 Task: Look for Airbnb options in Tarija, Bolivia from 2nd December, 2023 to 12th December, 2023 for 2 adults.1  bedroom having 1 bed and 1 bathroom. Property type can be hotel. Booking option can be shelf check-in. Look for 3 properties as per requirement.
Action: Mouse moved to (571, 103)
Screenshot: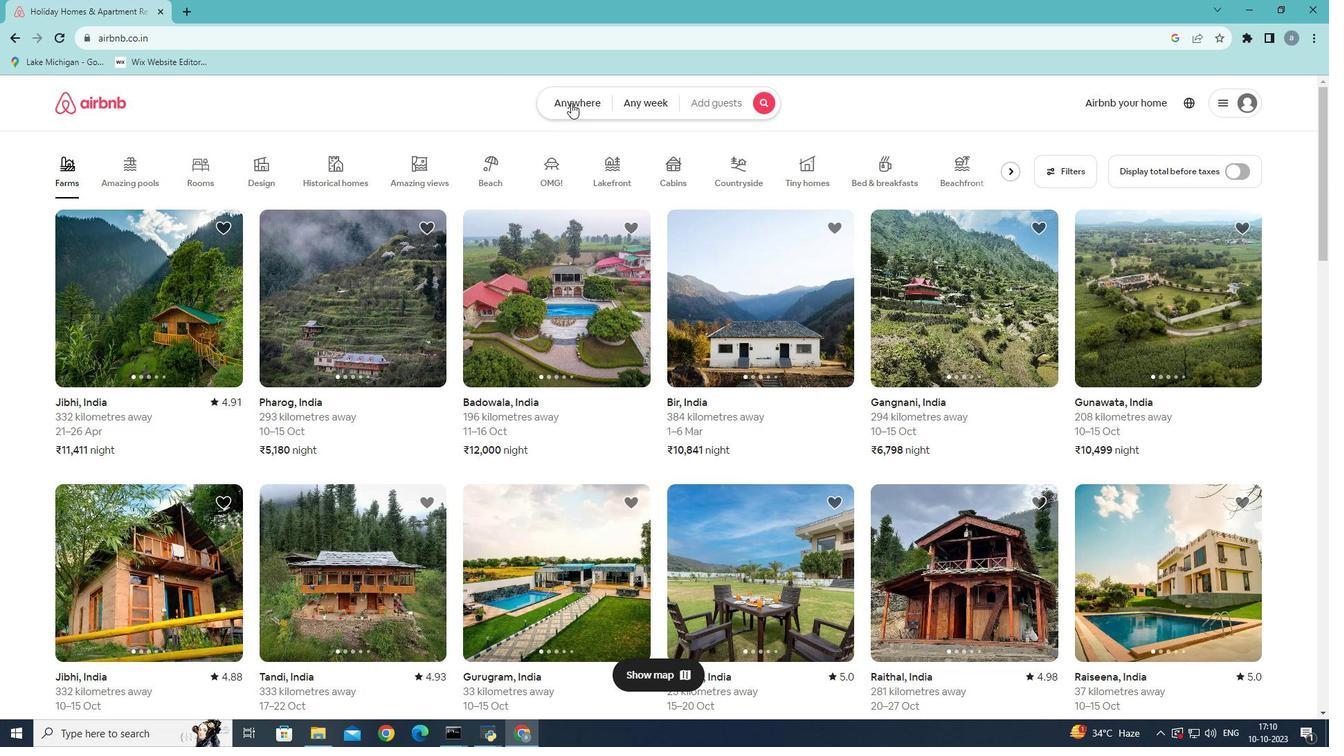 
Action: Mouse pressed left at (571, 103)
Screenshot: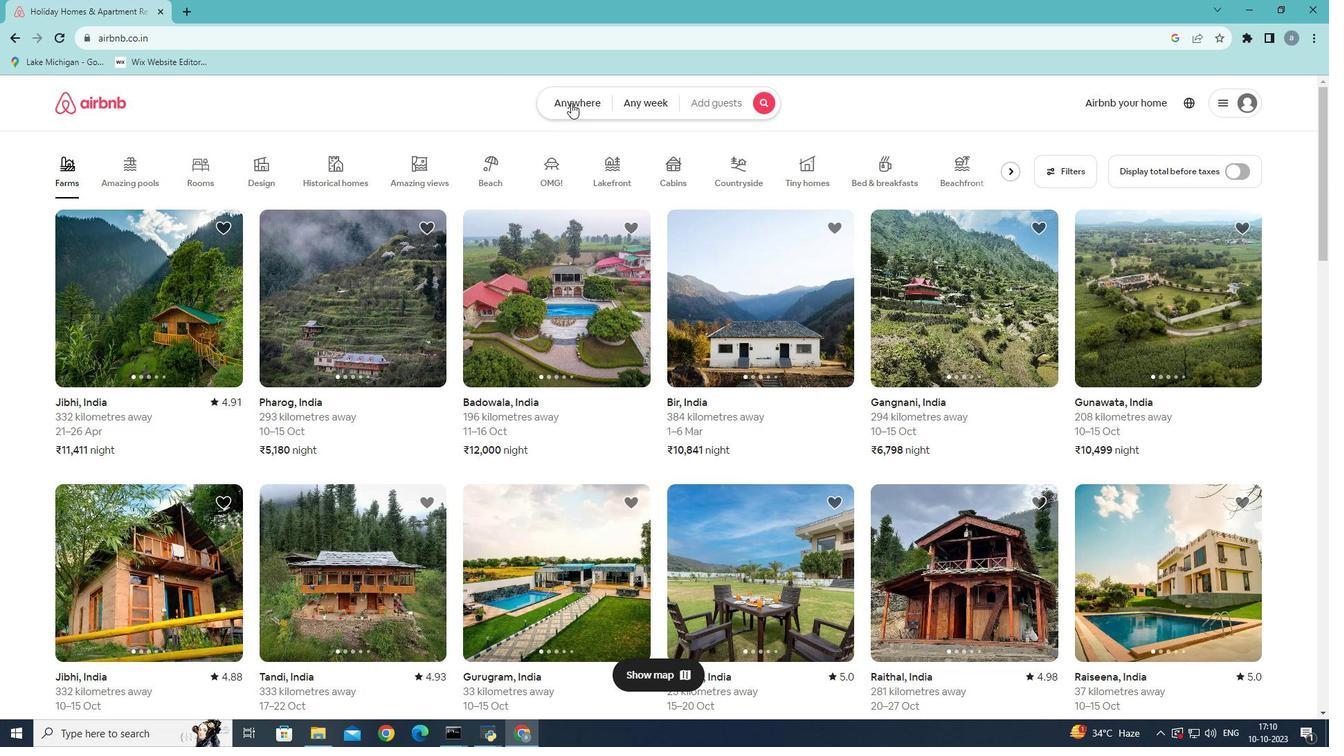 
Action: Mouse moved to (435, 161)
Screenshot: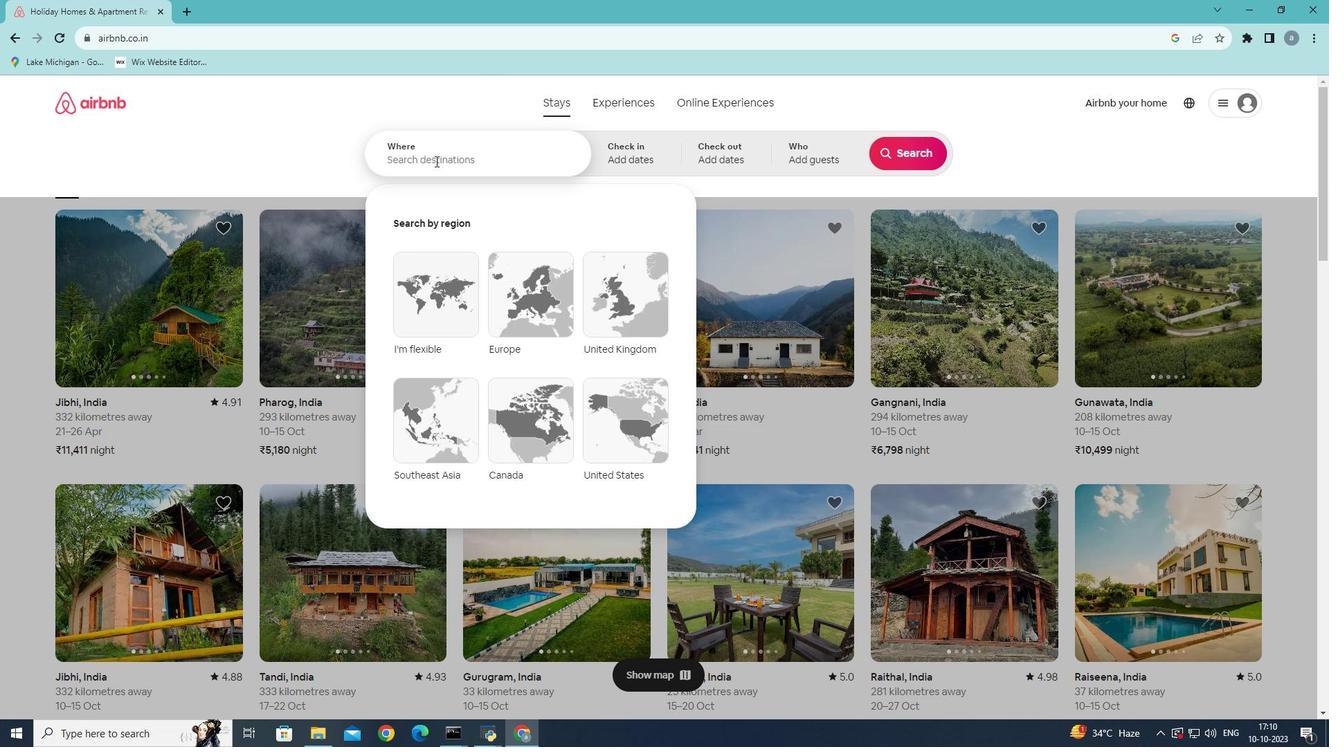 
Action: Mouse pressed left at (435, 161)
Screenshot: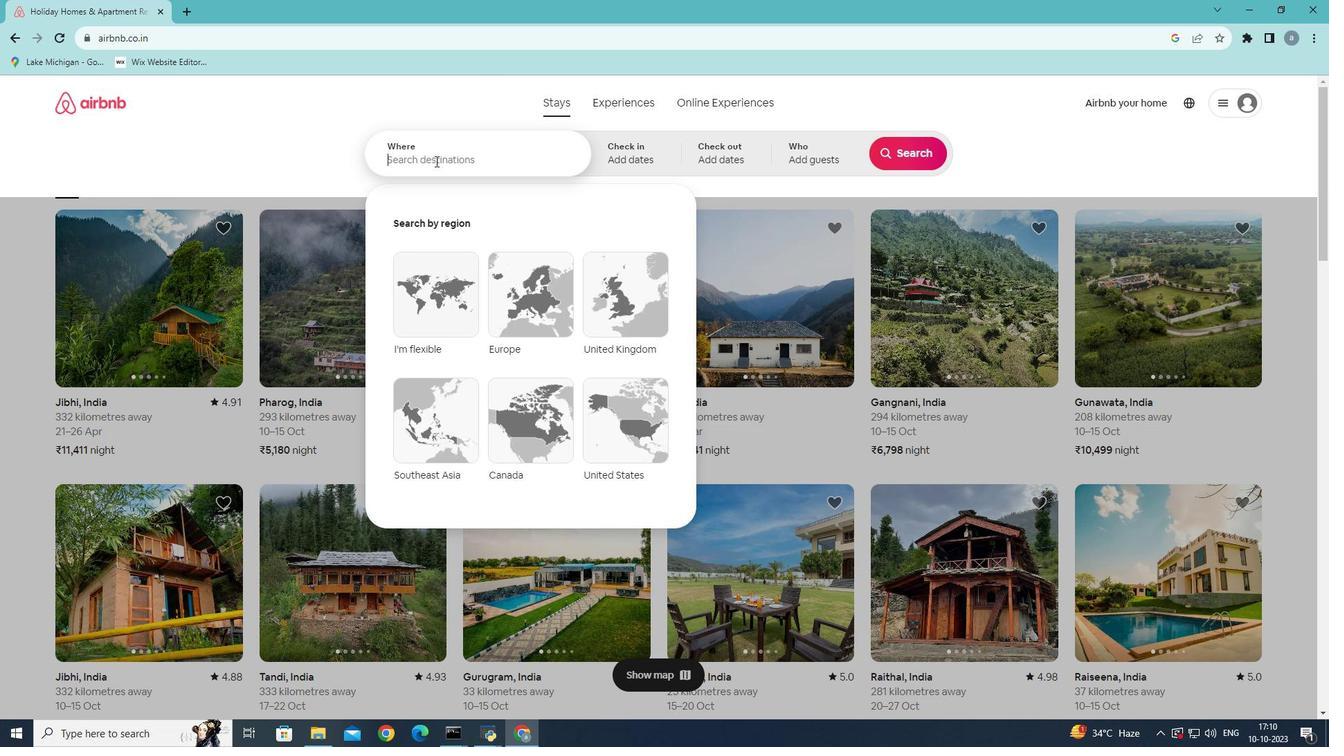 
Action: Mouse moved to (410, 162)
Screenshot: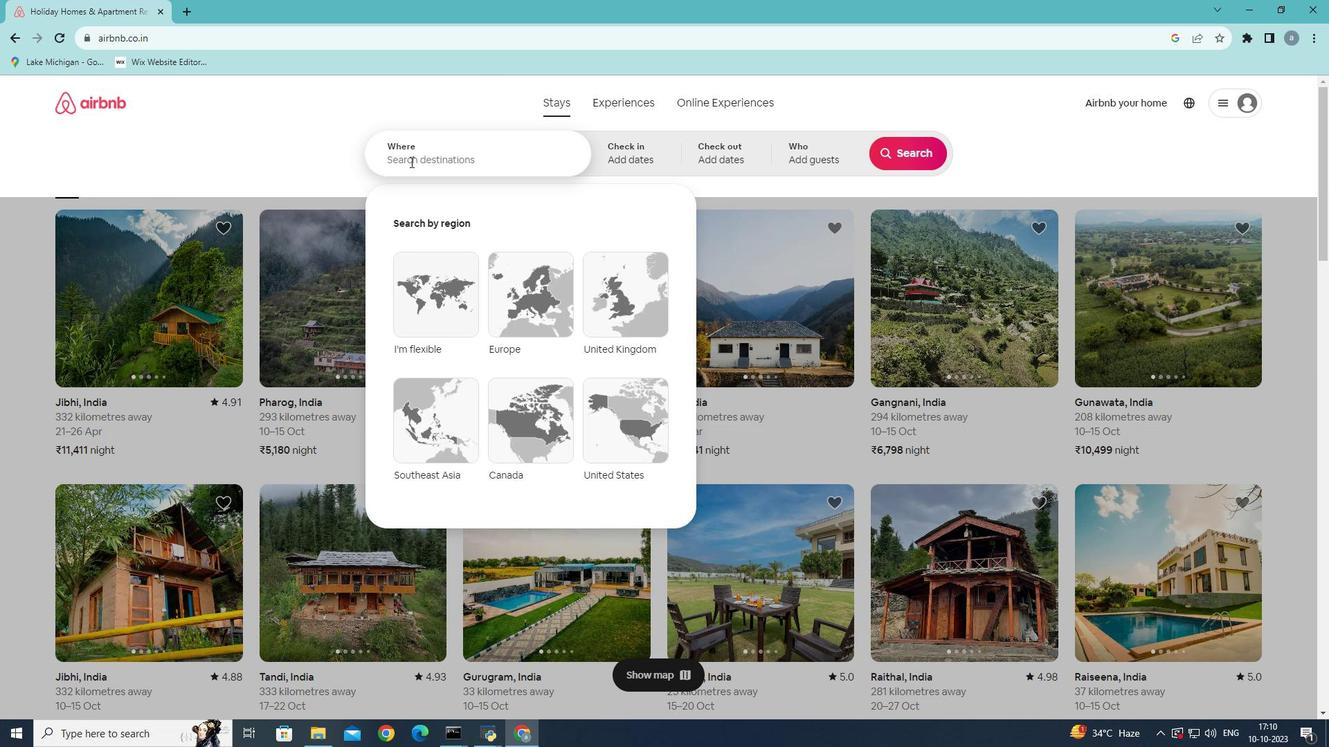
Action: Mouse pressed left at (410, 162)
Screenshot: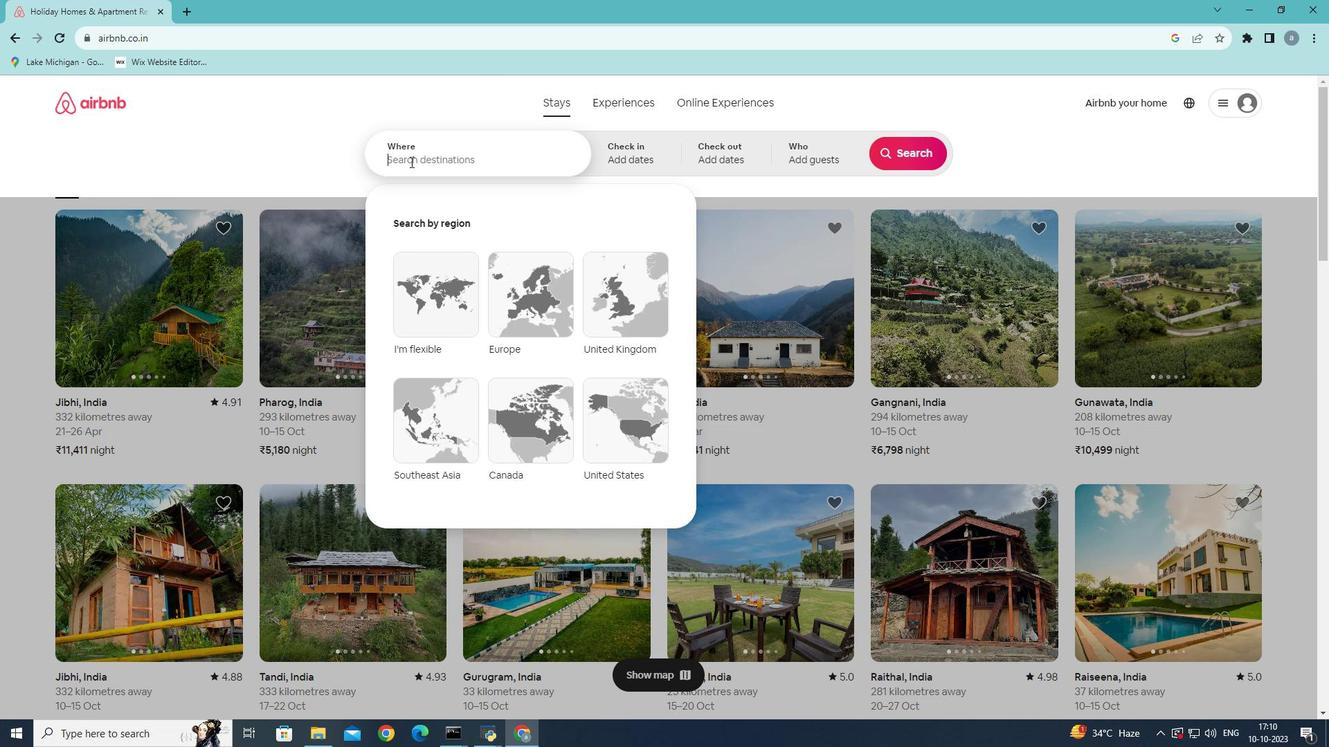 
Action: Key pressed <Key.shift>Tarija
Screenshot: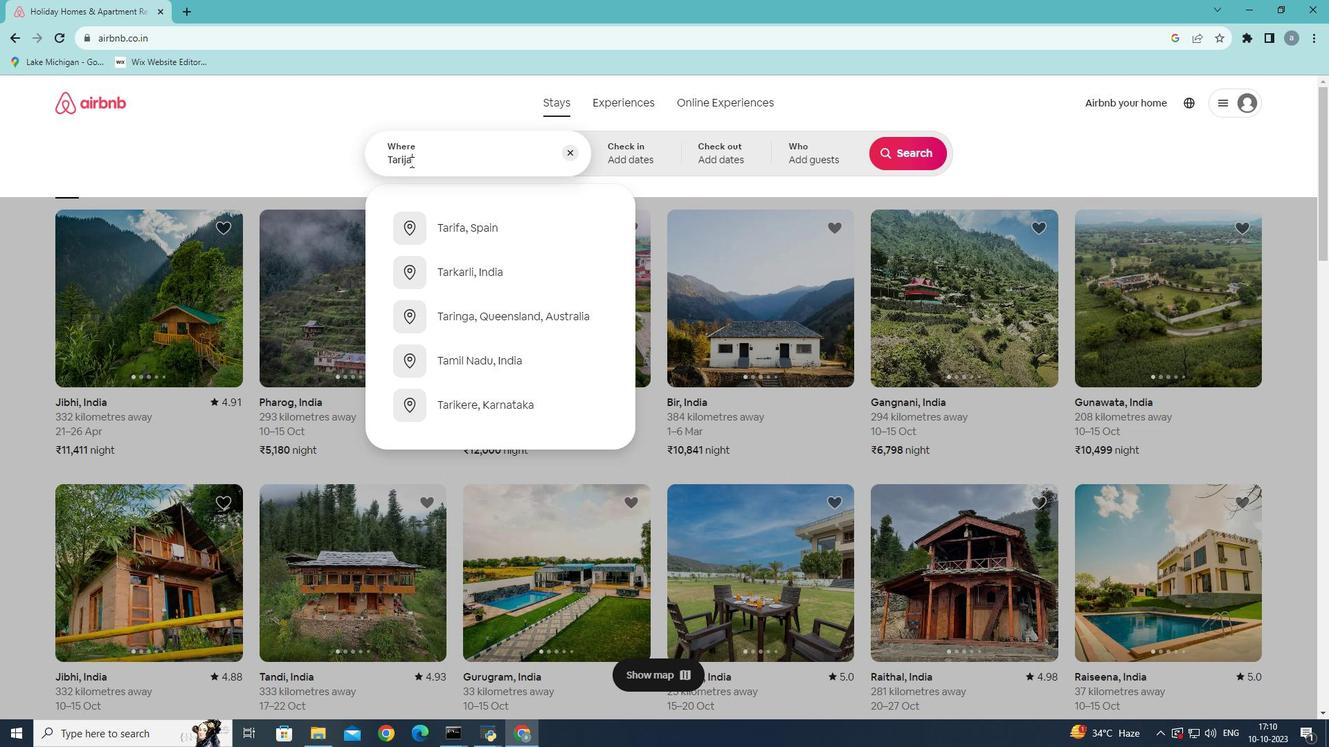 
Action: Mouse moved to (487, 229)
Screenshot: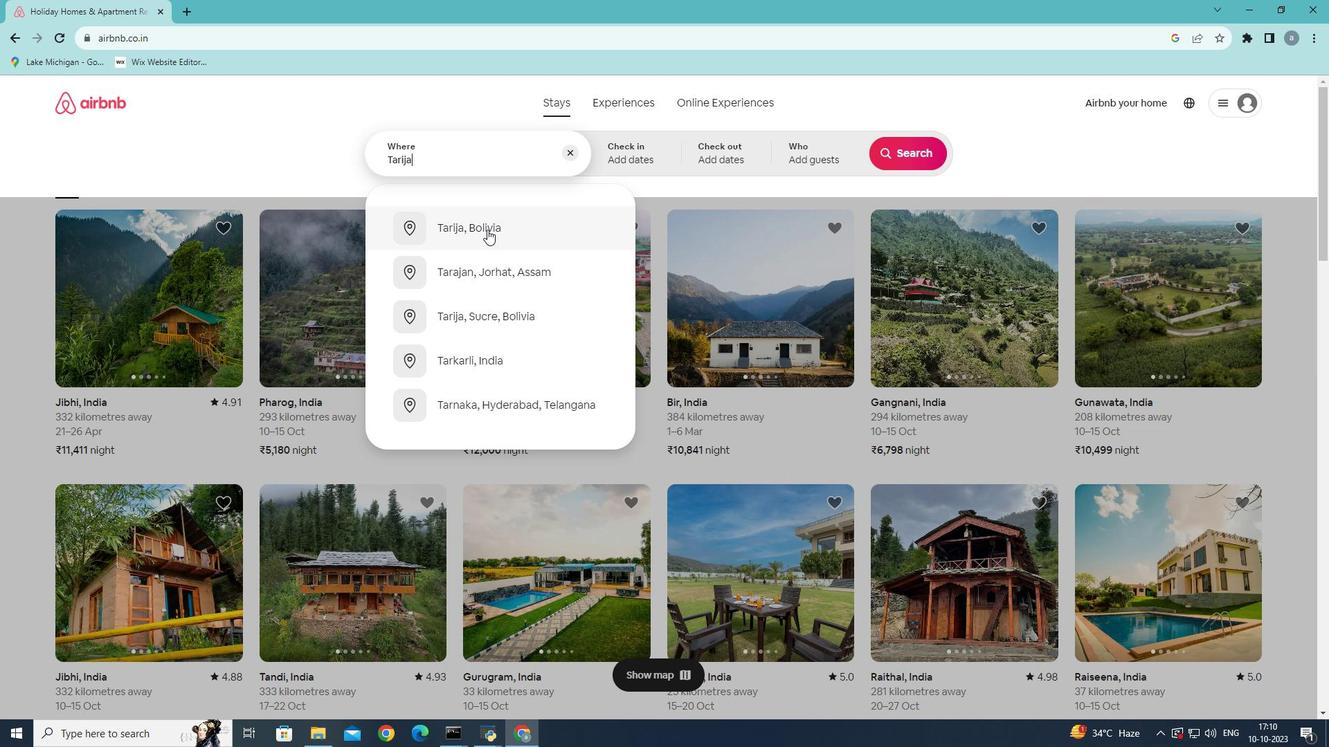 
Action: Mouse pressed left at (487, 229)
Screenshot: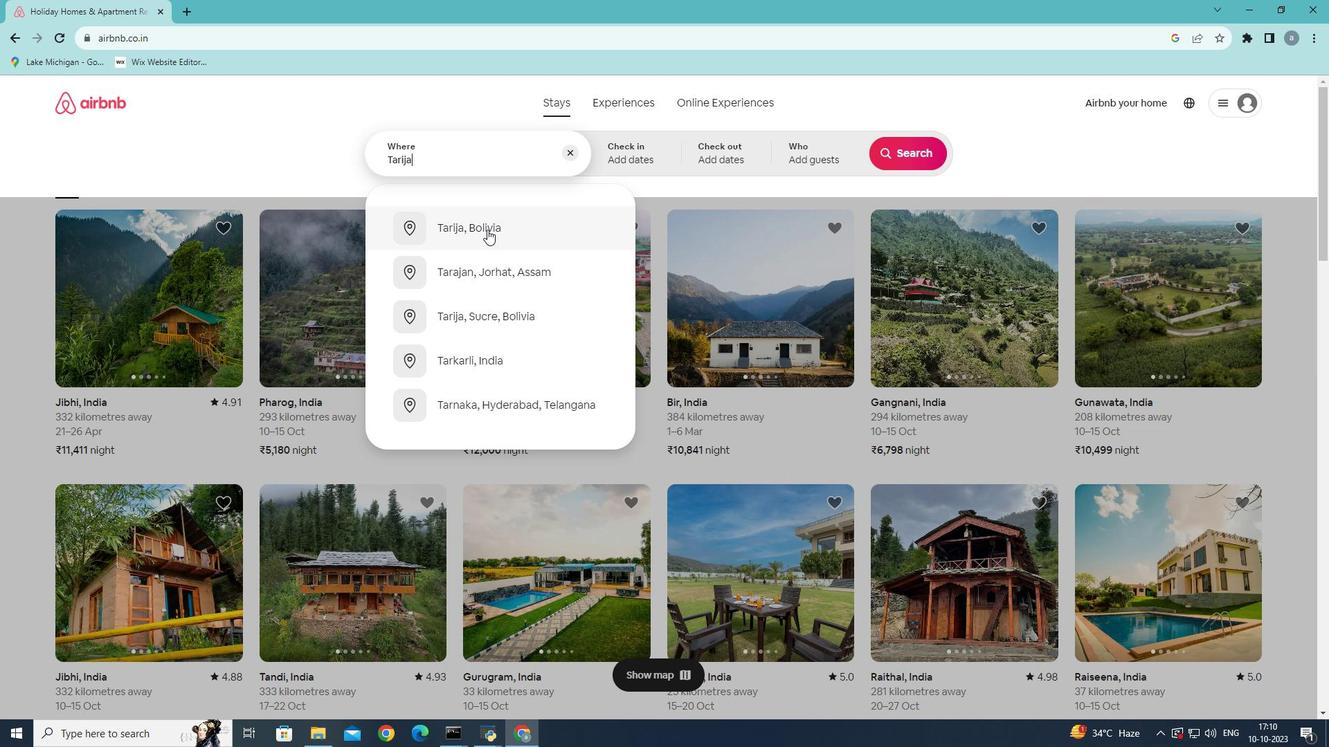 
Action: Mouse moved to (901, 265)
Screenshot: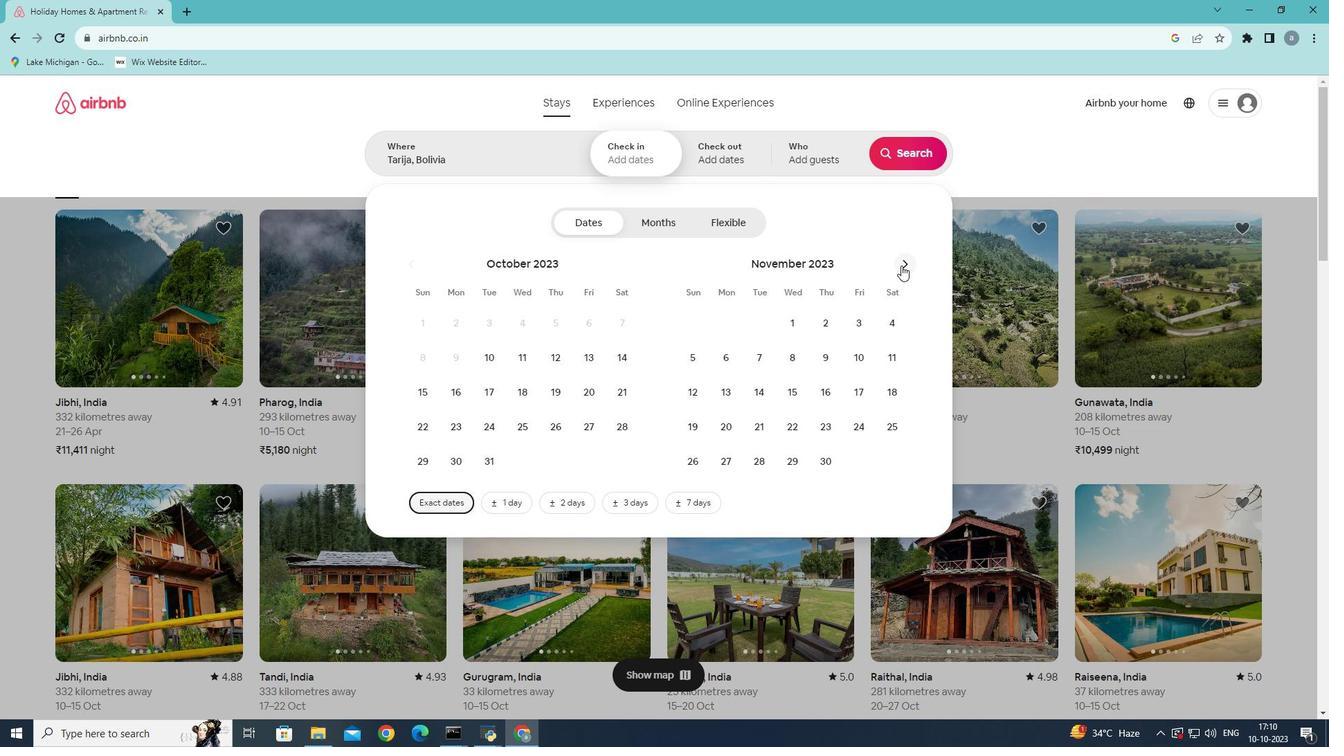 
Action: Mouse pressed left at (901, 265)
Screenshot: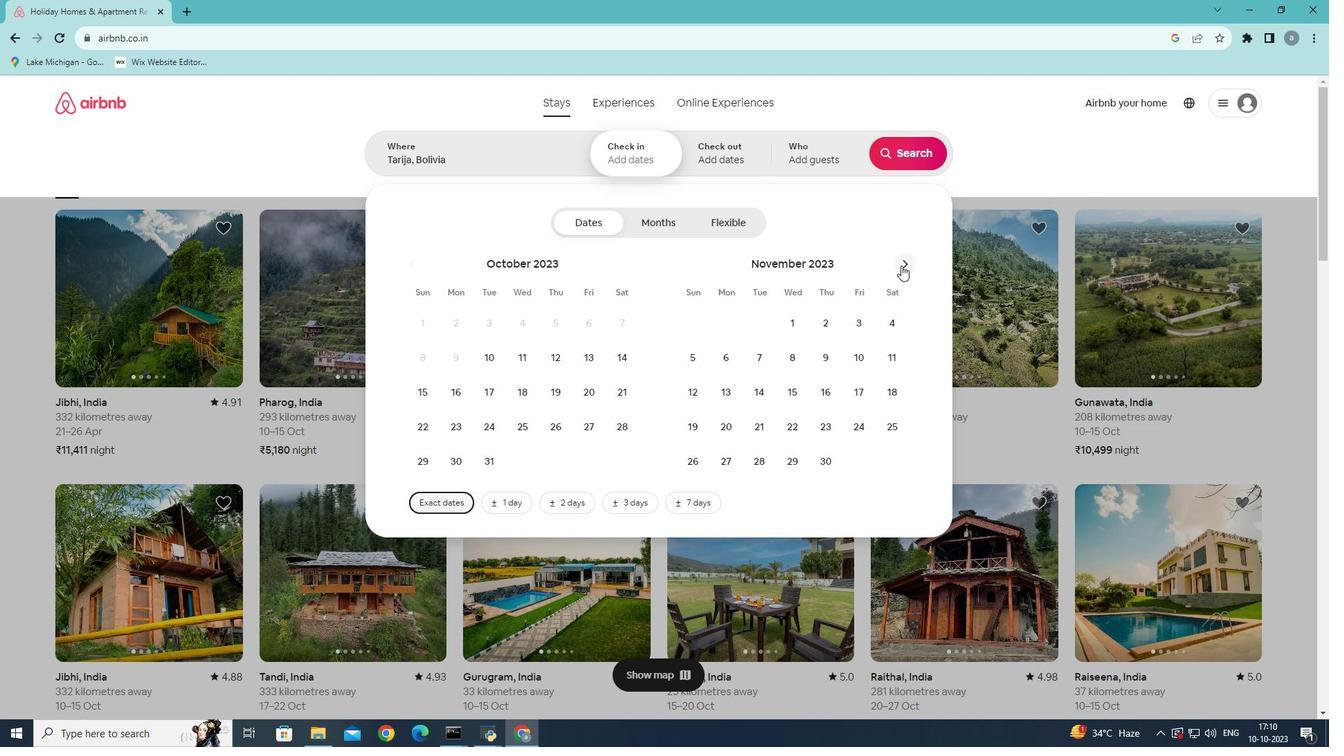 
Action: Mouse moved to (885, 319)
Screenshot: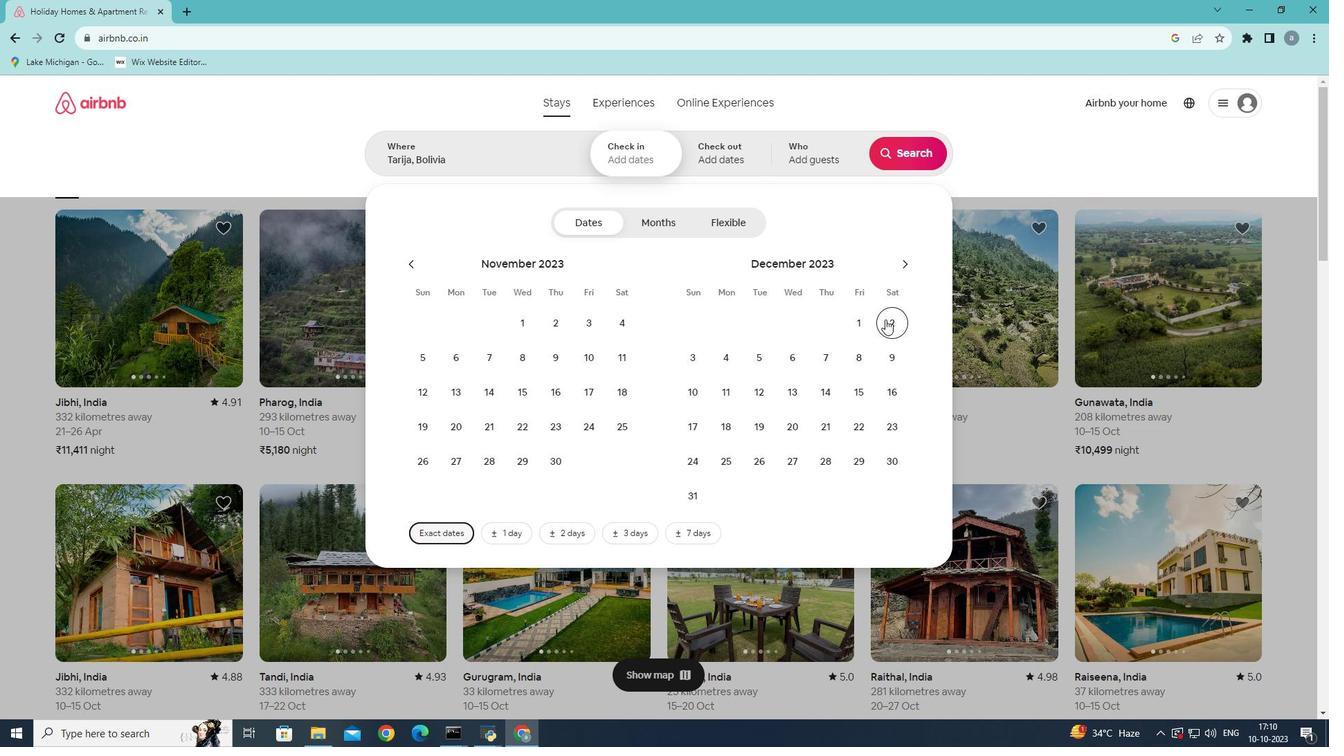 
Action: Mouse pressed left at (885, 319)
Screenshot: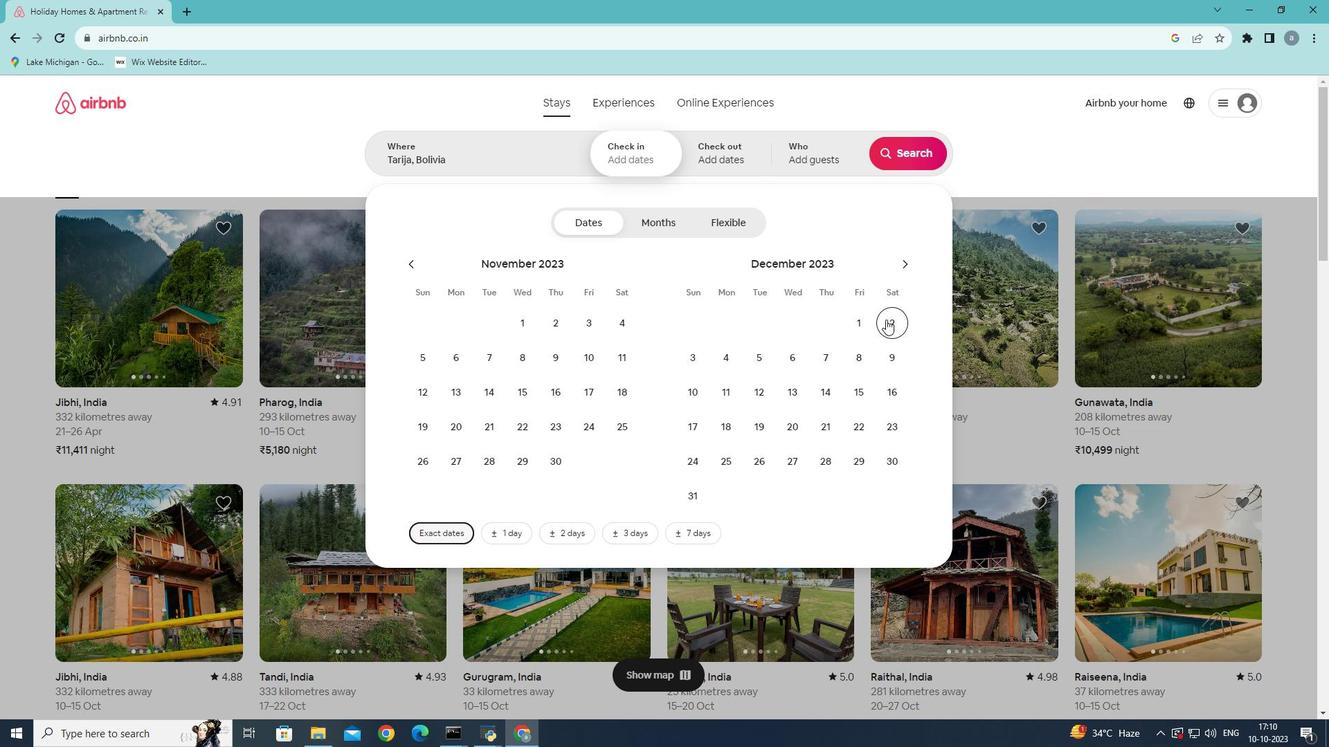 
Action: Mouse moved to (766, 393)
Screenshot: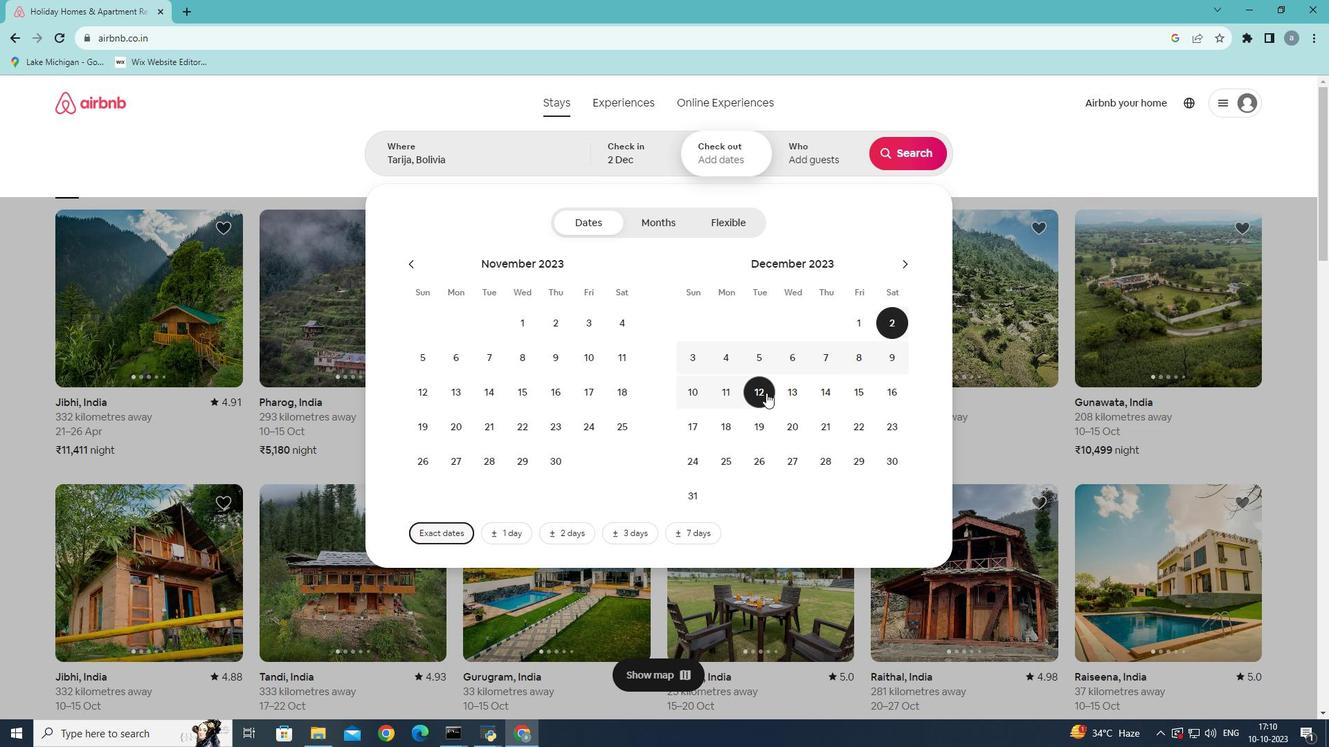 
Action: Mouse pressed left at (766, 393)
Screenshot: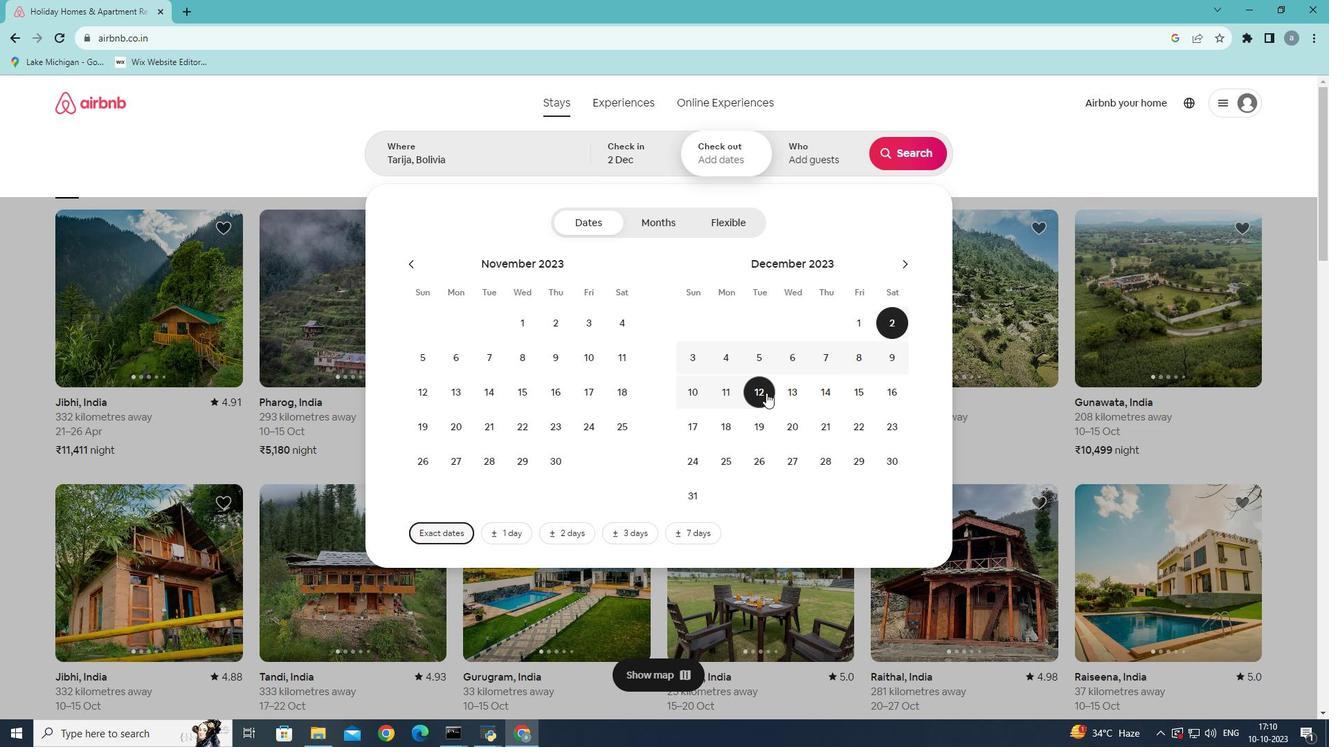 
Action: Mouse moved to (806, 161)
Screenshot: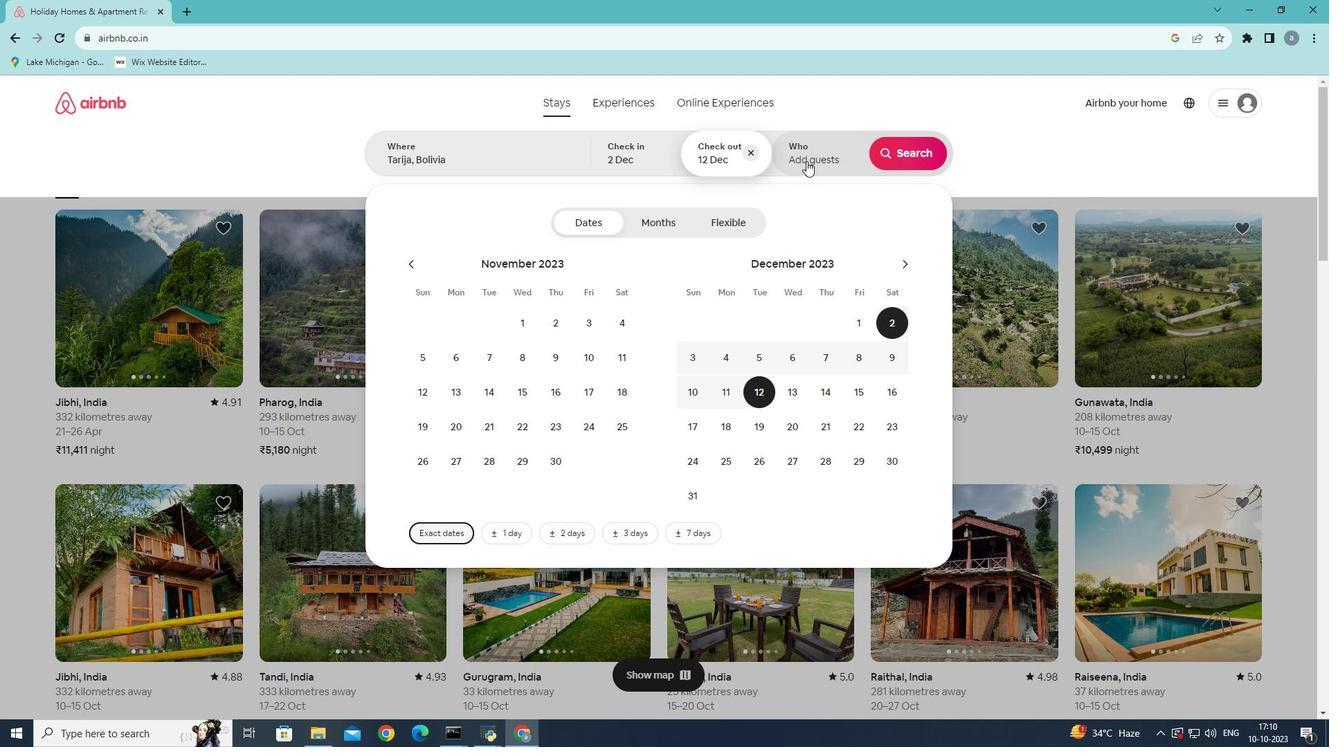 
Action: Mouse pressed left at (806, 161)
Screenshot: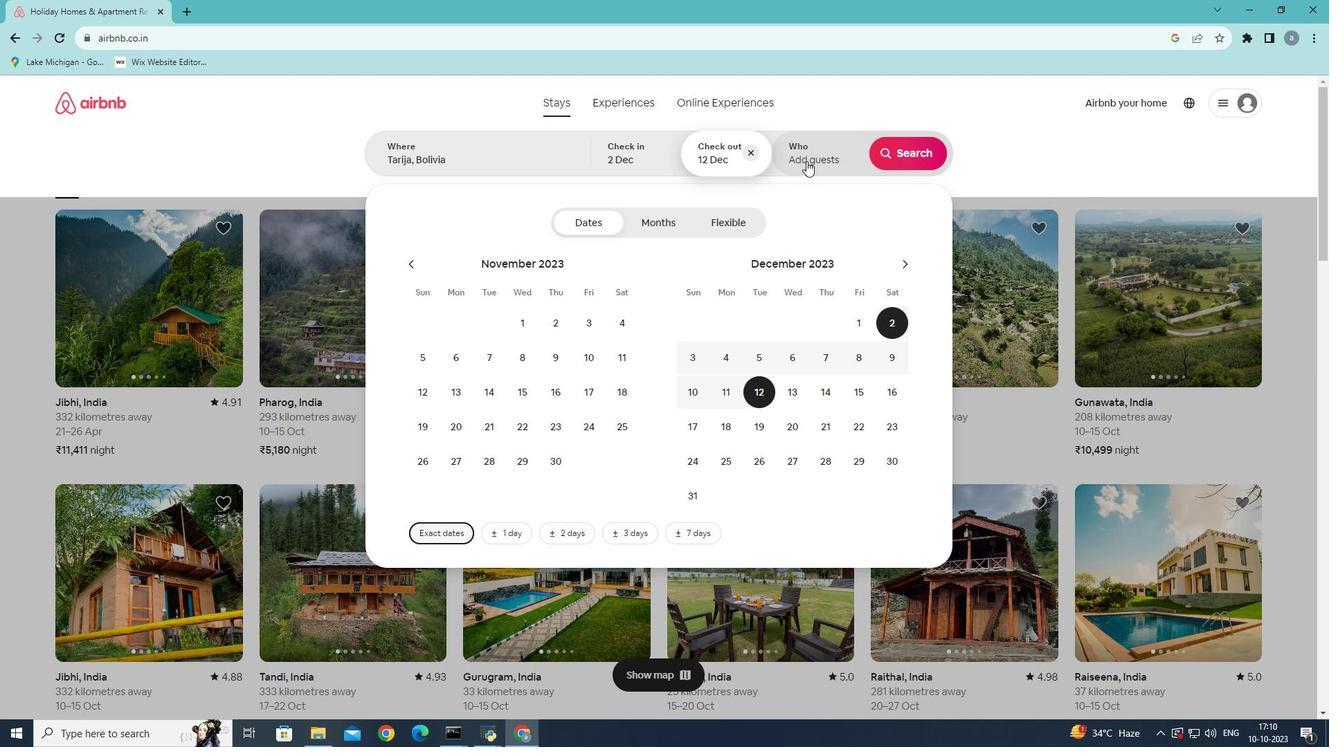 
Action: Mouse moved to (909, 228)
Screenshot: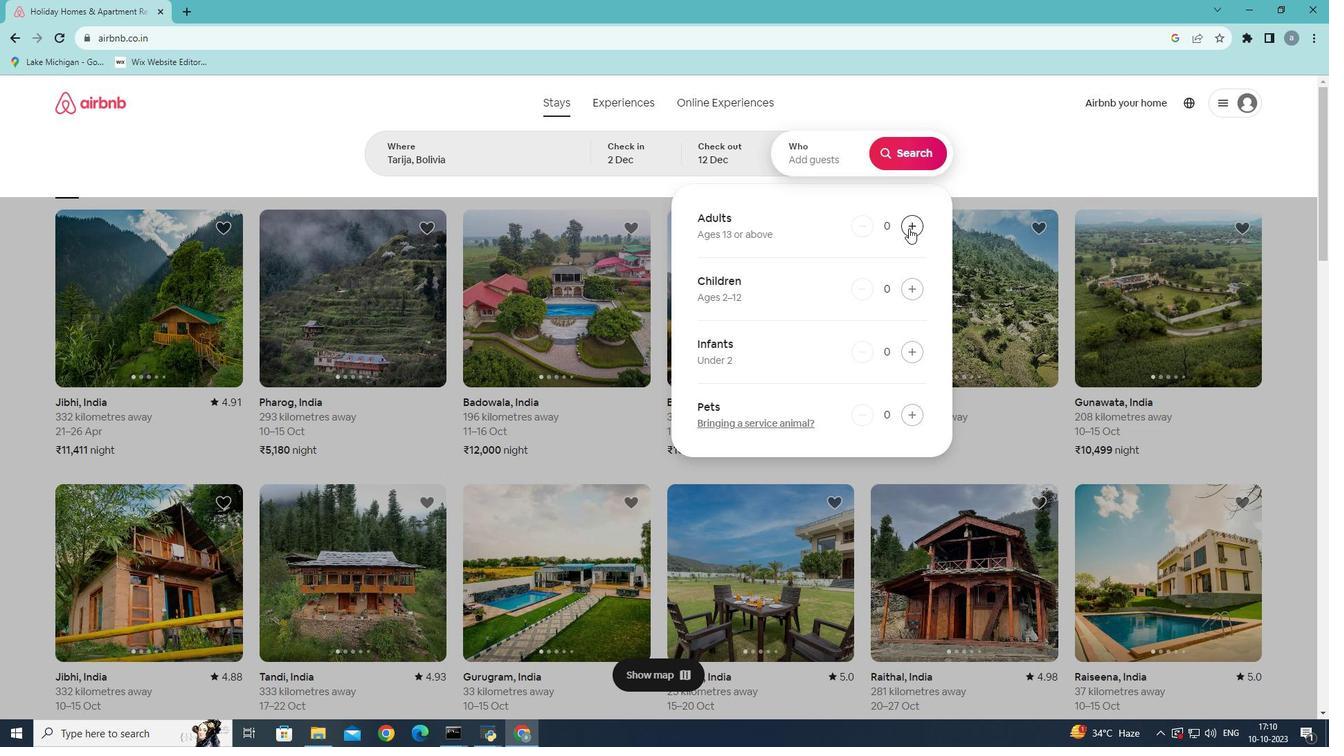 
Action: Mouse pressed left at (909, 228)
Screenshot: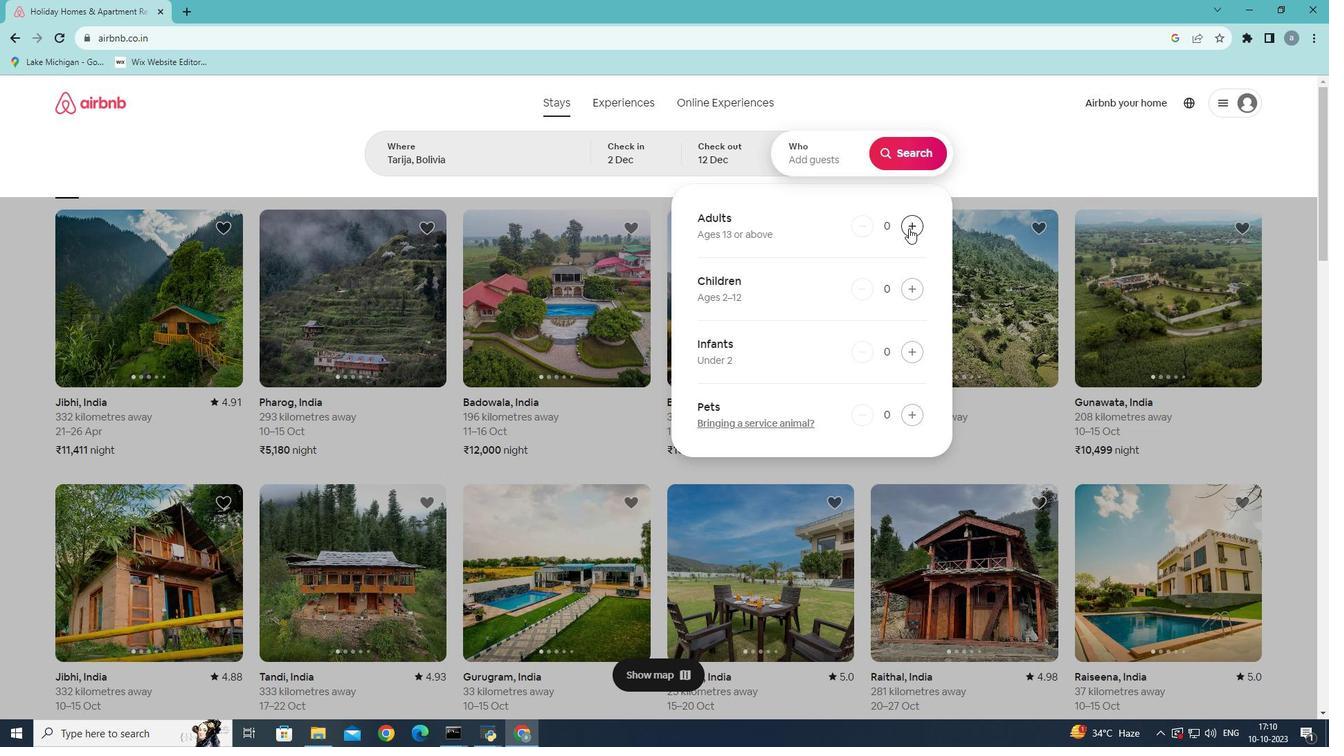 
Action: Mouse pressed left at (909, 228)
Screenshot: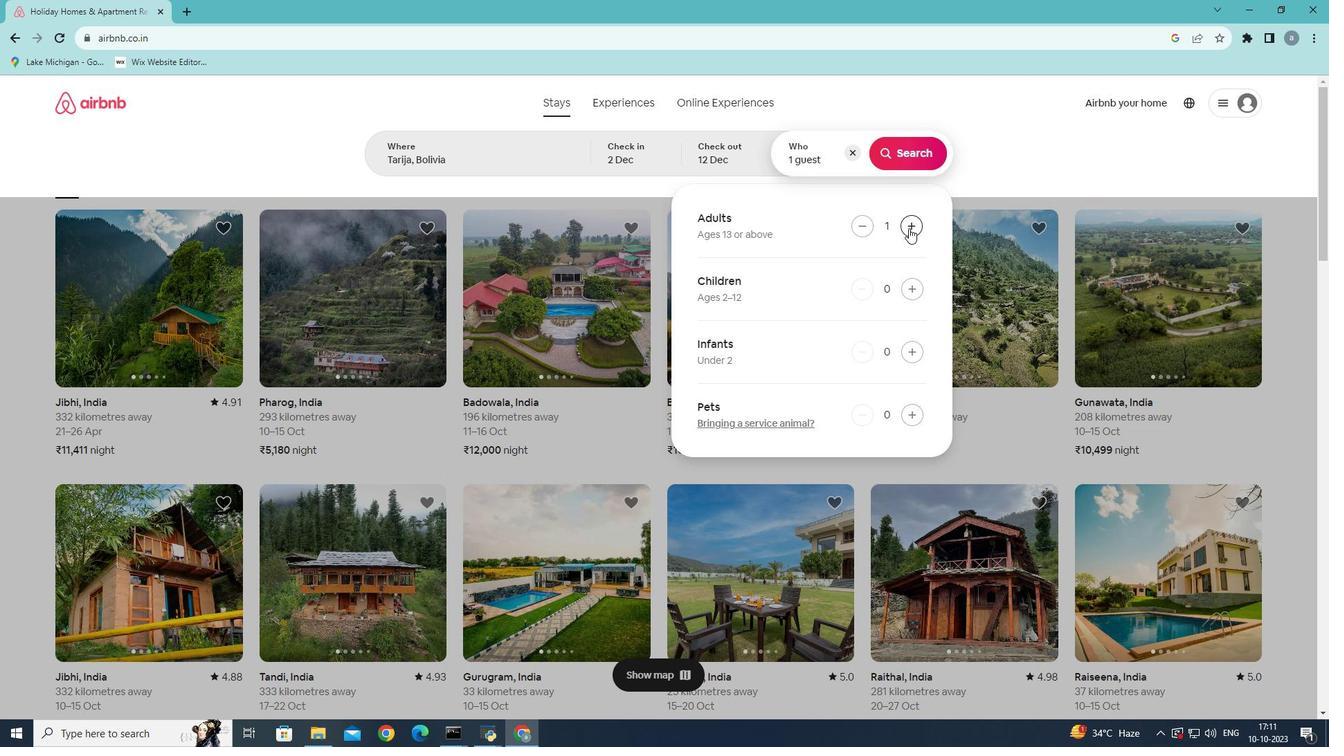 
Action: Mouse moved to (919, 155)
Screenshot: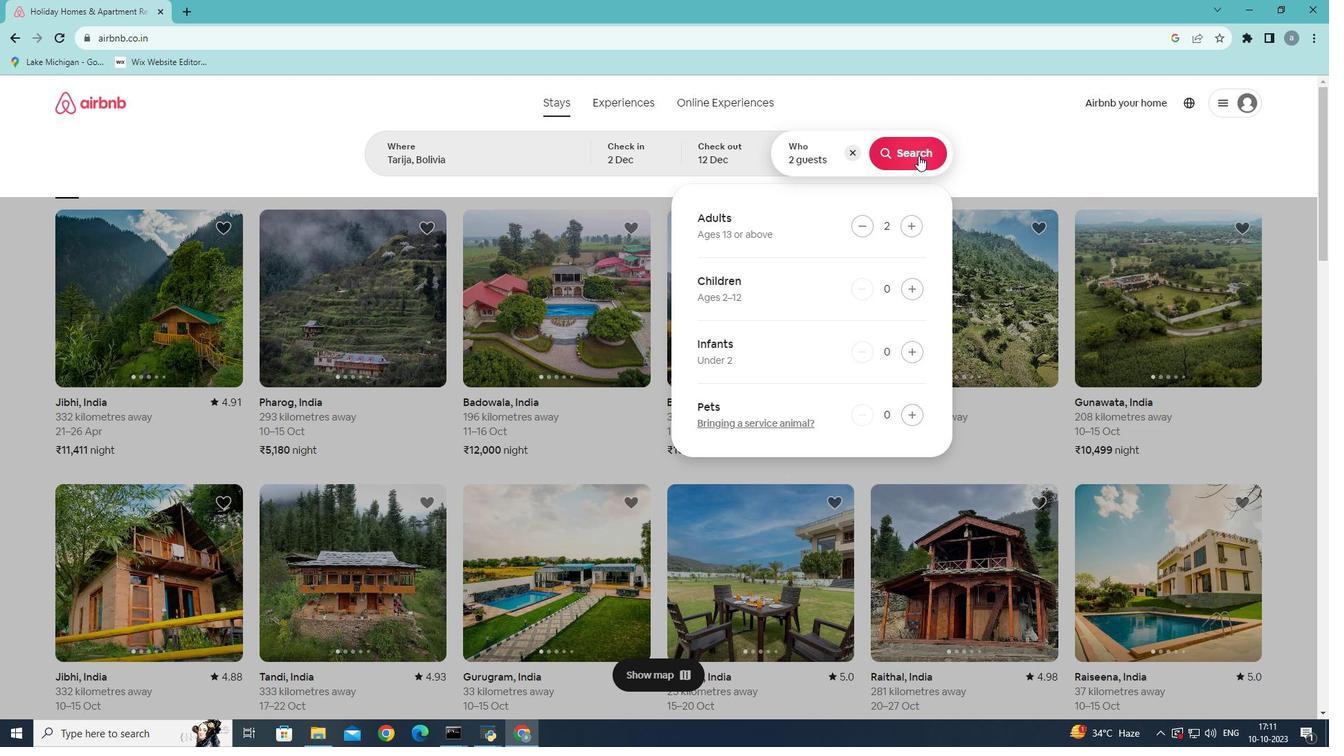 
Action: Mouse pressed left at (919, 155)
Screenshot: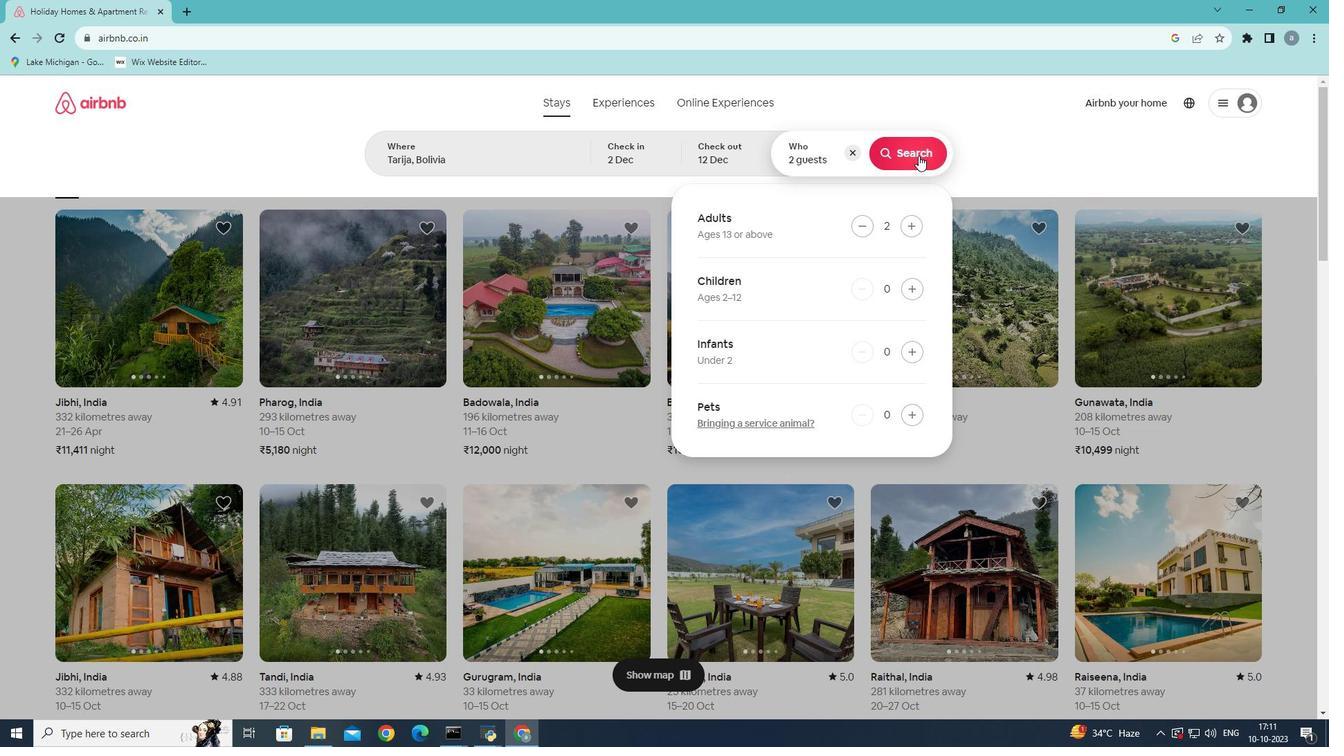 
Action: Mouse moved to (1110, 156)
Screenshot: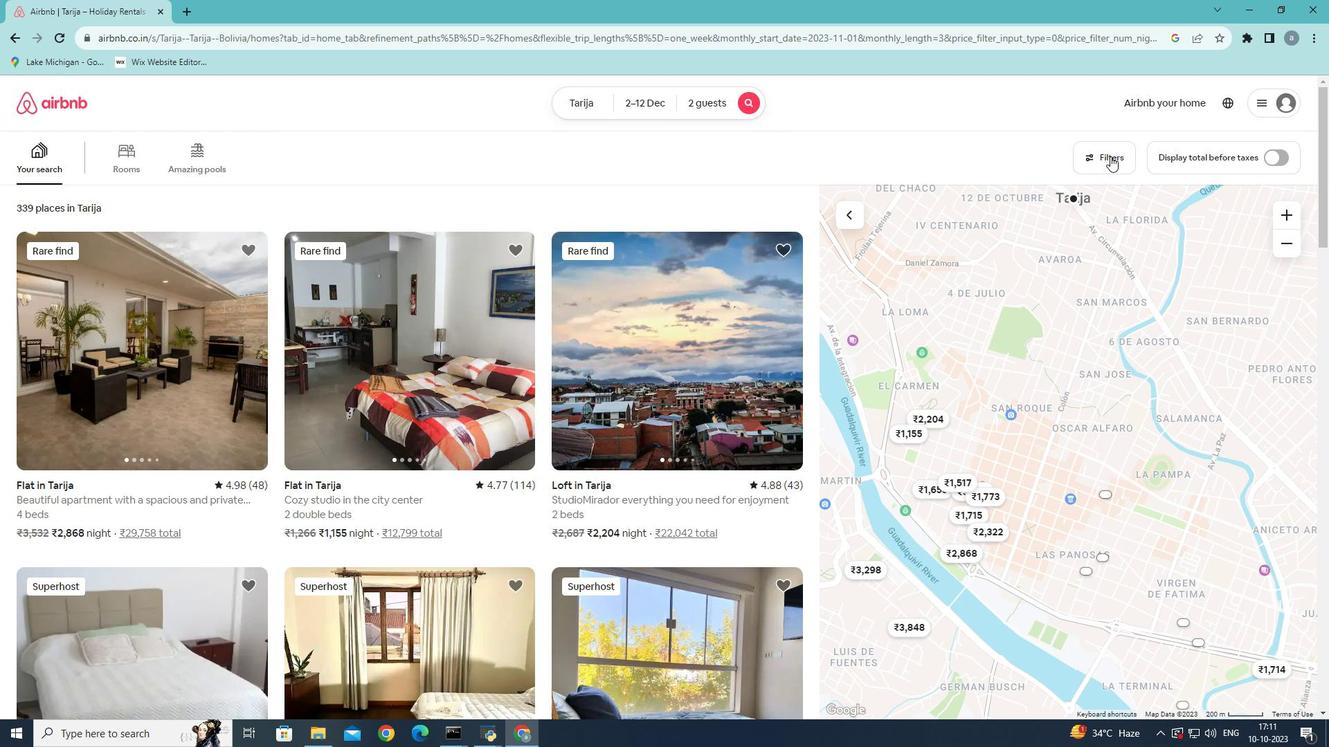 
Action: Mouse pressed left at (1110, 156)
Screenshot: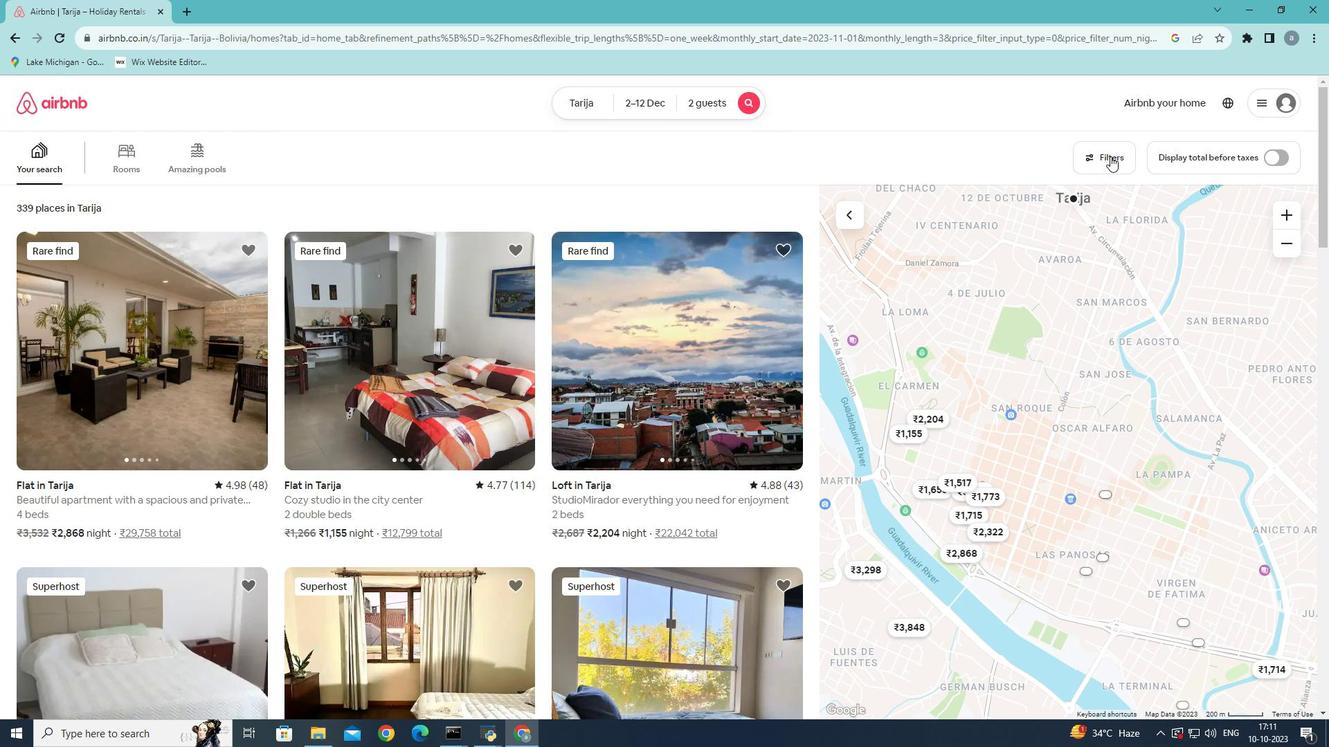 
Action: Mouse moved to (732, 447)
Screenshot: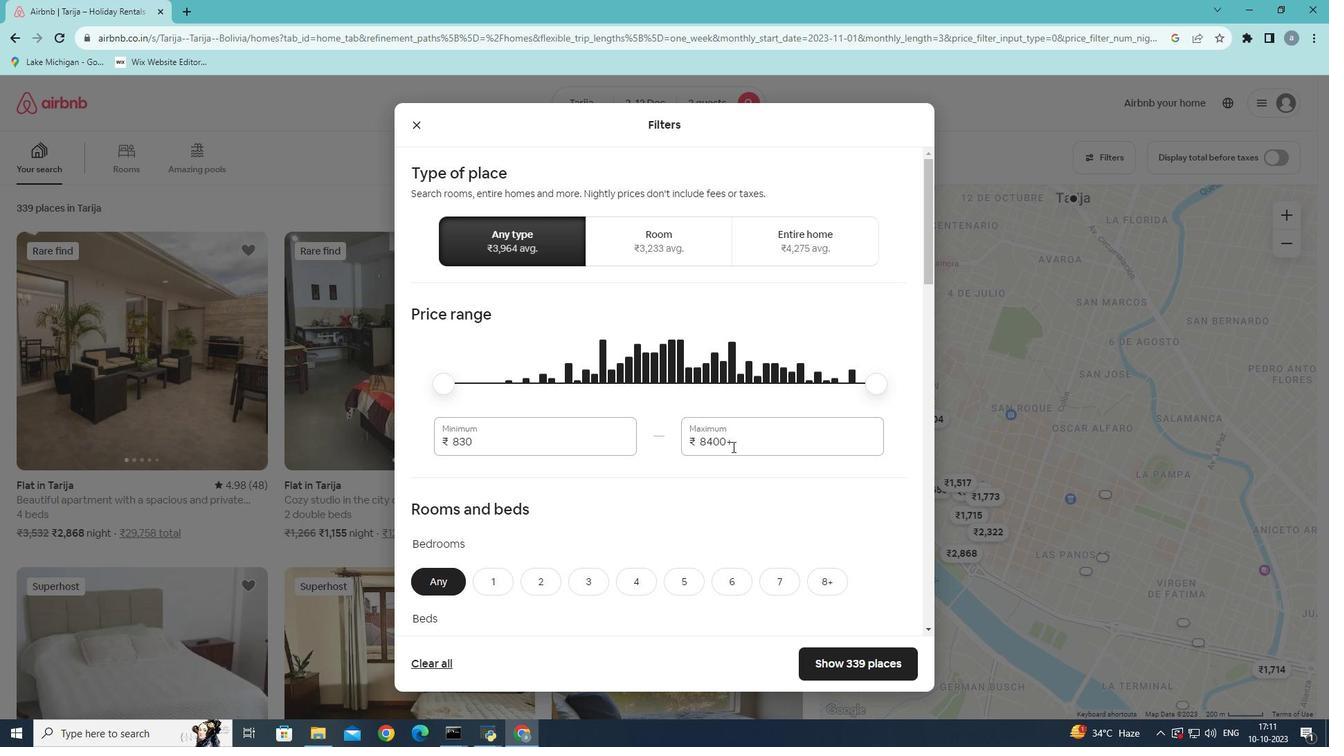 
Action: Mouse scrolled (732, 446) with delta (0, 0)
Screenshot: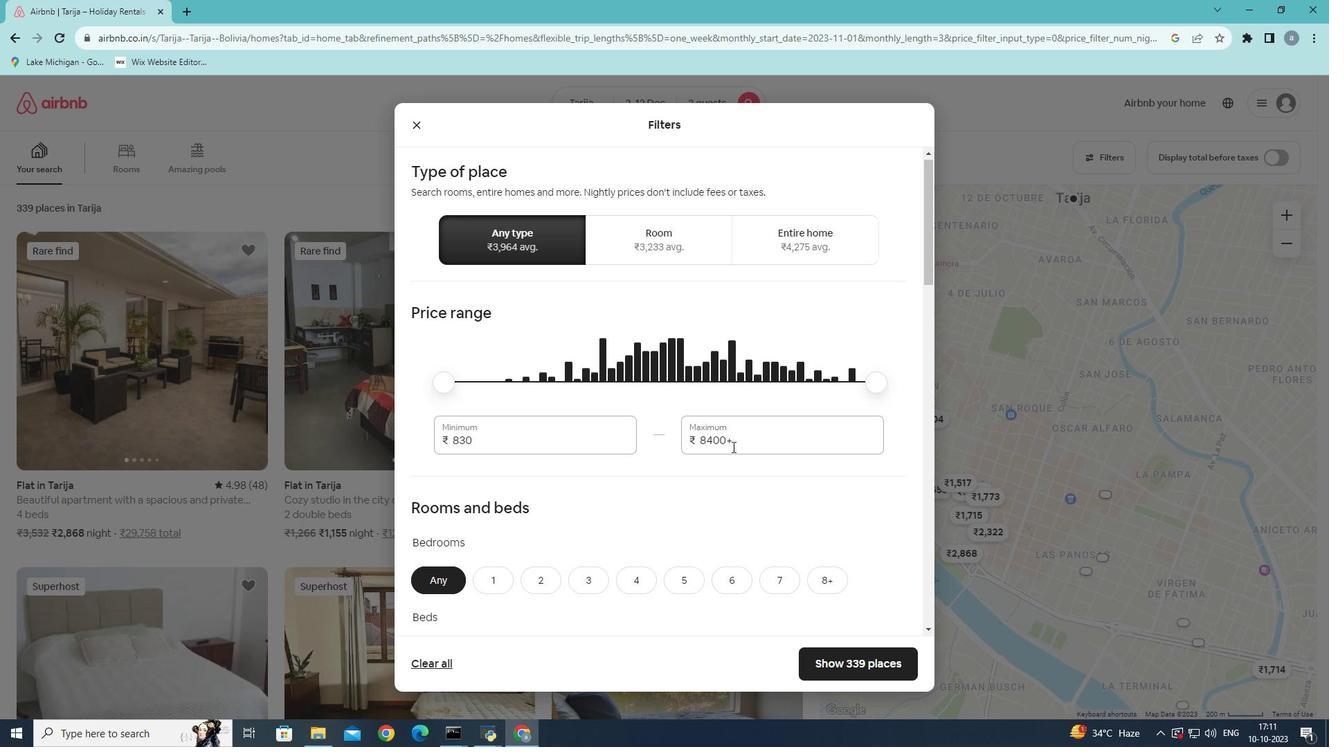 
Action: Mouse scrolled (732, 446) with delta (0, 0)
Screenshot: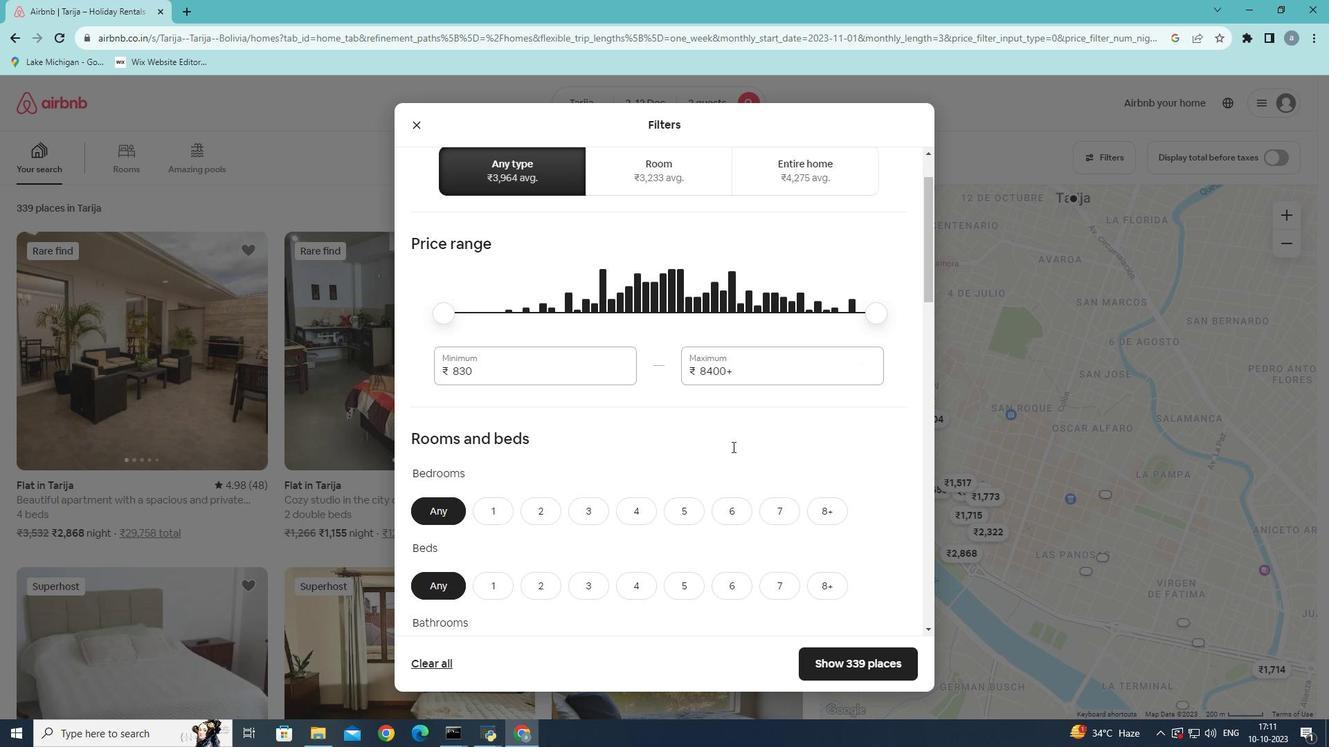 
Action: Mouse moved to (496, 451)
Screenshot: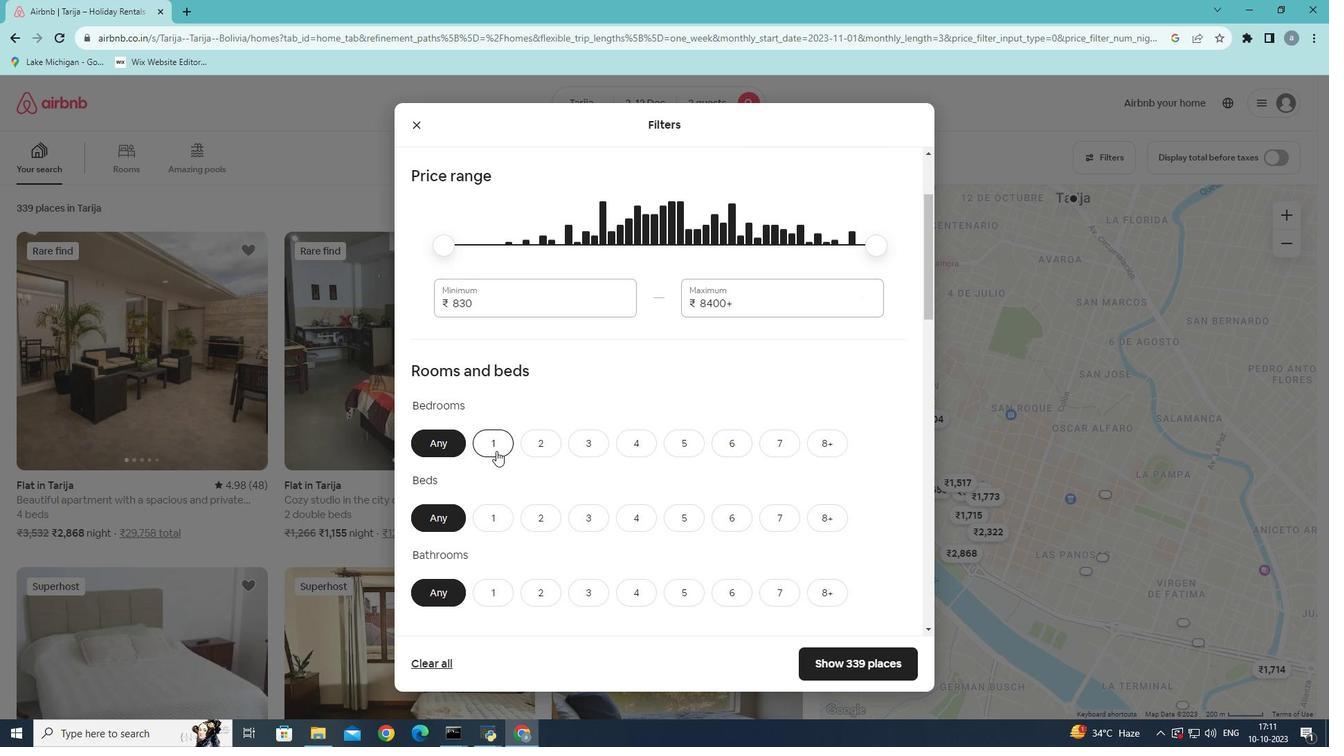 
Action: Mouse pressed left at (496, 451)
Screenshot: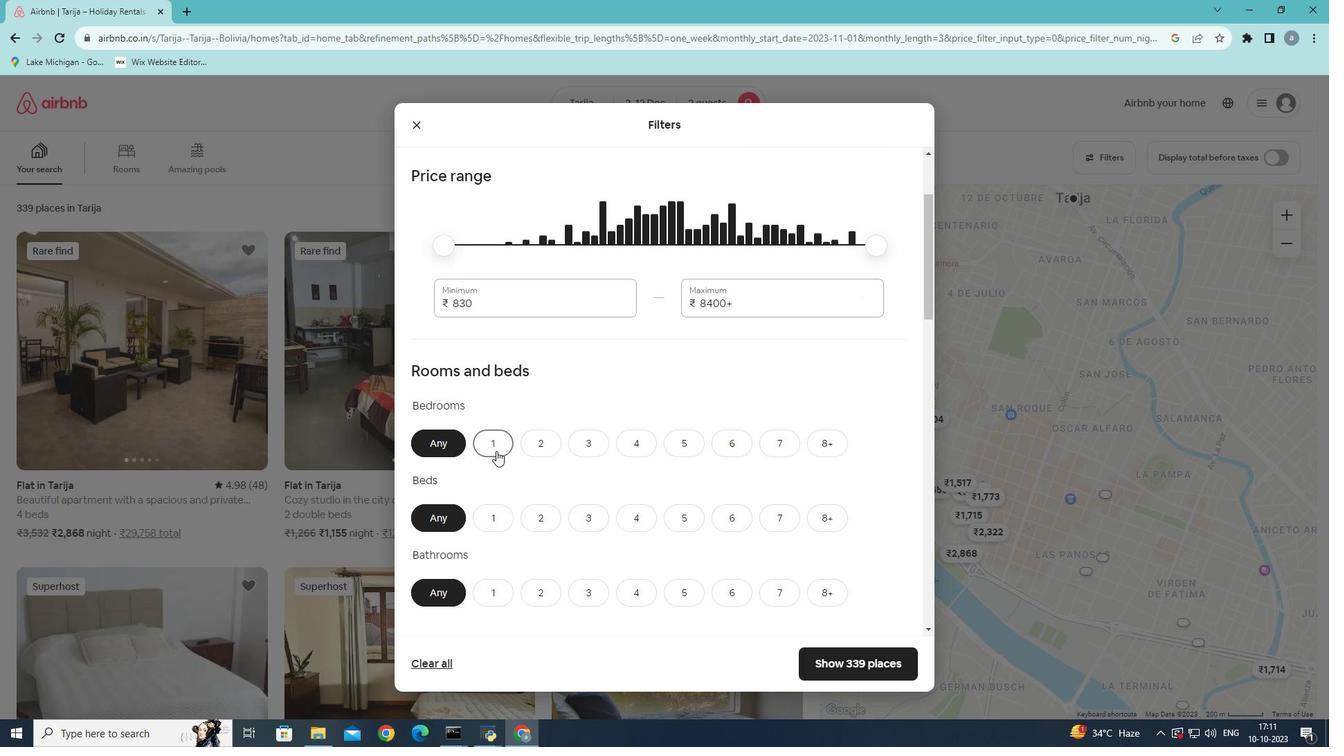 
Action: Mouse moved to (503, 524)
Screenshot: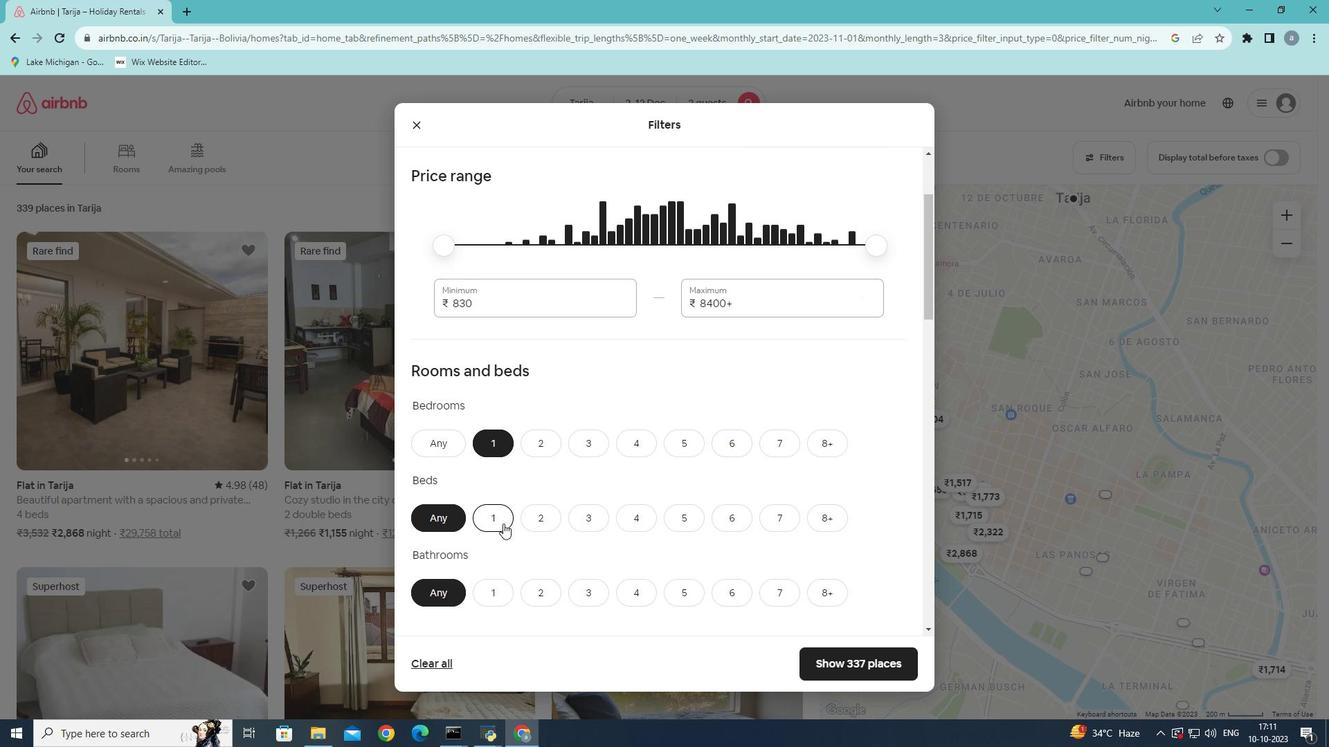 
Action: Mouse pressed left at (503, 524)
Screenshot: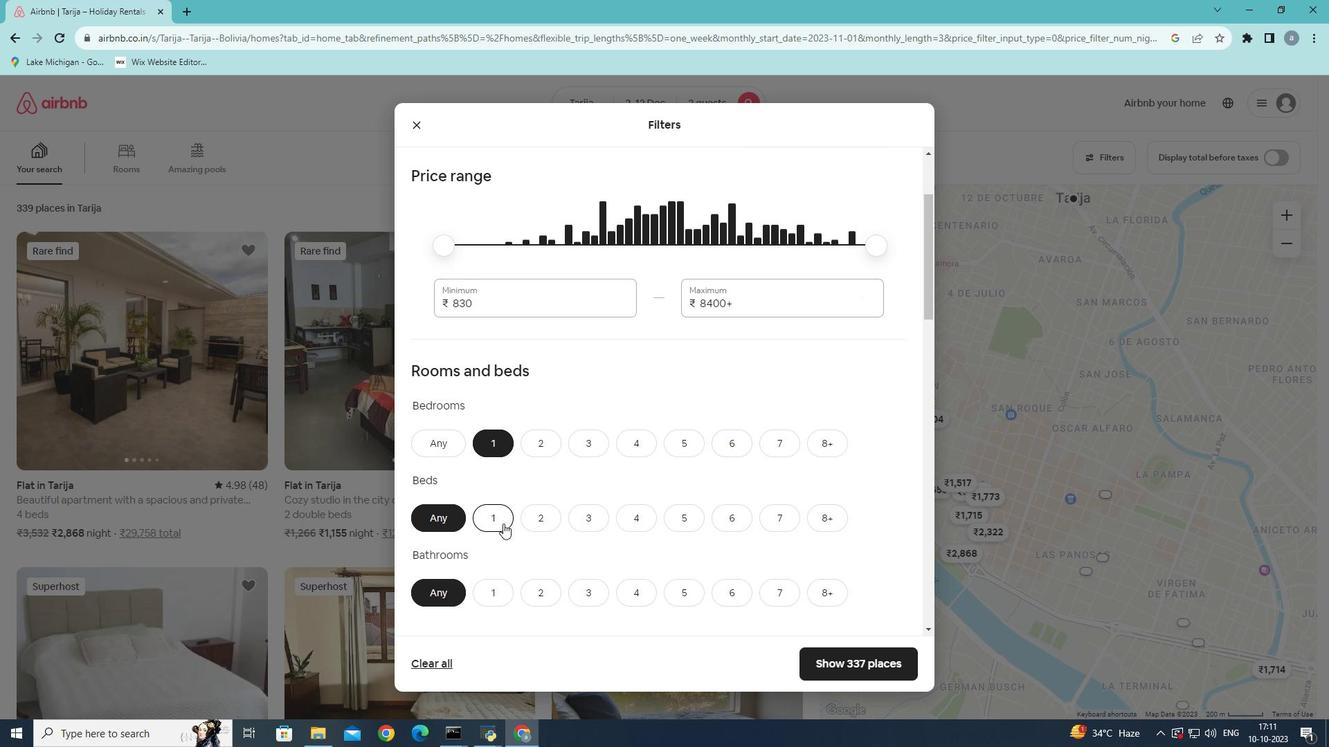 
Action: Mouse moved to (497, 596)
Screenshot: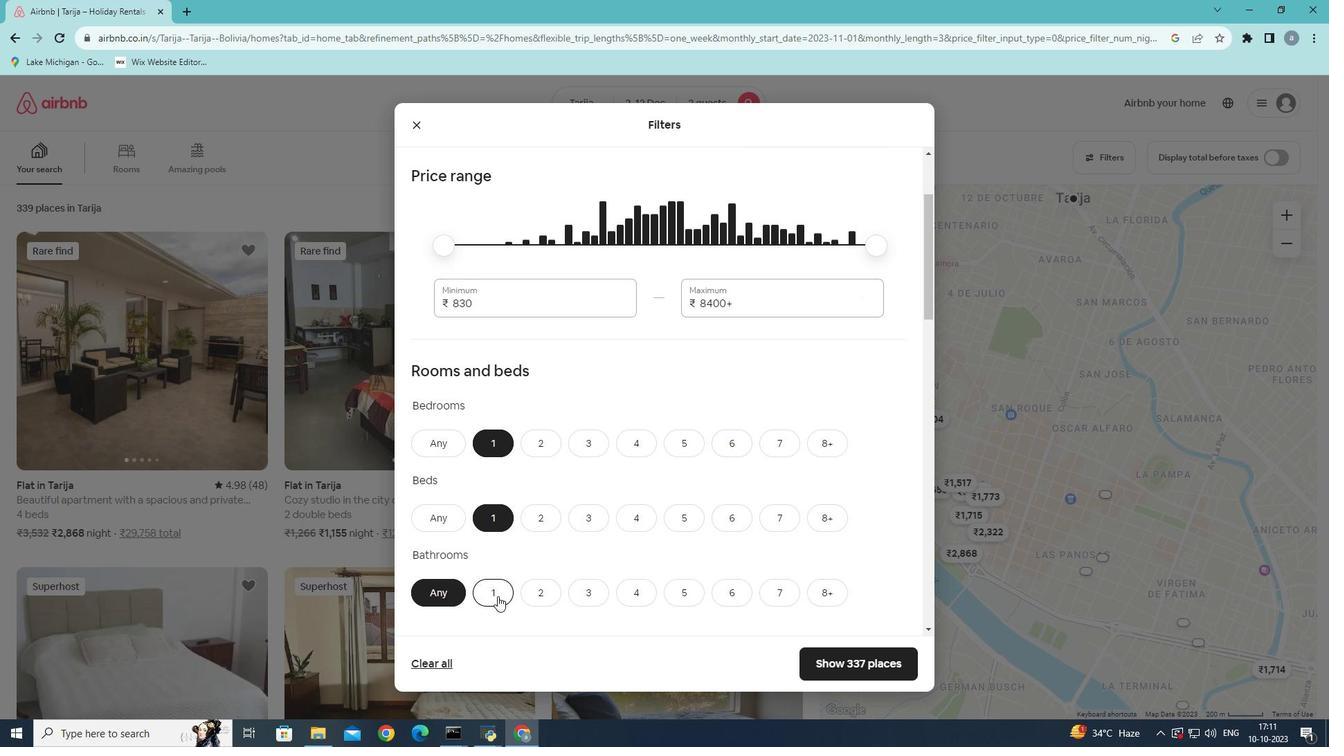 
Action: Mouse pressed left at (497, 596)
Screenshot: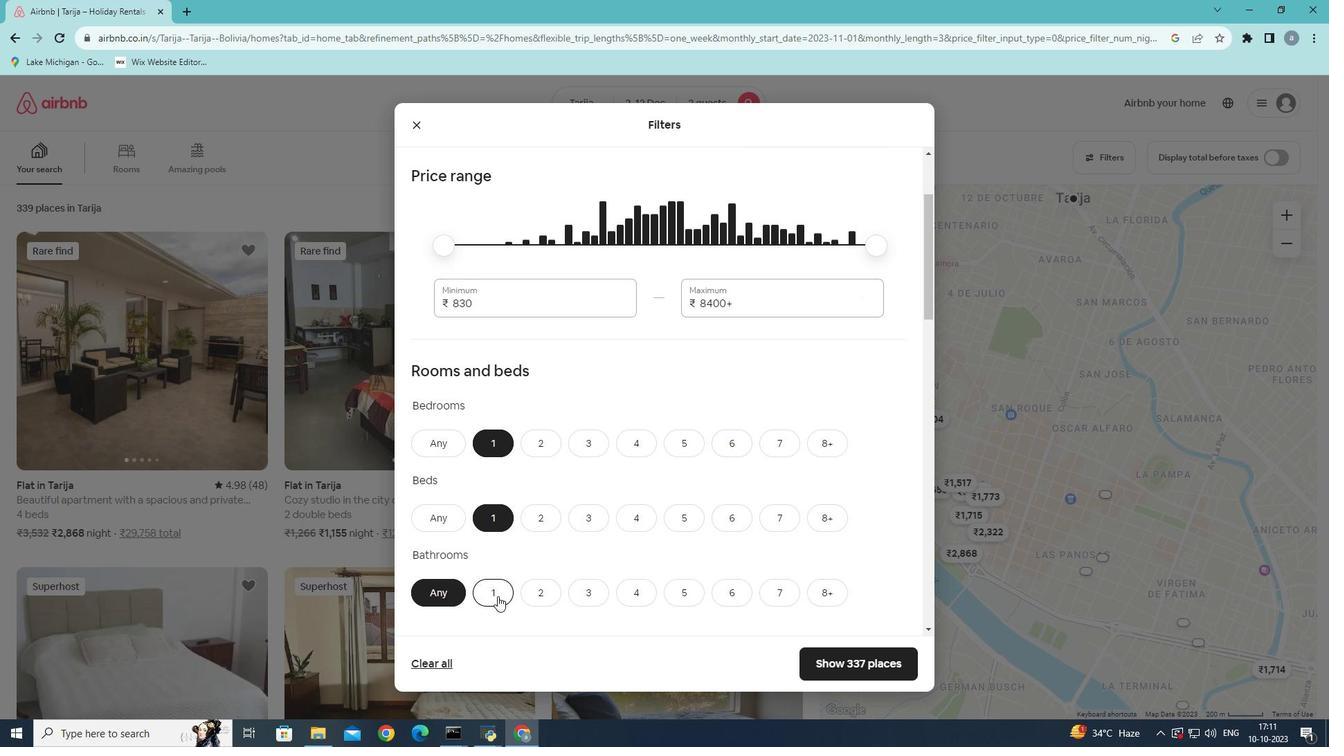 
Action: Mouse moved to (536, 509)
Screenshot: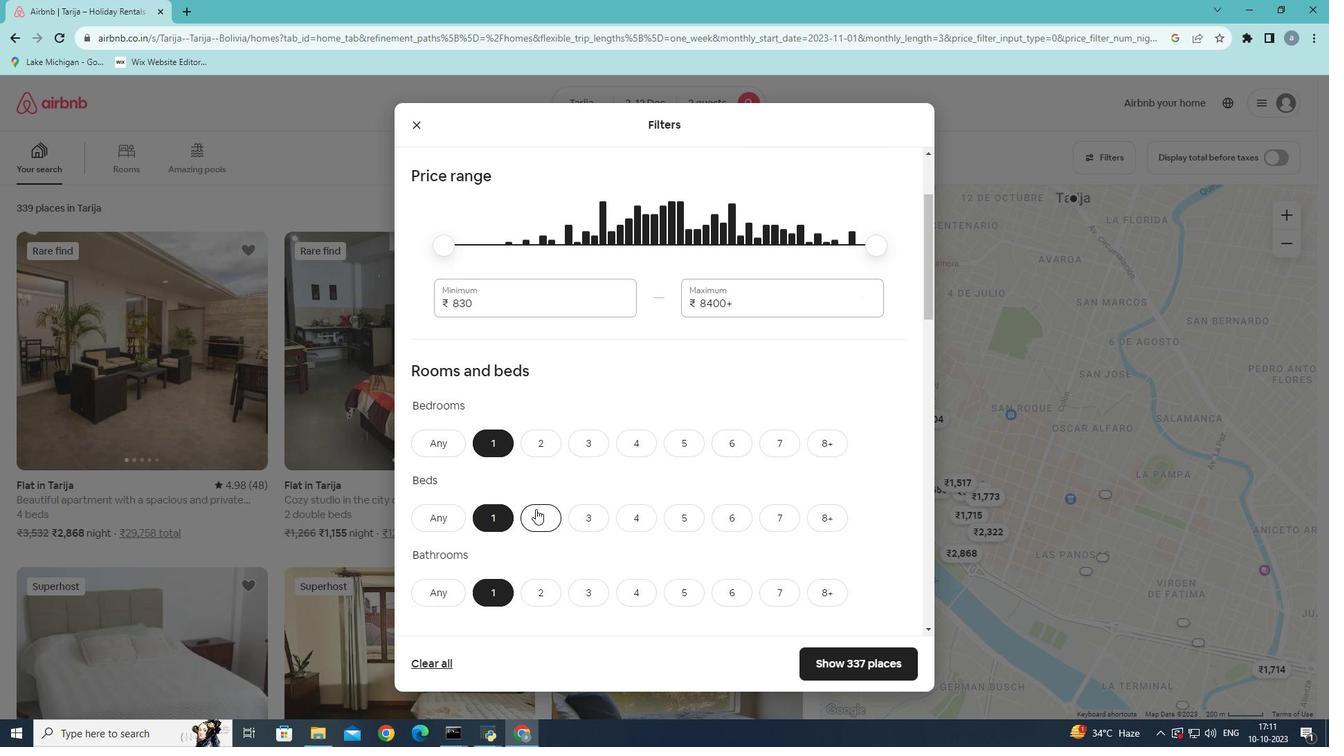 
Action: Mouse scrolled (536, 509) with delta (0, 0)
Screenshot: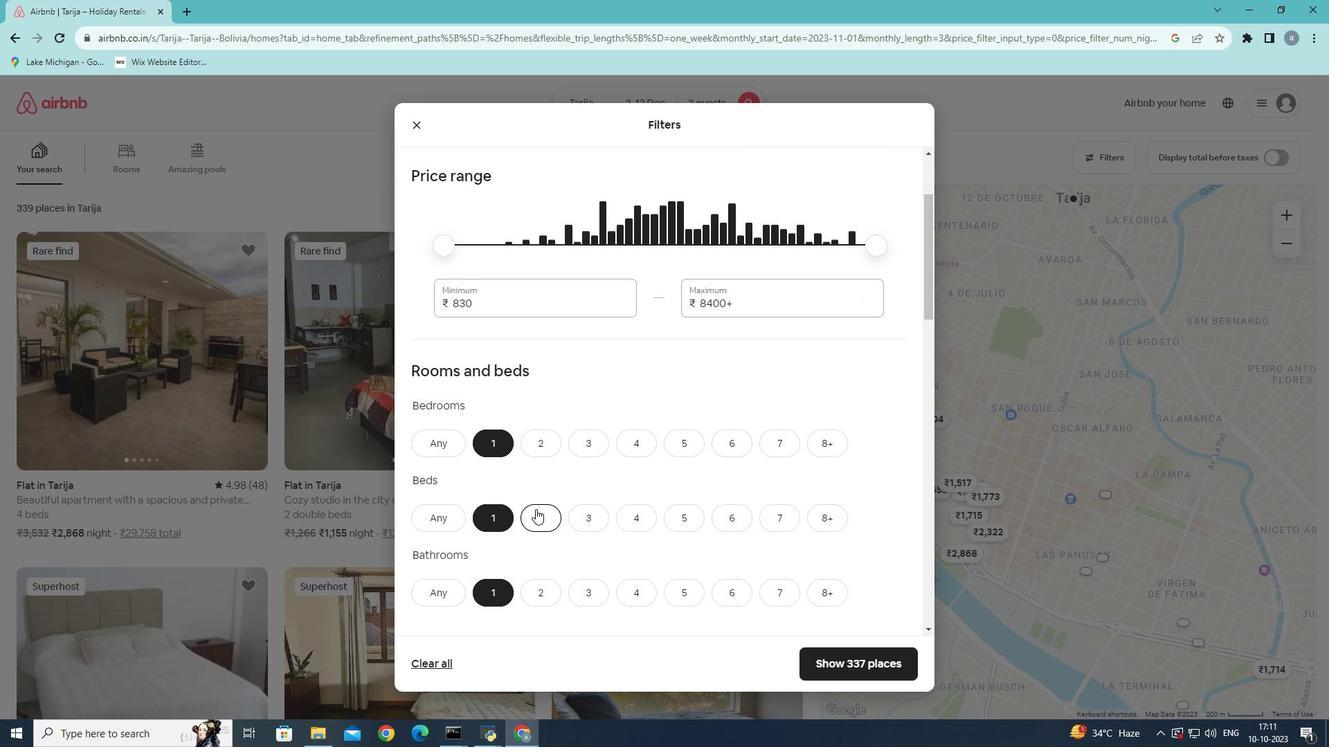 
Action: Mouse scrolled (536, 509) with delta (0, 0)
Screenshot: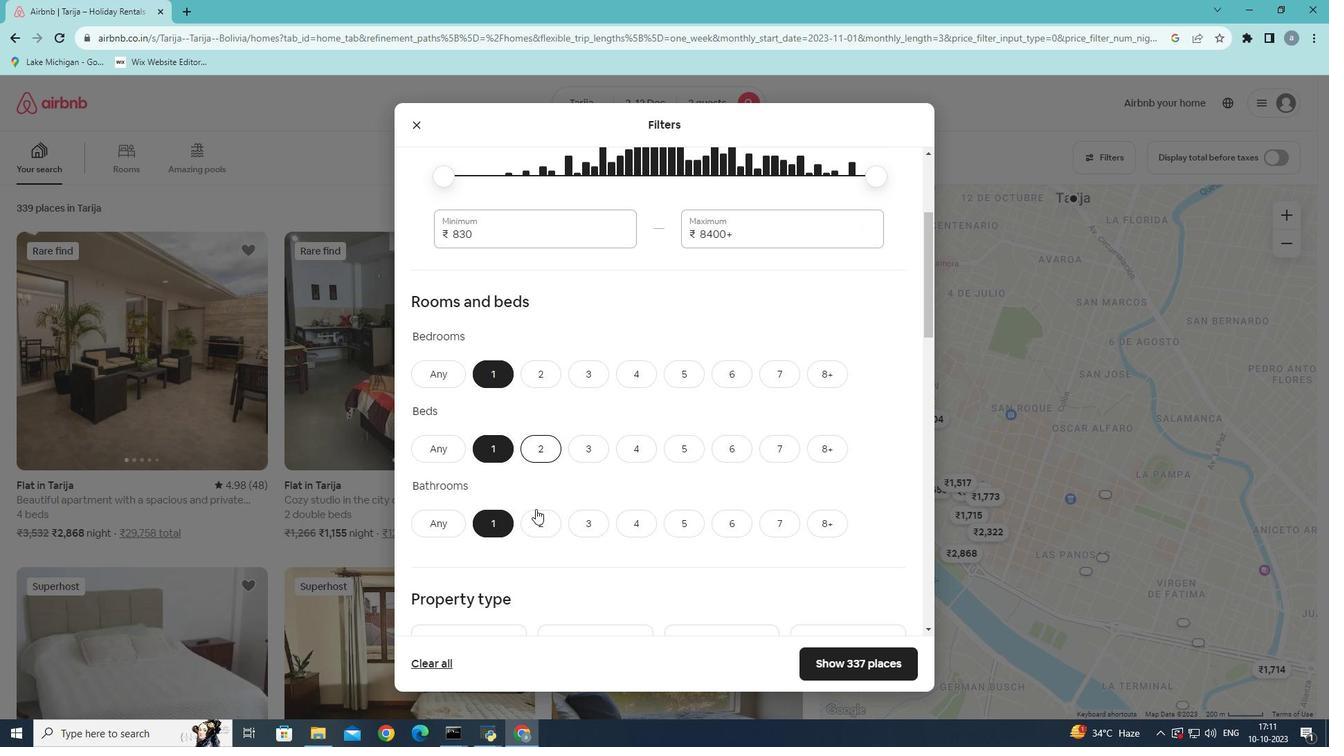 
Action: Mouse scrolled (536, 509) with delta (0, 0)
Screenshot: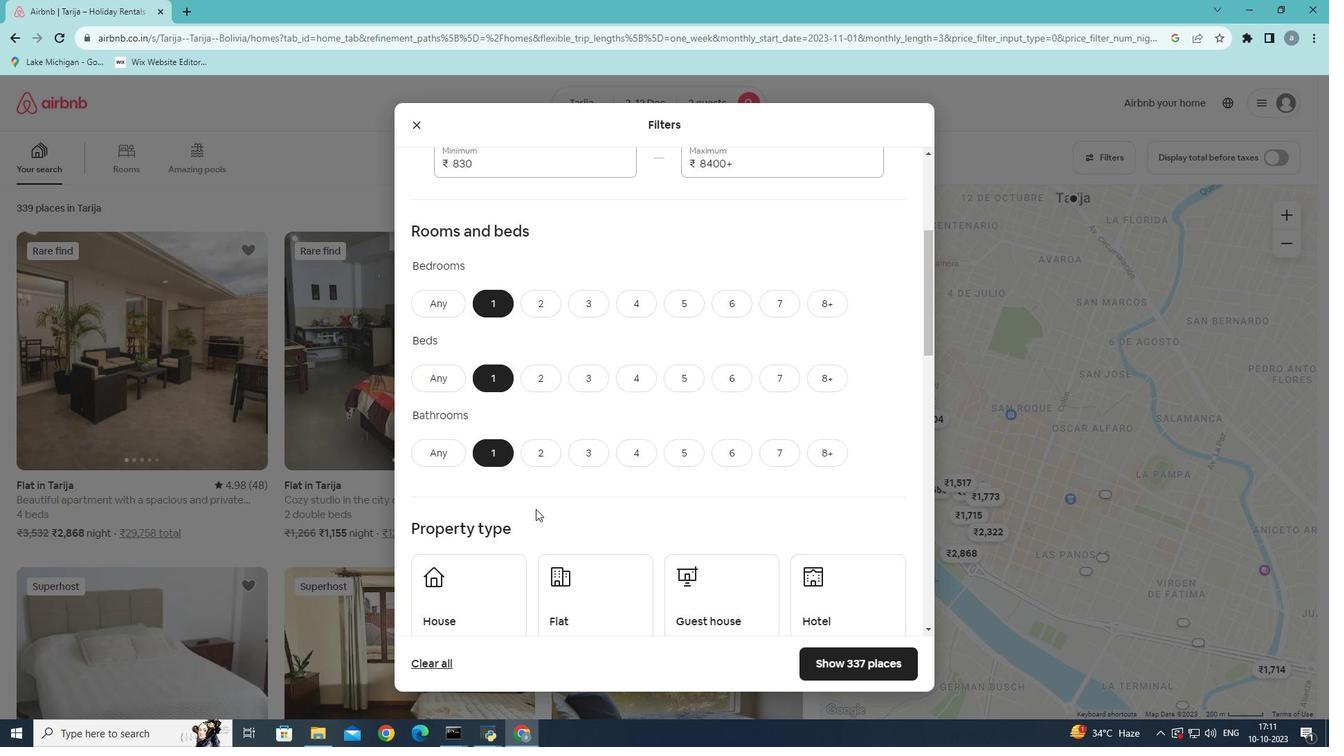 
Action: Mouse scrolled (536, 509) with delta (0, 0)
Screenshot: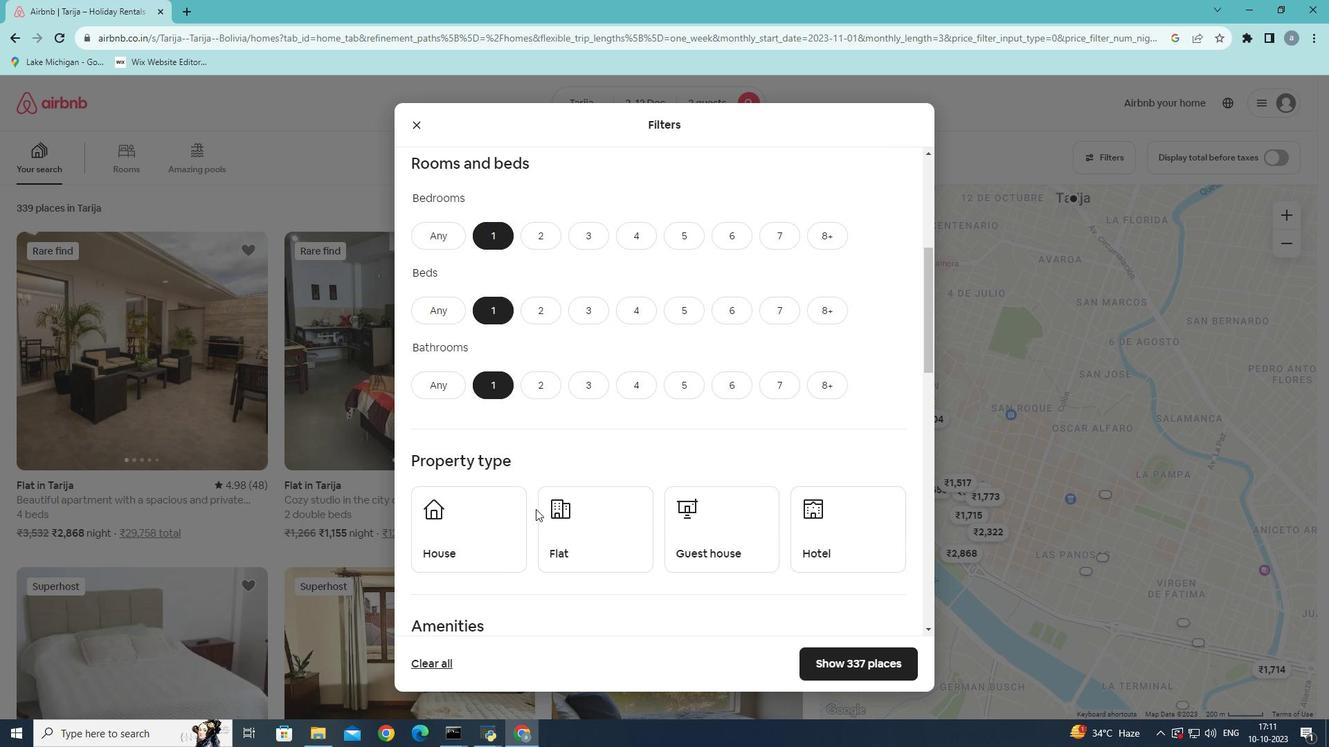 
Action: Mouse moved to (828, 468)
Screenshot: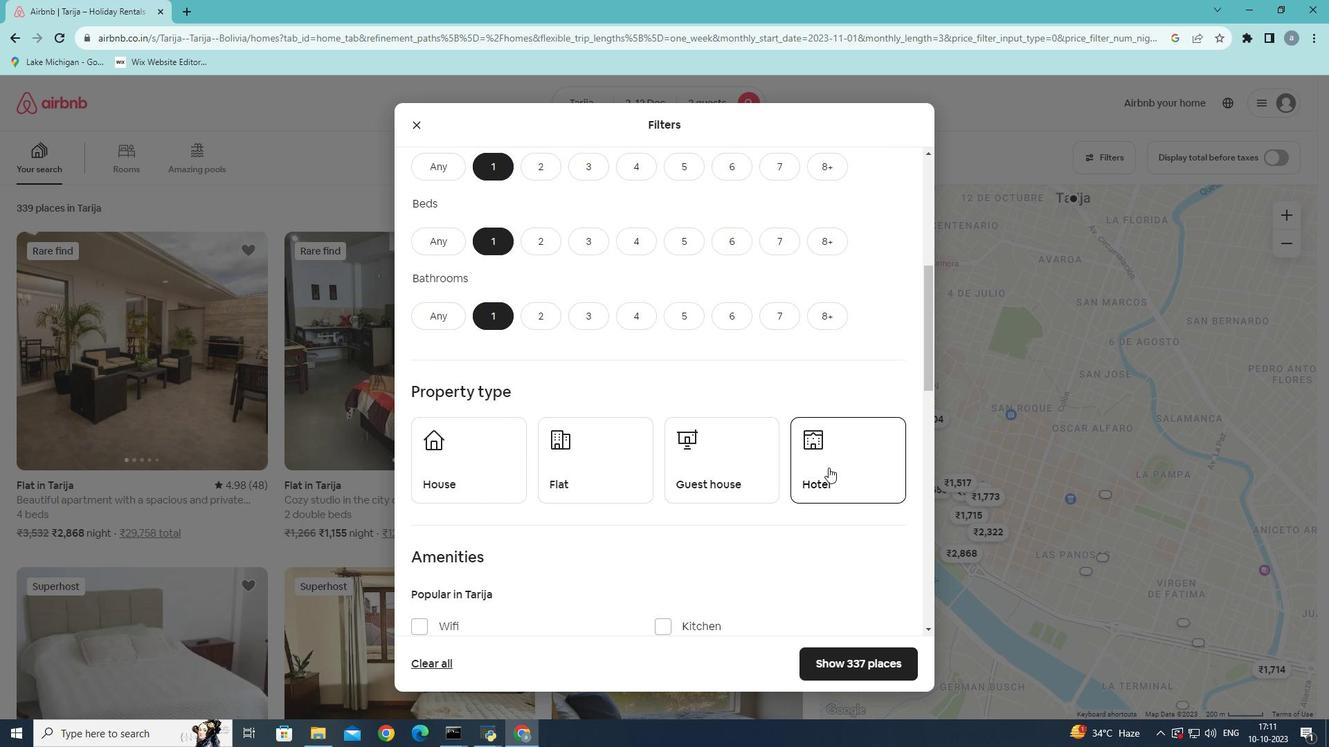 
Action: Mouse pressed left at (828, 468)
Screenshot: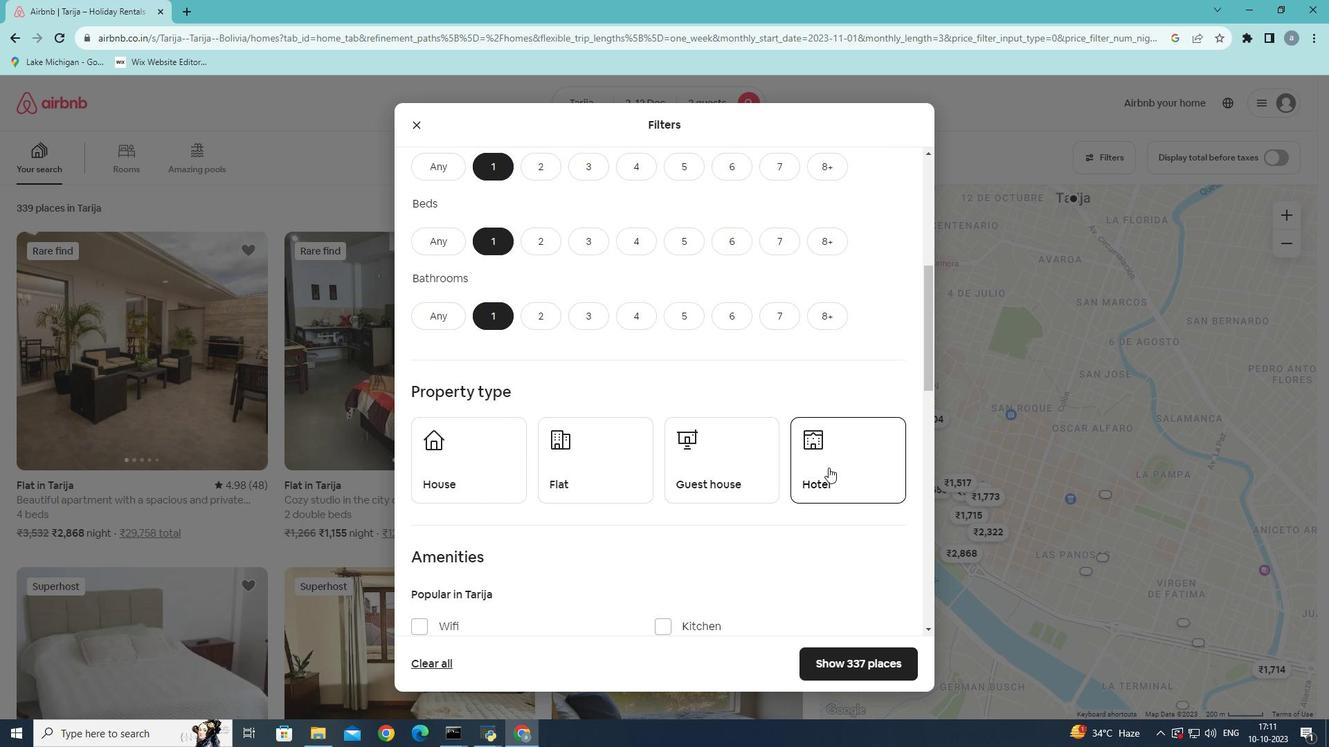 
Action: Mouse moved to (677, 484)
Screenshot: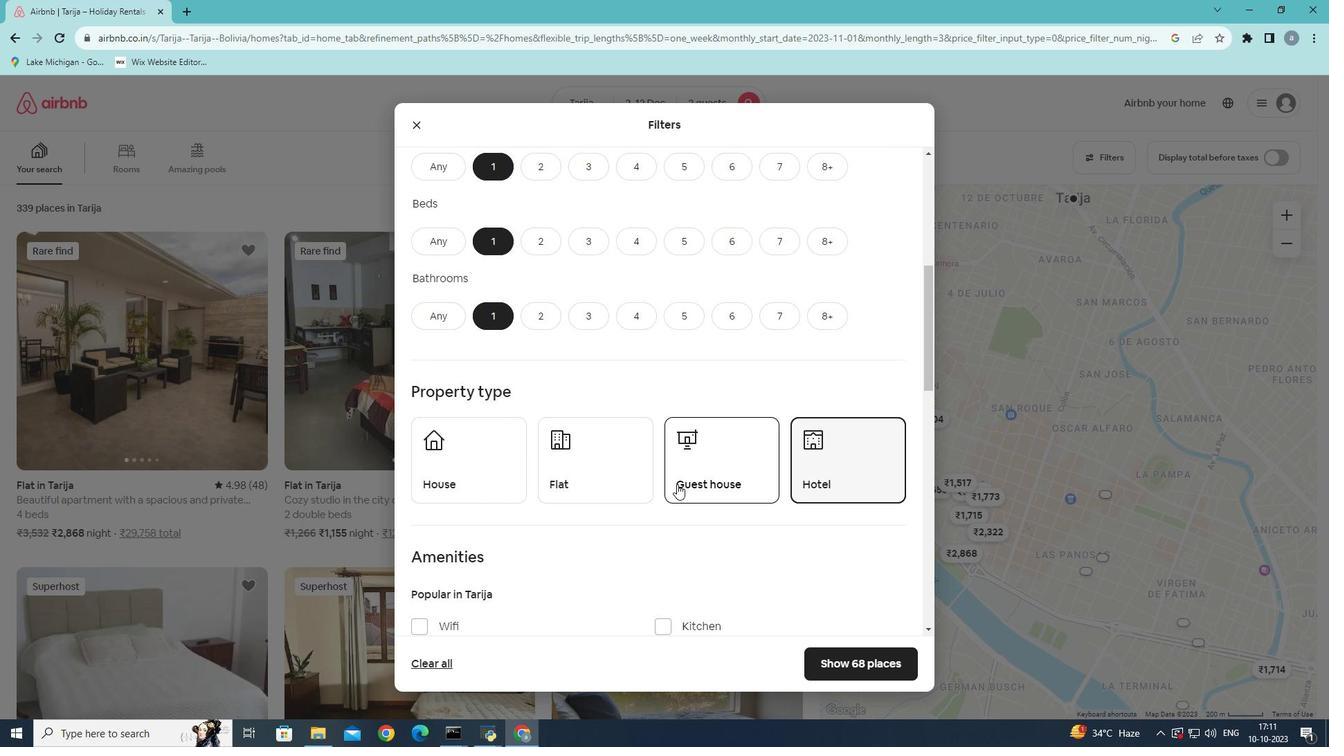 
Action: Mouse scrolled (677, 484) with delta (0, 0)
Screenshot: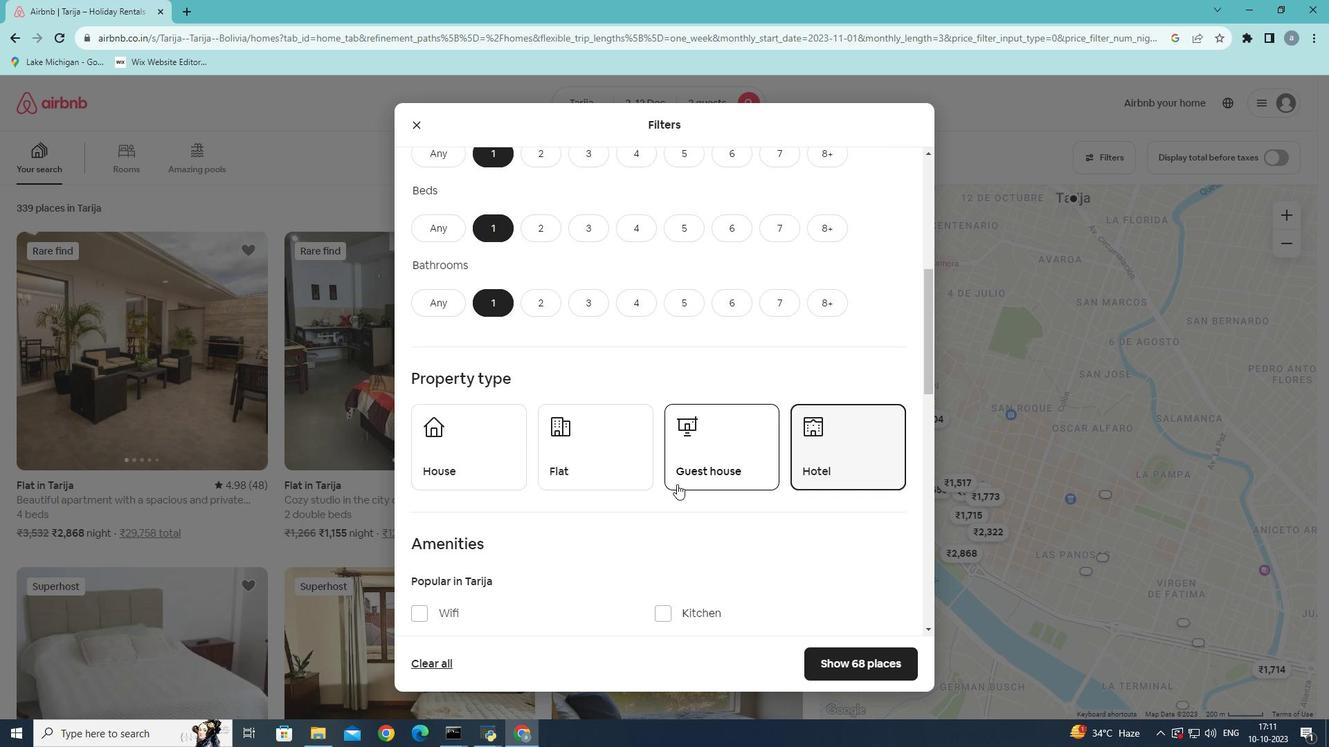 
Action: Mouse scrolled (677, 484) with delta (0, 0)
Screenshot: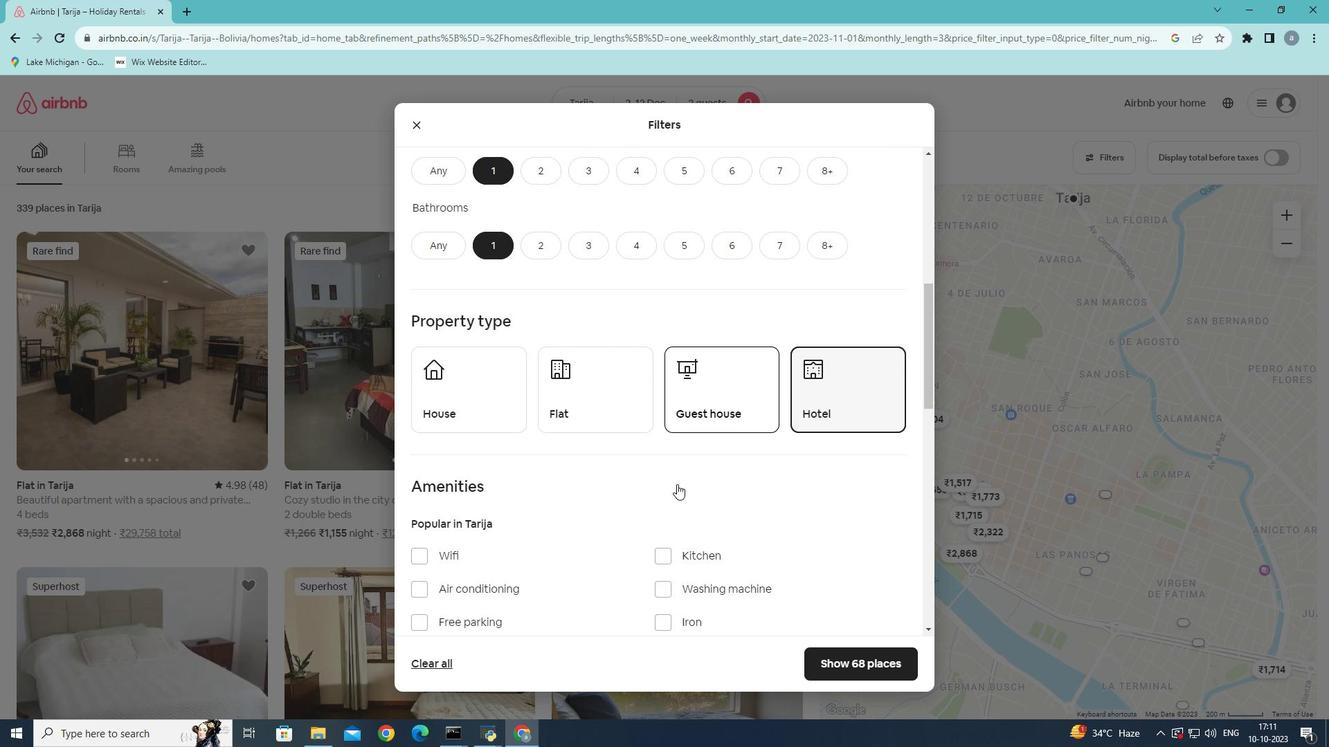 
Action: Mouse scrolled (677, 484) with delta (0, 0)
Screenshot: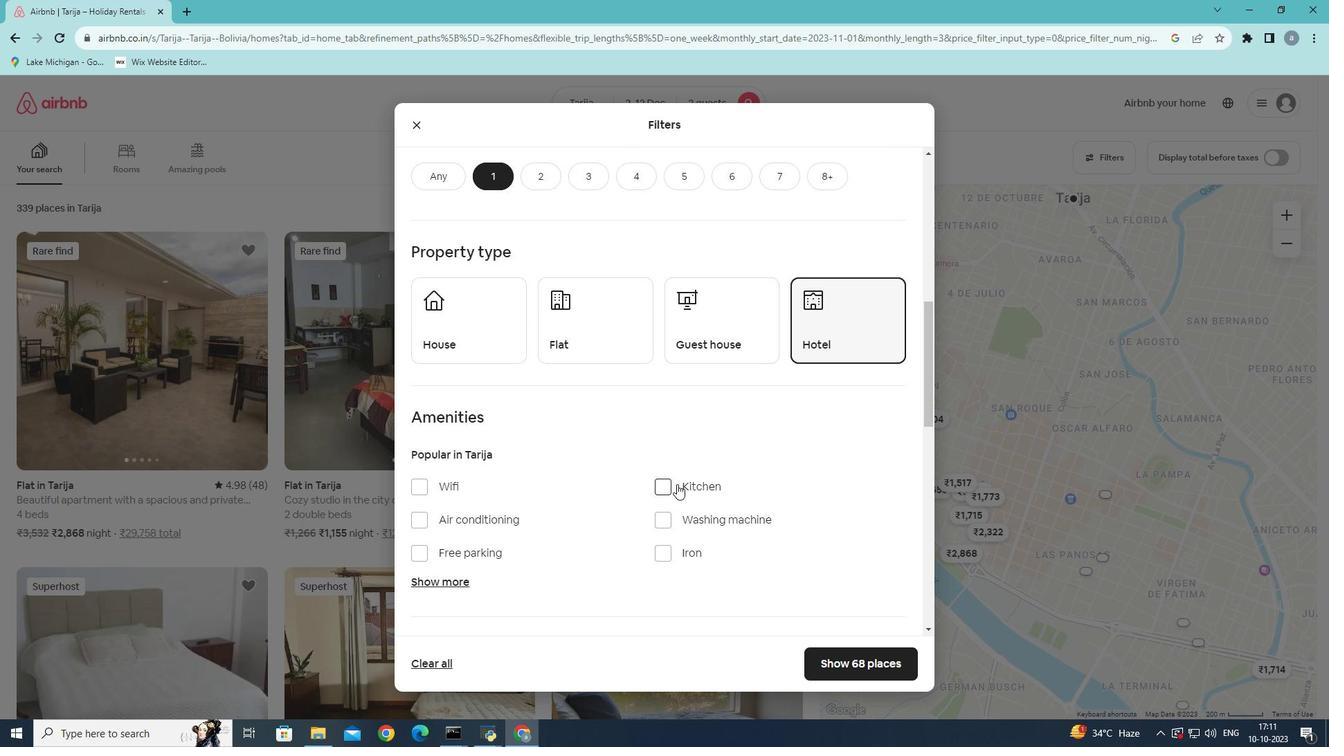 
Action: Mouse scrolled (677, 484) with delta (0, 0)
Screenshot: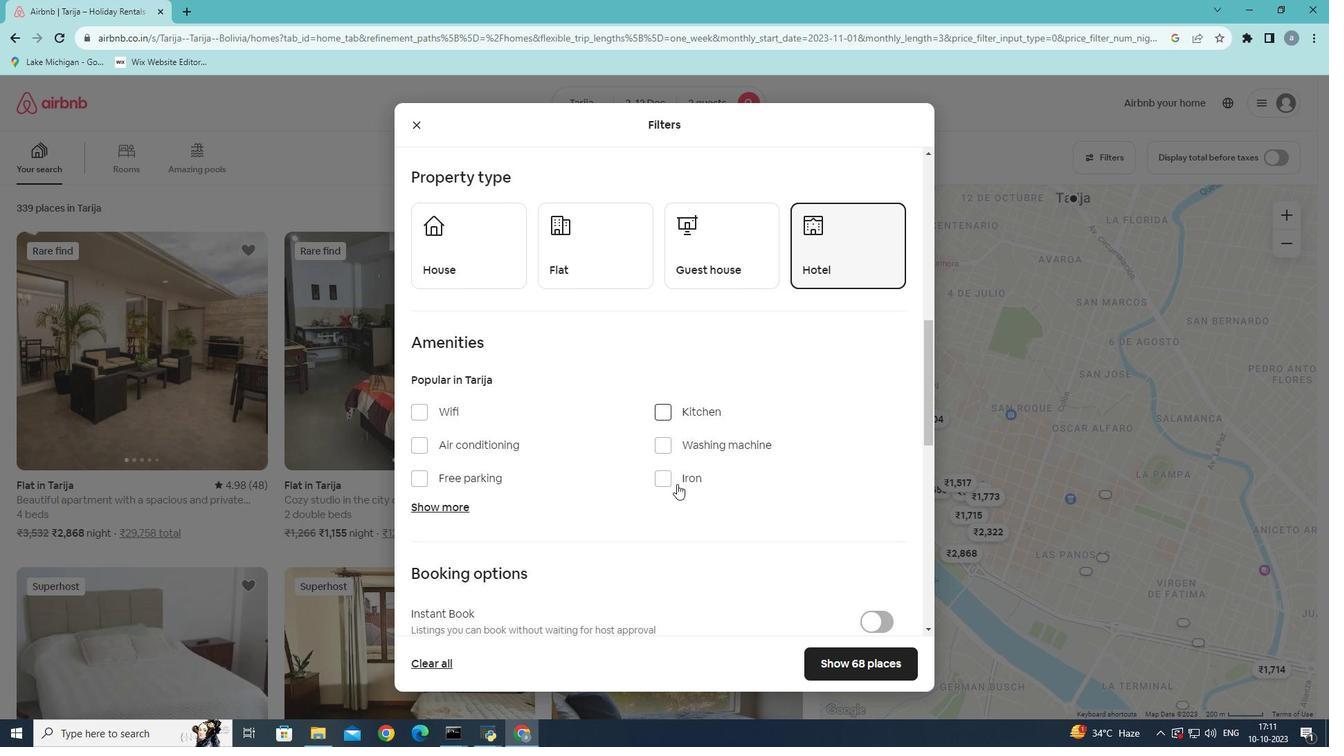 
Action: Mouse scrolled (677, 484) with delta (0, 0)
Screenshot: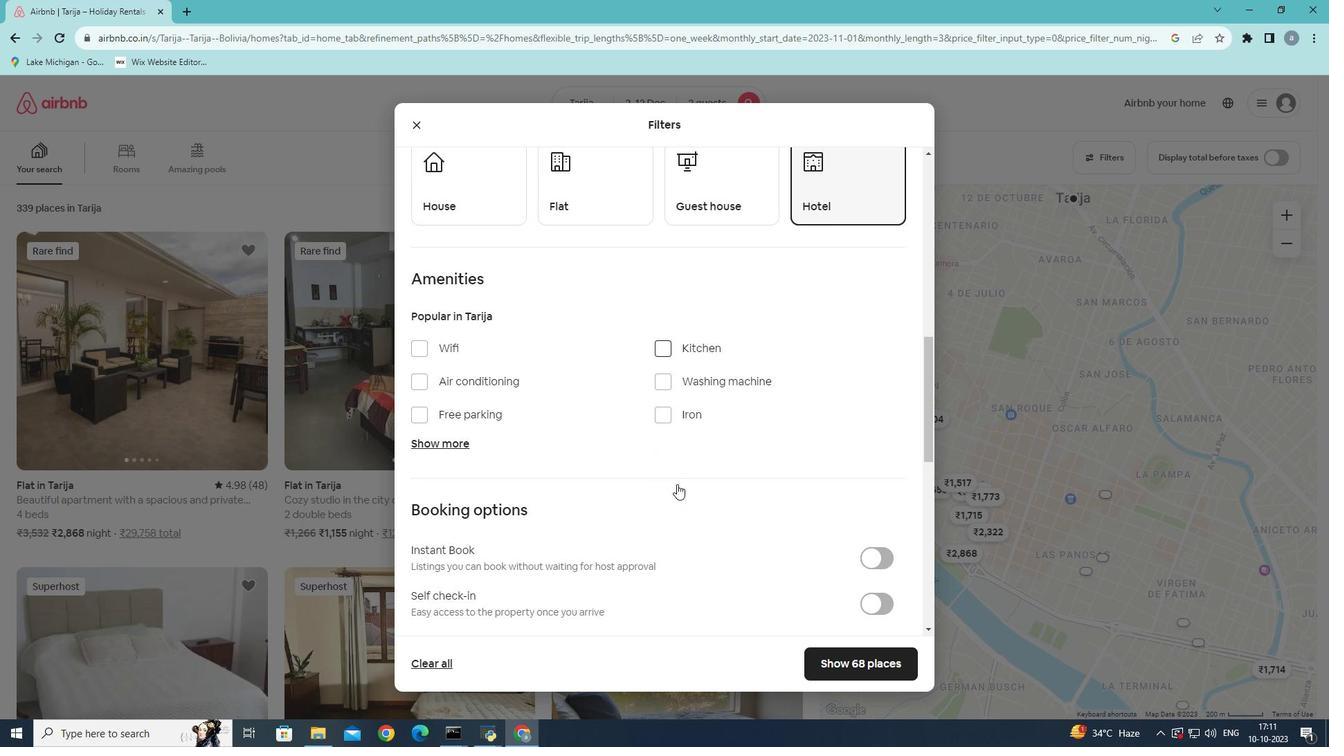 
Action: Mouse scrolled (677, 484) with delta (0, 0)
Screenshot: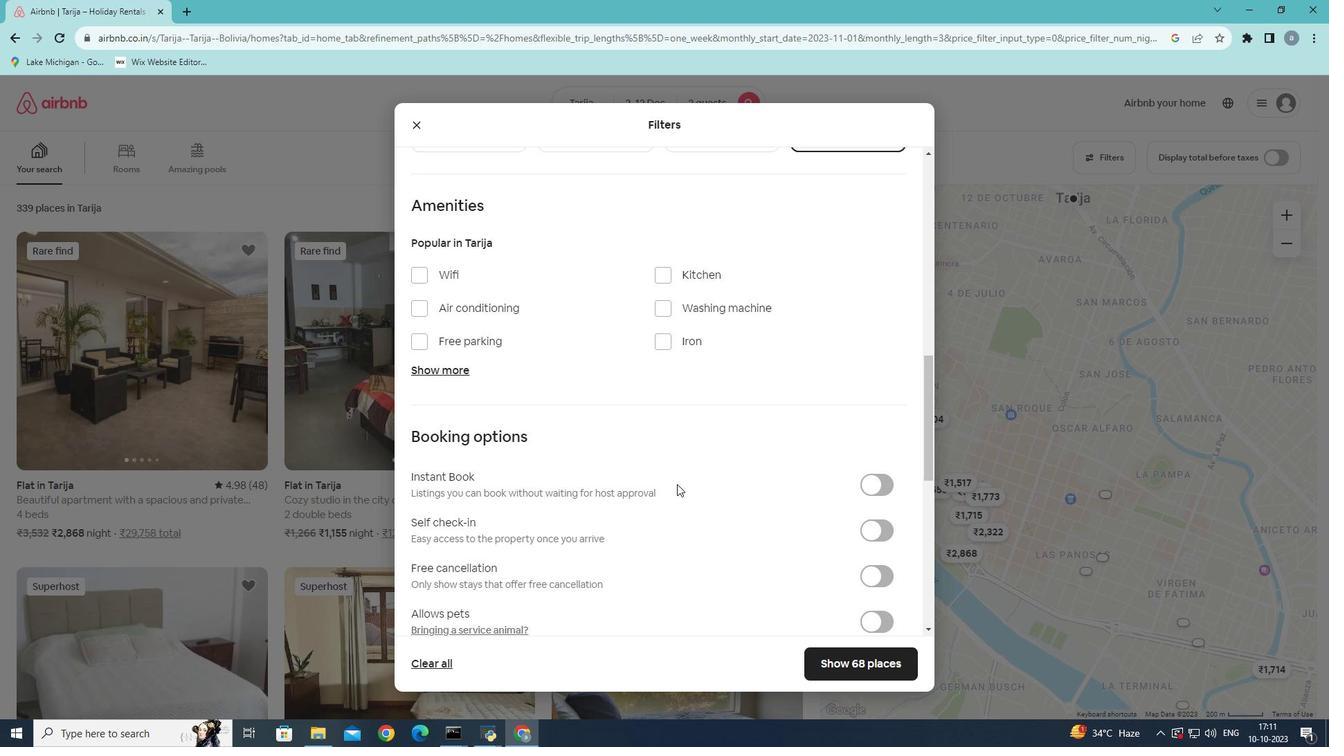 
Action: Mouse moved to (889, 469)
Screenshot: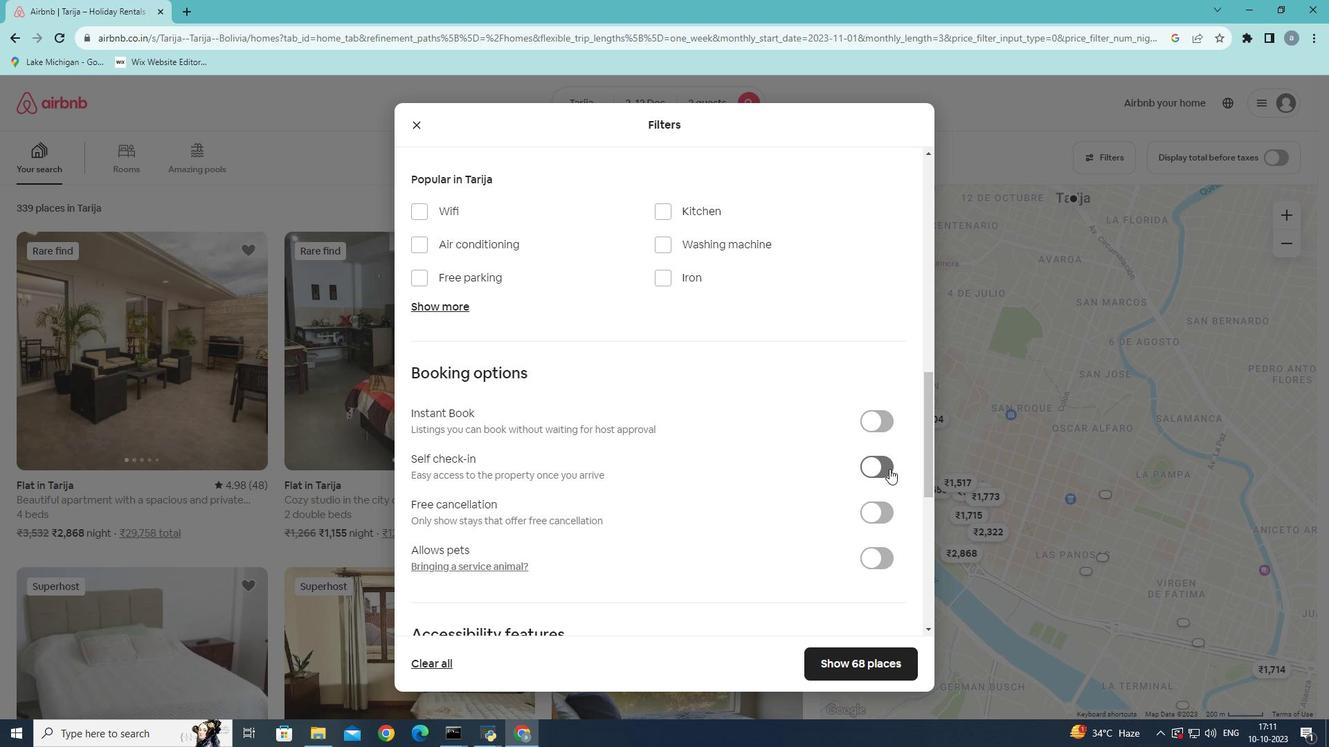 
Action: Mouse pressed left at (889, 469)
Screenshot: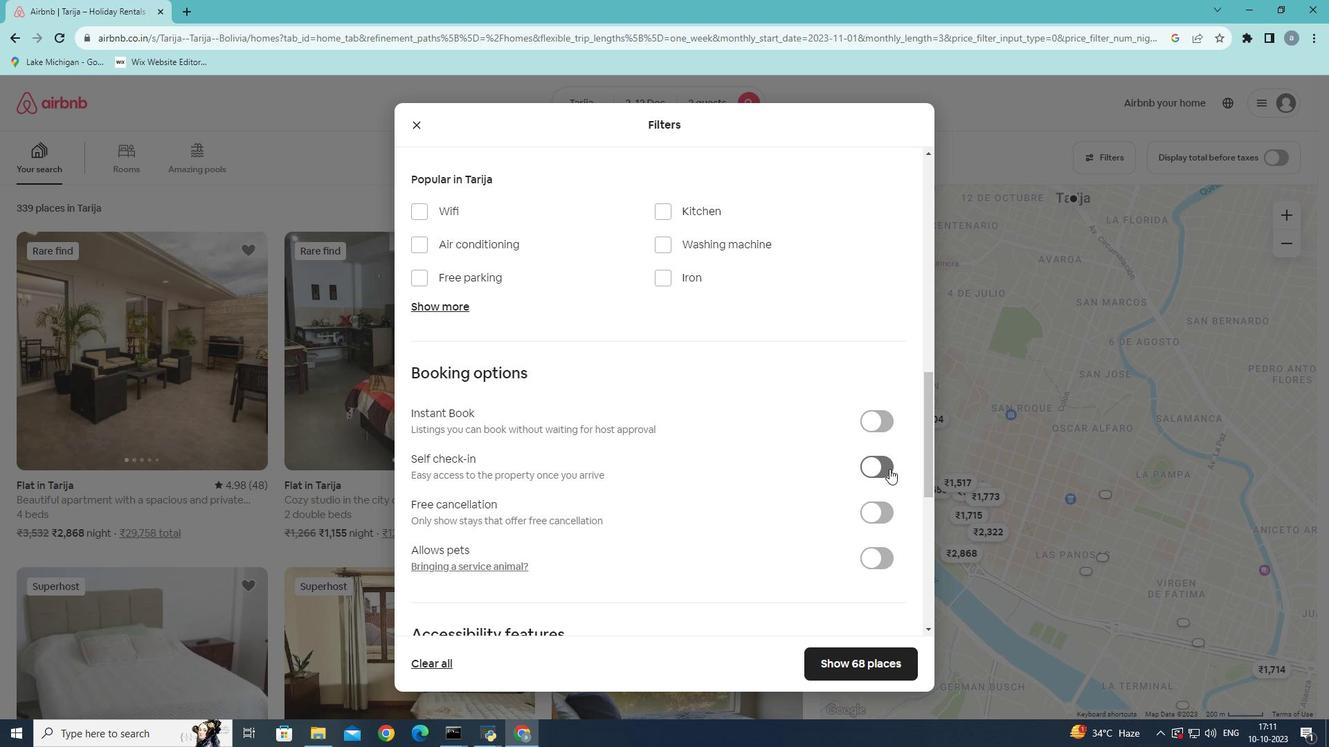 
Action: Mouse moved to (869, 669)
Screenshot: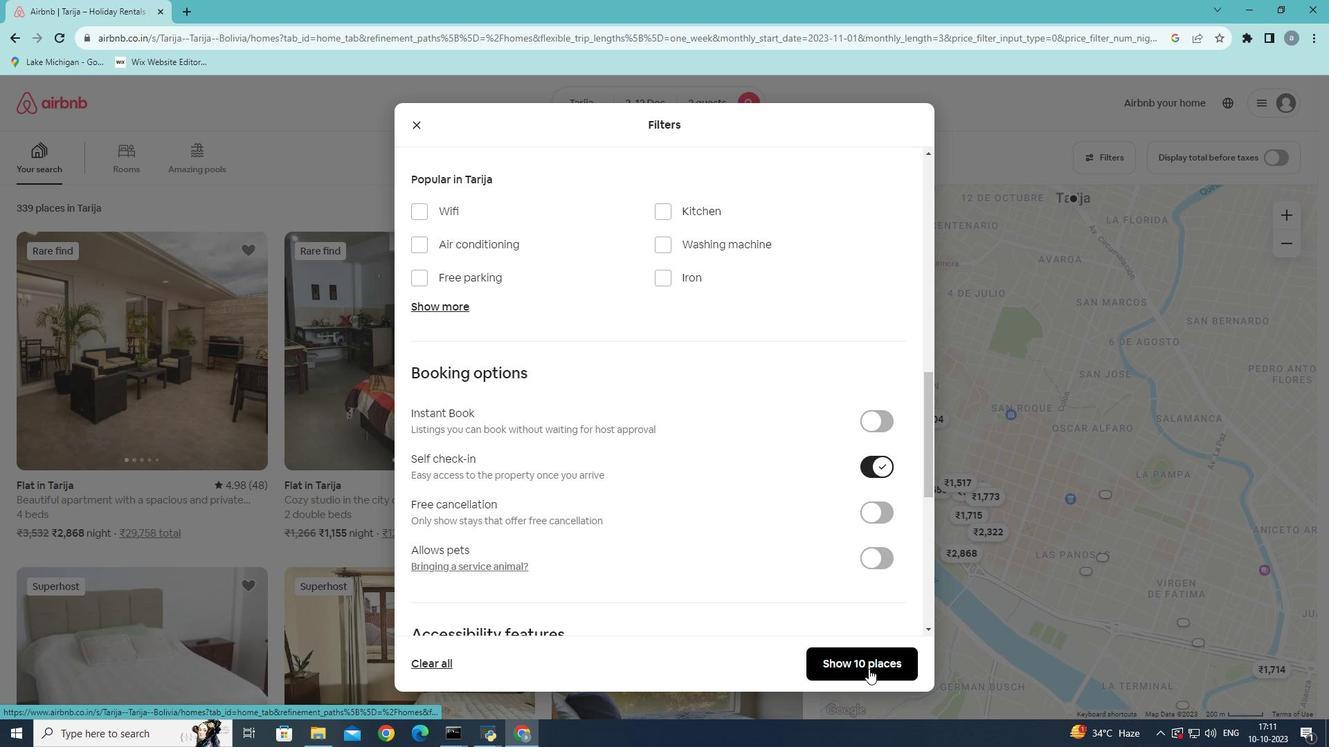 
Action: Mouse pressed left at (869, 669)
Screenshot: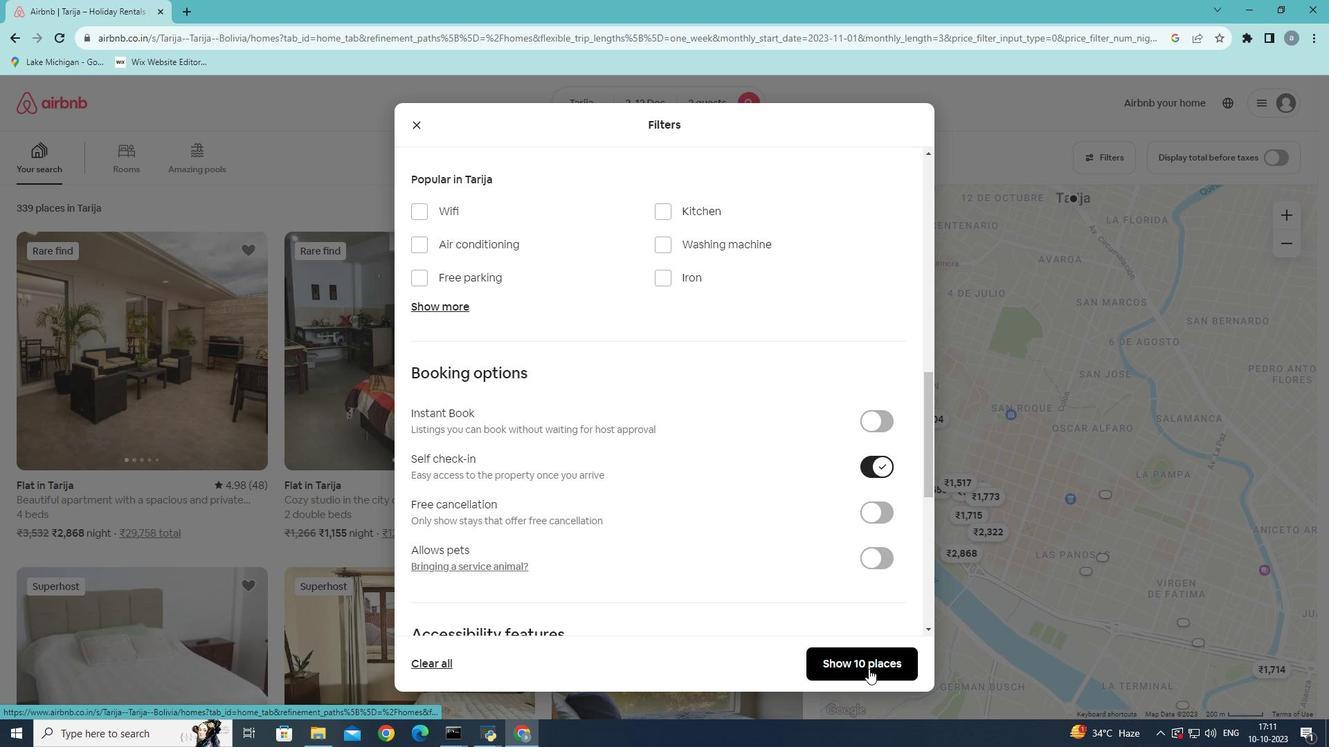 
Action: Mouse moved to (305, 463)
Screenshot: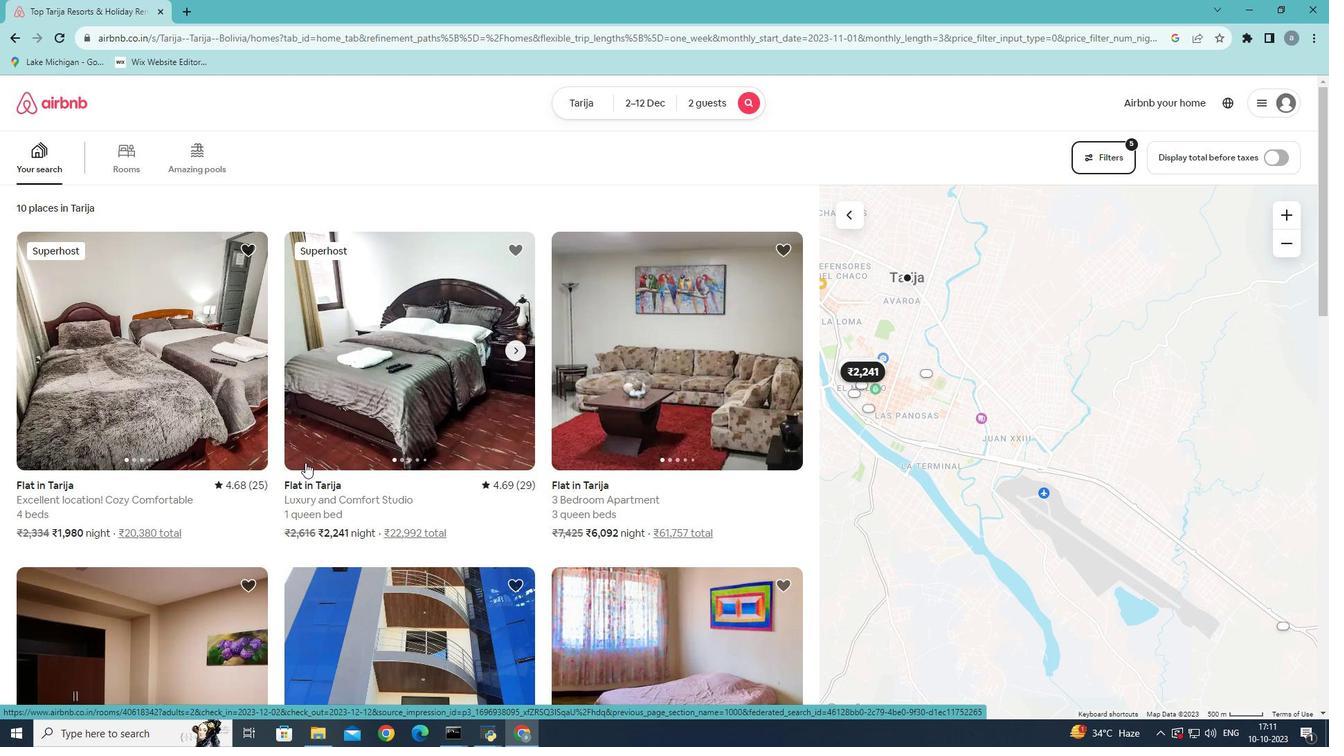 
Action: Mouse scrolled (305, 462) with delta (0, 0)
Screenshot: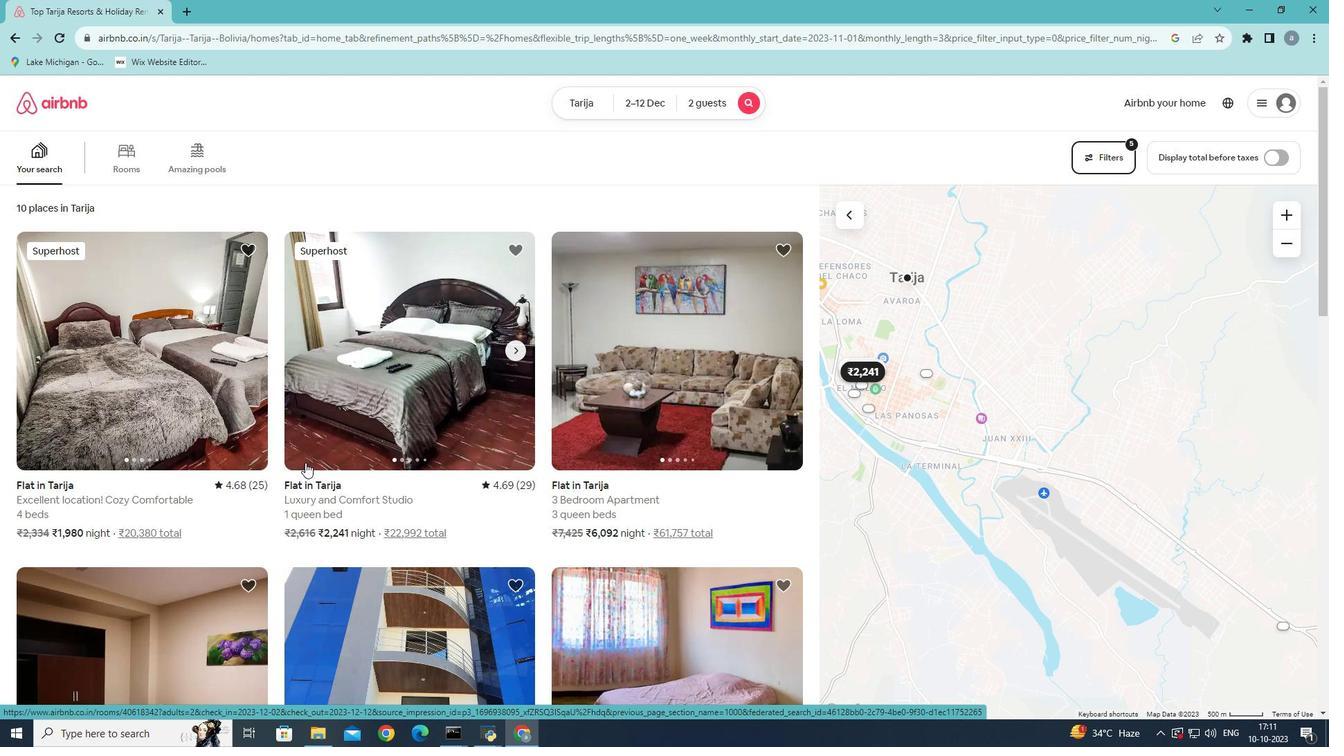 
Action: Mouse scrolled (305, 462) with delta (0, 0)
Screenshot: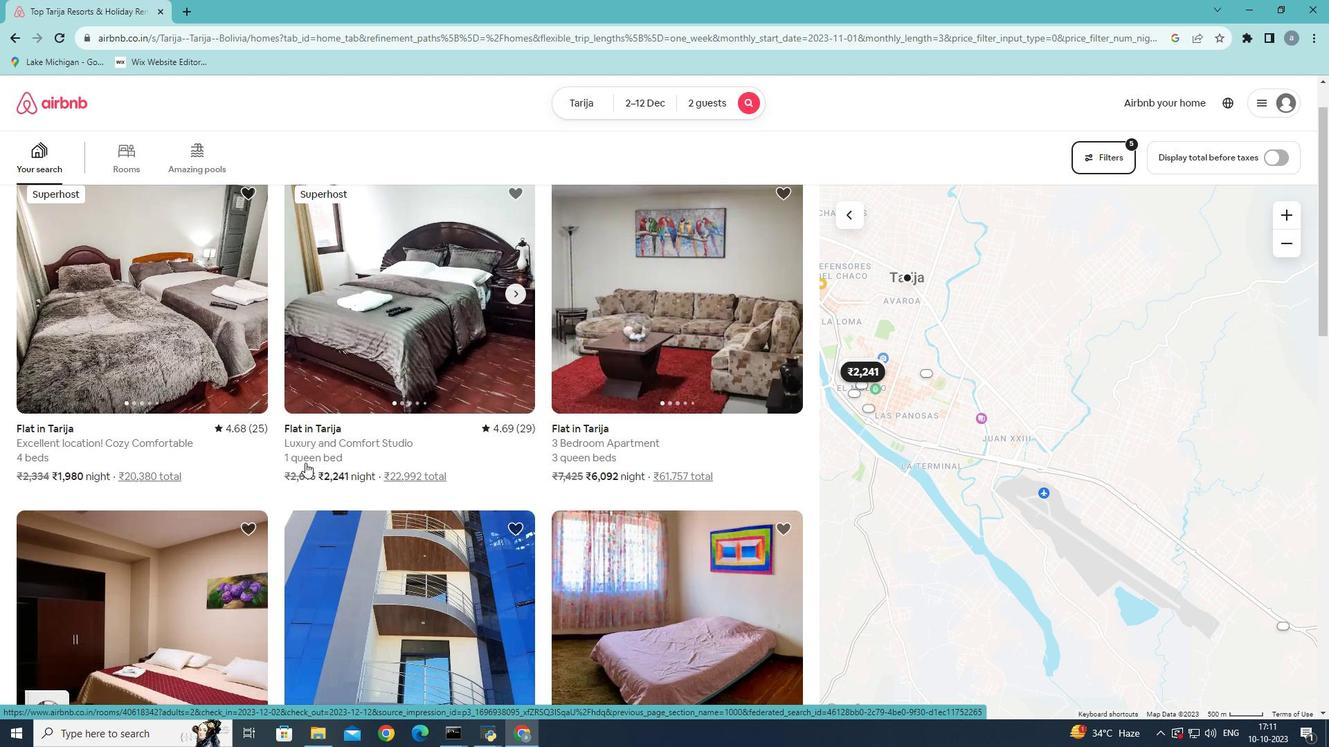 
Action: Mouse scrolled (305, 462) with delta (0, 0)
Screenshot: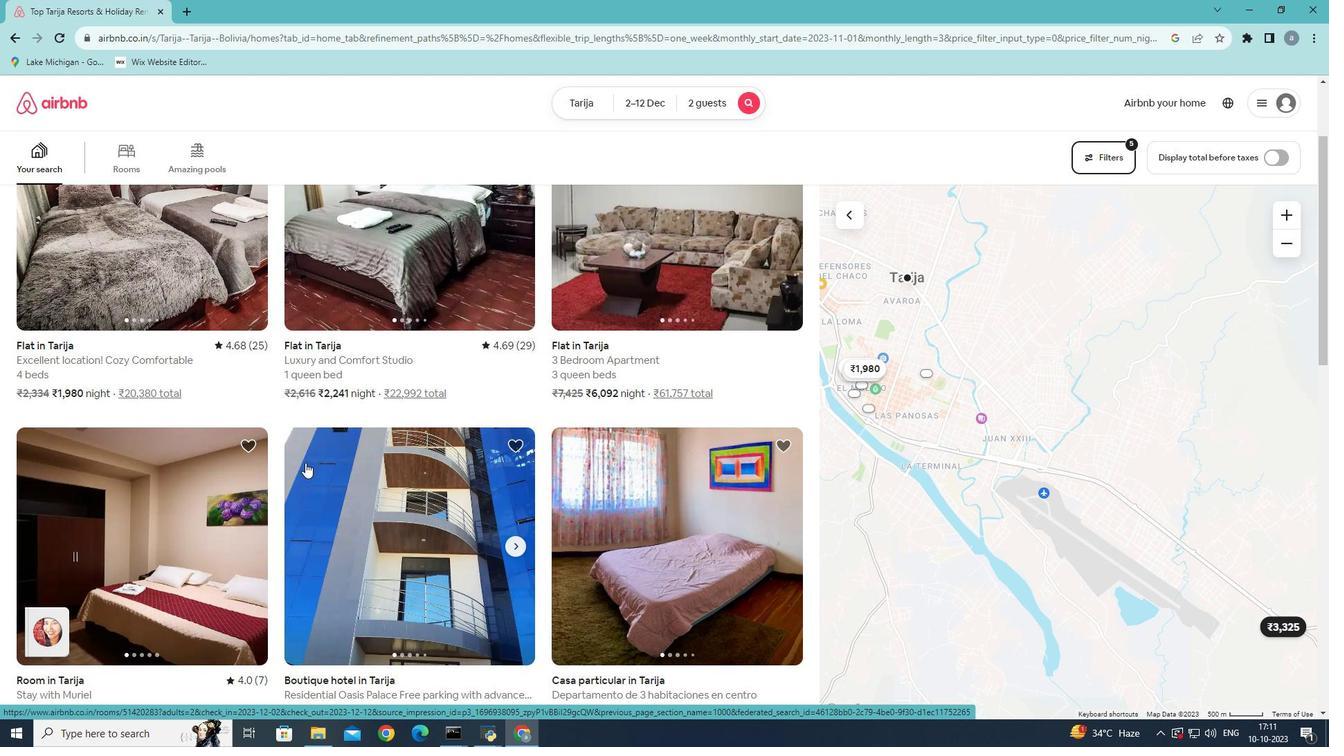 
Action: Mouse scrolled (305, 462) with delta (0, 0)
Screenshot: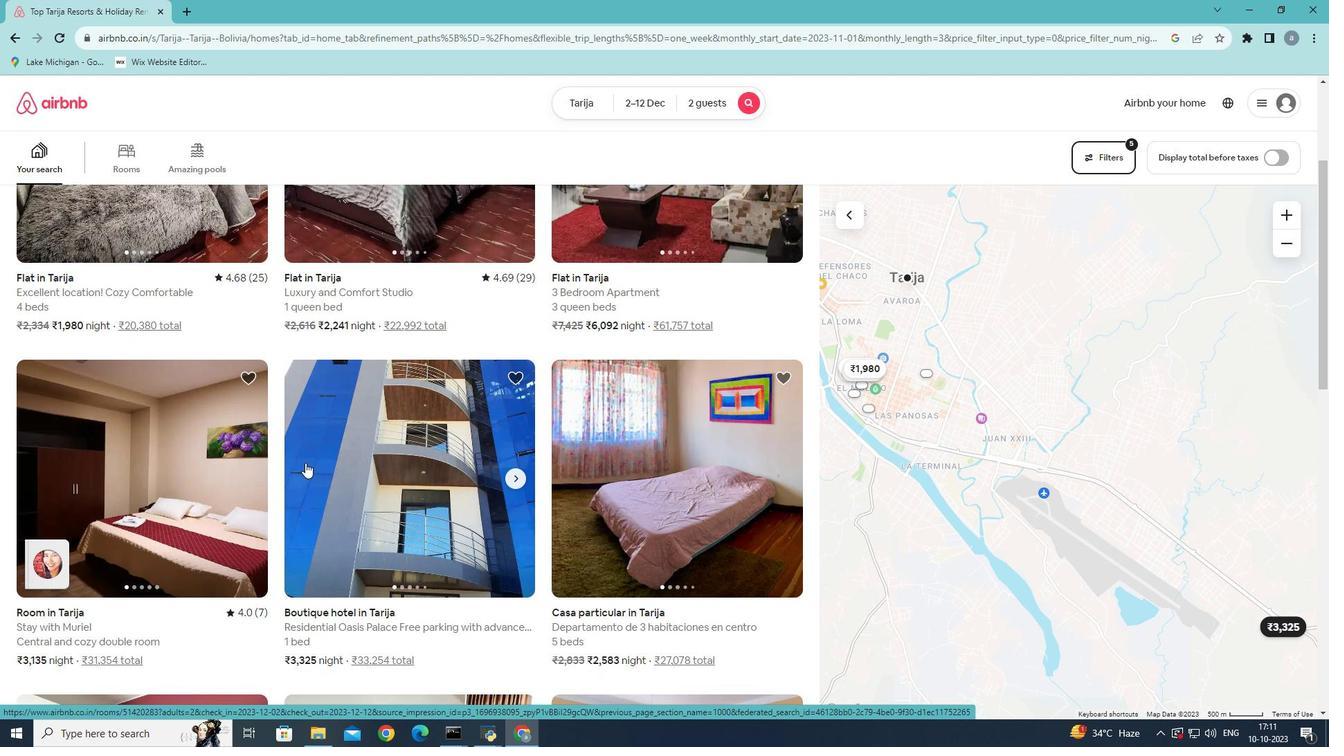 
Action: Mouse moved to (409, 488)
Screenshot: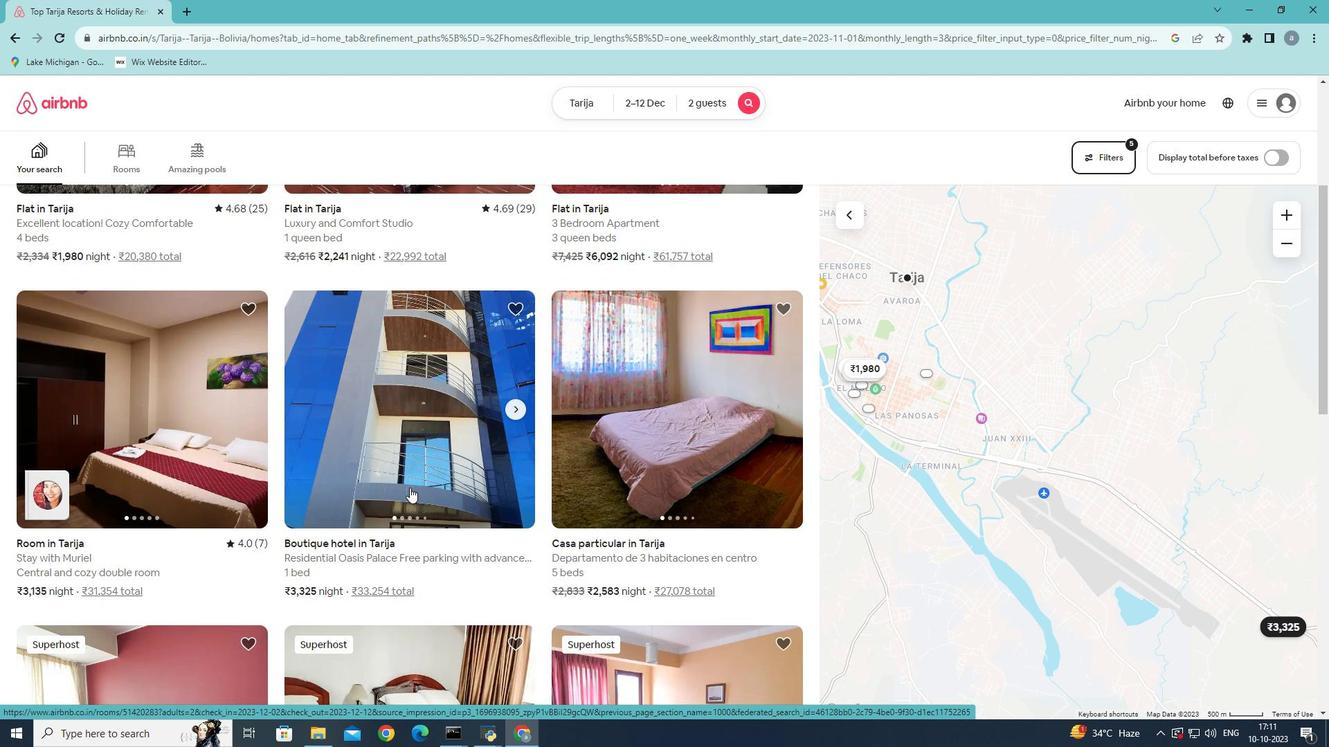 
Action: Mouse pressed left at (409, 488)
Screenshot: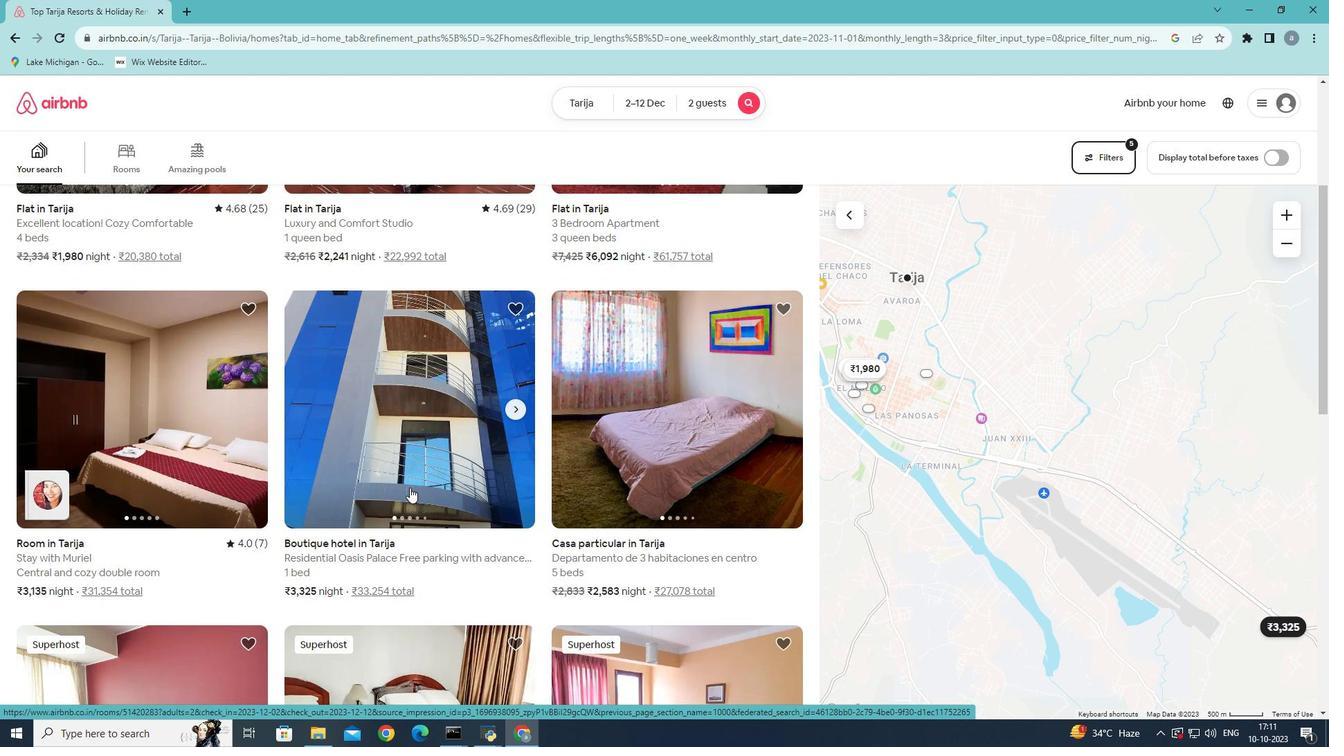 
Action: Mouse moved to (975, 497)
Screenshot: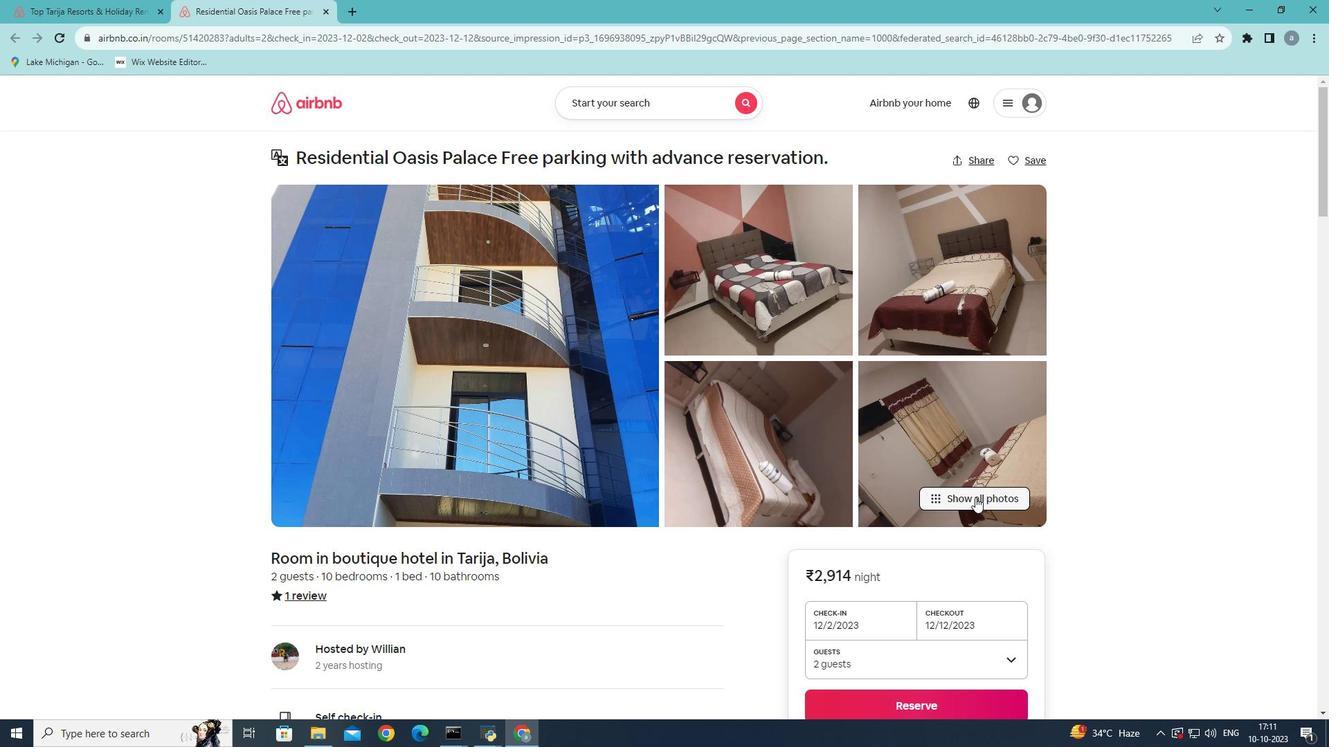 
Action: Mouse pressed left at (975, 497)
Screenshot: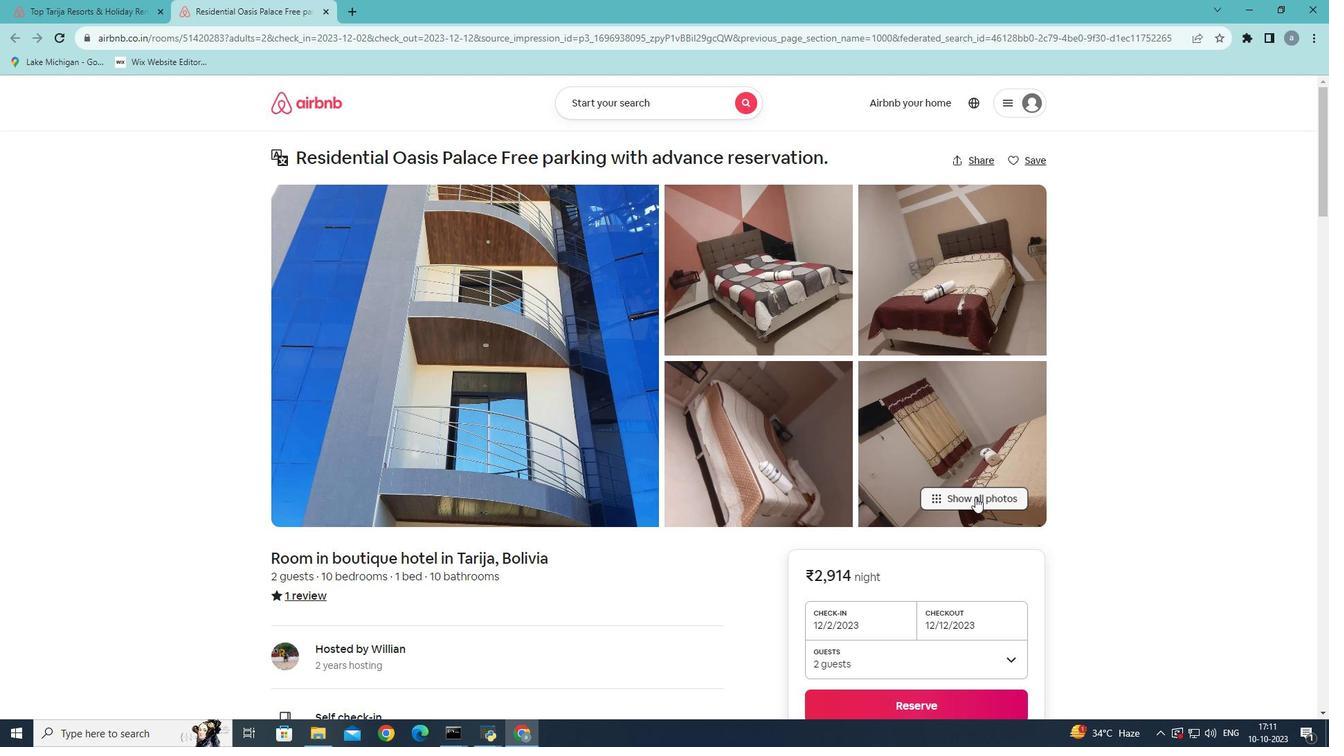 
Action: Mouse moved to (868, 541)
Screenshot: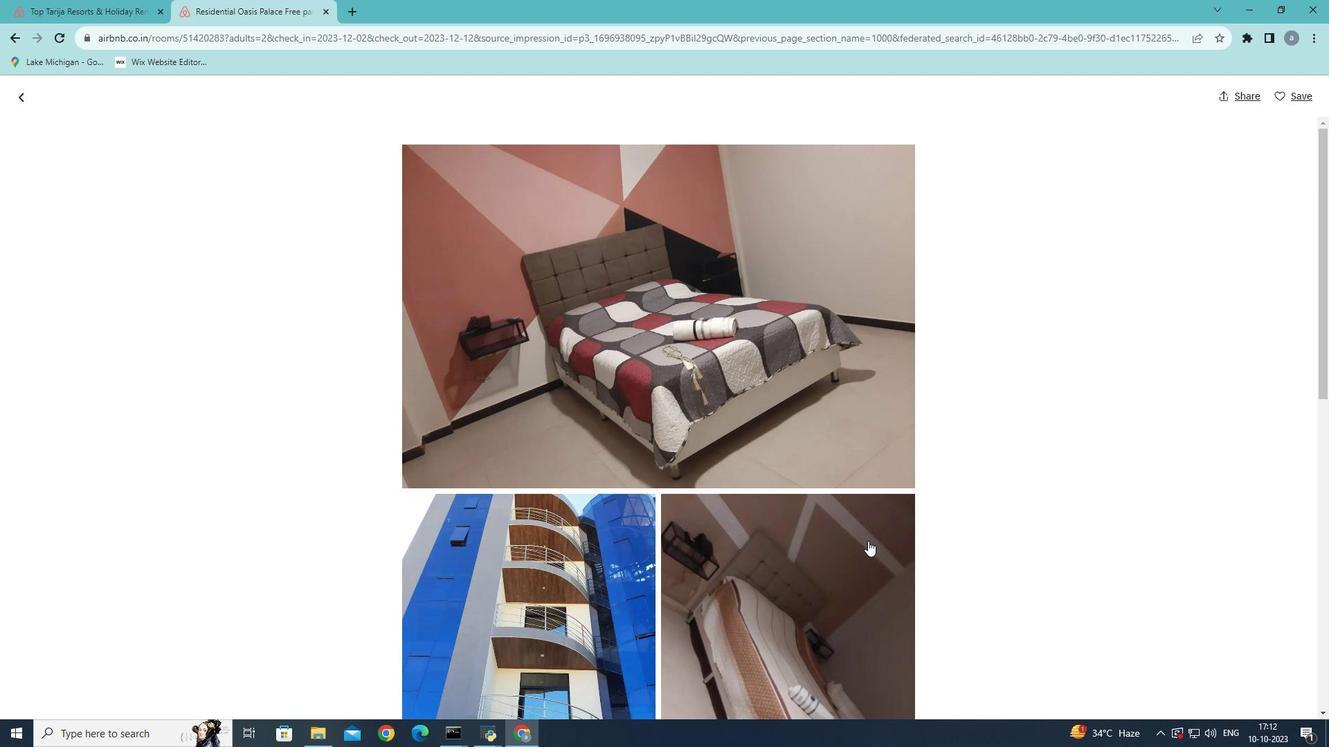 
Action: Mouse scrolled (868, 540) with delta (0, 0)
Screenshot: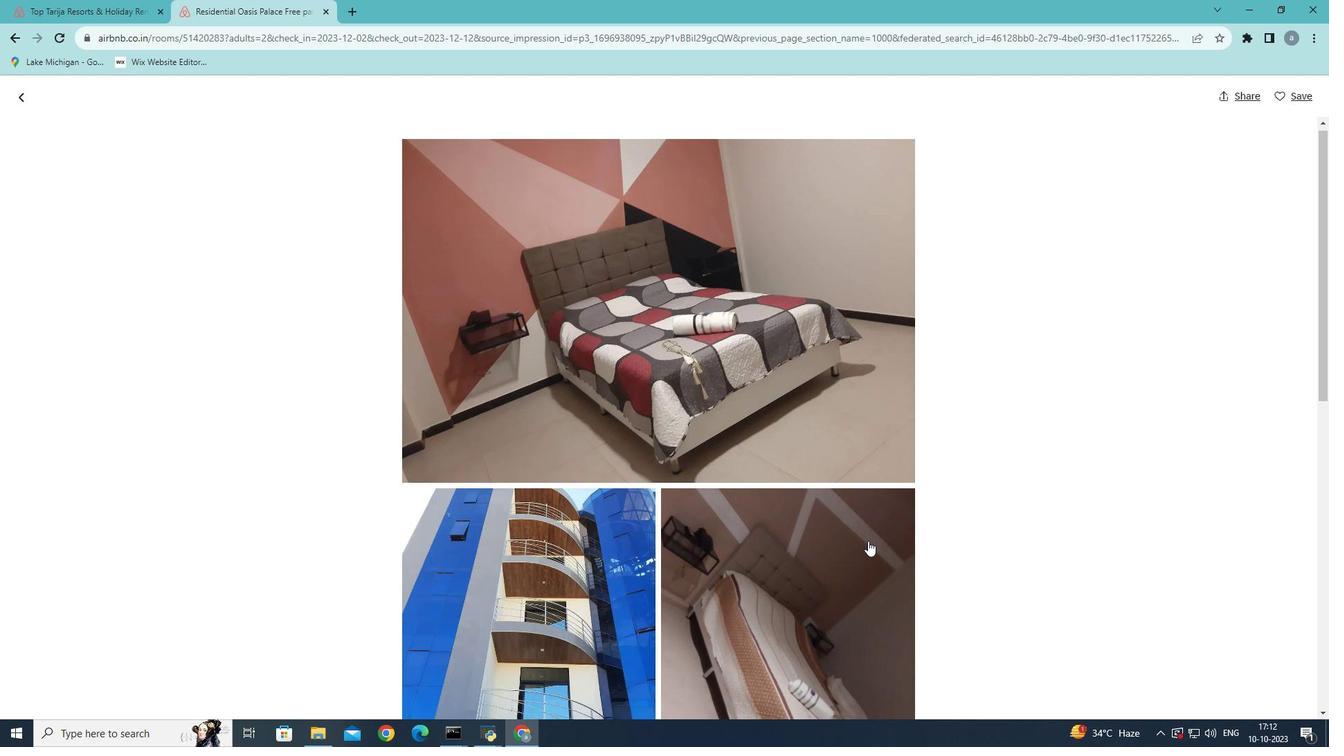 
Action: Mouse scrolled (868, 540) with delta (0, 0)
Screenshot: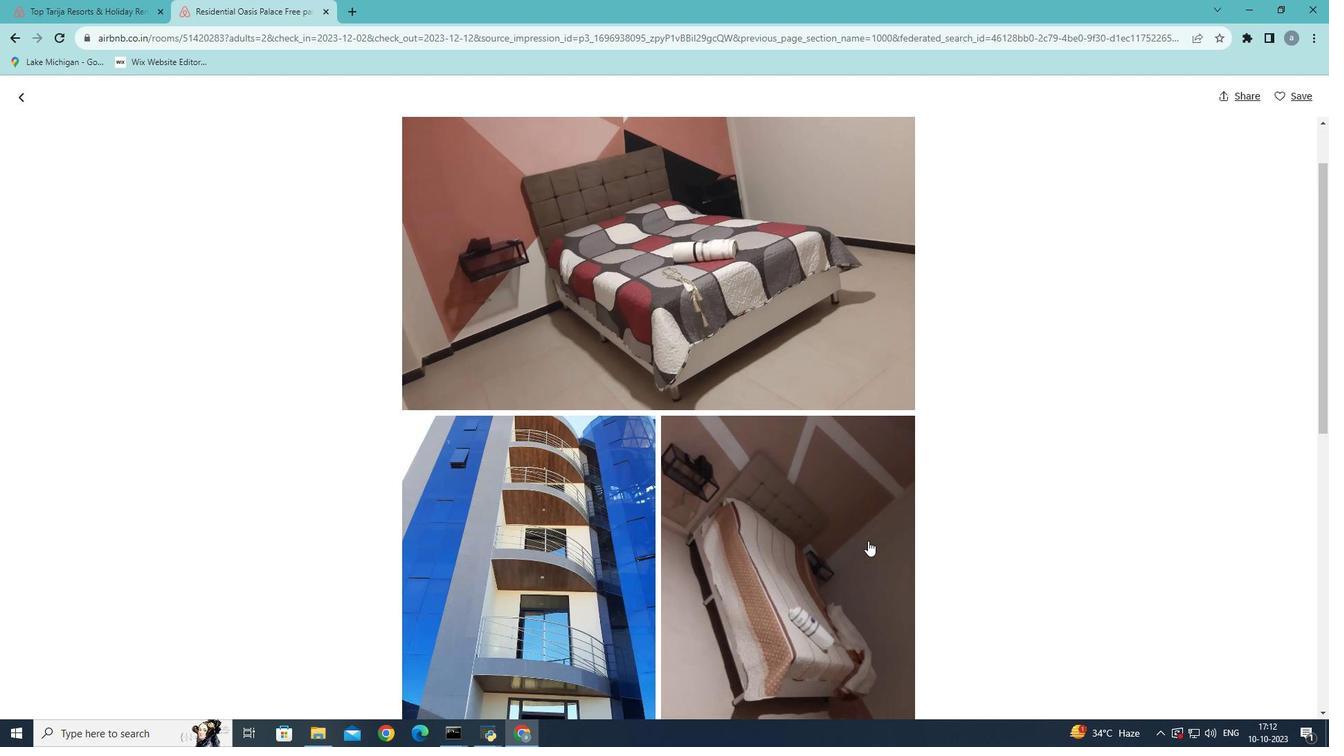 
Action: Mouse moved to (868, 541)
Screenshot: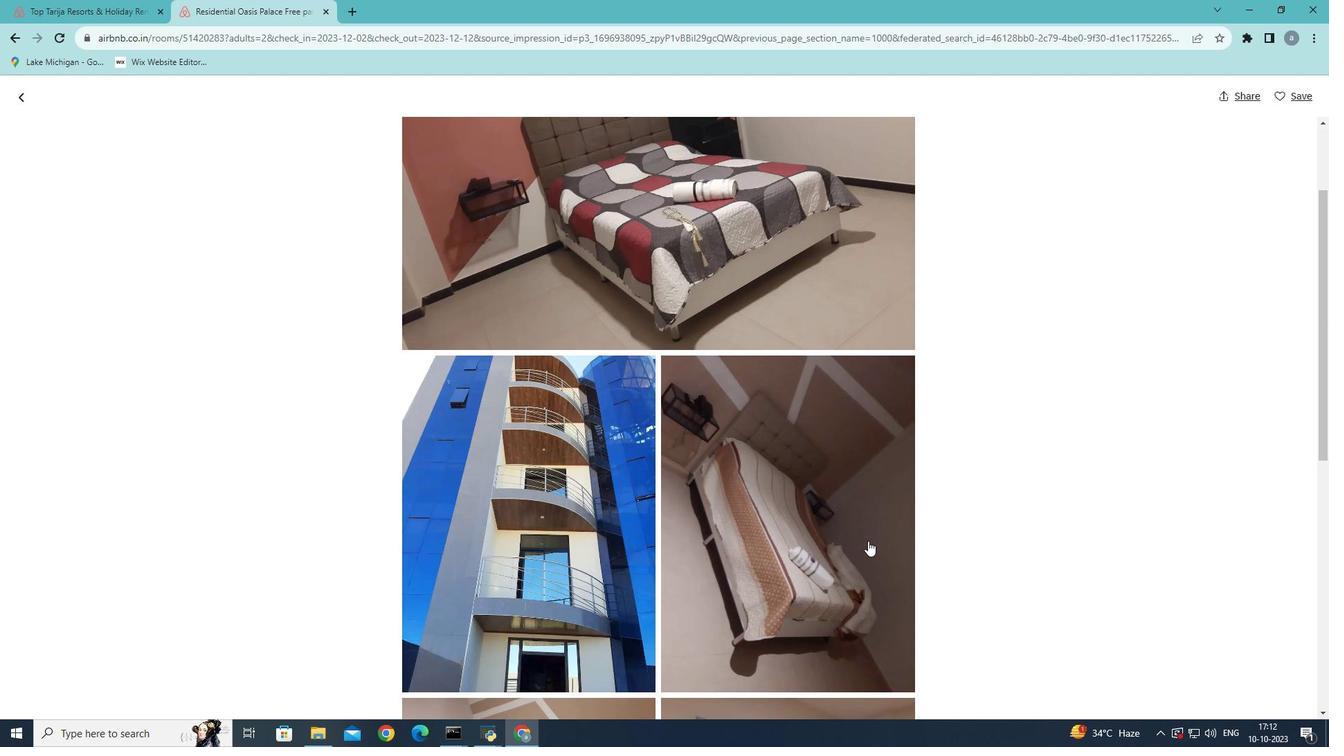 
Action: Mouse scrolled (868, 540) with delta (0, 0)
Screenshot: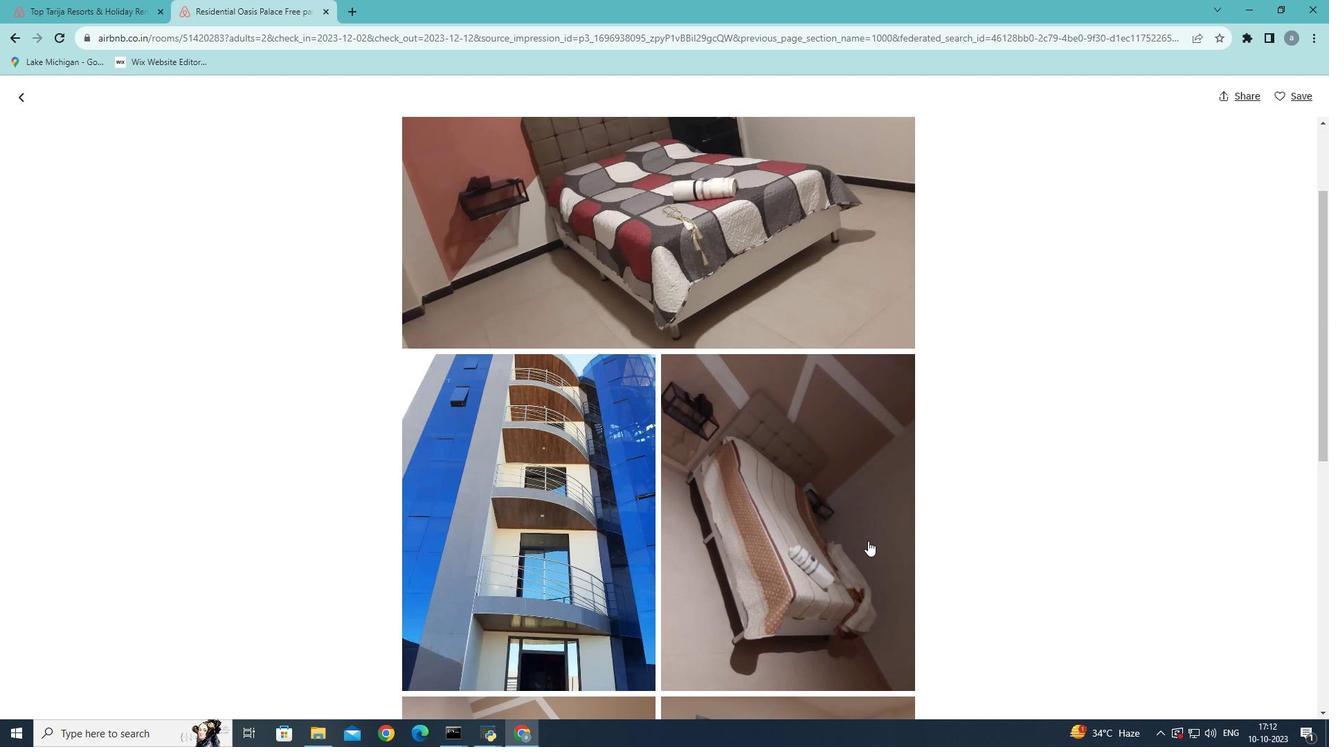 
Action: Mouse scrolled (868, 540) with delta (0, 0)
Screenshot: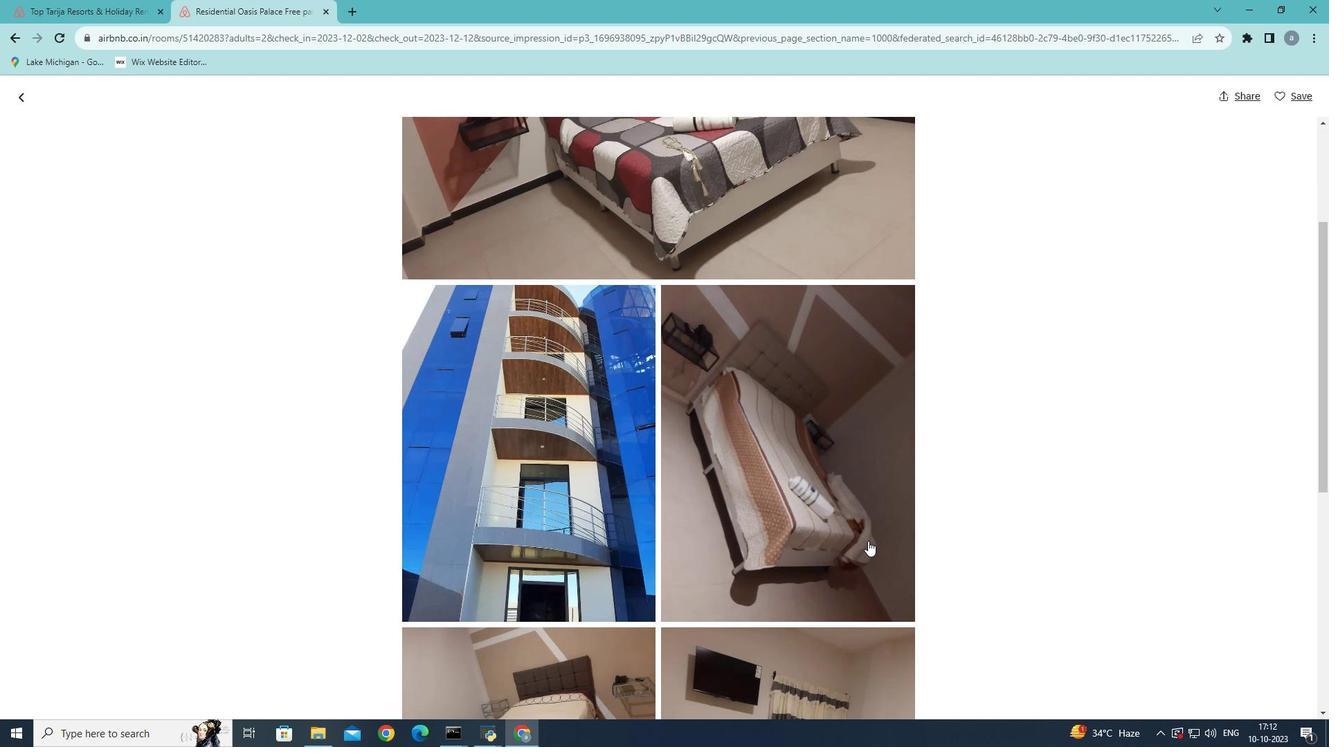 
Action: Mouse scrolled (868, 540) with delta (0, 0)
Screenshot: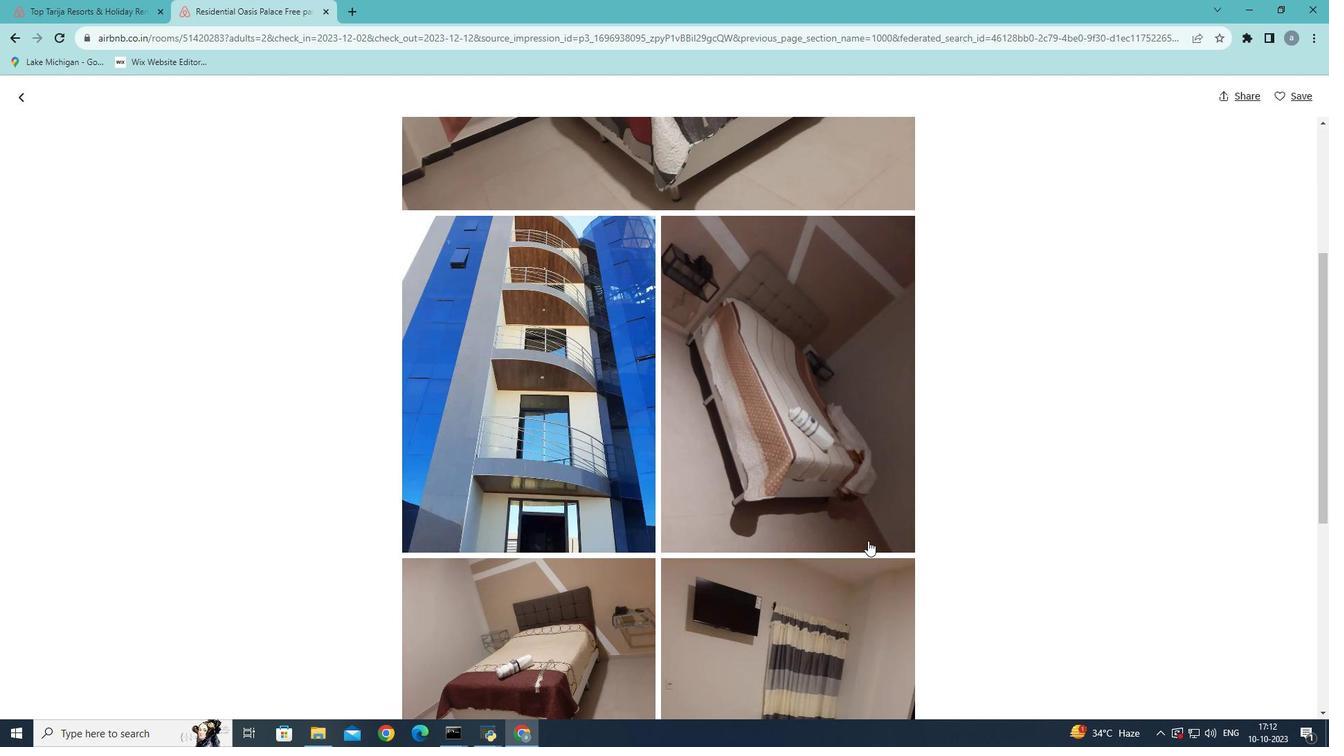 
Action: Mouse scrolled (868, 540) with delta (0, 0)
Screenshot: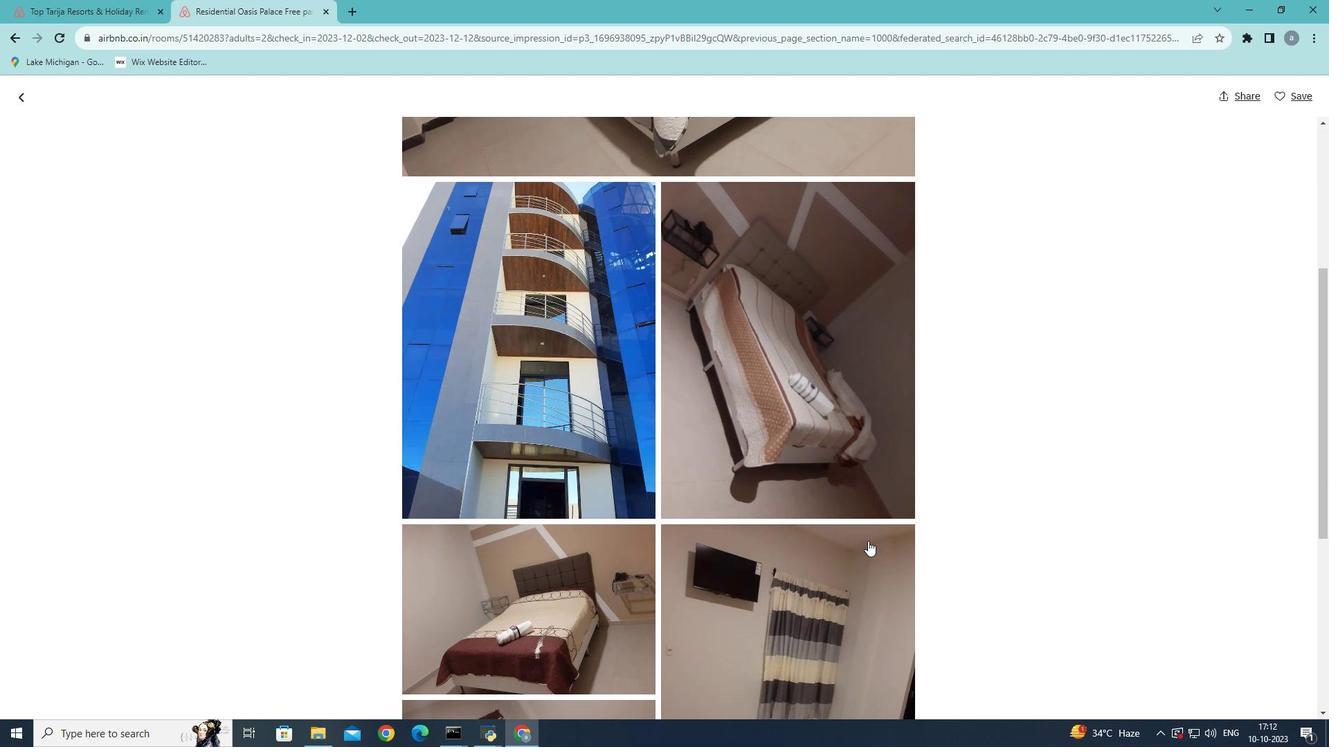 
Action: Mouse scrolled (868, 540) with delta (0, 0)
Screenshot: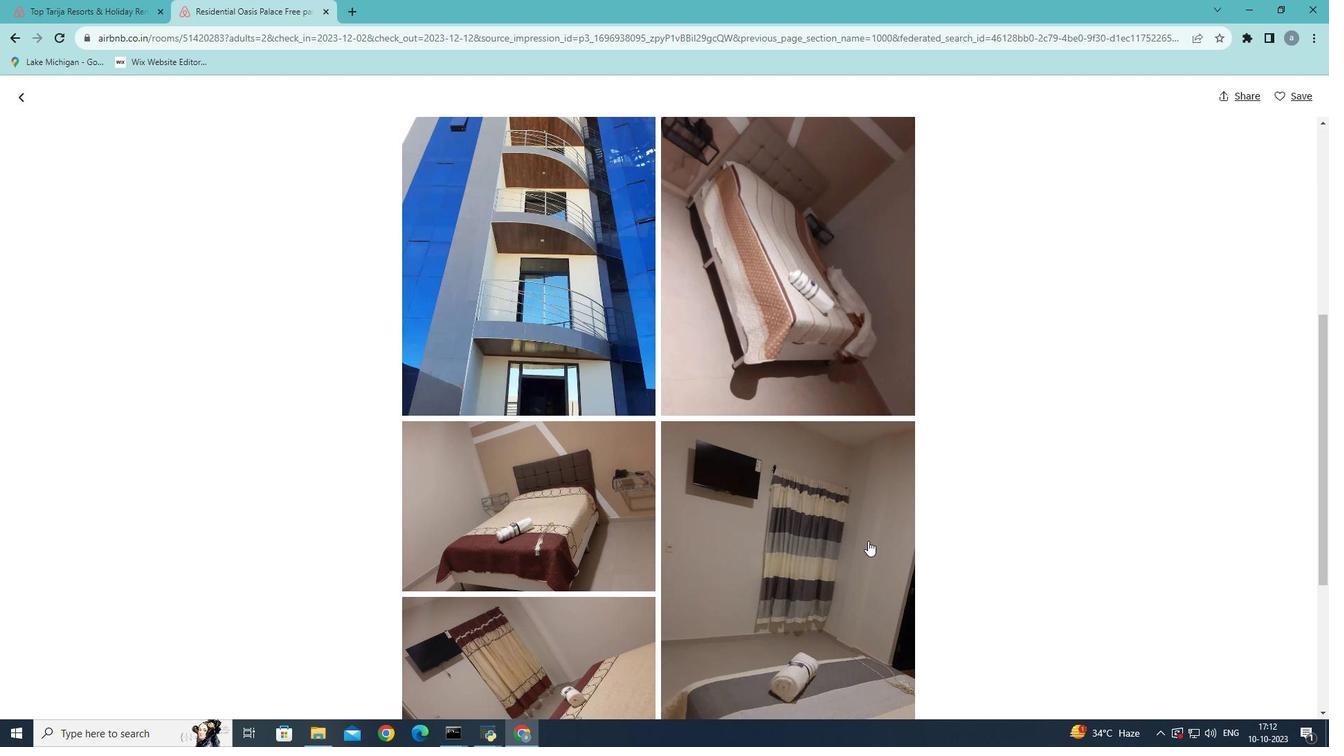 
Action: Mouse scrolled (868, 540) with delta (0, 0)
Screenshot: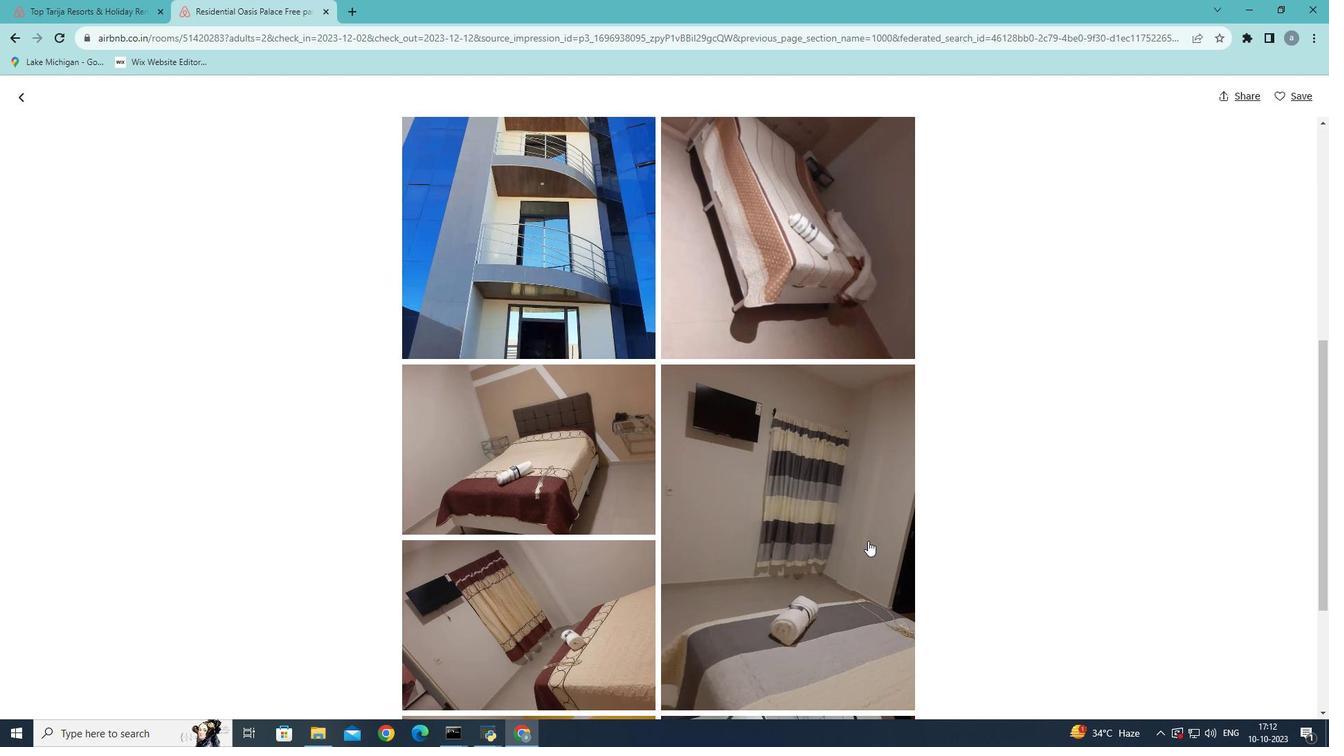 
Action: Mouse scrolled (868, 540) with delta (0, 0)
Screenshot: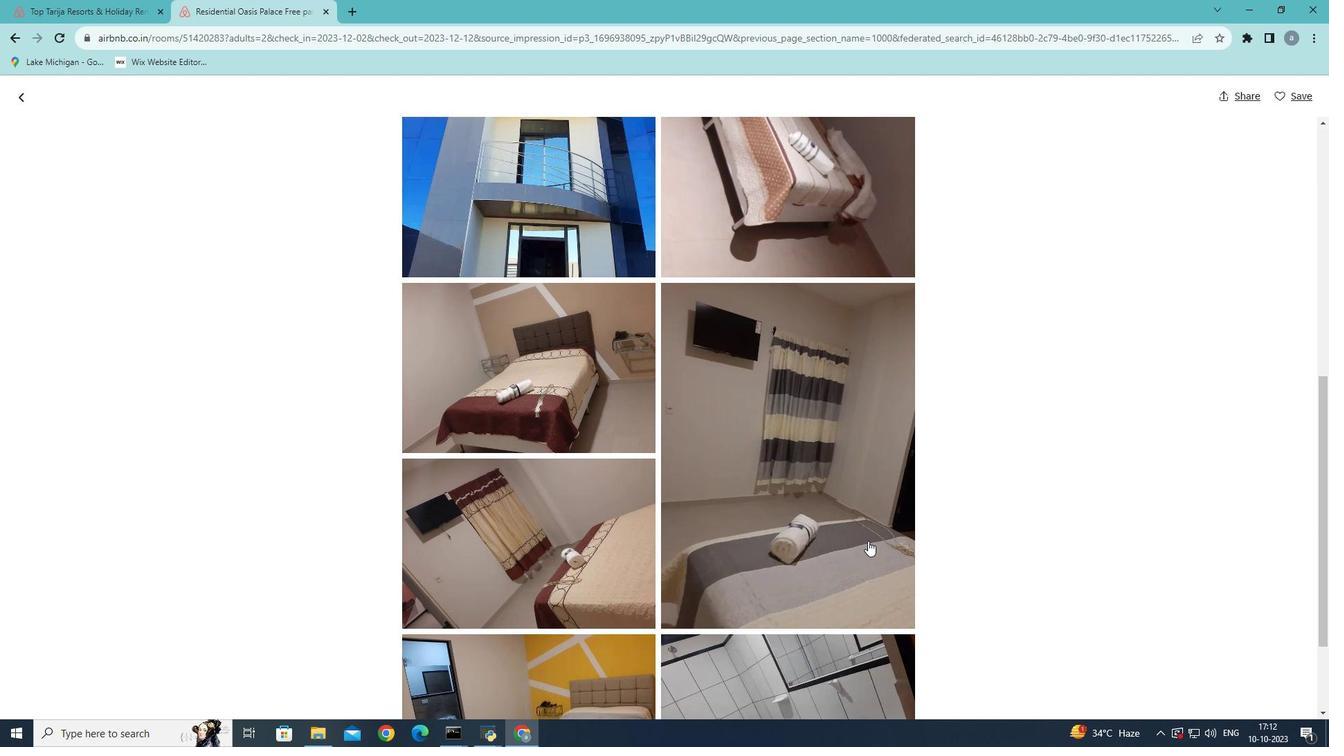 
Action: Mouse scrolled (868, 540) with delta (0, 0)
Screenshot: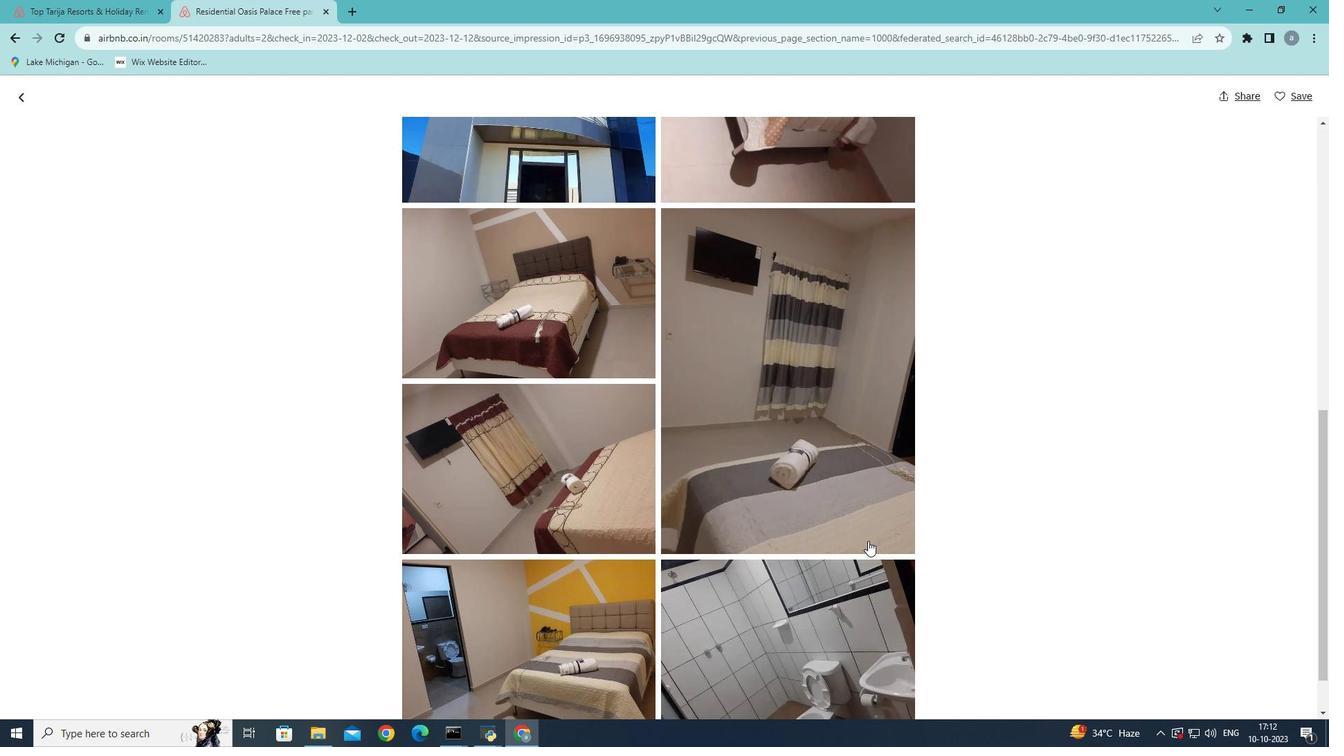 
Action: Mouse scrolled (868, 540) with delta (0, 0)
Screenshot: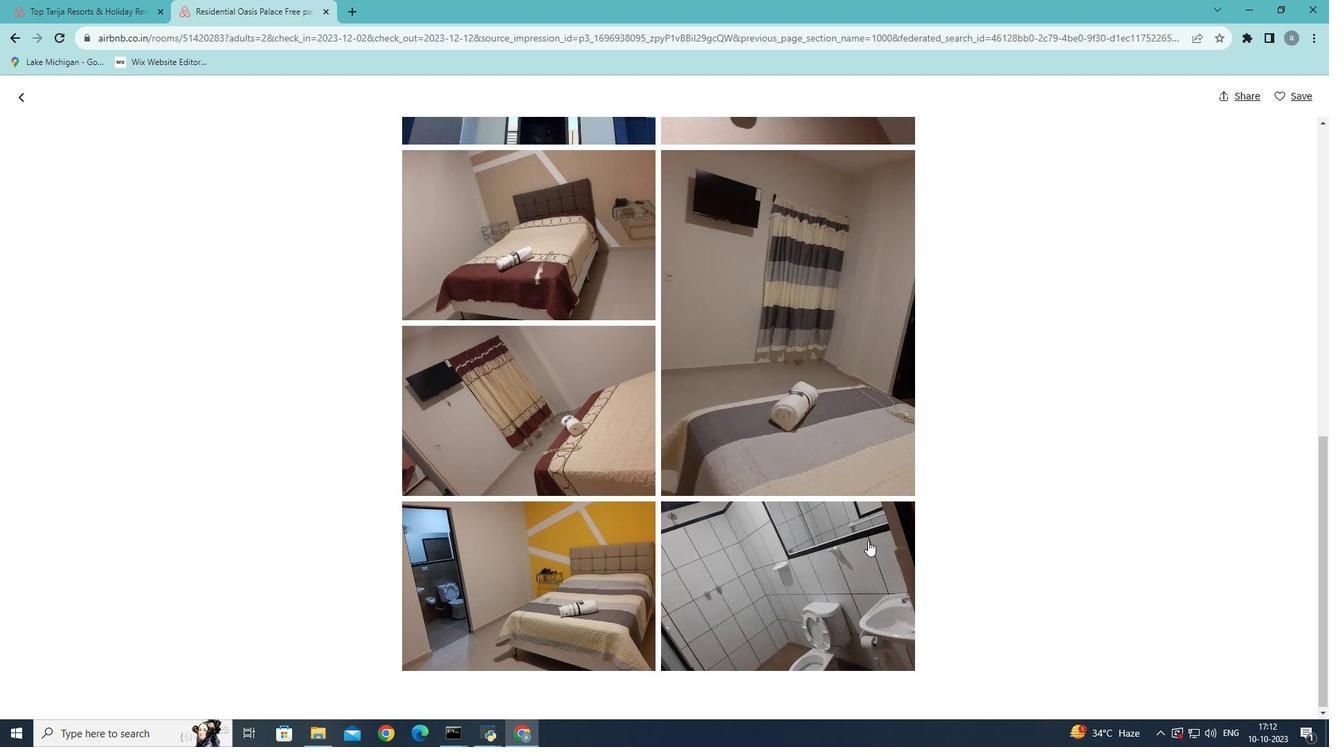 
Action: Mouse scrolled (868, 540) with delta (0, 0)
Screenshot: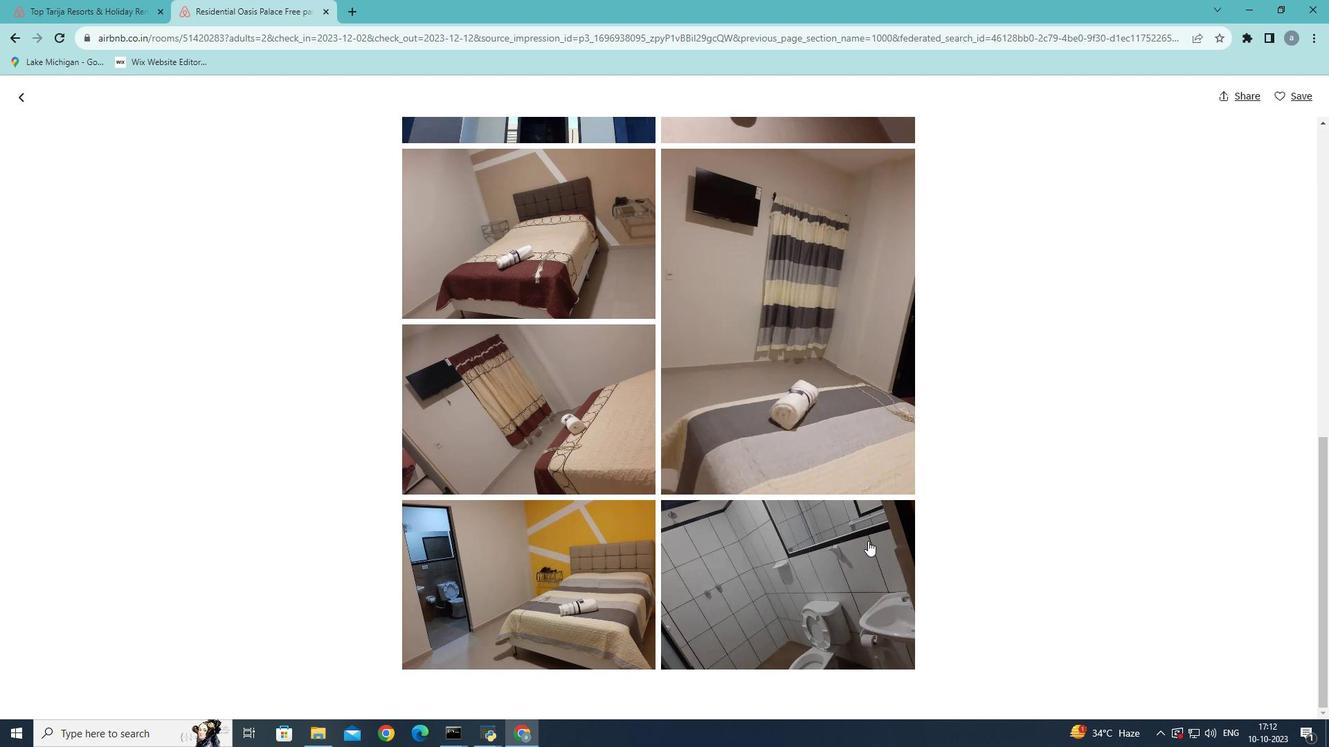 
Action: Mouse scrolled (868, 540) with delta (0, 0)
Screenshot: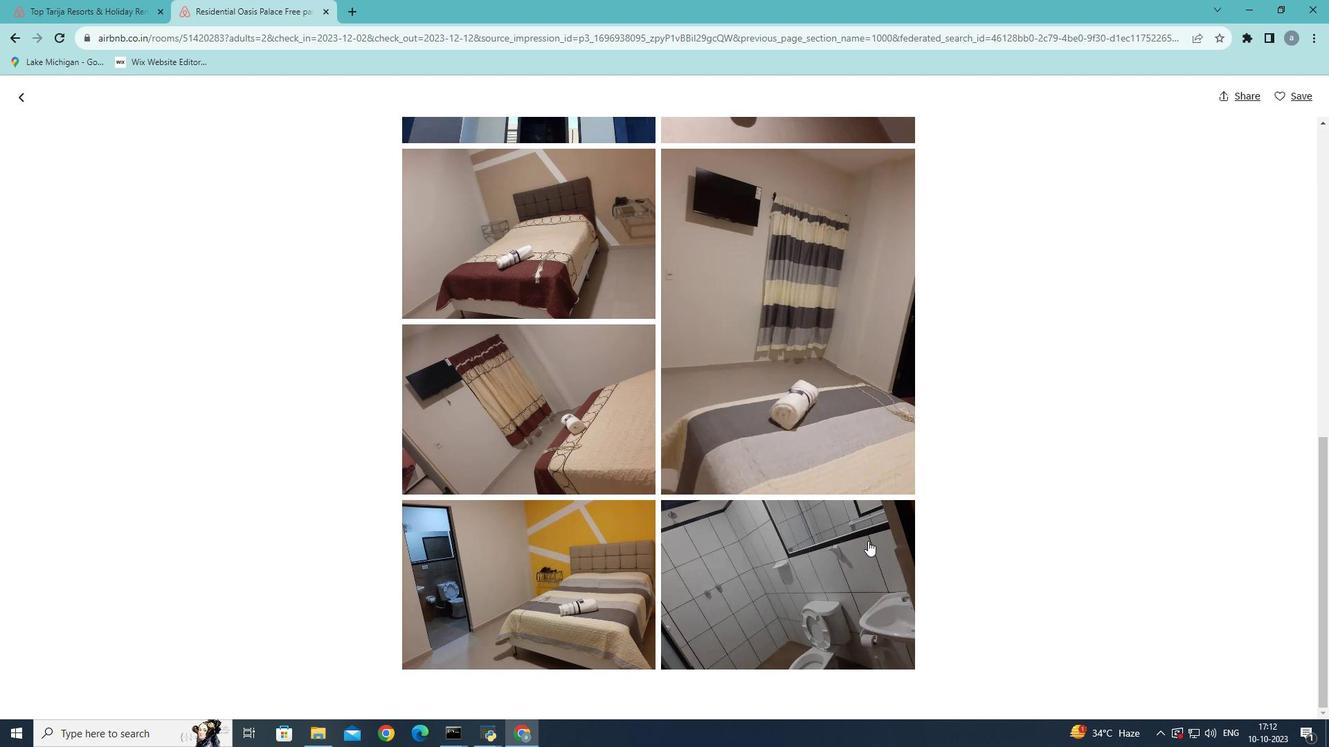 
Action: Mouse scrolled (868, 540) with delta (0, 0)
Screenshot: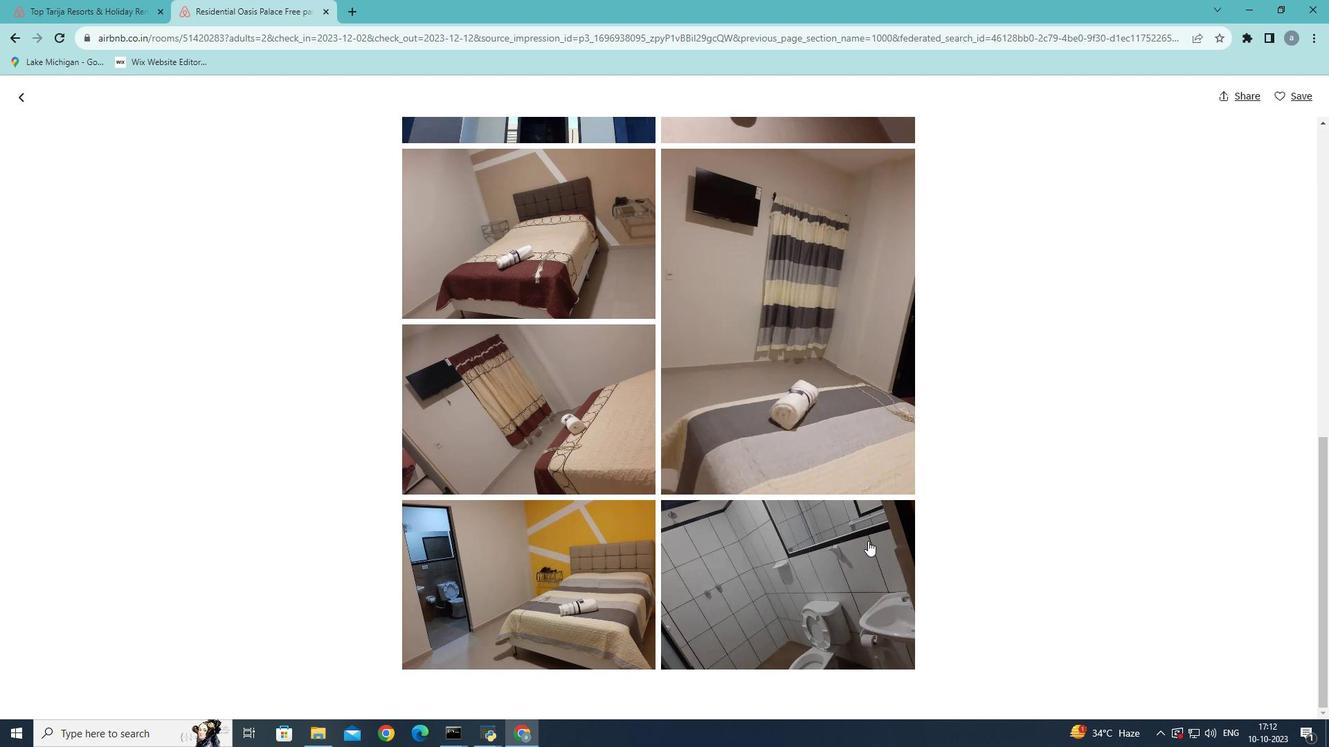 
Action: Mouse scrolled (868, 540) with delta (0, 0)
Screenshot: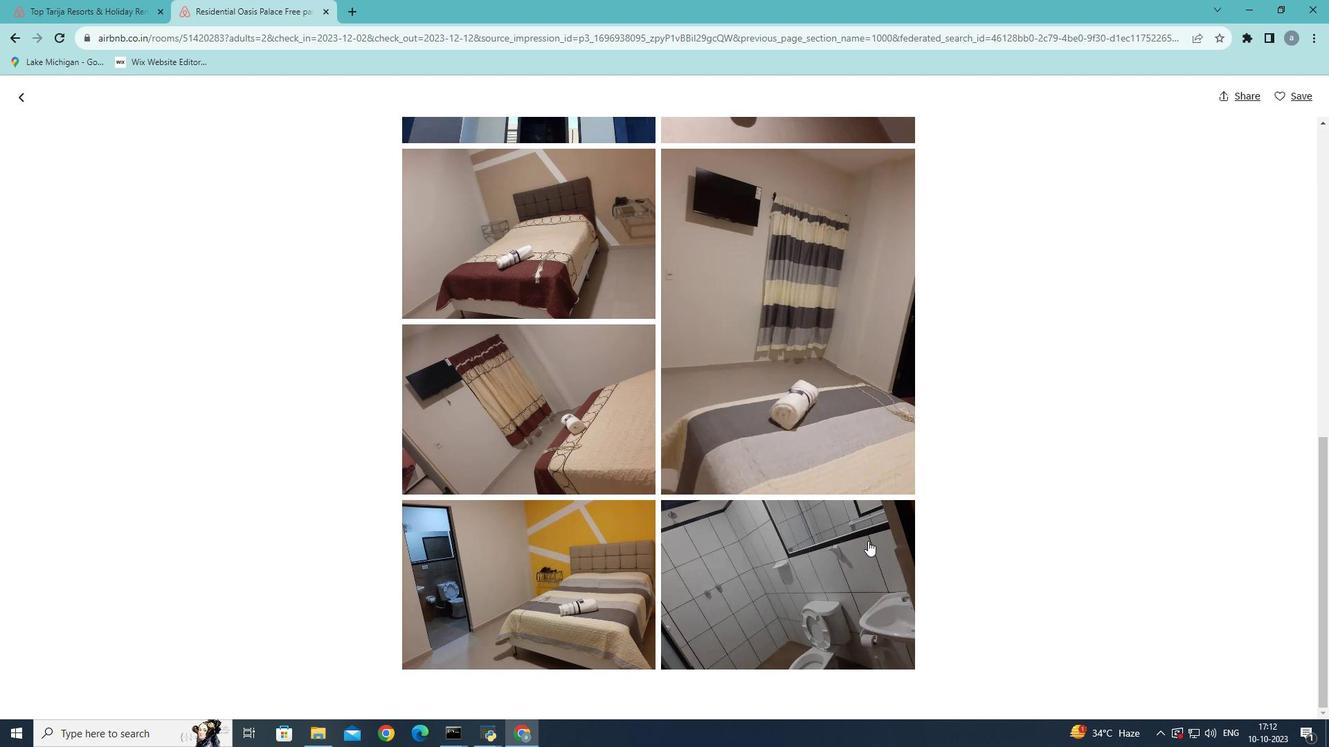 
Action: Mouse scrolled (868, 540) with delta (0, 0)
Screenshot: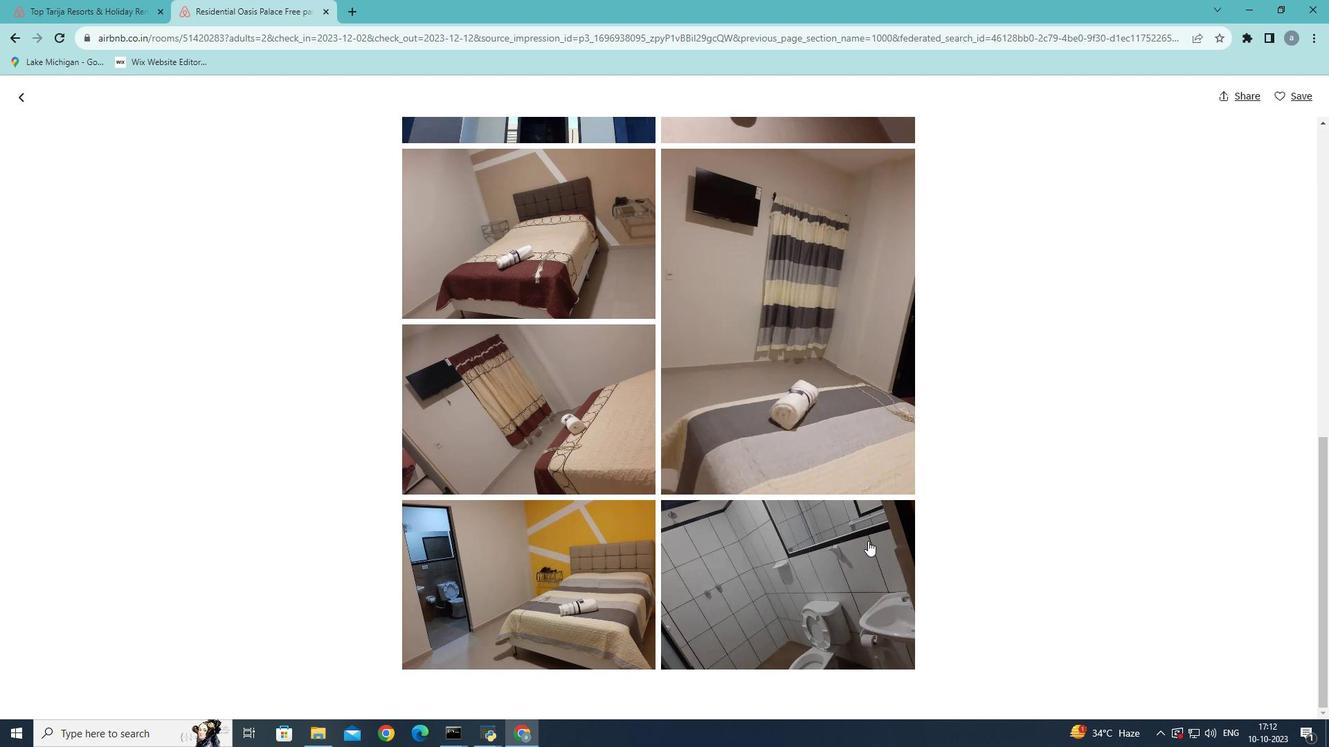 
Action: Mouse scrolled (868, 540) with delta (0, 0)
Screenshot: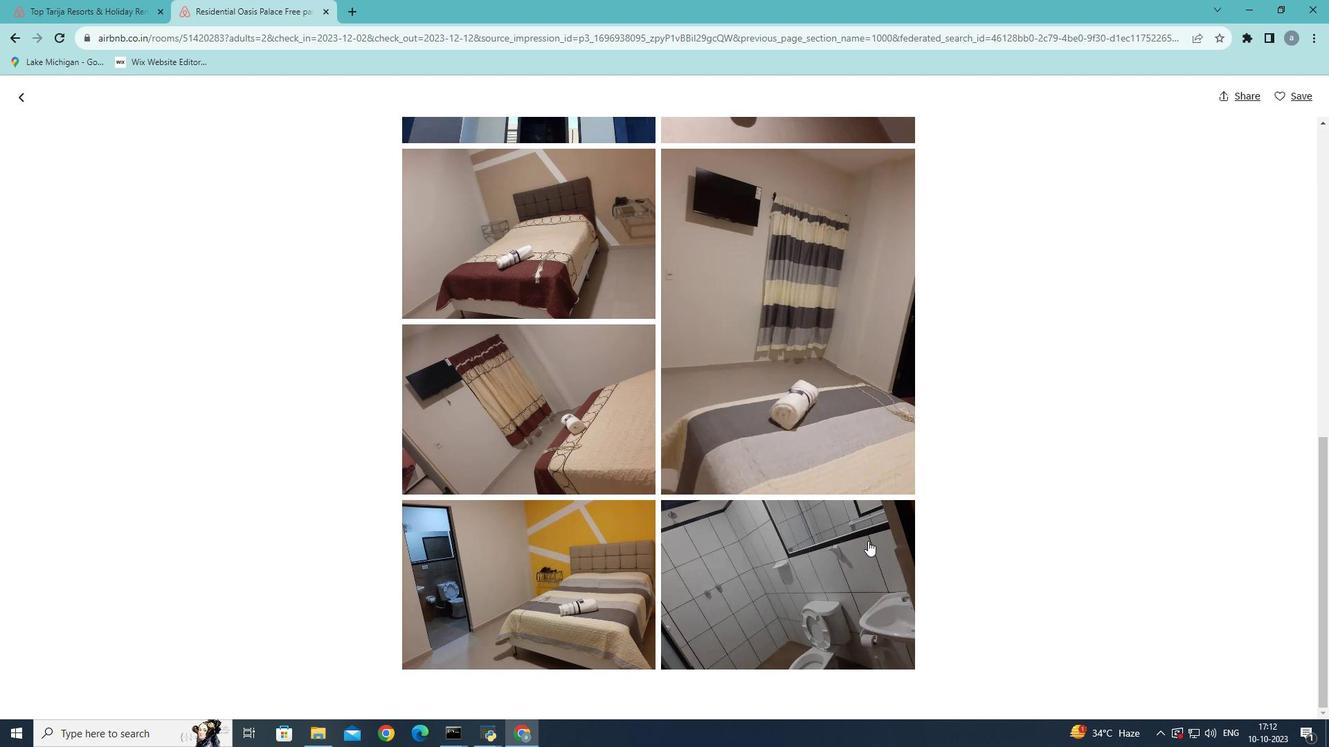 
Action: Mouse scrolled (868, 540) with delta (0, 0)
Screenshot: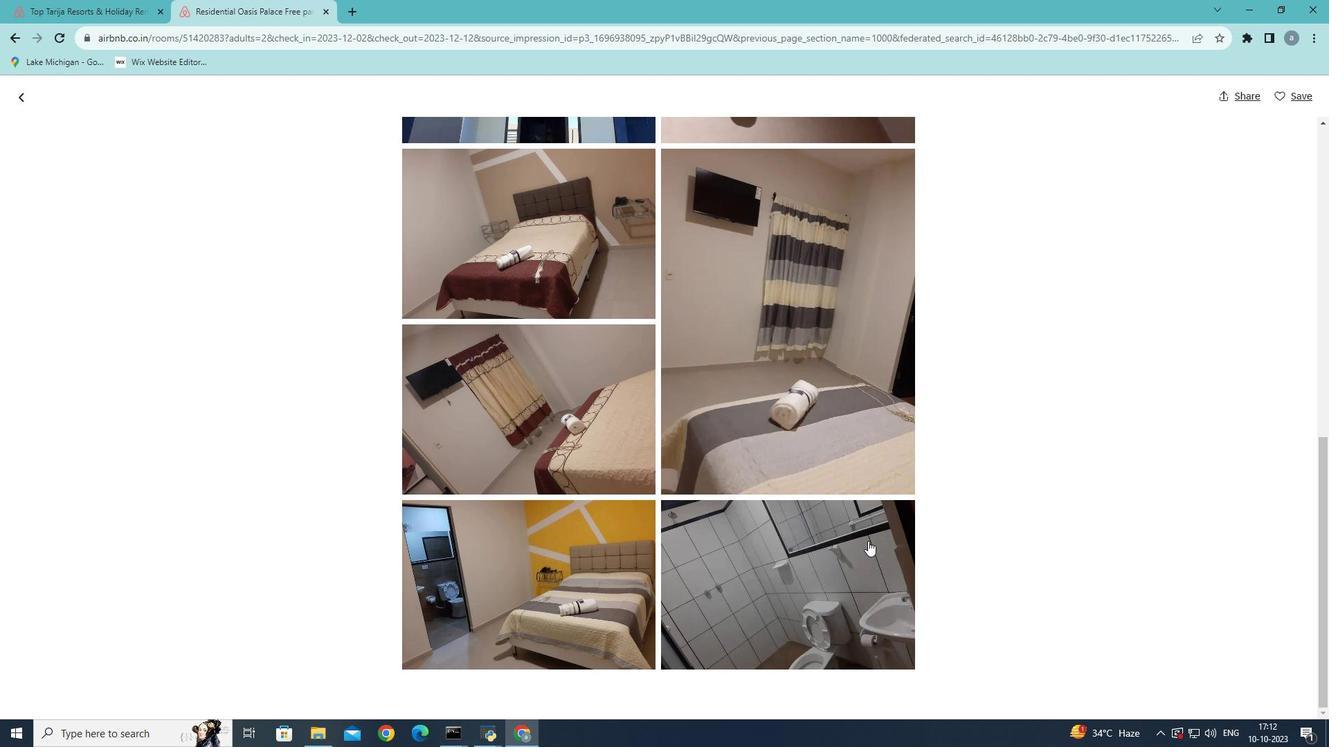 
Action: Mouse scrolled (868, 540) with delta (0, 0)
Screenshot: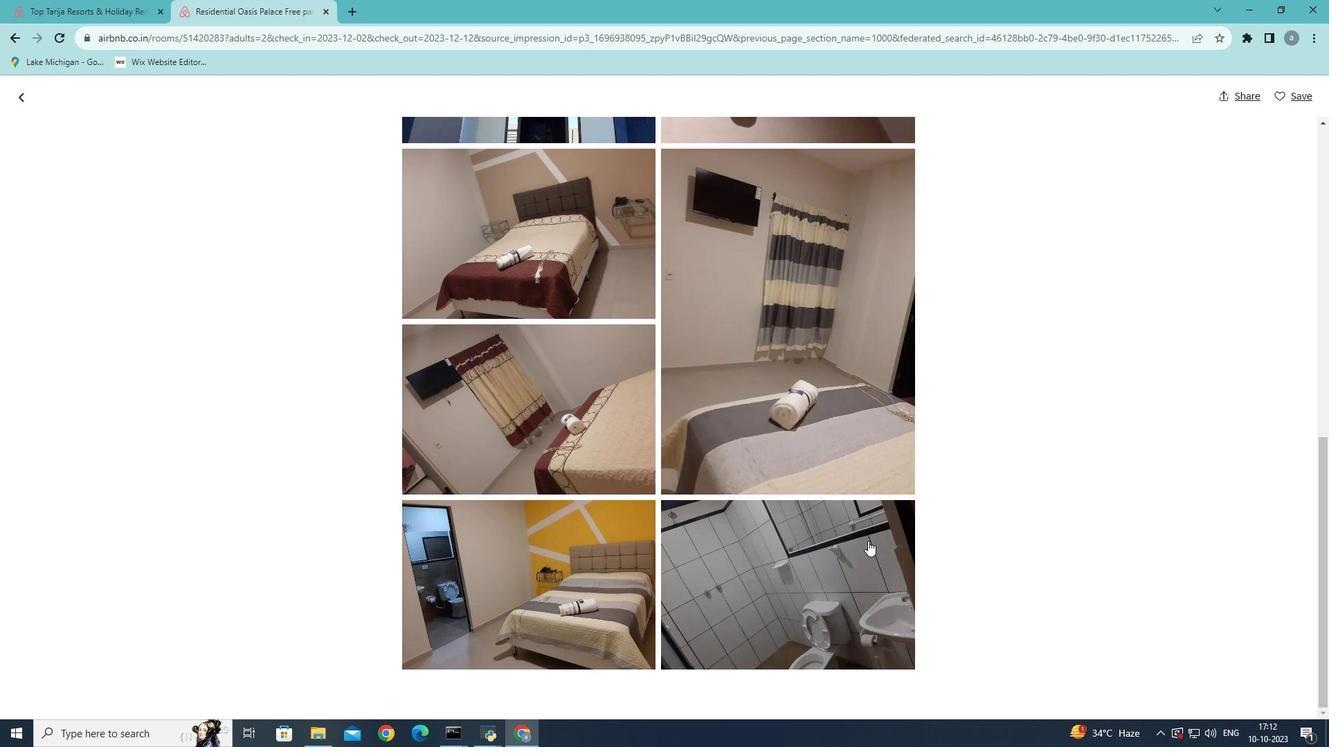 
Action: Mouse moved to (24, 98)
Screenshot: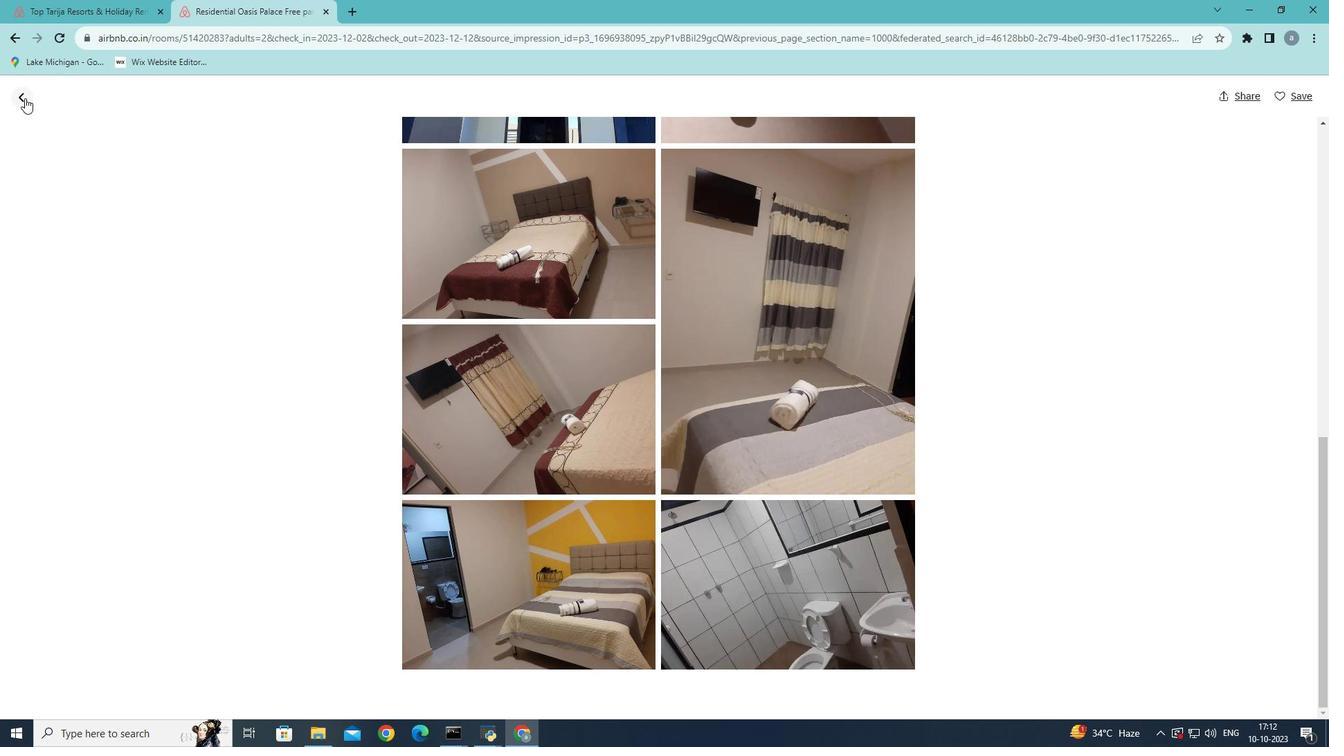 
Action: Mouse pressed left at (24, 98)
Screenshot: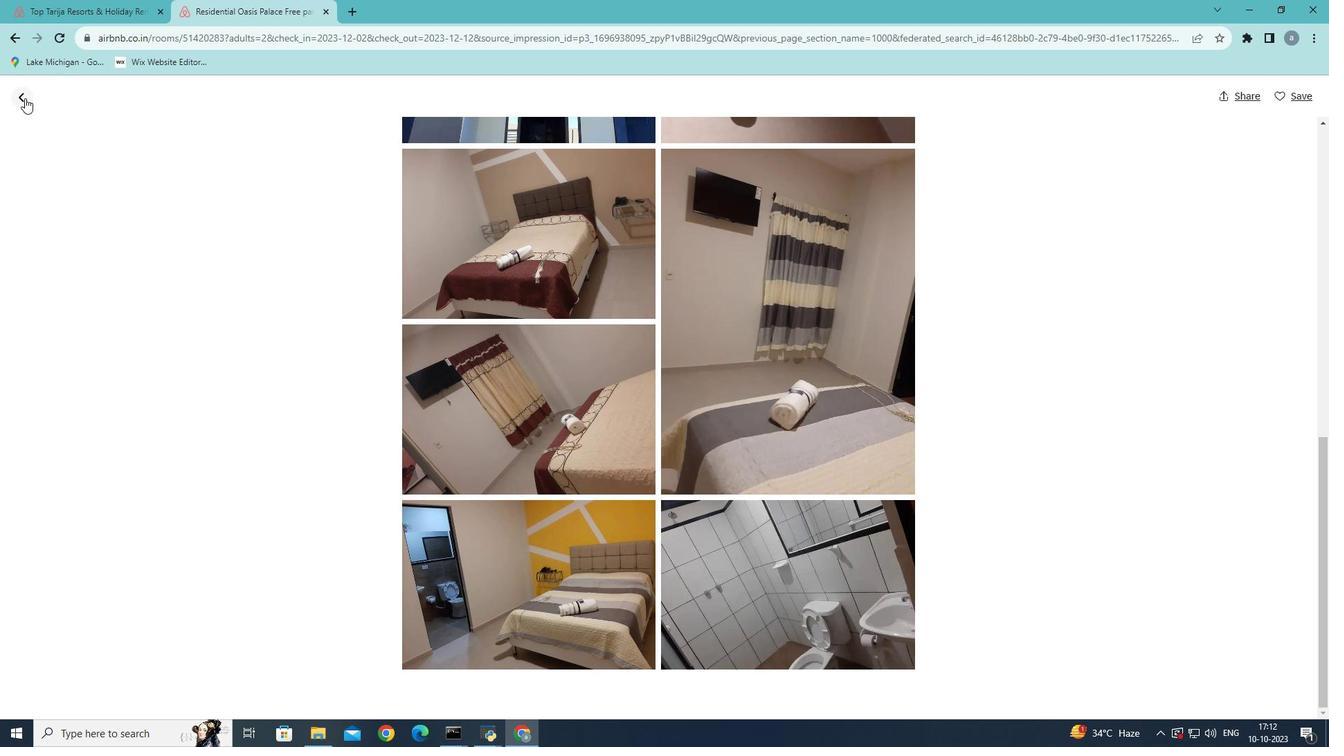 
Action: Mouse moved to (571, 527)
Screenshot: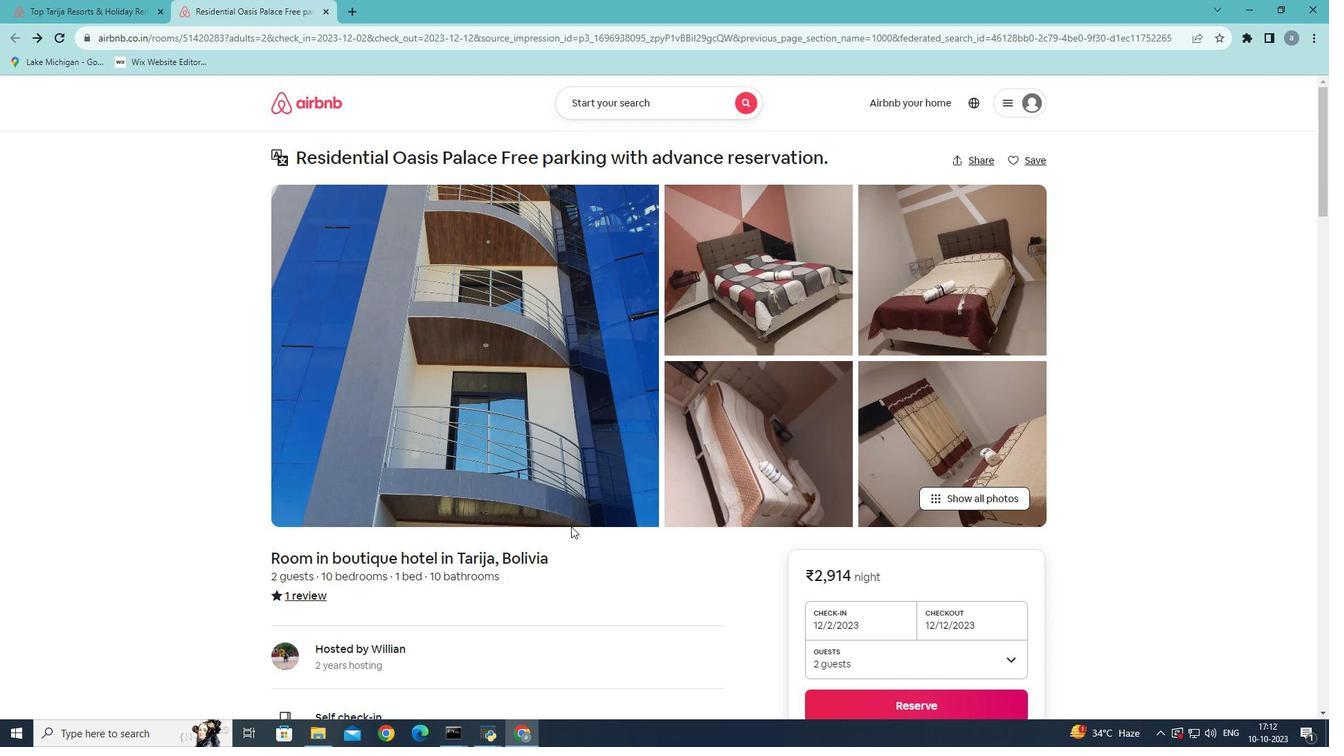 
Action: Mouse scrolled (571, 526) with delta (0, 0)
Screenshot: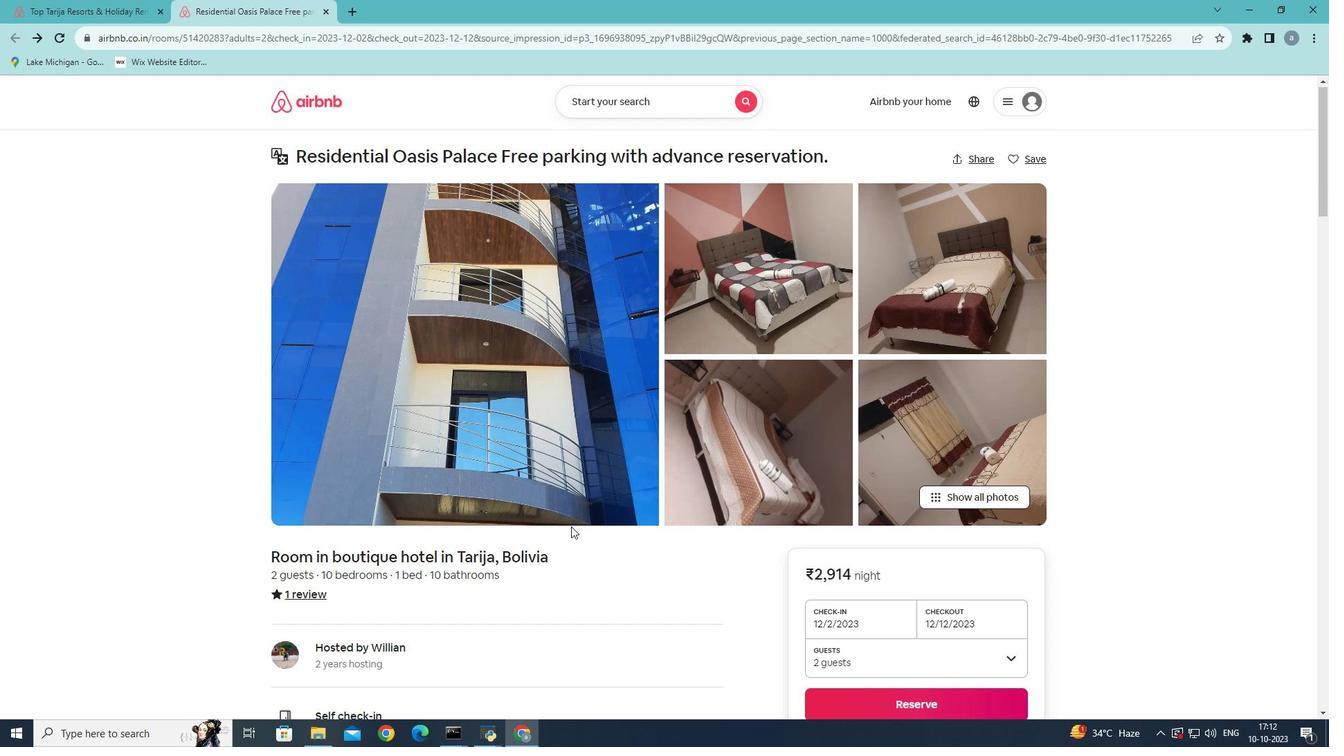 
Action: Mouse scrolled (571, 526) with delta (0, 0)
Screenshot: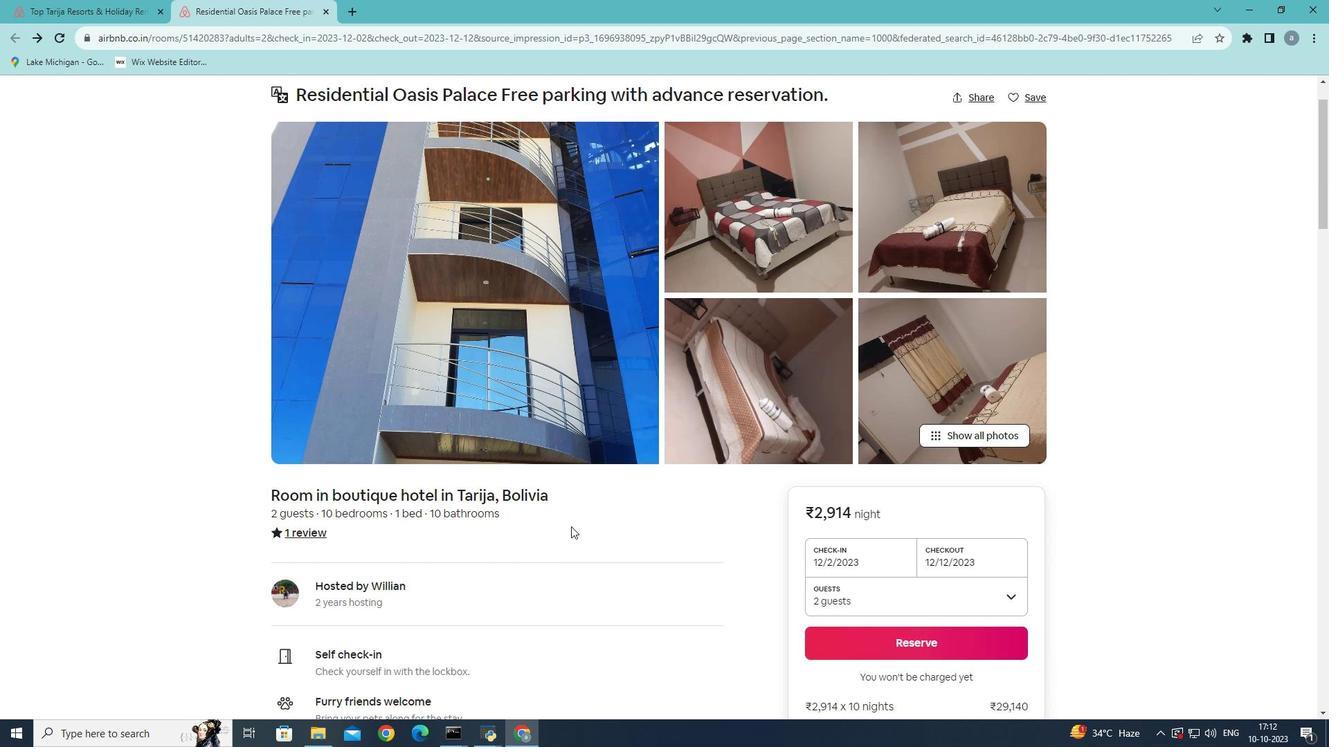 
Action: Mouse scrolled (571, 526) with delta (0, 0)
Screenshot: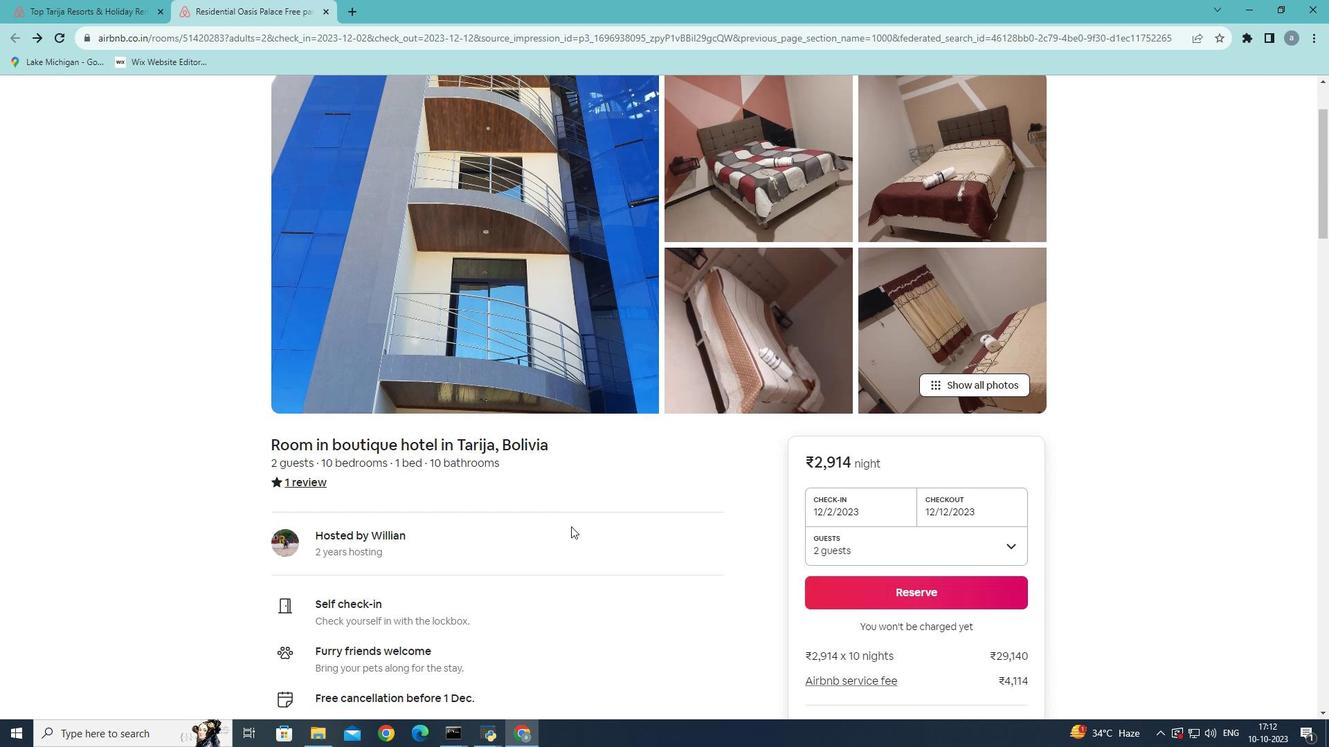 
Action: Mouse scrolled (571, 526) with delta (0, 0)
Screenshot: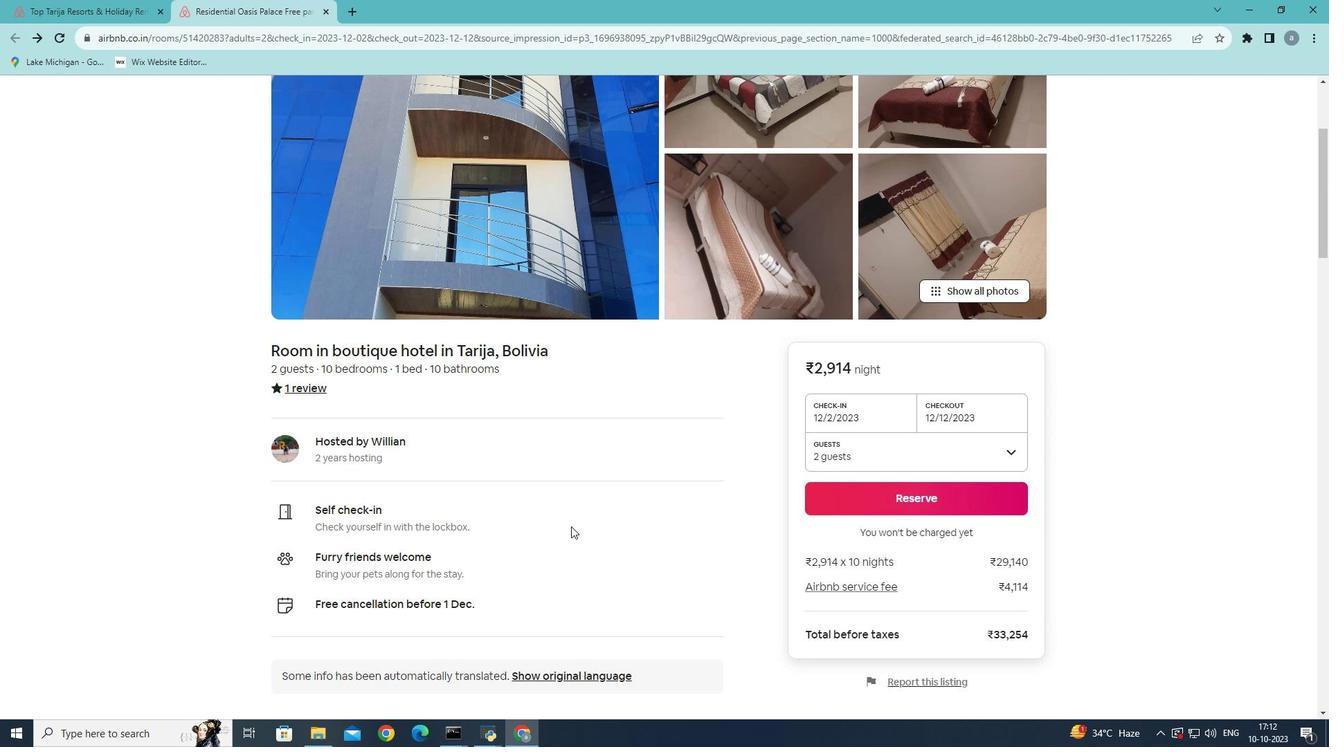 
Action: Mouse scrolled (571, 526) with delta (0, 0)
Screenshot: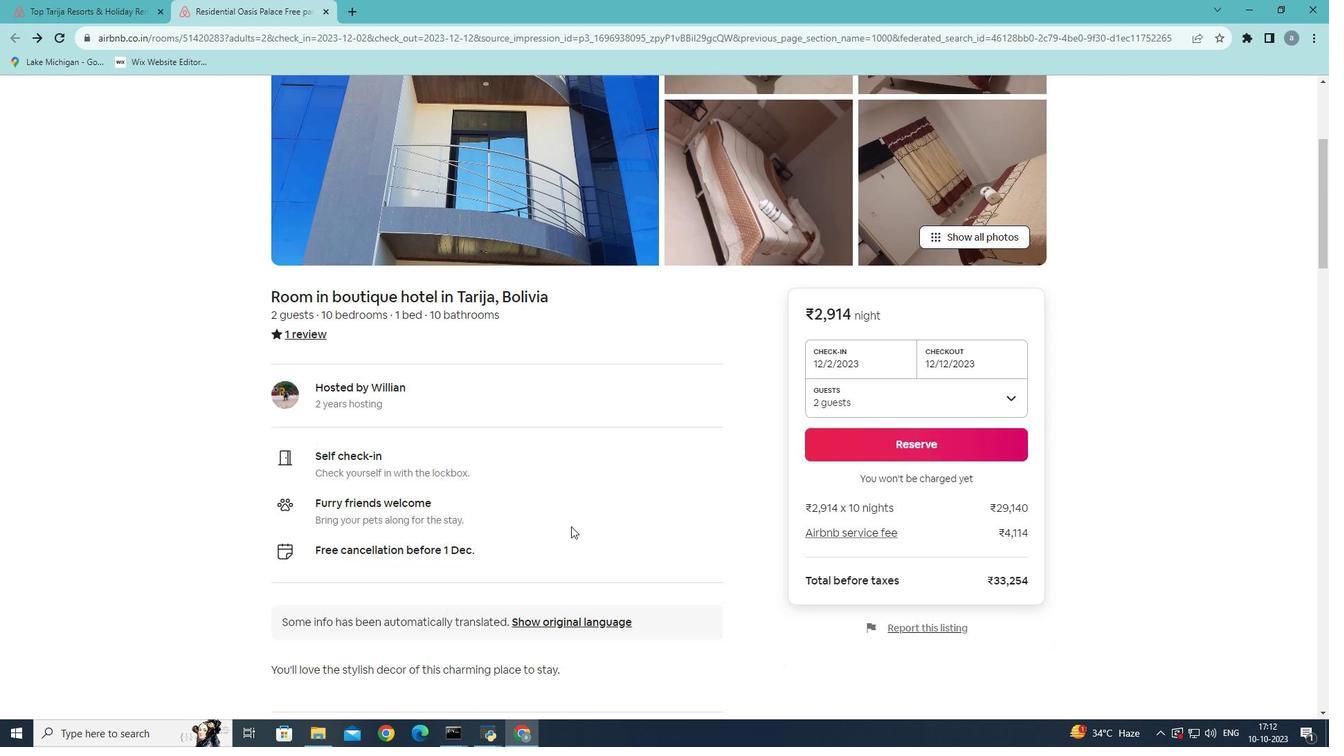 
Action: Mouse scrolled (571, 526) with delta (0, 0)
Screenshot: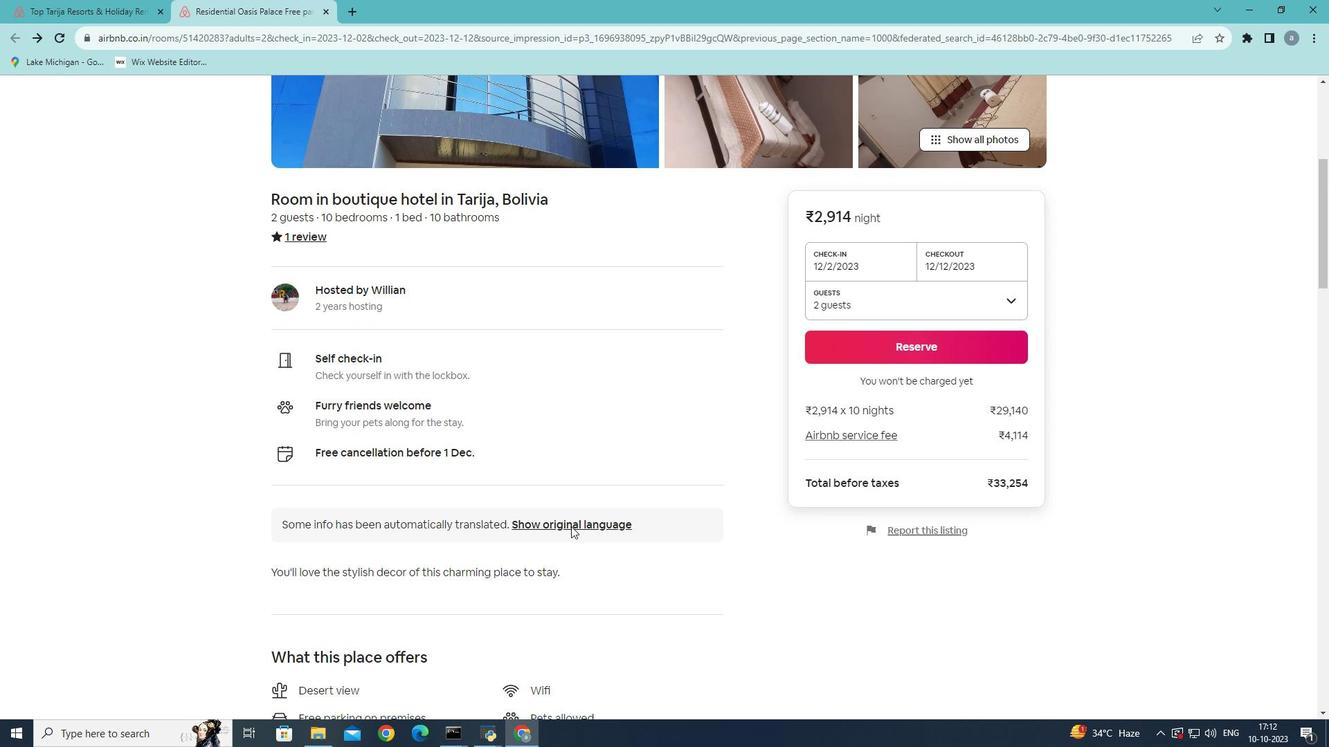 
Action: Mouse scrolled (571, 526) with delta (0, 0)
Screenshot: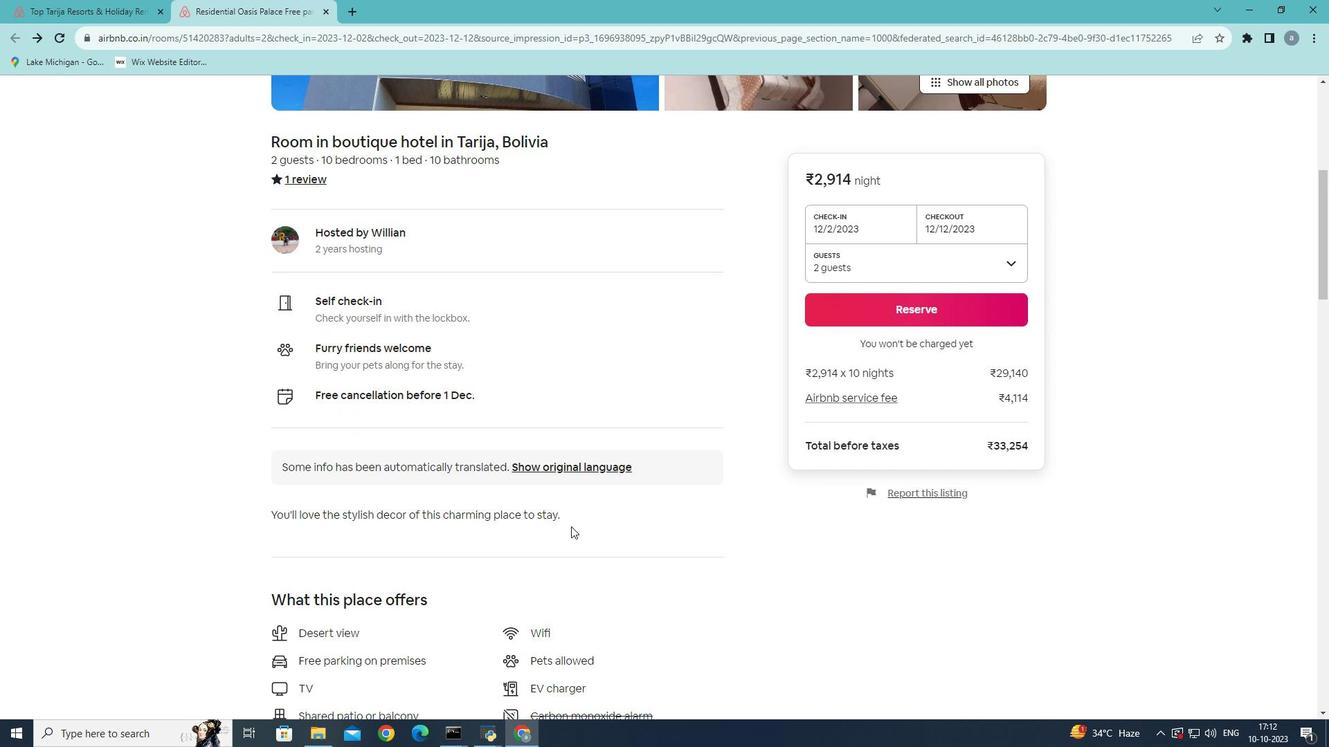 
Action: Mouse scrolled (571, 527) with delta (0, 0)
Screenshot: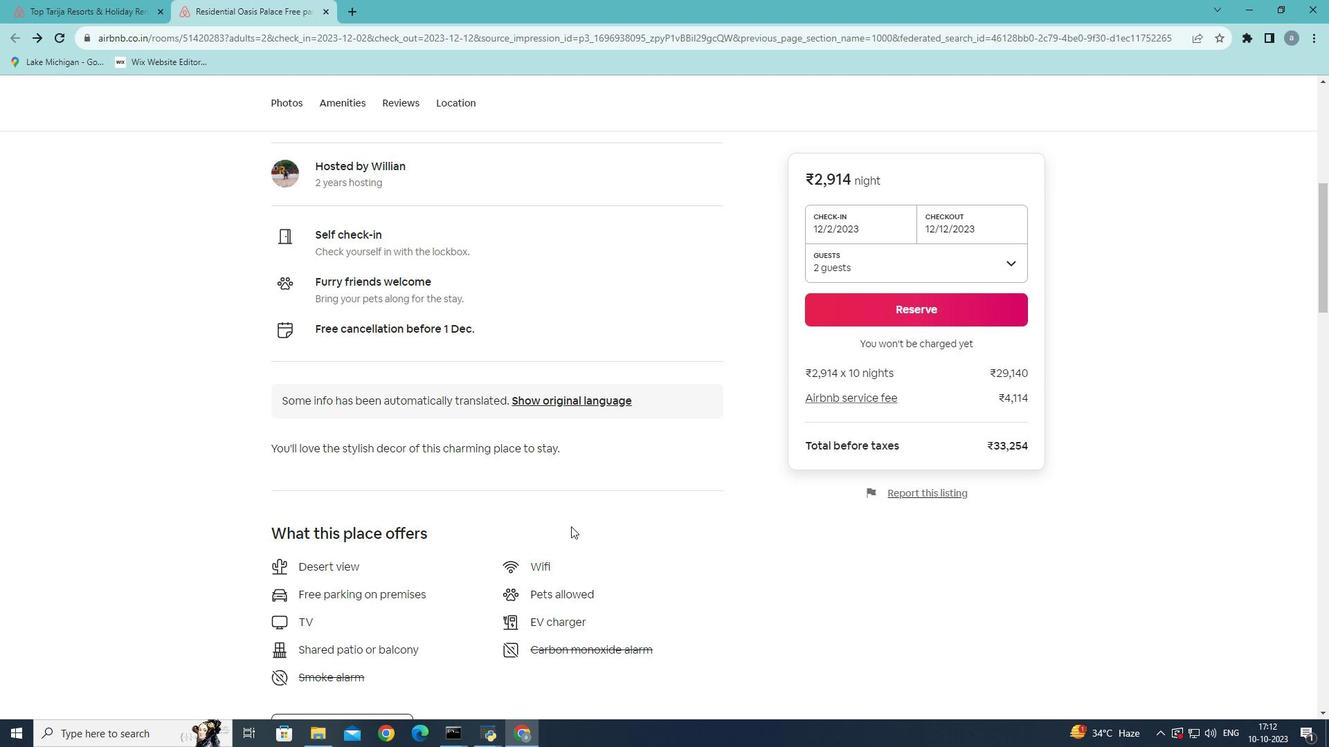 
Action: Mouse scrolled (571, 526) with delta (0, 0)
Screenshot: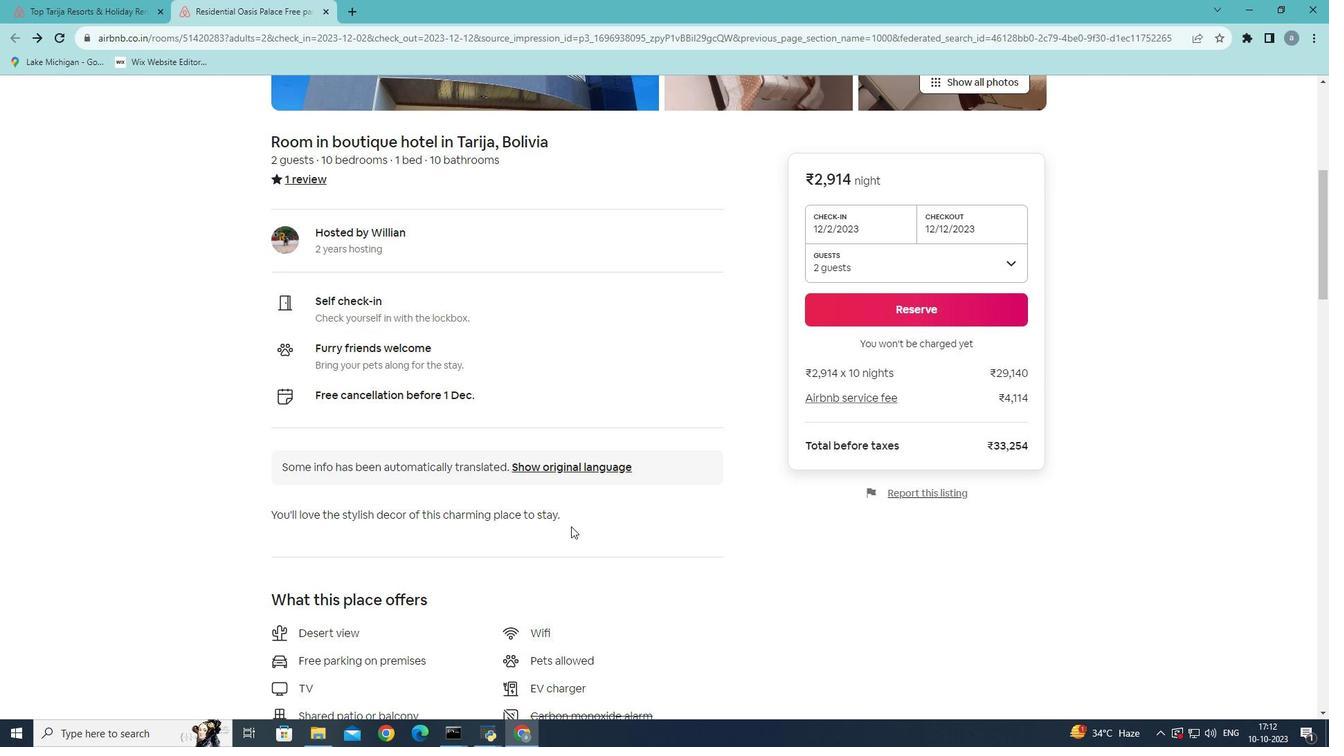 
Action: Mouse scrolled (571, 526) with delta (0, 0)
Screenshot: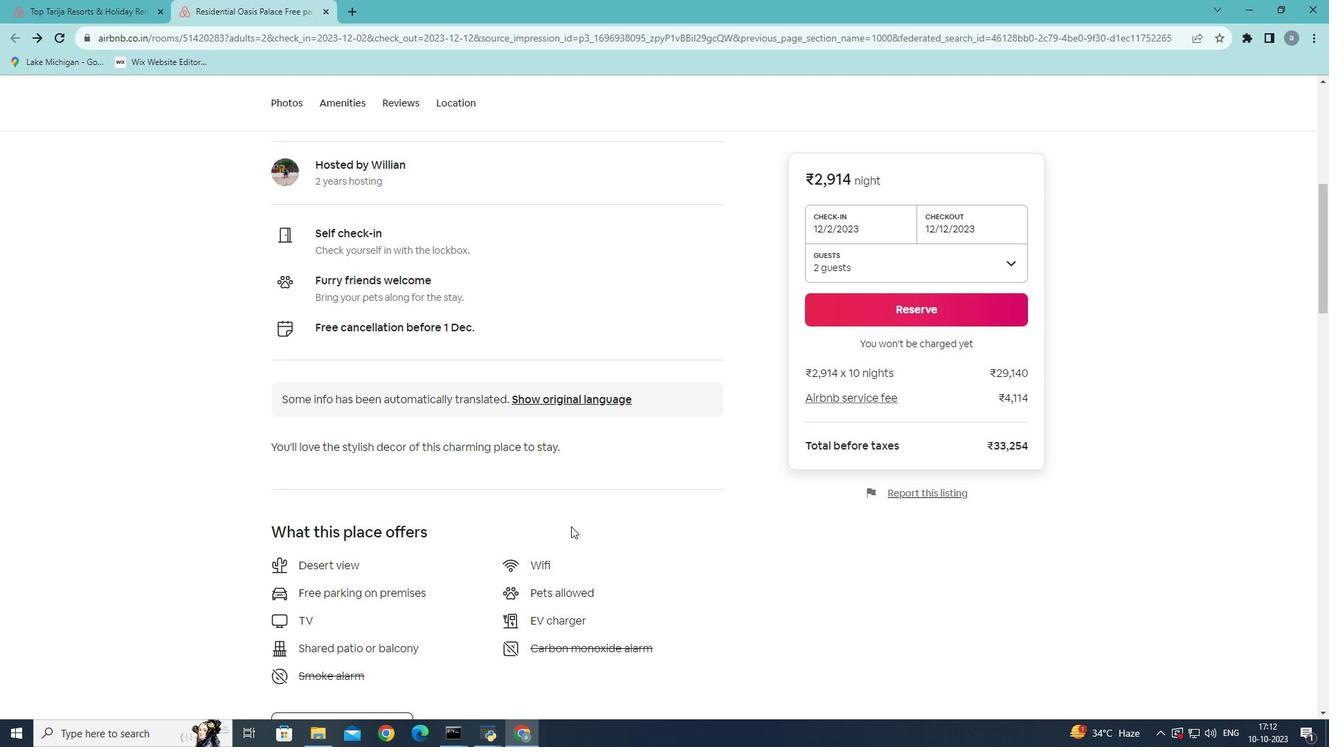 
Action: Mouse scrolled (571, 526) with delta (0, 0)
Screenshot: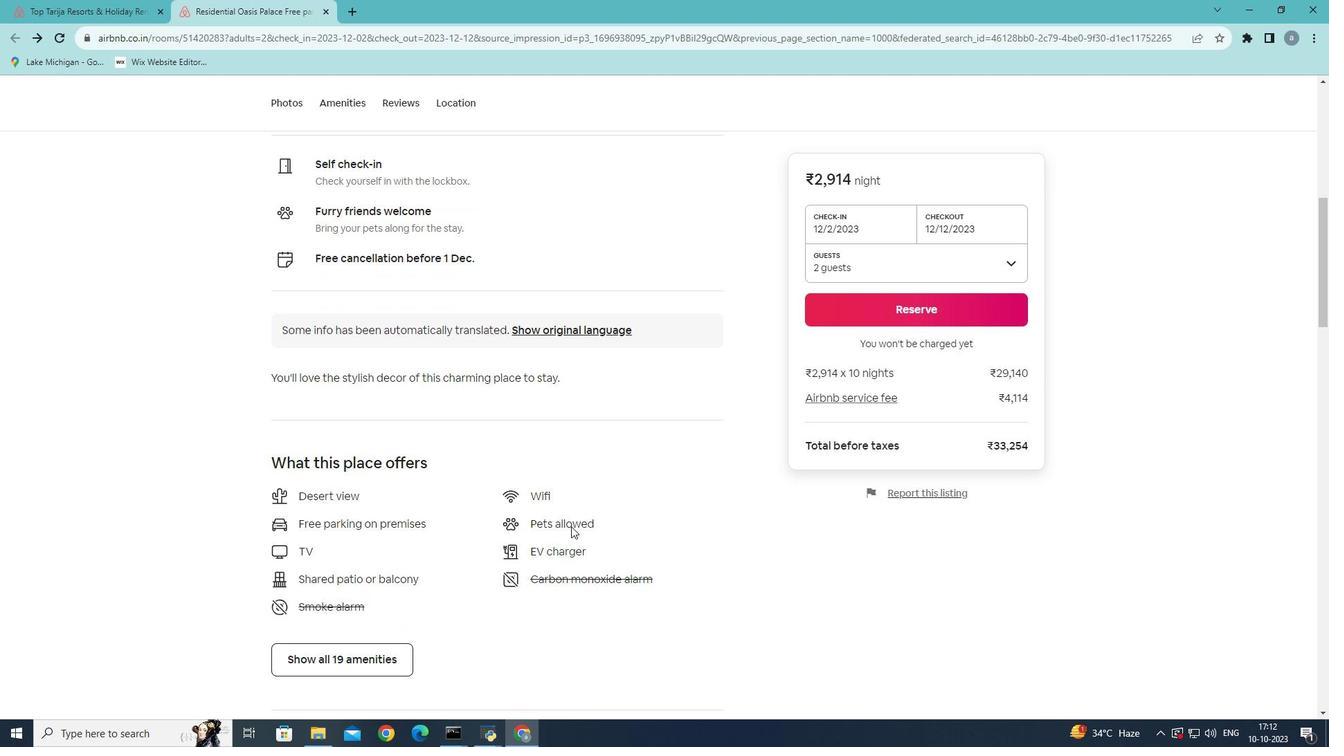 
Action: Mouse moved to (334, 586)
Screenshot: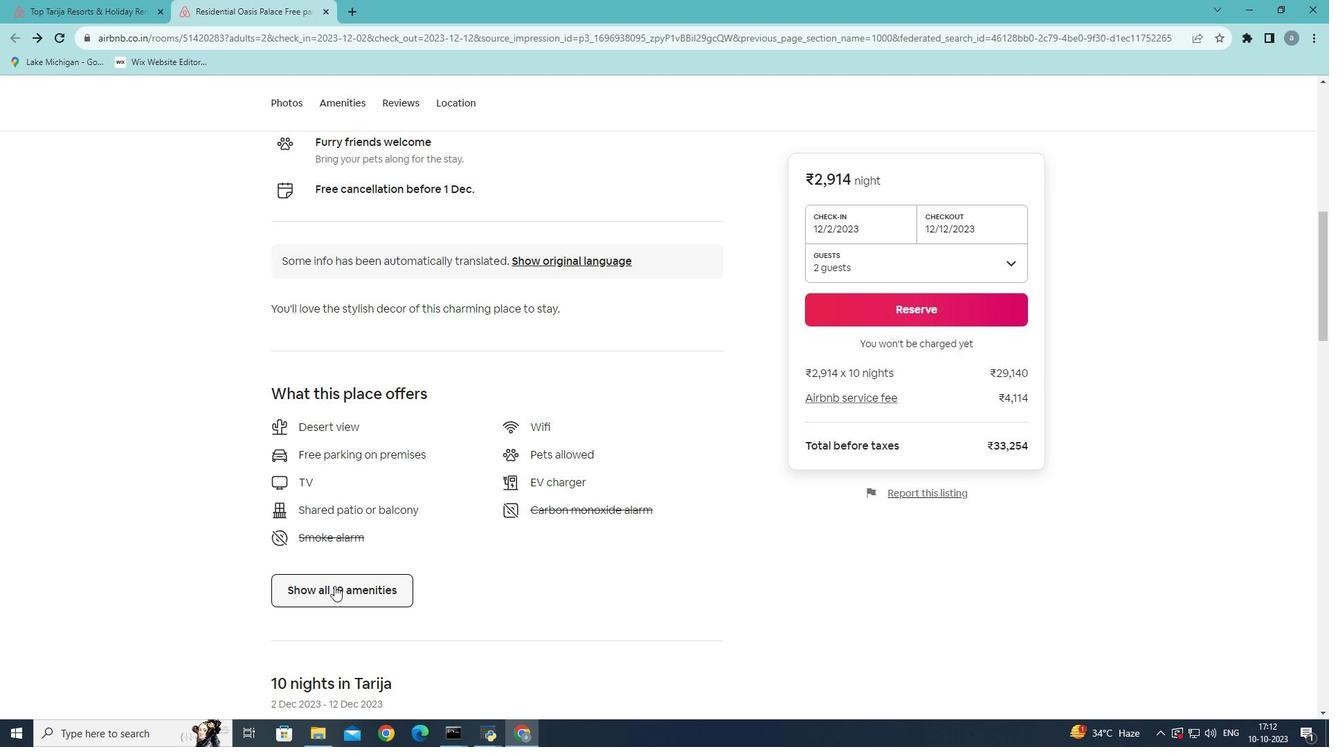 
Action: Mouse pressed left at (334, 586)
Screenshot: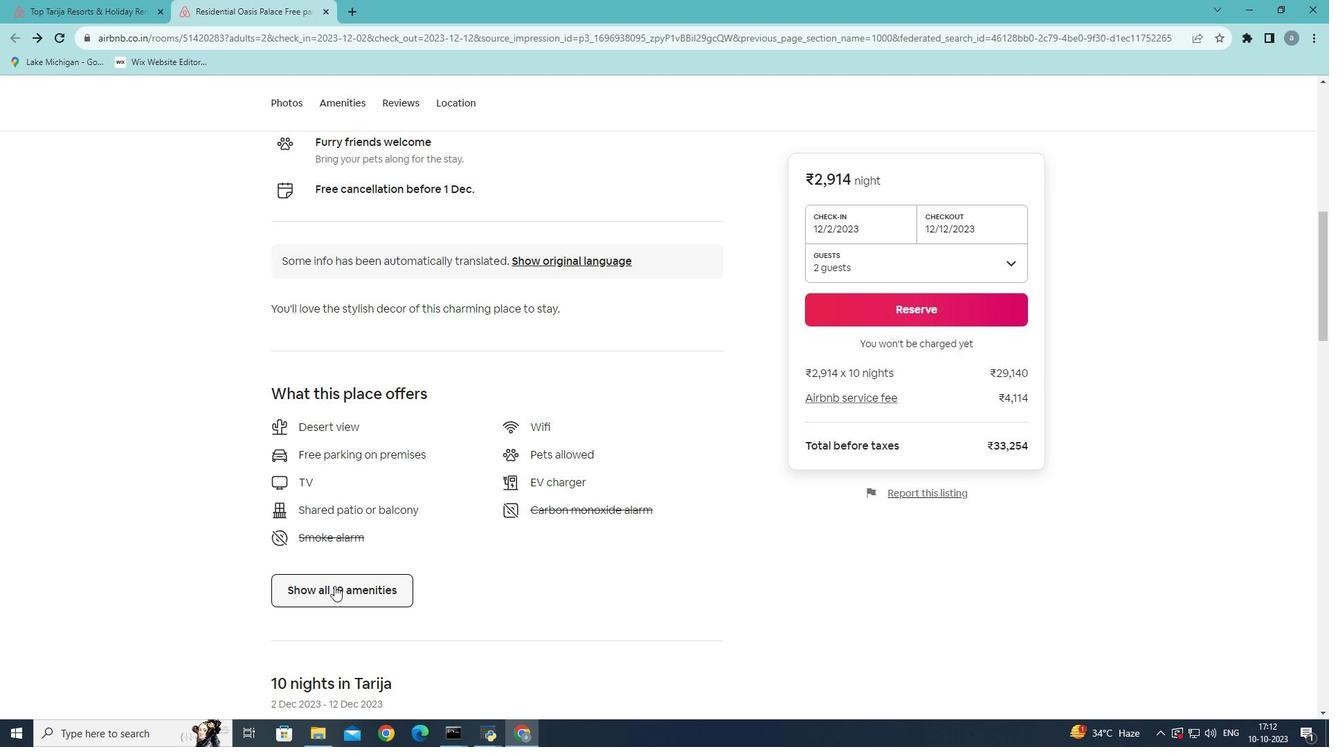 
Action: Mouse moved to (452, 547)
Screenshot: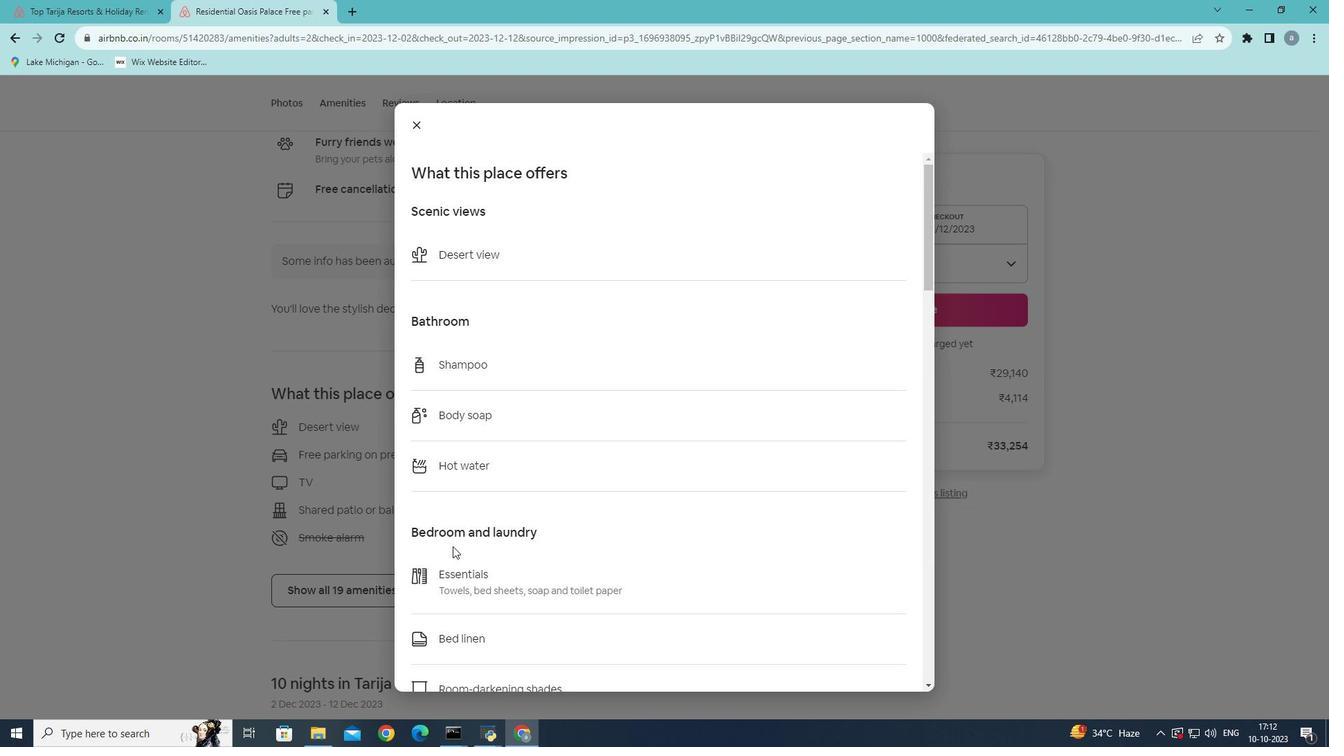 
Action: Mouse scrolled (452, 546) with delta (0, 0)
Screenshot: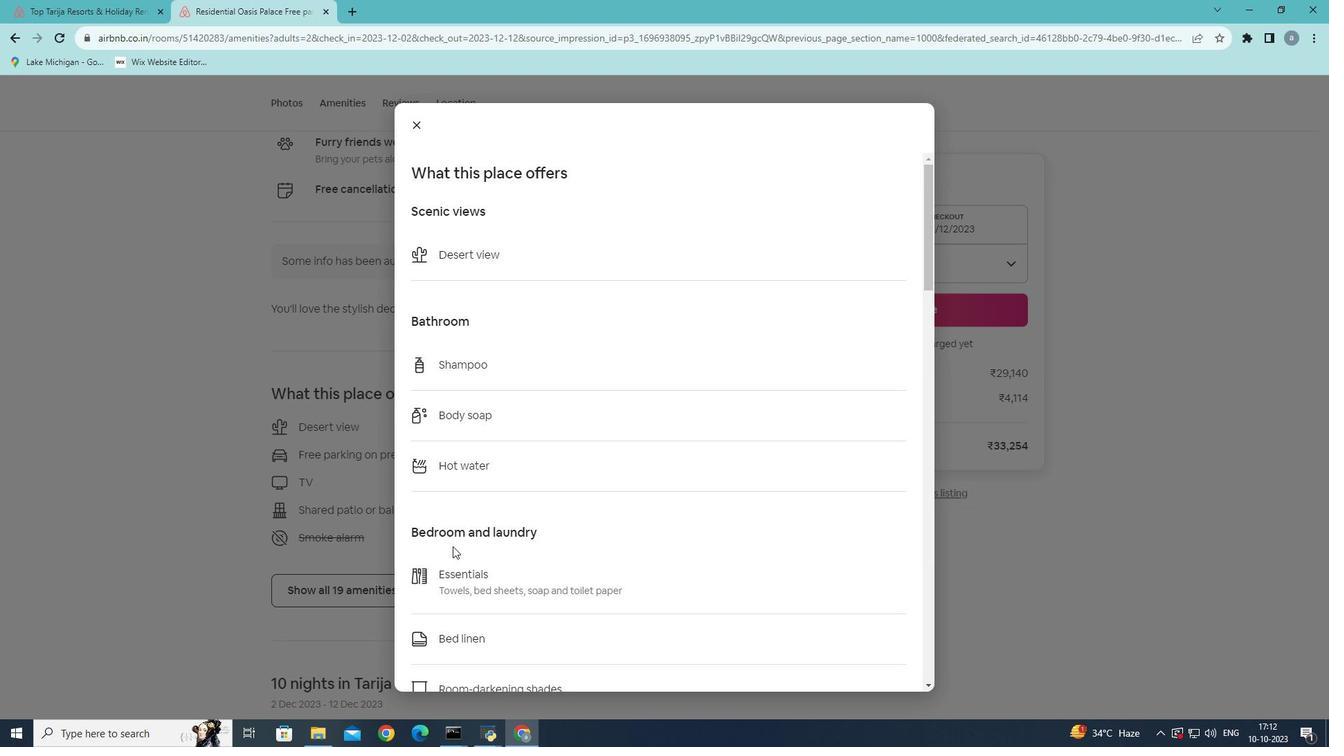
Action: Mouse scrolled (452, 546) with delta (0, 0)
Screenshot: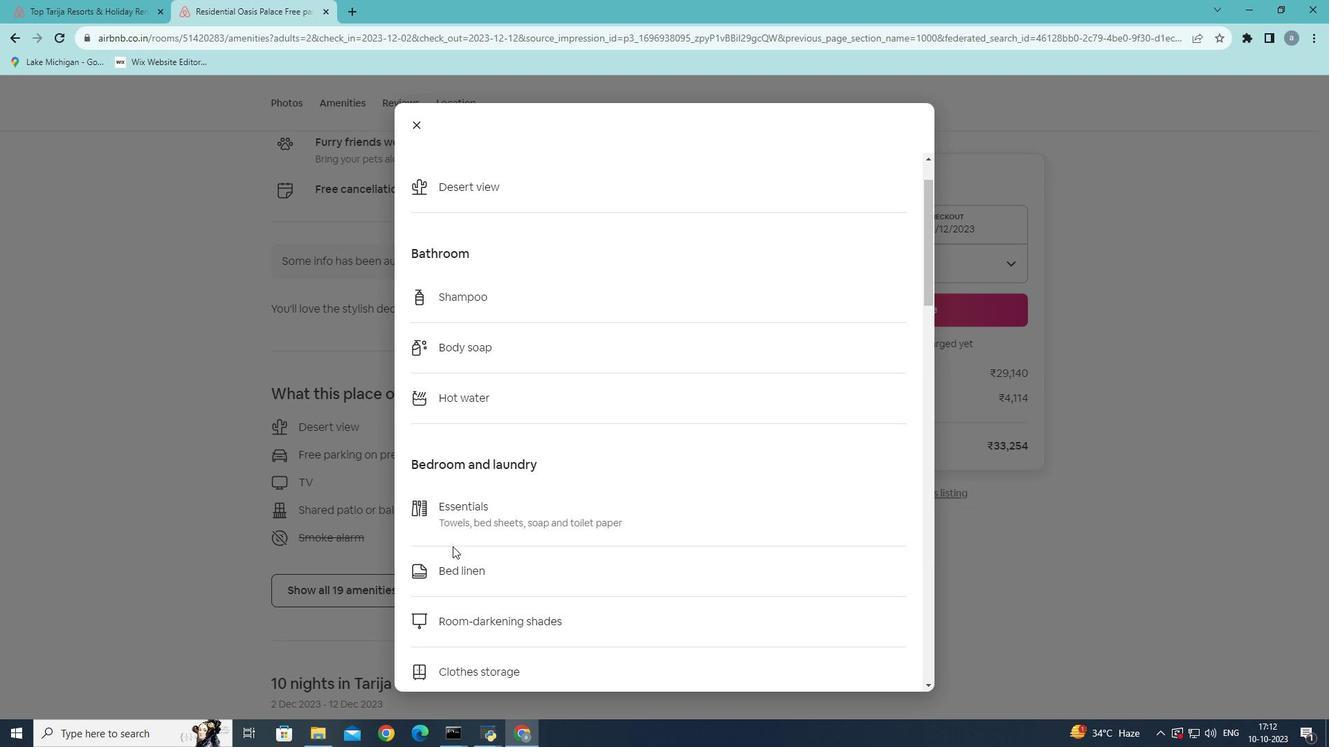 
Action: Mouse scrolled (452, 546) with delta (0, 0)
Screenshot: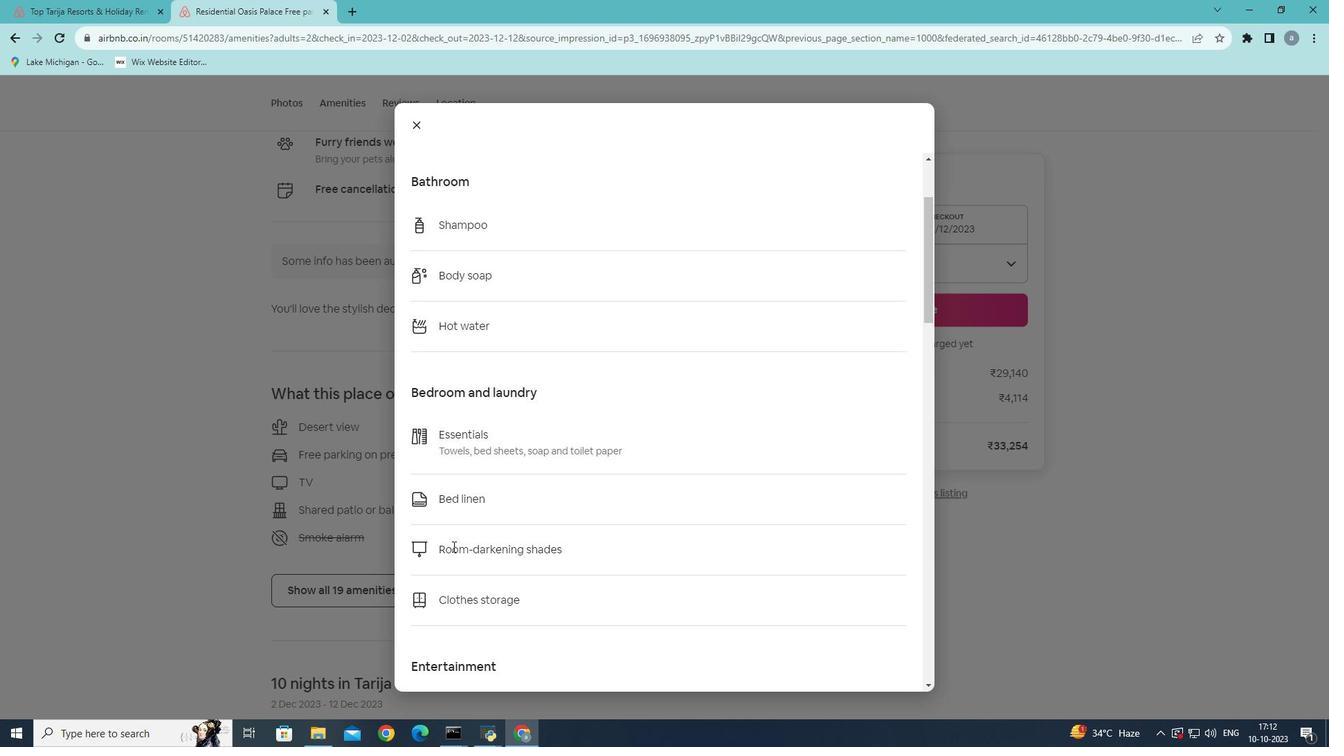
Action: Mouse scrolled (452, 546) with delta (0, 0)
Screenshot: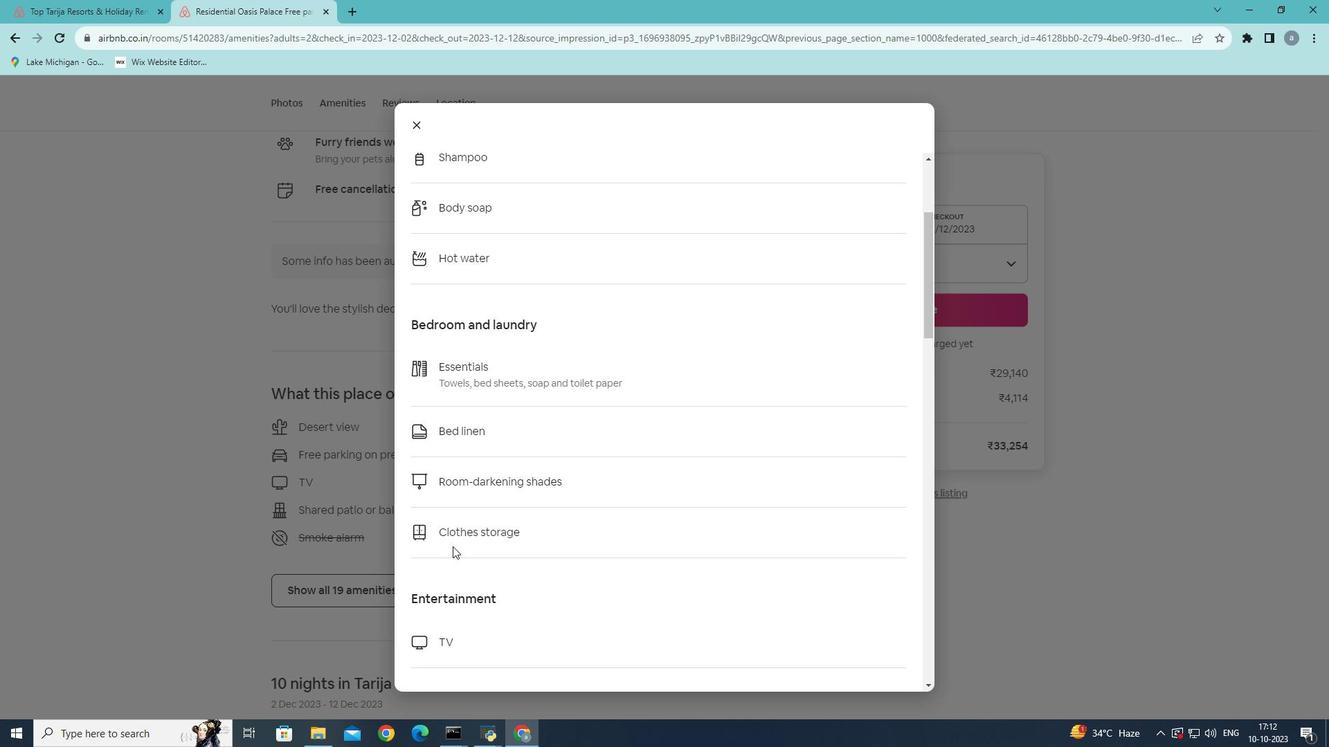 
Action: Mouse scrolled (452, 546) with delta (0, 0)
Screenshot: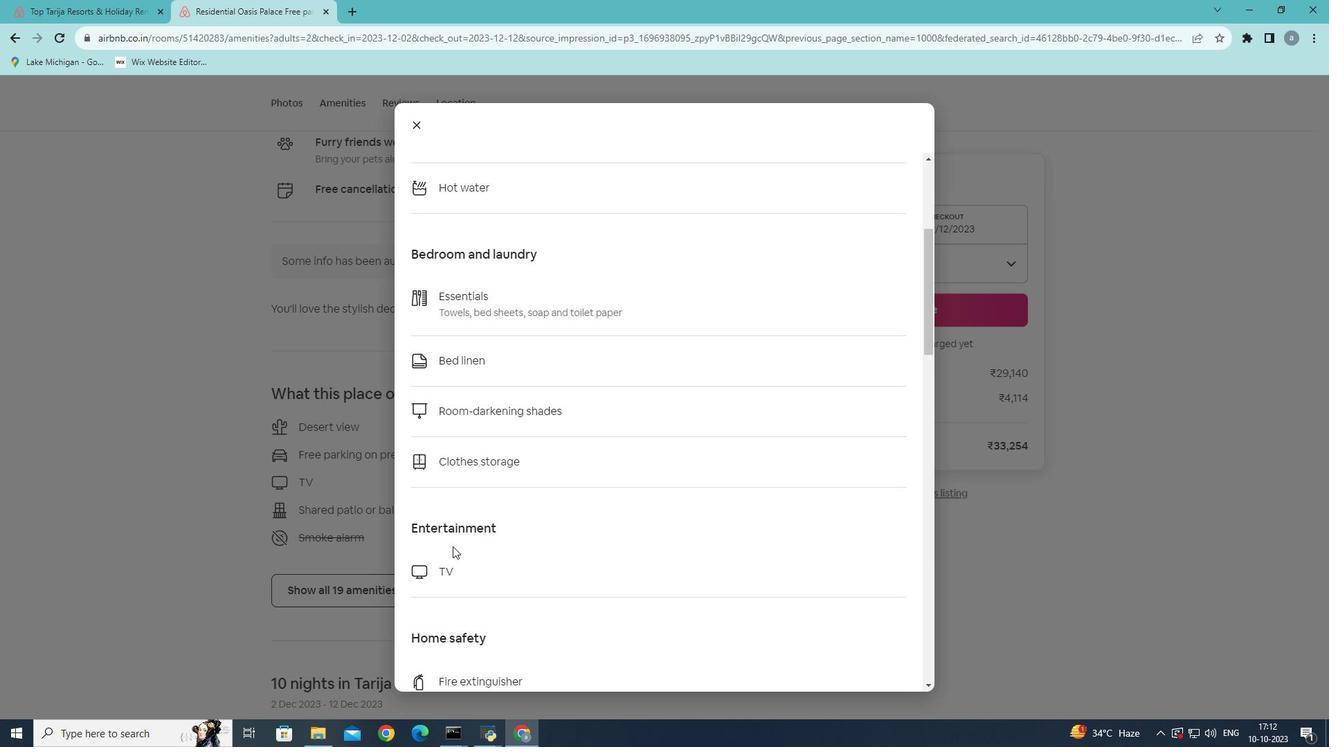 
Action: Mouse scrolled (452, 546) with delta (0, 0)
Screenshot: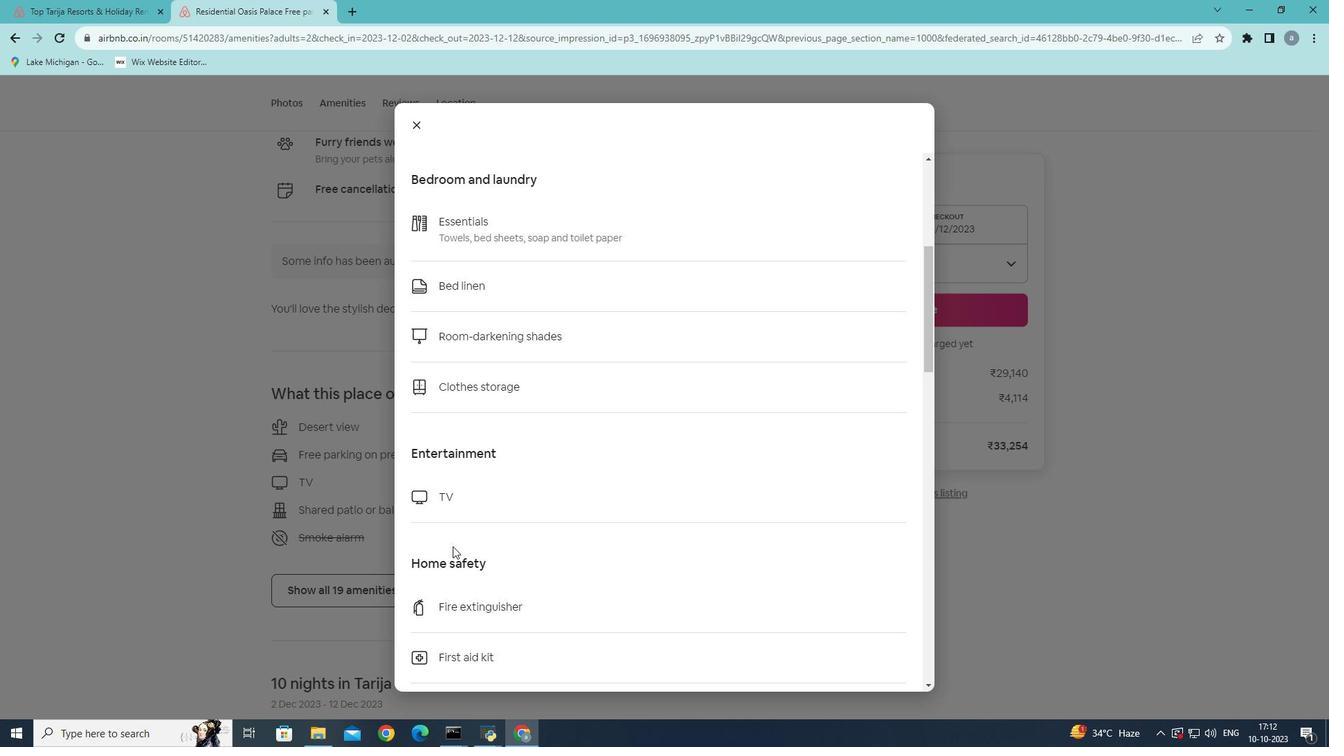 
Action: Mouse scrolled (452, 546) with delta (0, 0)
Screenshot: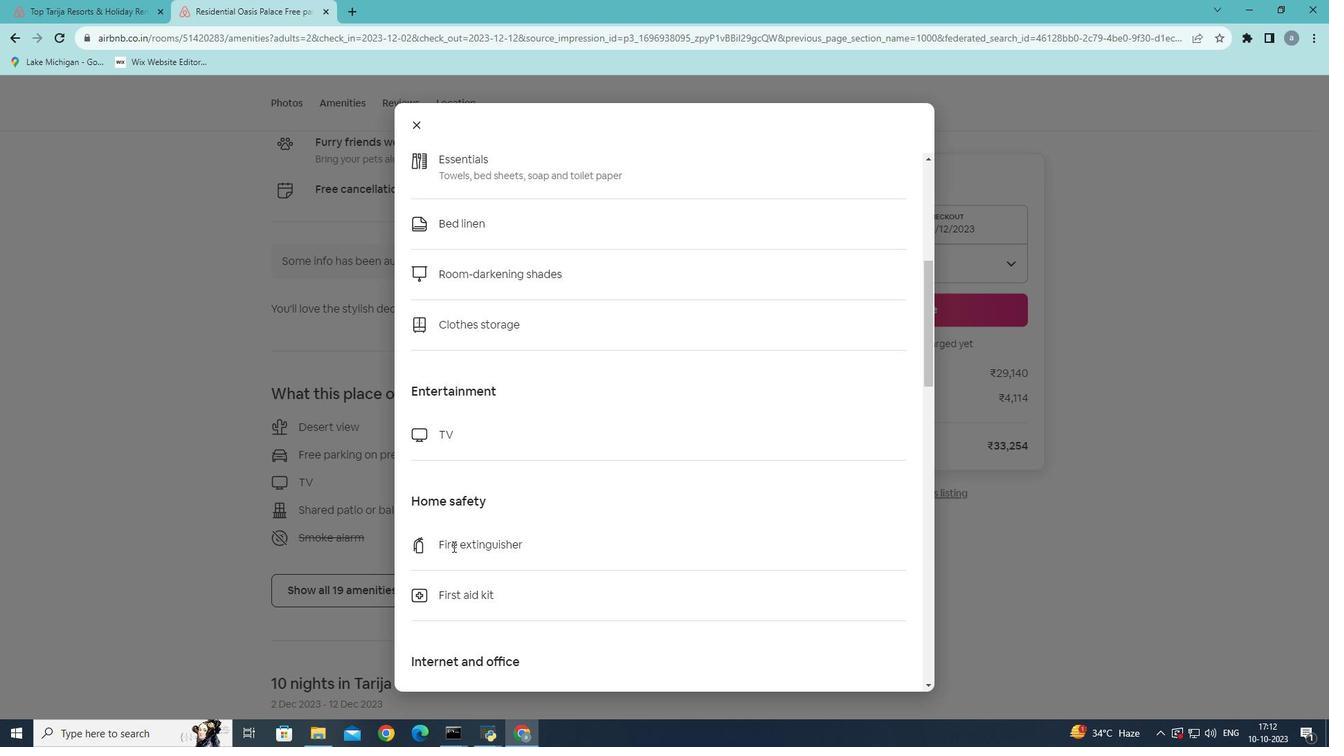 
Action: Mouse scrolled (452, 546) with delta (0, 0)
Screenshot: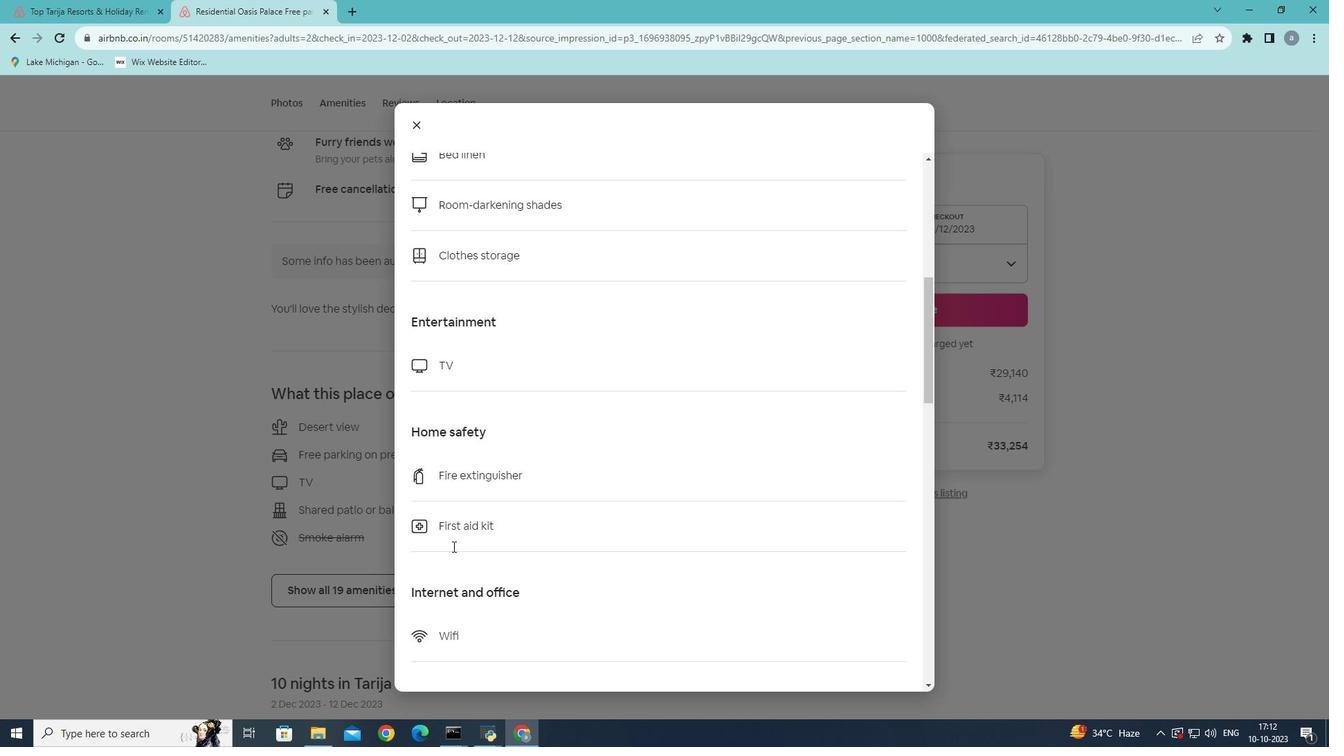 
Action: Mouse scrolled (452, 546) with delta (0, 0)
Screenshot: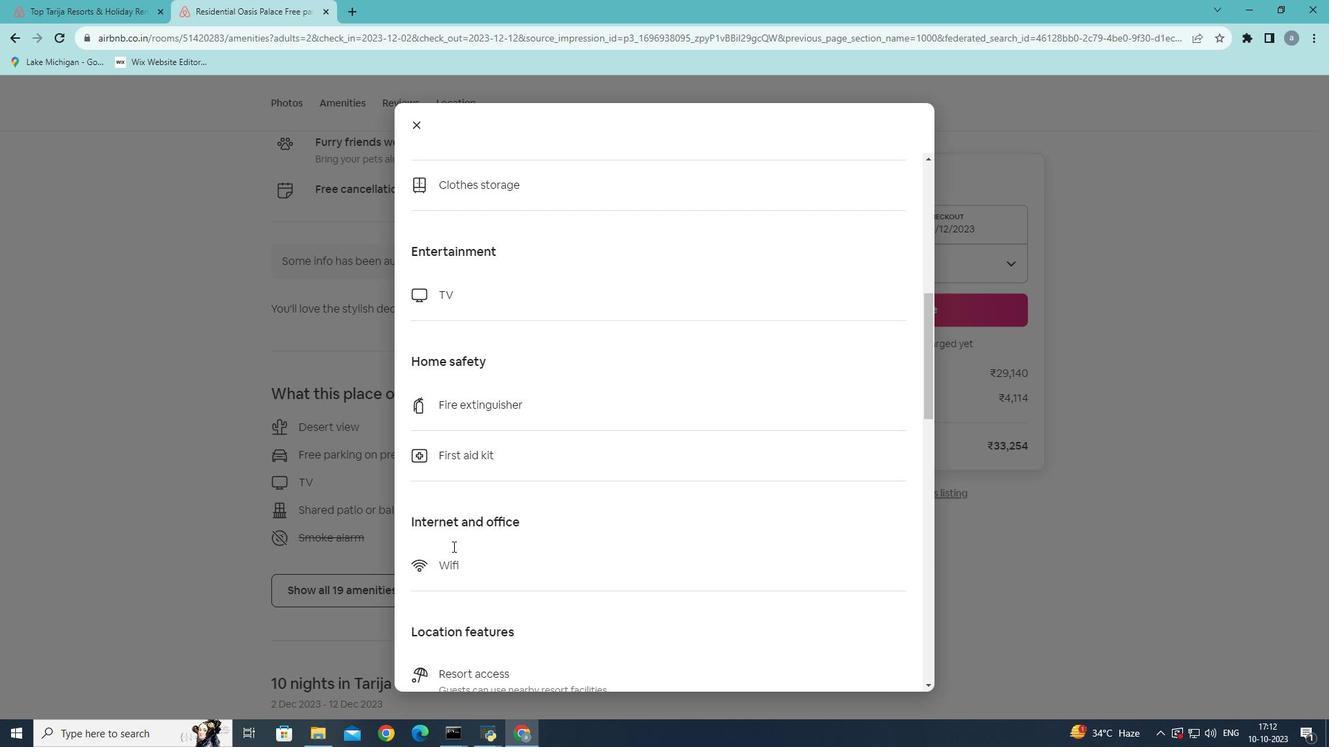 
Action: Mouse scrolled (452, 546) with delta (0, 0)
Screenshot: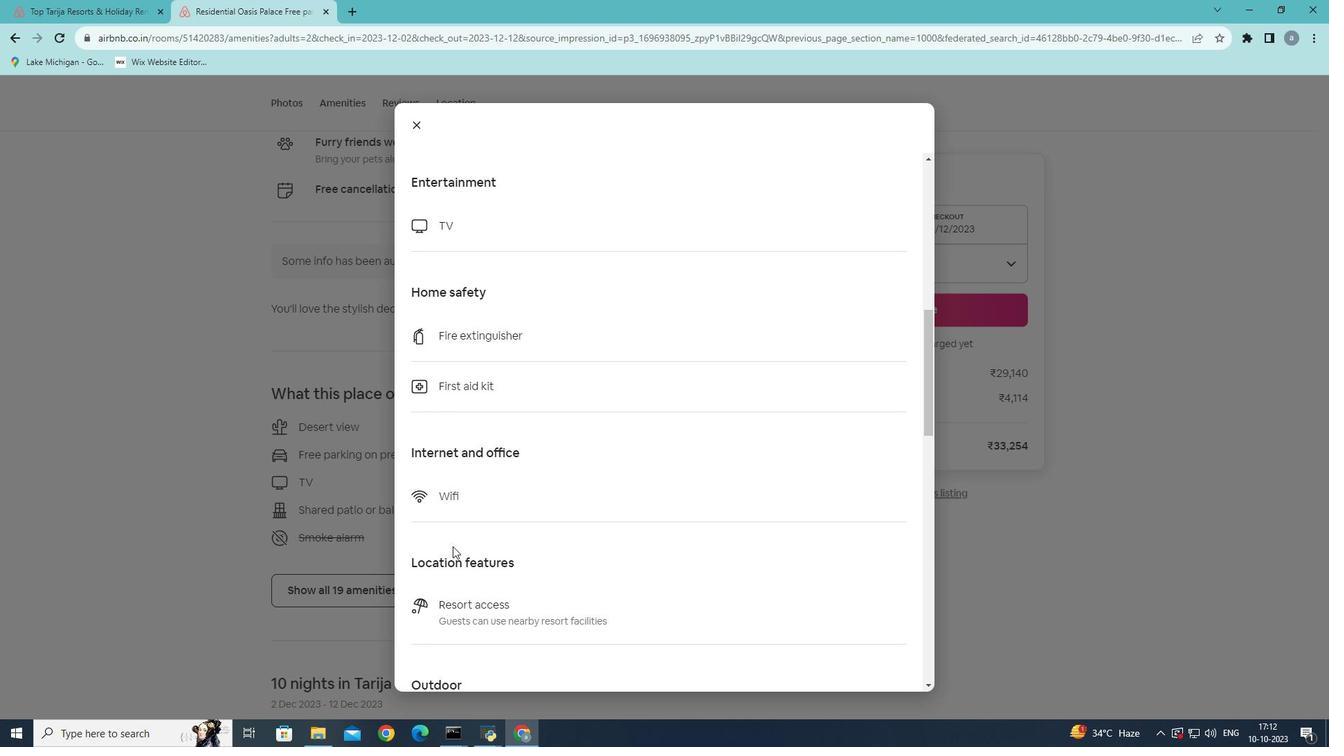 
Action: Mouse scrolled (452, 546) with delta (0, 0)
Screenshot: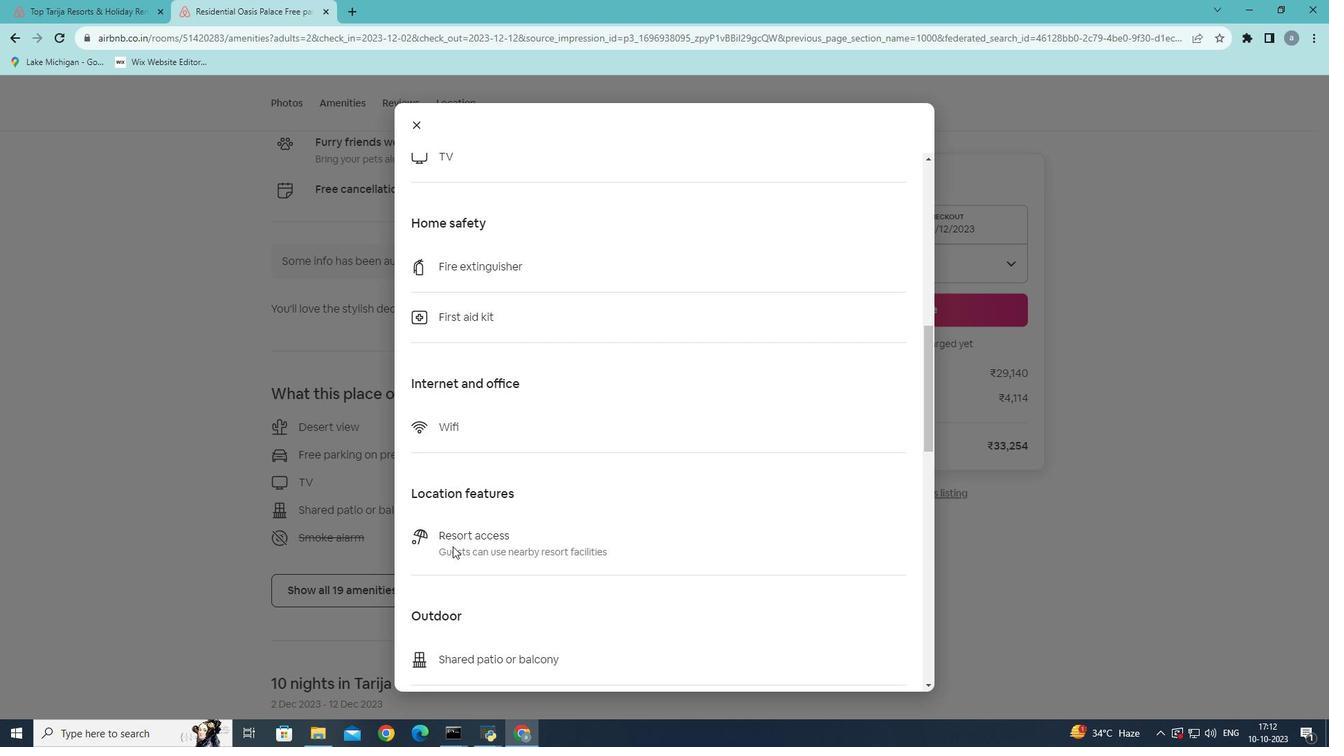 
Action: Mouse scrolled (452, 546) with delta (0, 0)
Screenshot: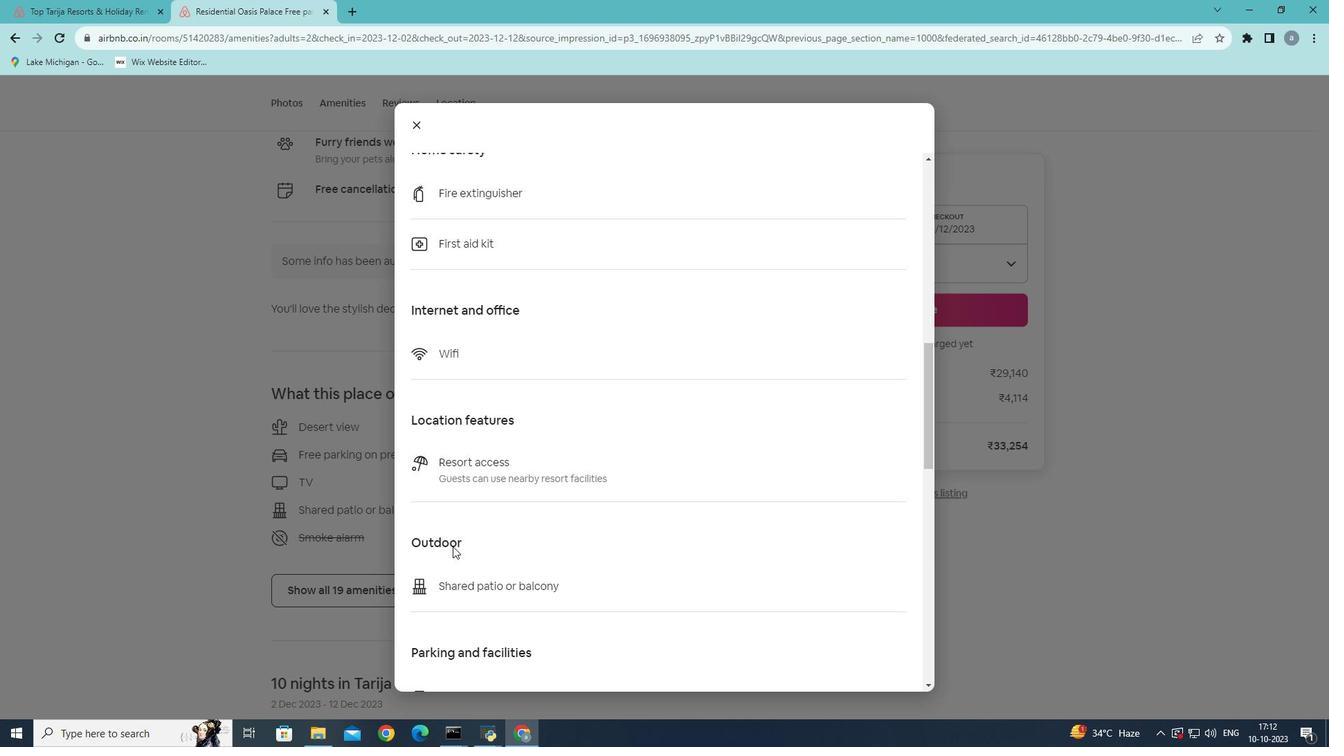 
Action: Mouse scrolled (452, 546) with delta (0, 0)
Screenshot: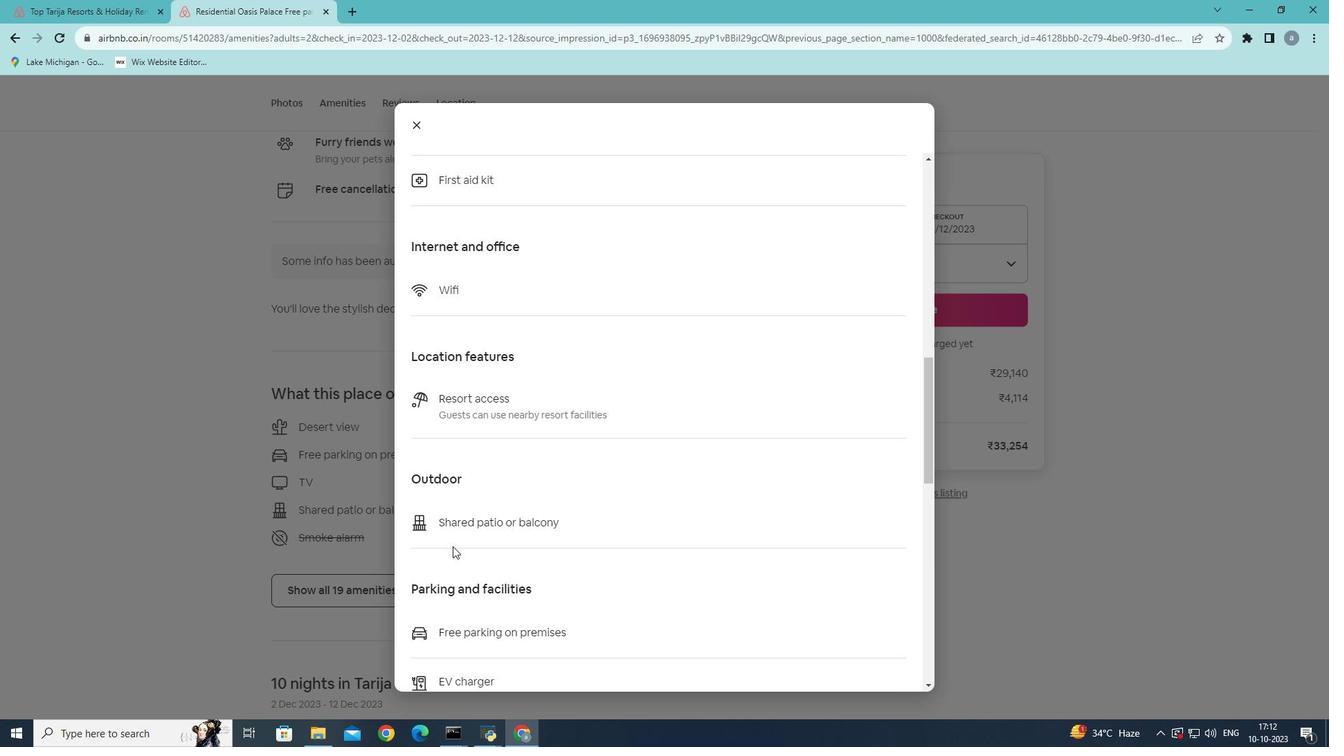 
Action: Mouse scrolled (452, 546) with delta (0, 0)
Screenshot: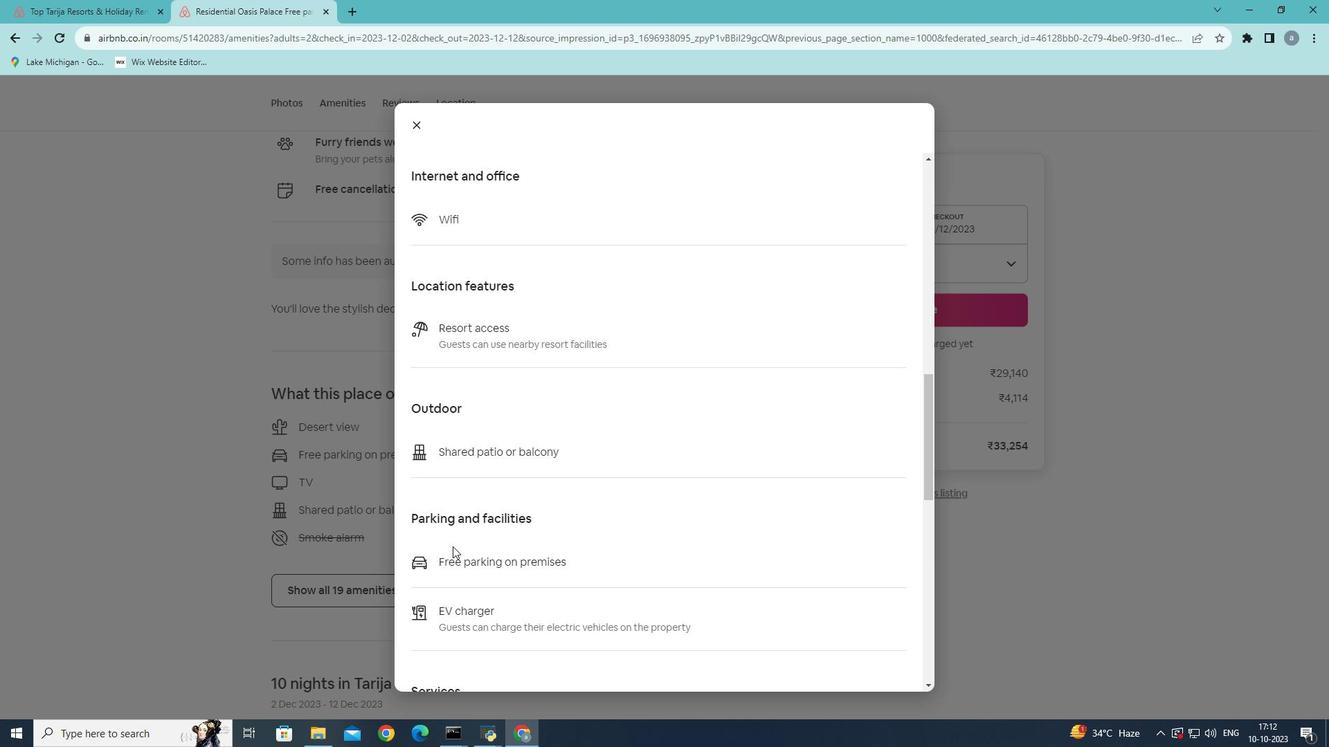 
Action: Mouse scrolled (452, 546) with delta (0, 0)
Screenshot: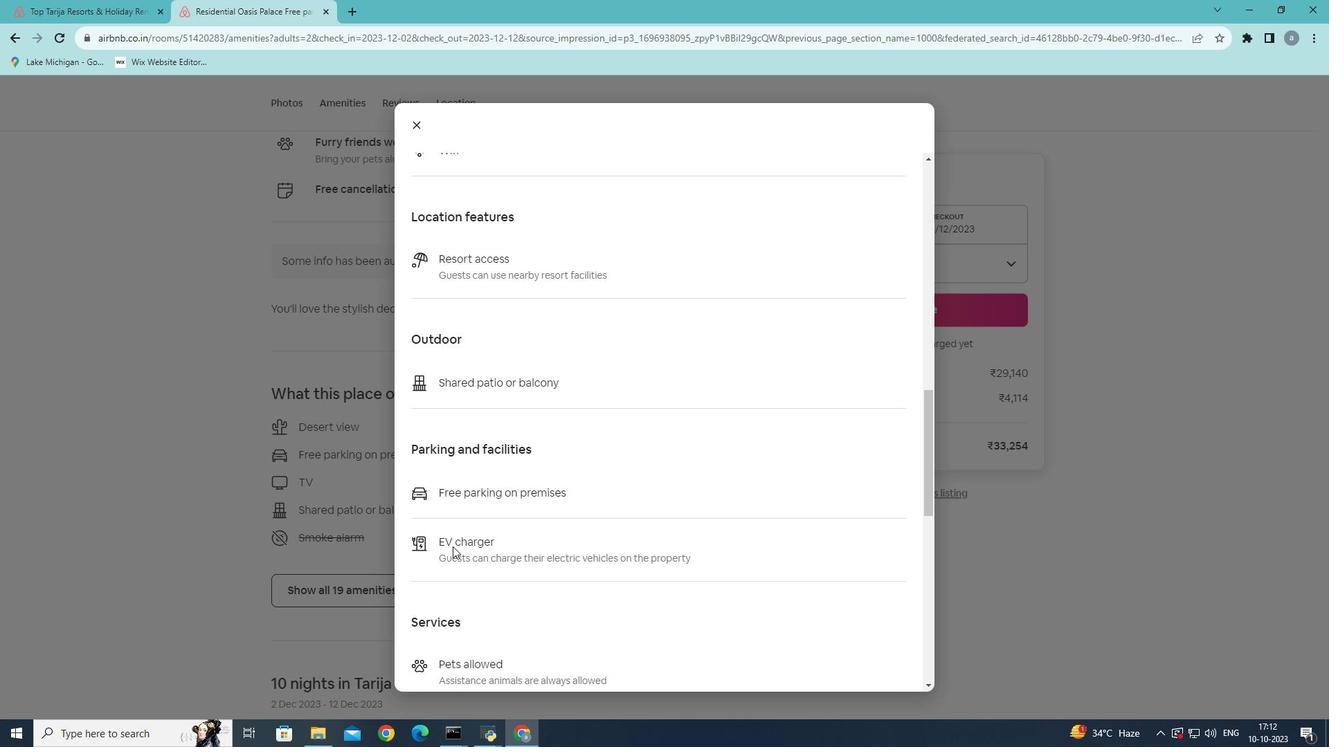 
Action: Mouse scrolled (452, 546) with delta (0, 0)
Screenshot: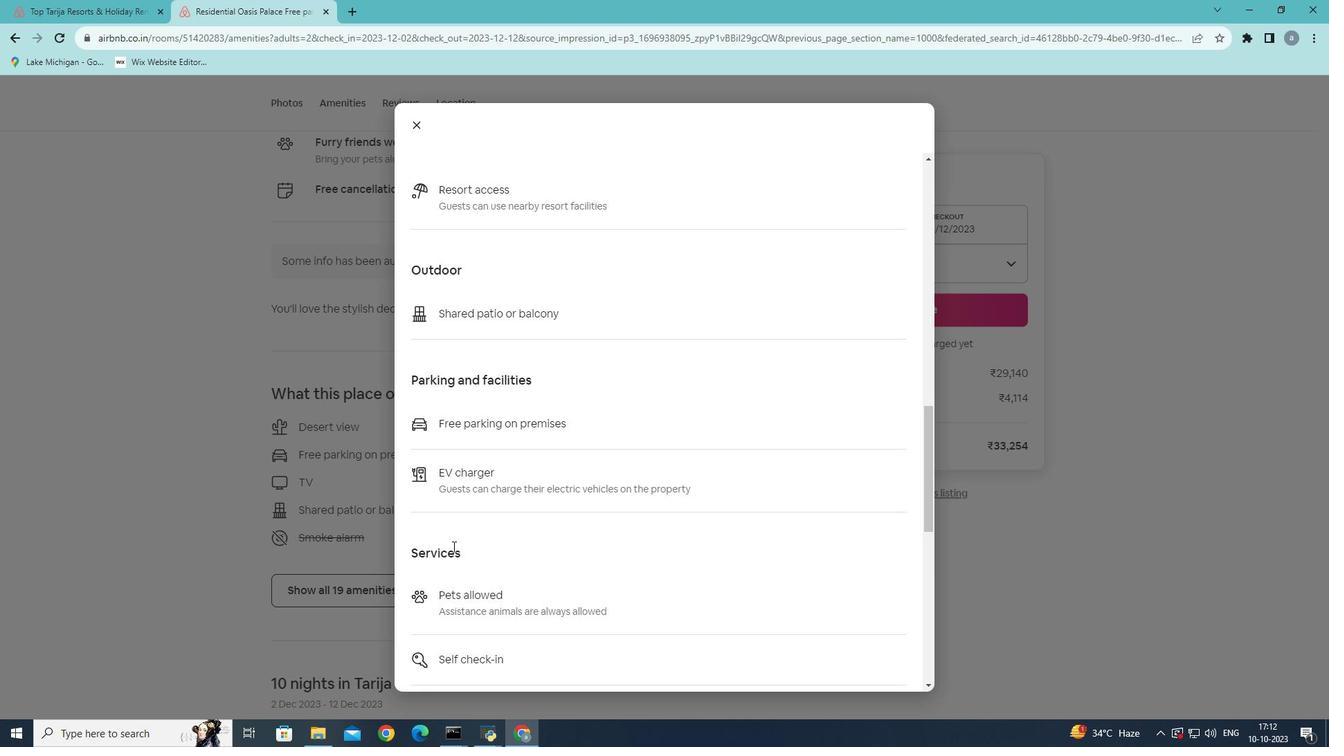 
Action: Mouse scrolled (452, 546) with delta (0, 0)
Screenshot: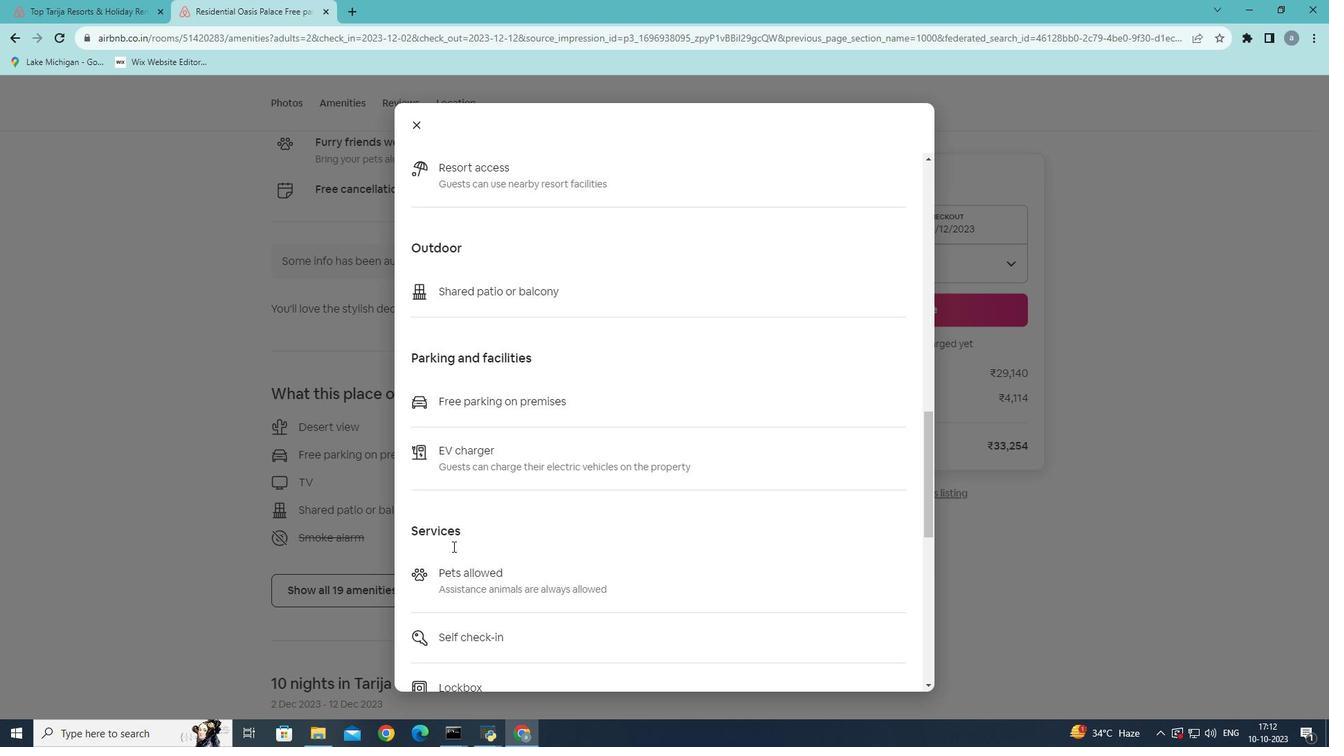 
Action: Mouse scrolled (452, 546) with delta (0, 0)
Screenshot: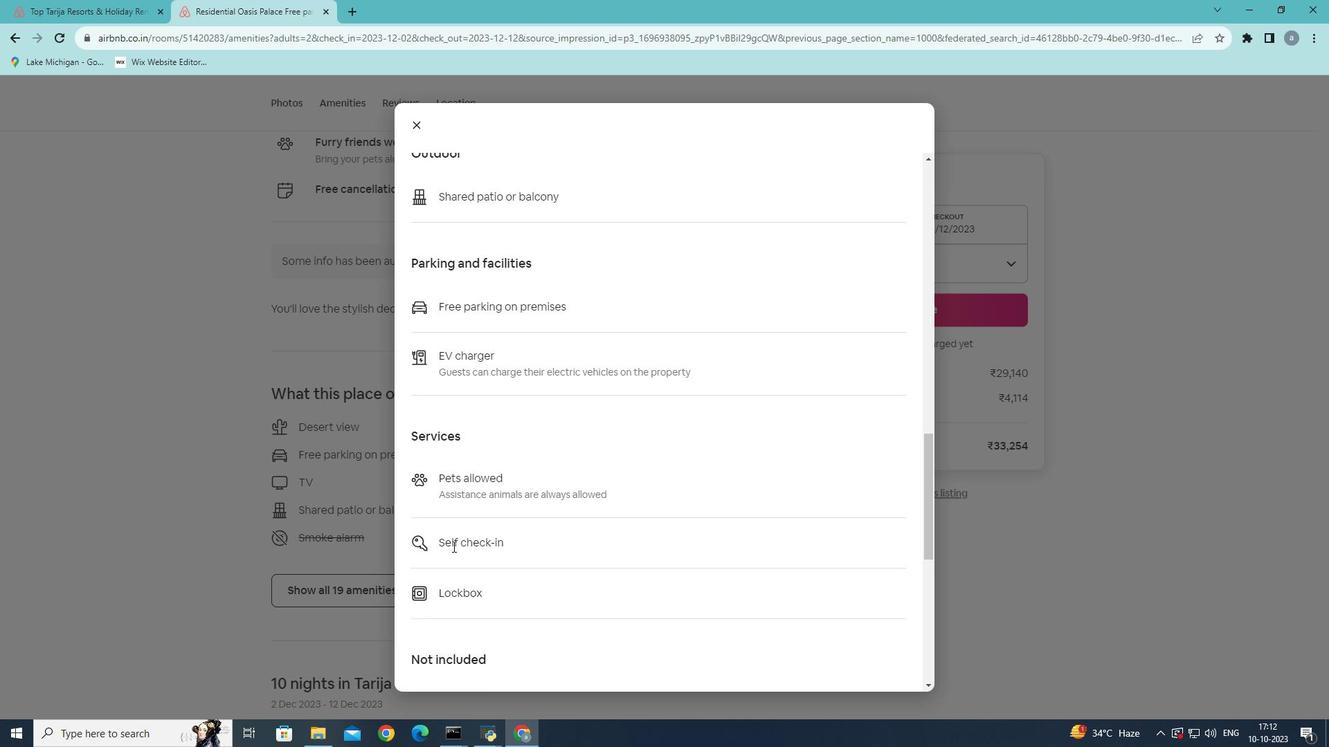 
Action: Mouse scrolled (452, 546) with delta (0, 0)
Screenshot: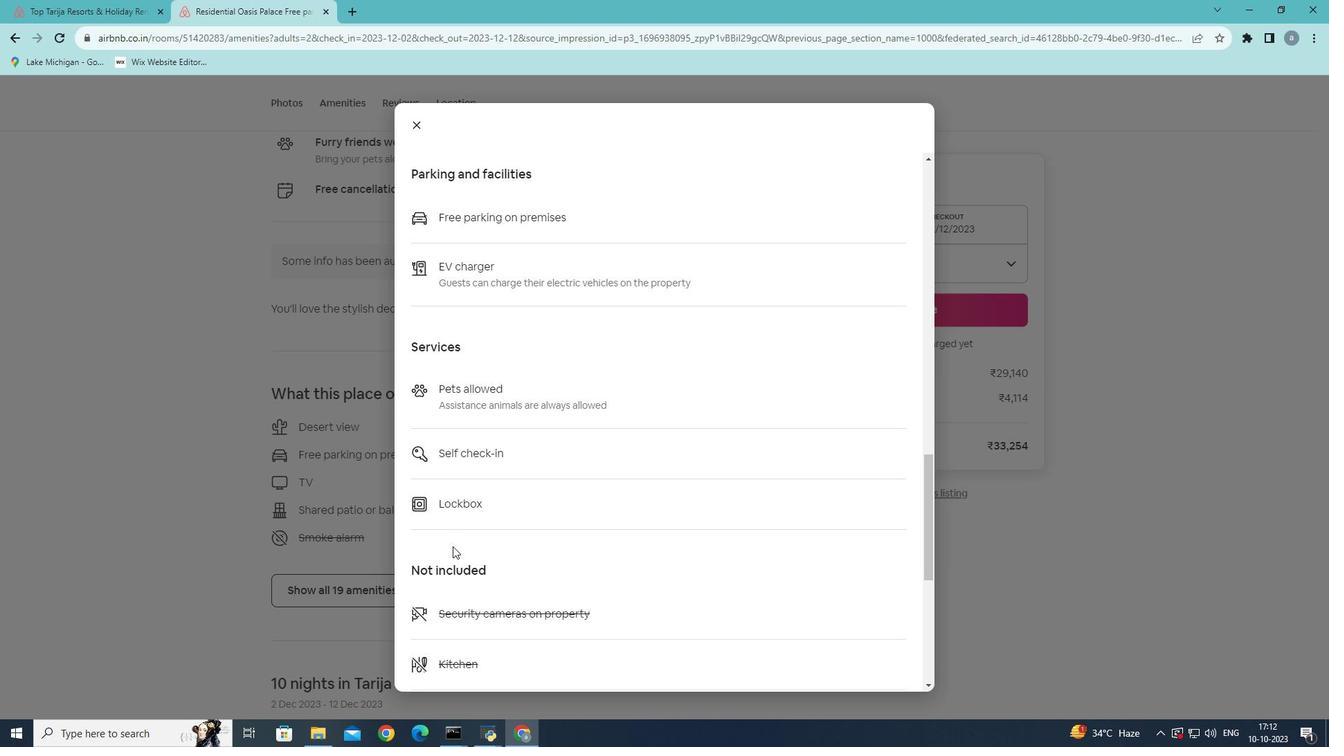 
Action: Mouse scrolled (452, 546) with delta (0, 0)
Screenshot: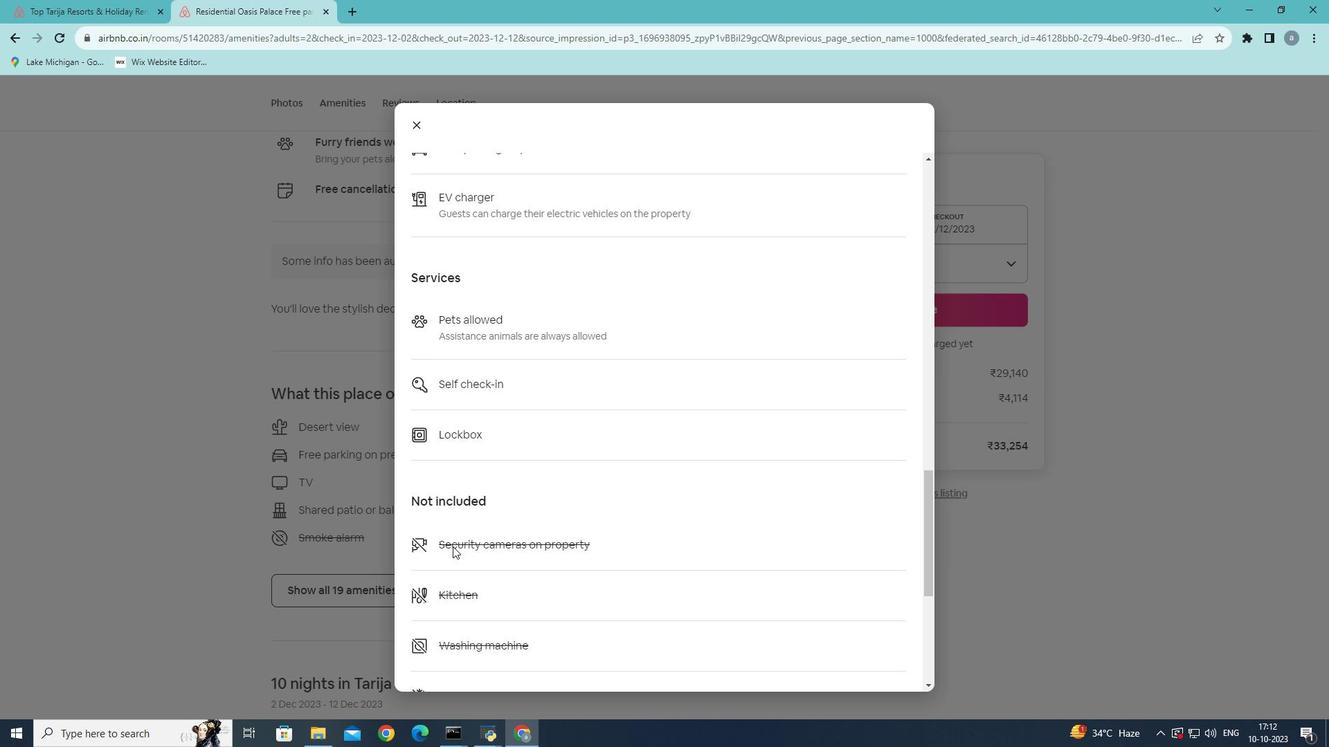 
Action: Mouse scrolled (452, 546) with delta (0, 0)
Screenshot: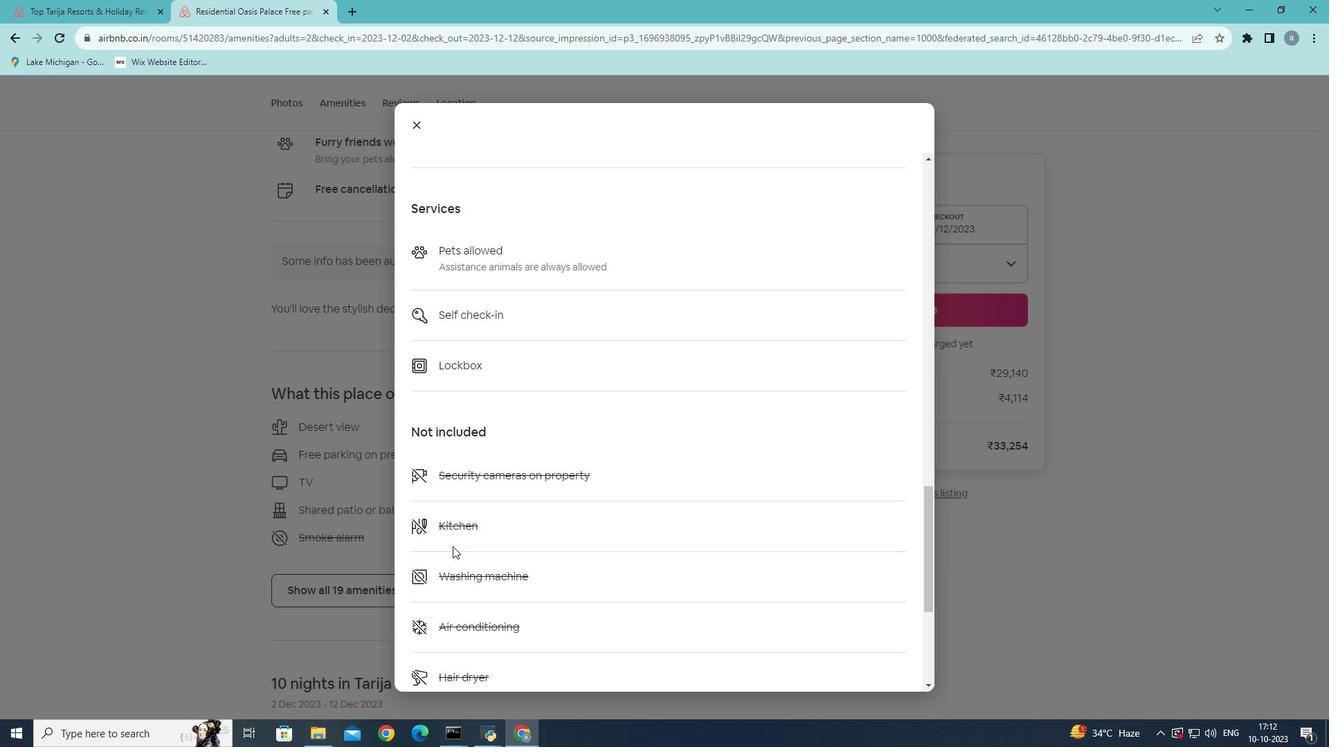 
Action: Mouse scrolled (452, 546) with delta (0, 0)
Screenshot: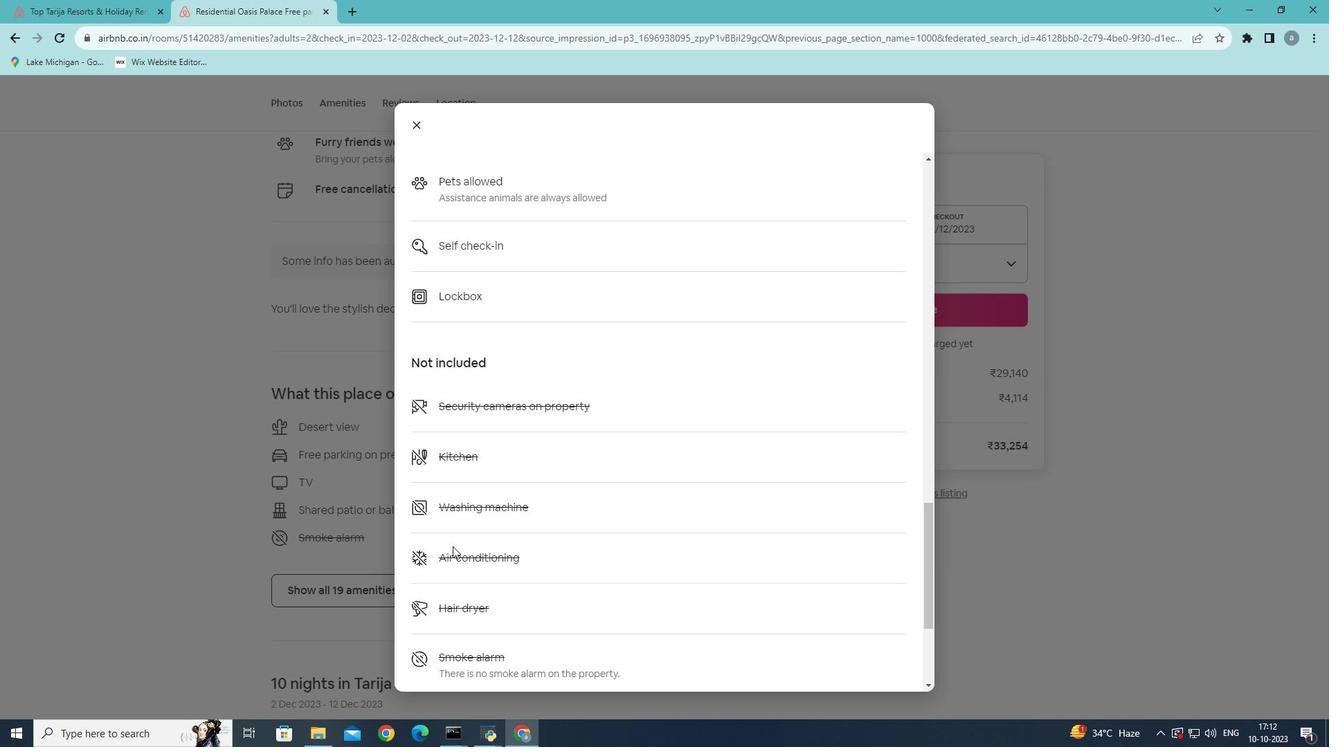 
Action: Mouse scrolled (452, 546) with delta (0, 0)
Screenshot: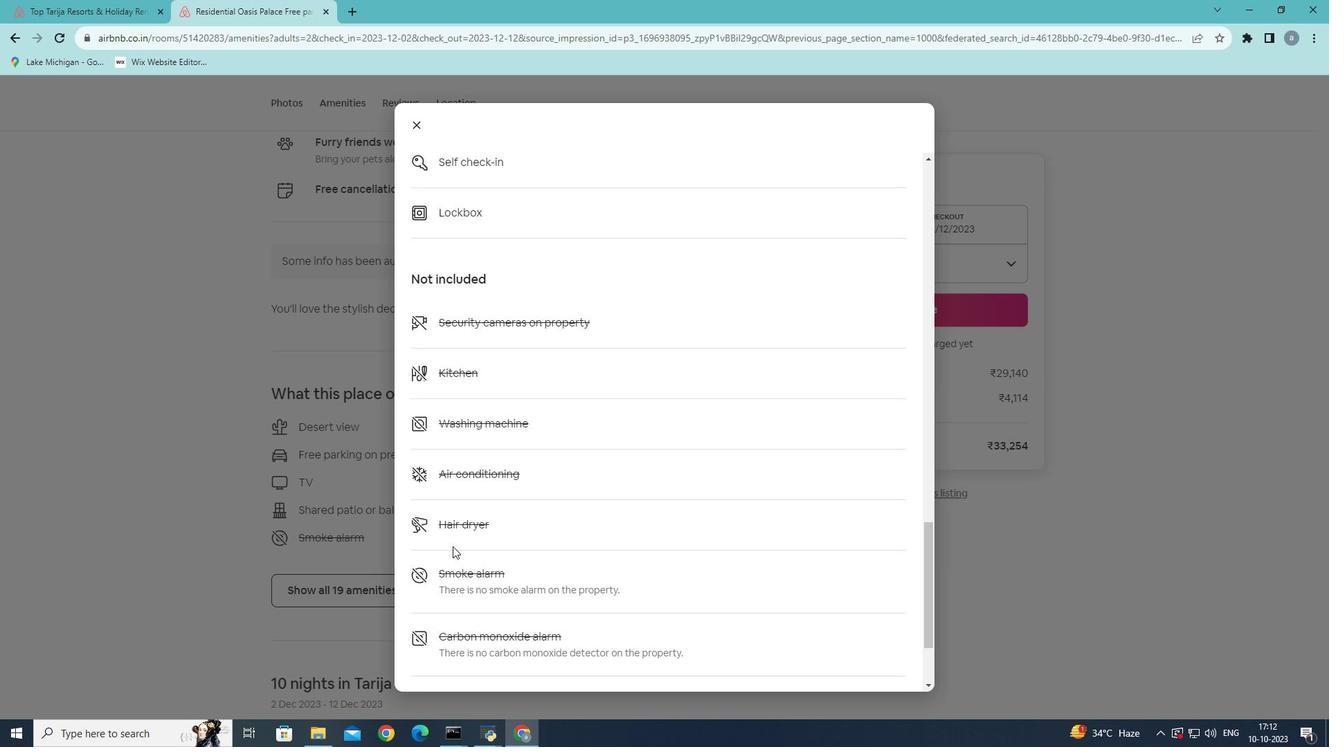
Action: Mouse scrolled (452, 546) with delta (0, 0)
Screenshot: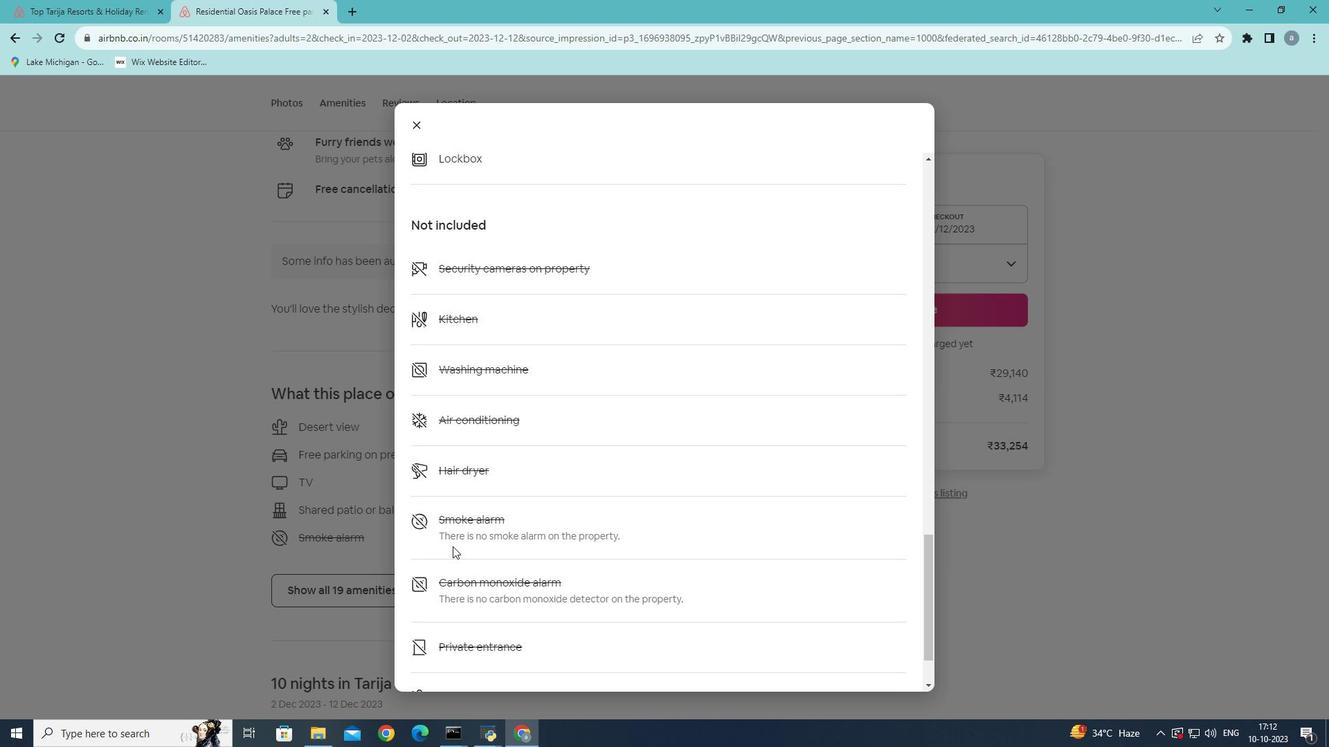 
Action: Mouse scrolled (452, 546) with delta (0, 0)
Screenshot: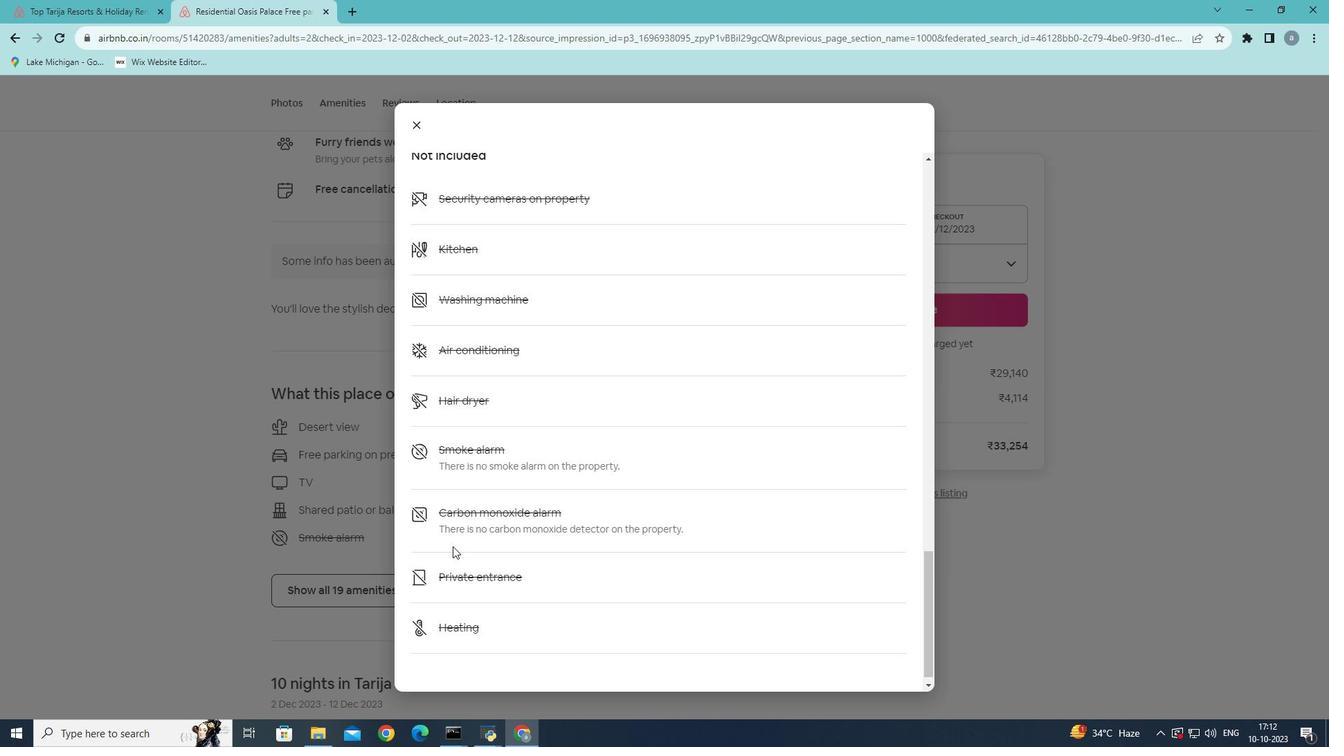 
Action: Mouse scrolled (452, 546) with delta (0, 0)
Screenshot: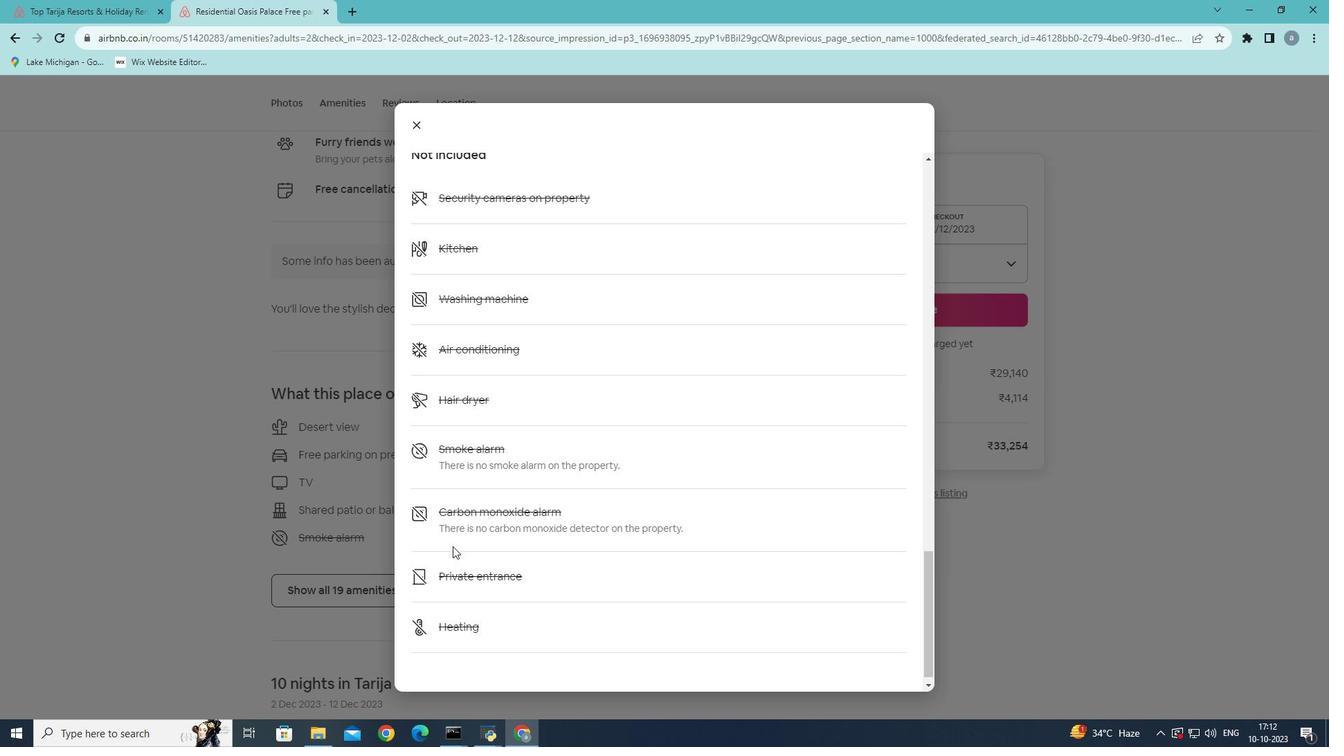 
Action: Mouse scrolled (452, 546) with delta (0, 0)
Screenshot: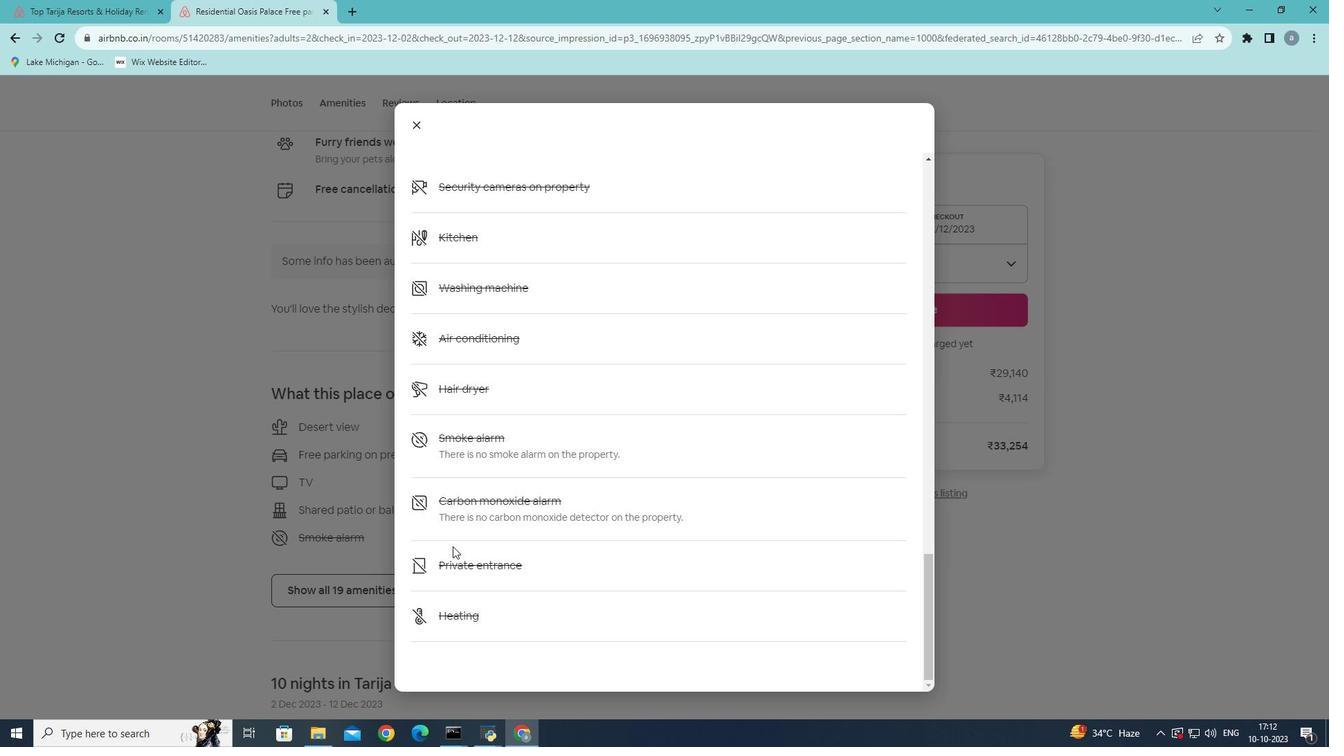 
Action: Mouse moved to (410, 129)
Screenshot: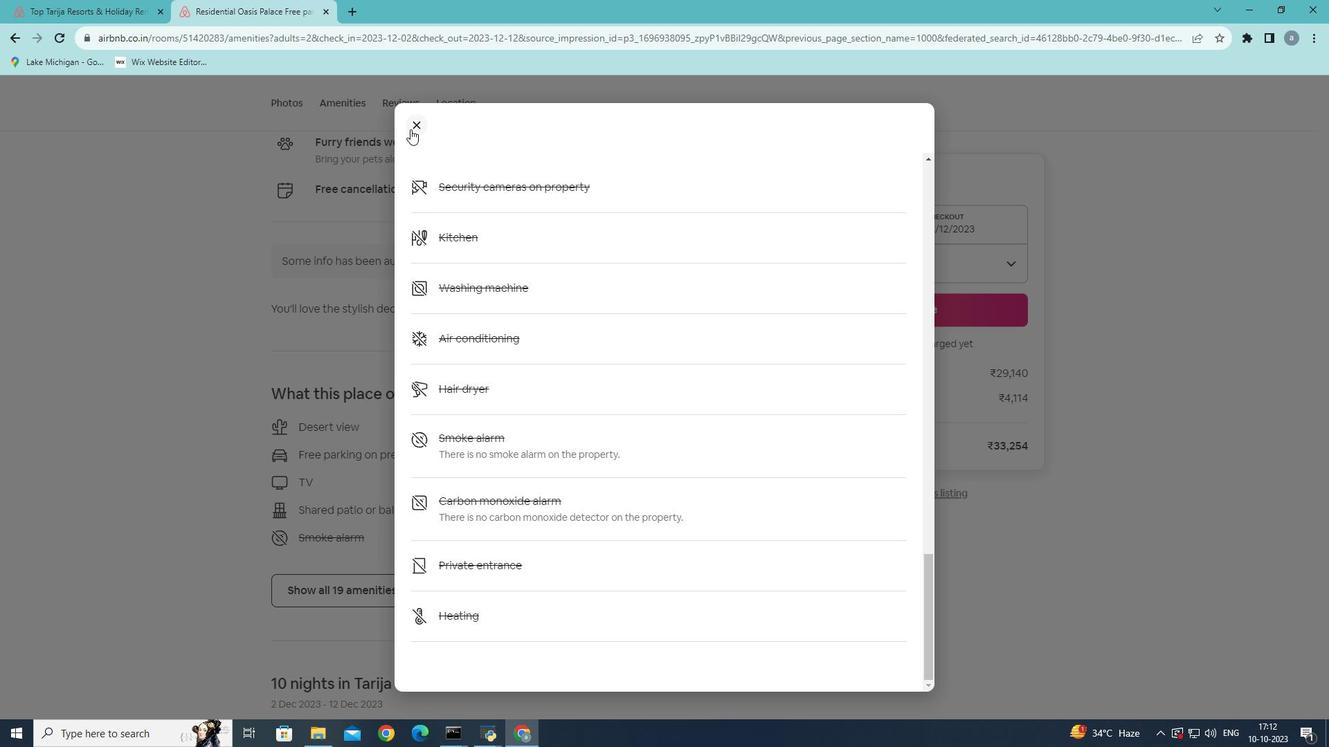 
Action: Mouse pressed left at (410, 129)
Screenshot: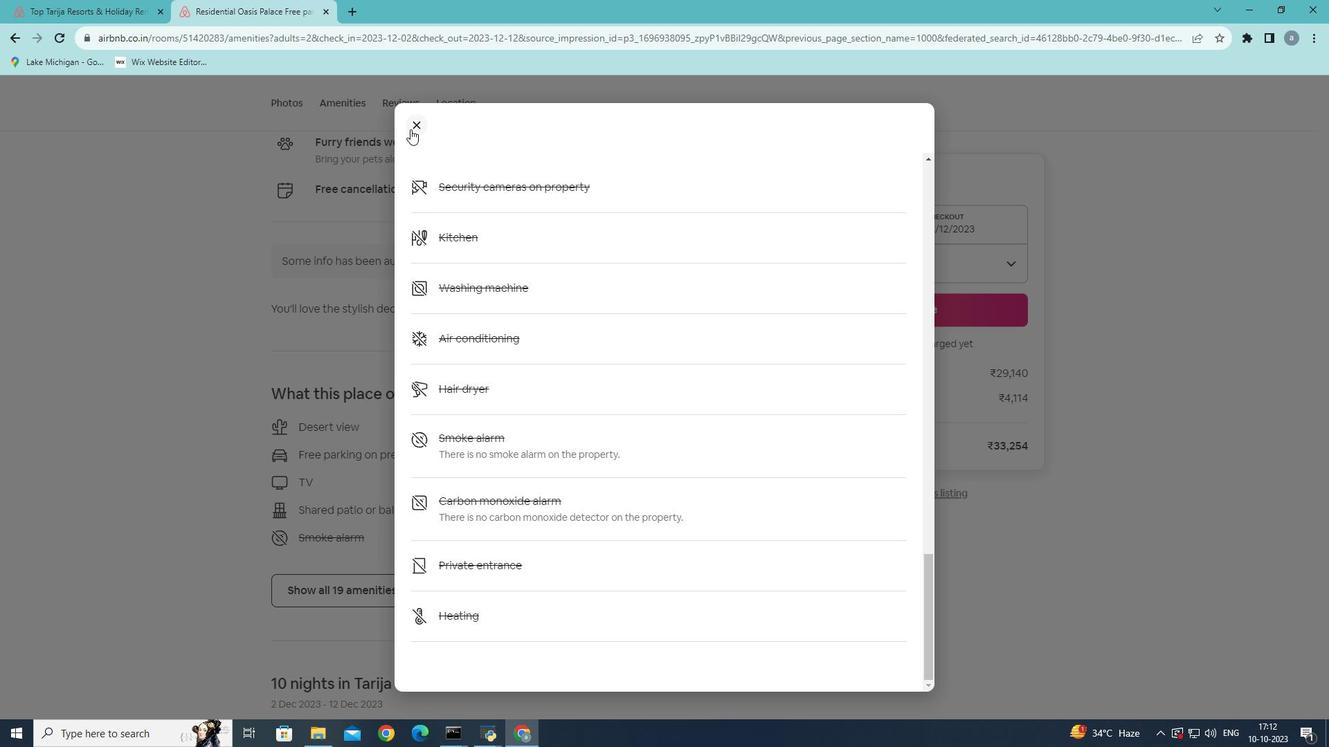 
Action: Mouse moved to (334, 383)
Screenshot: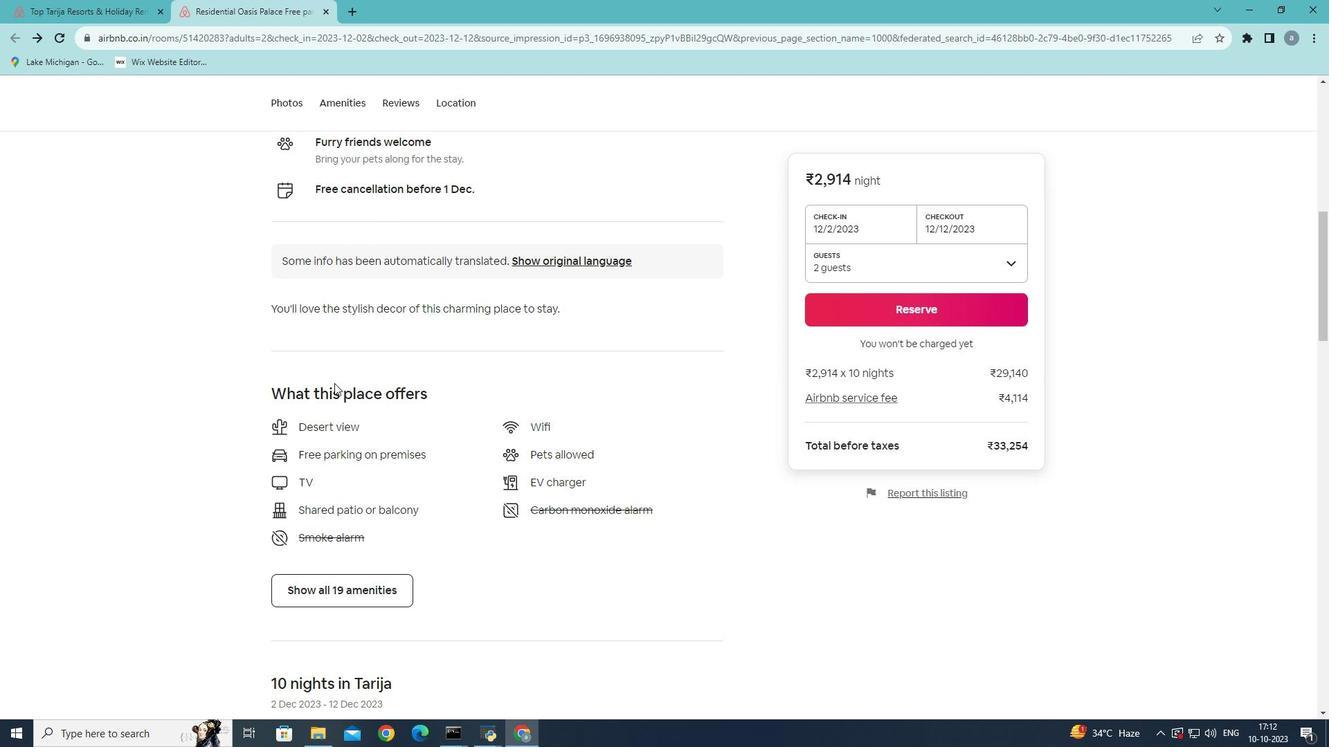 
Action: Mouse scrolled (334, 382) with delta (0, 0)
Screenshot: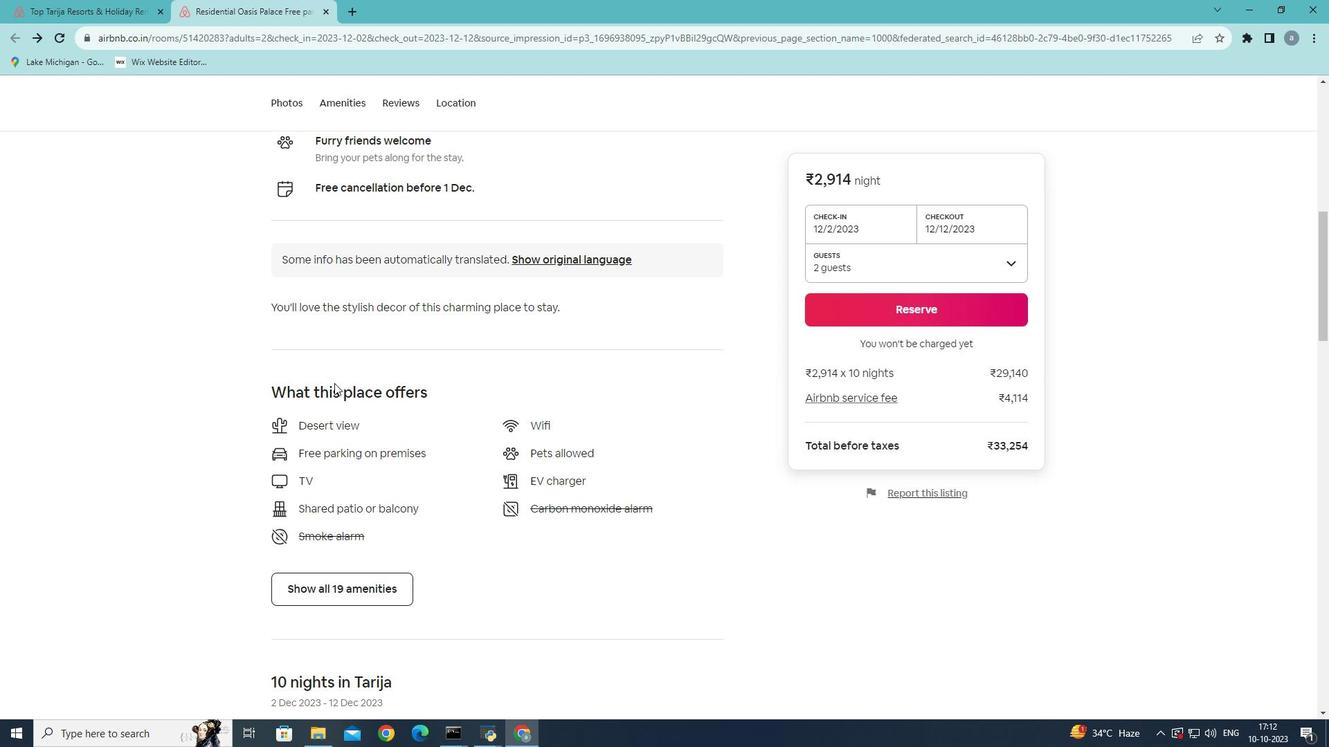 
Action: Mouse scrolled (334, 382) with delta (0, 0)
Screenshot: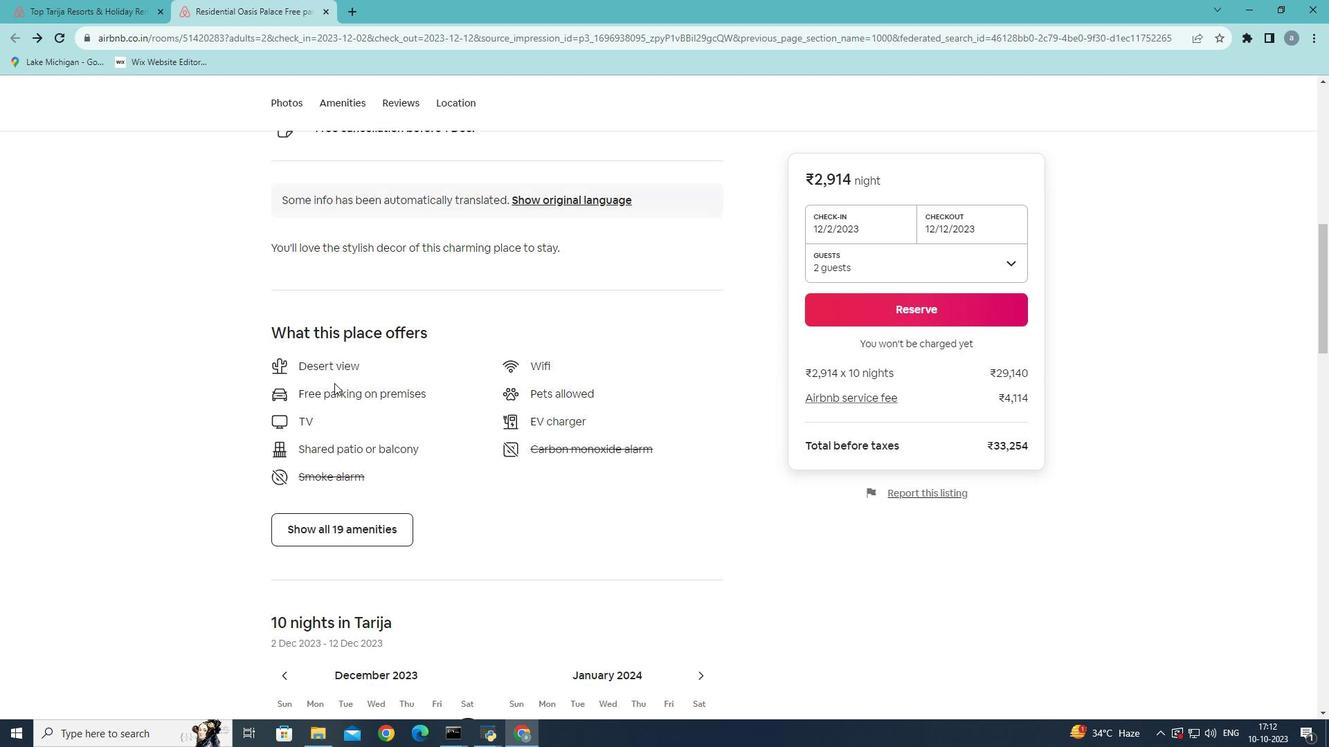 
Action: Mouse scrolled (334, 382) with delta (0, 0)
Screenshot: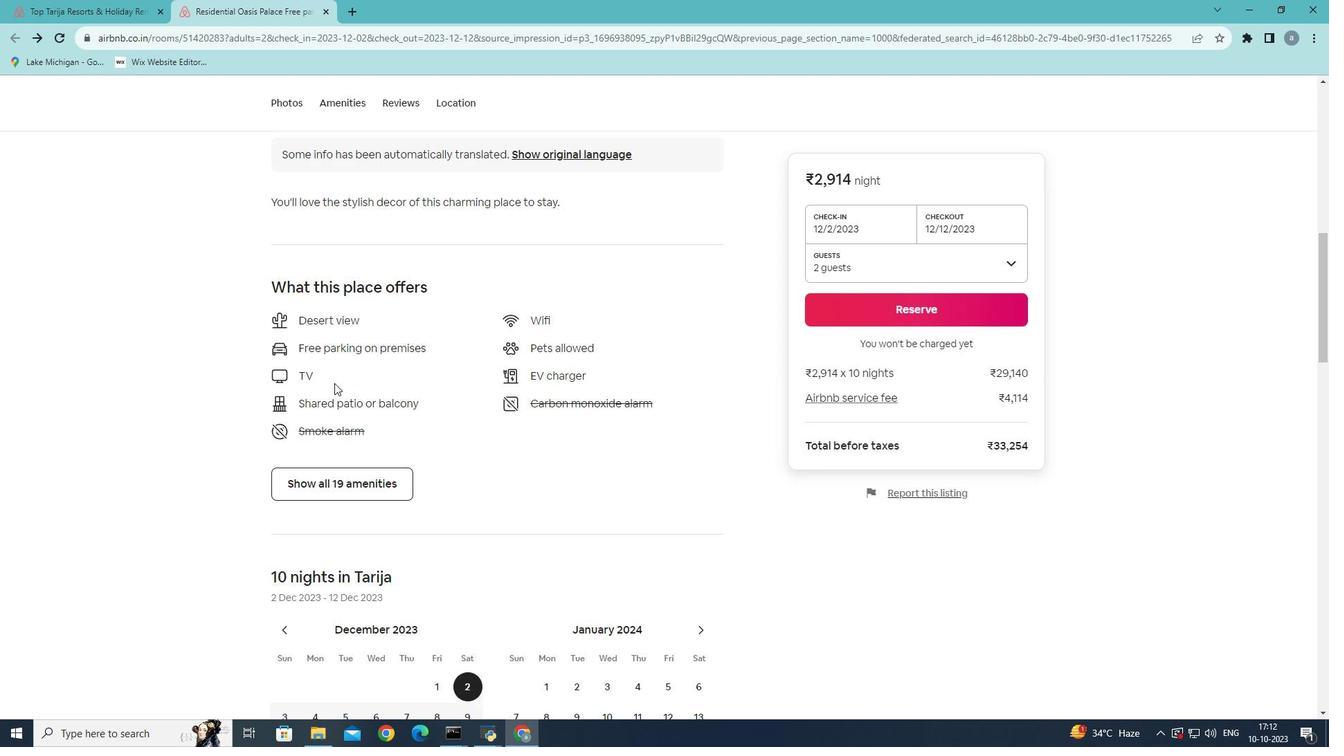 
Action: Mouse scrolled (334, 382) with delta (0, 0)
Screenshot: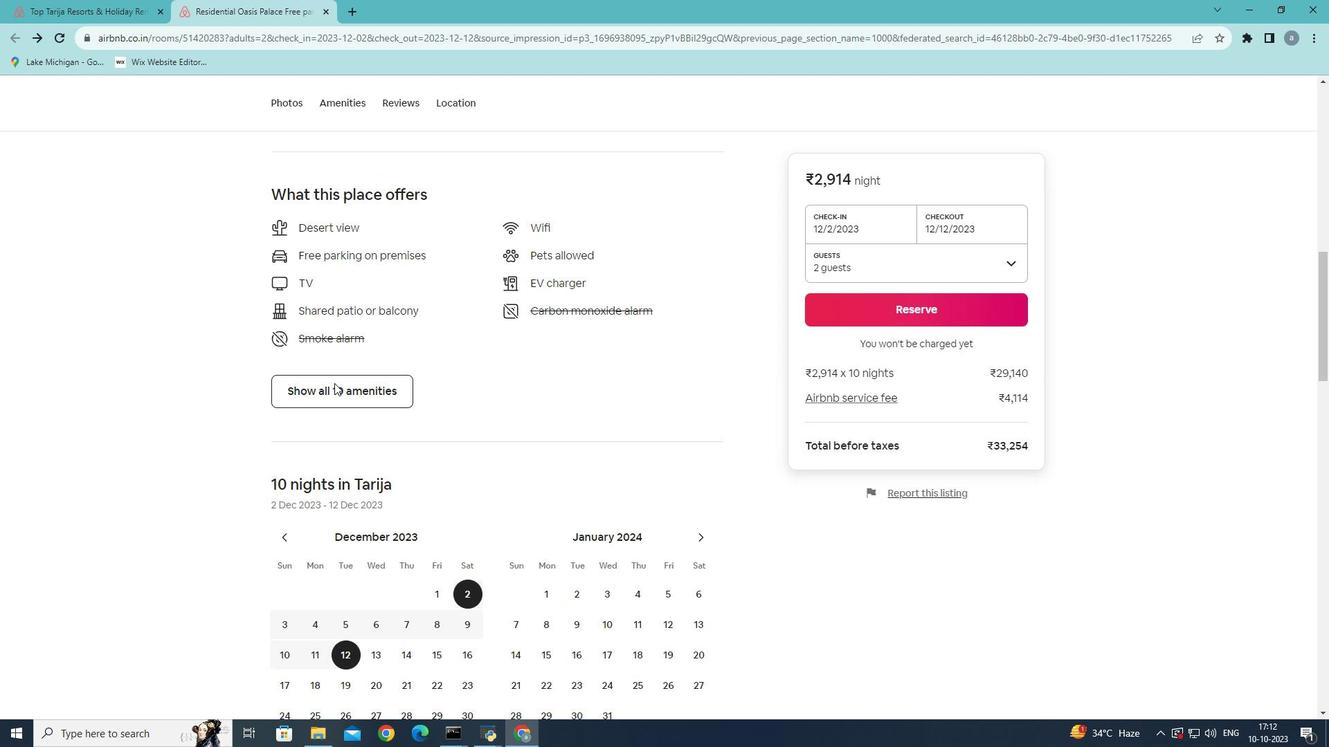 
Action: Mouse moved to (338, 396)
Screenshot: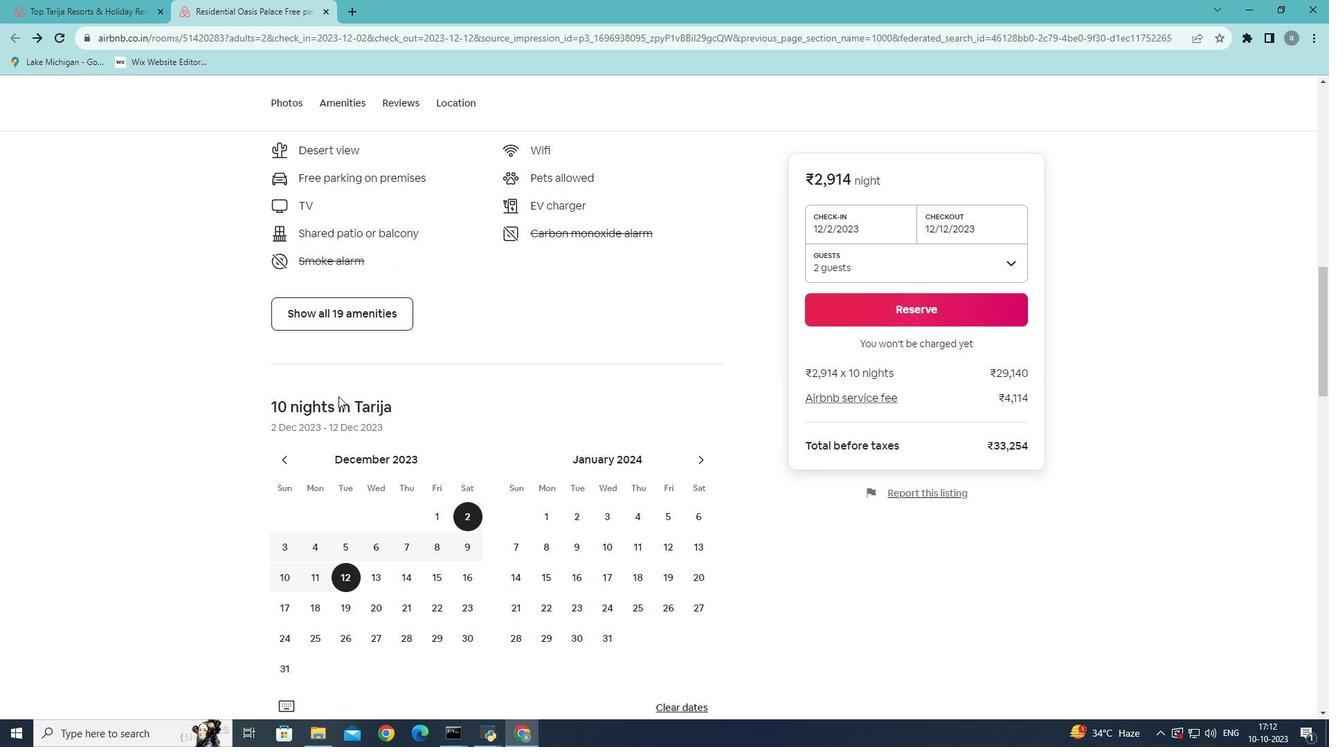 
Action: Mouse scrolled (338, 396) with delta (0, 0)
Screenshot: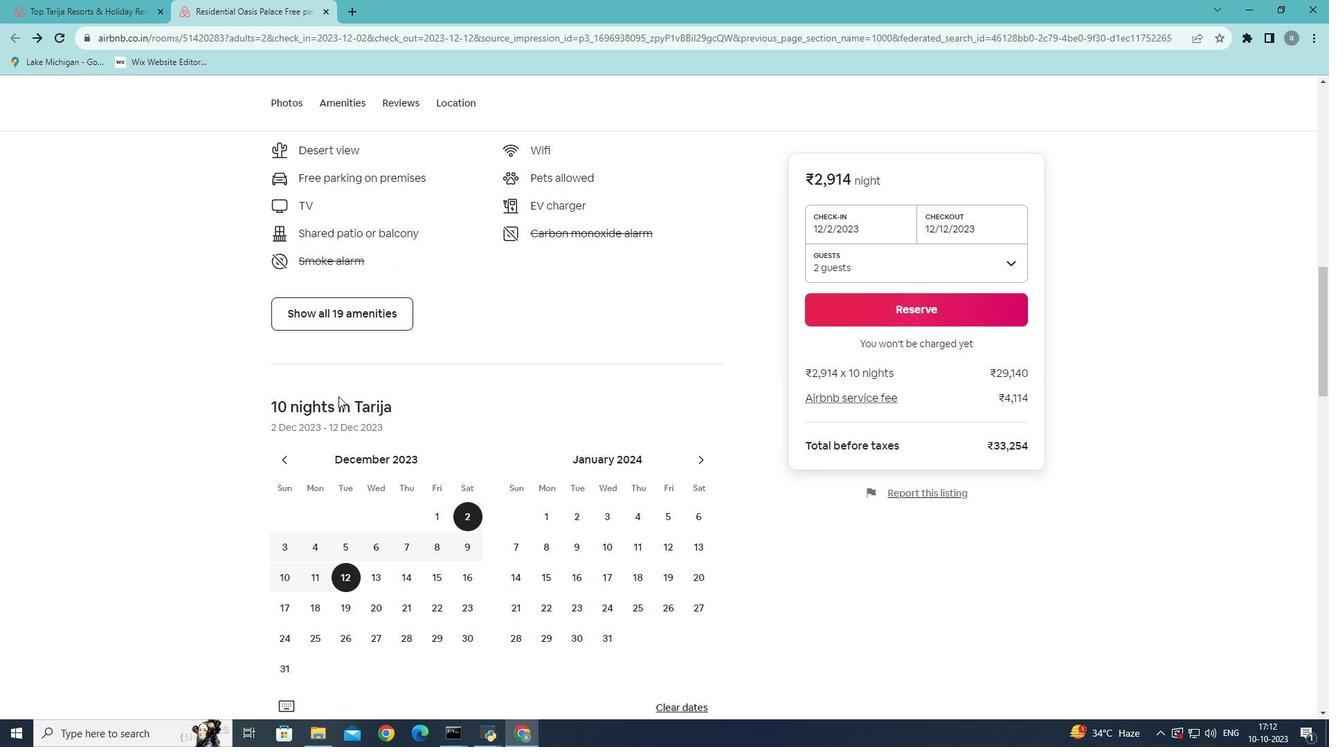 
Action: Mouse moved to (338, 396)
Screenshot: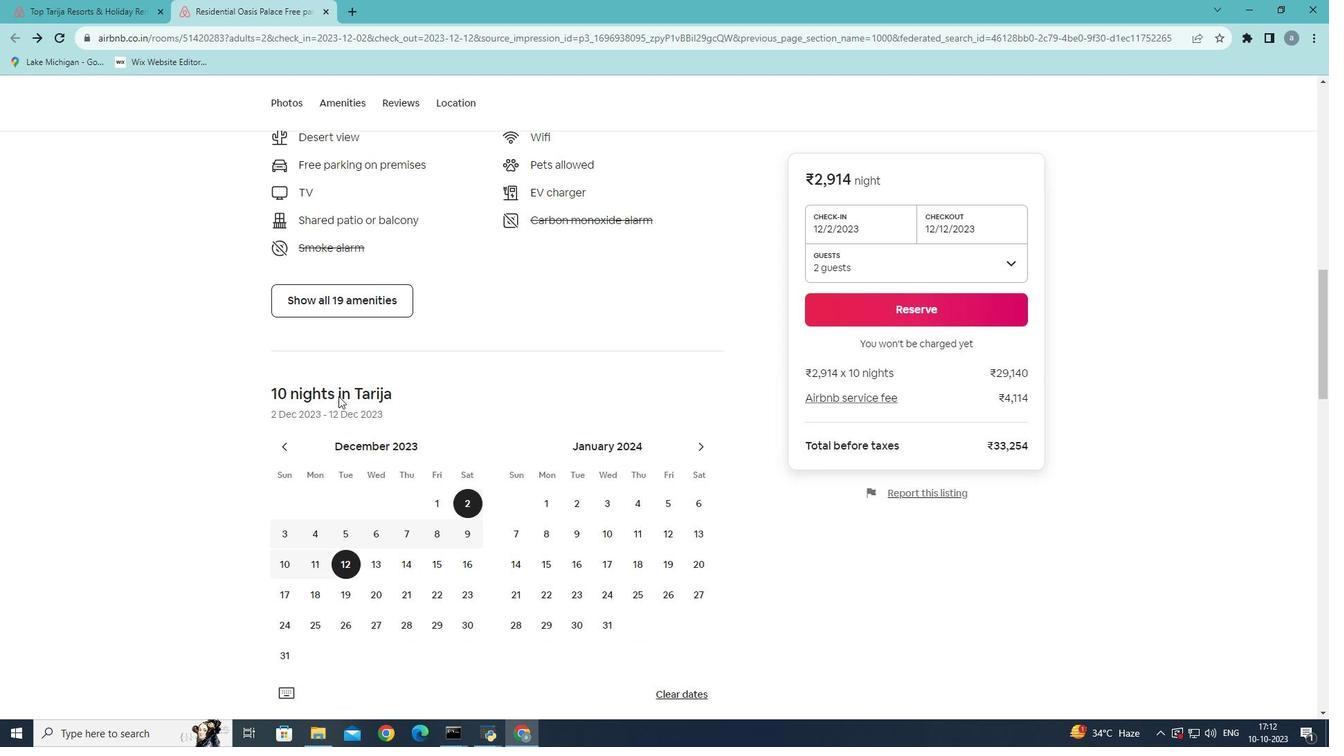 
Action: Mouse scrolled (338, 396) with delta (0, 0)
Screenshot: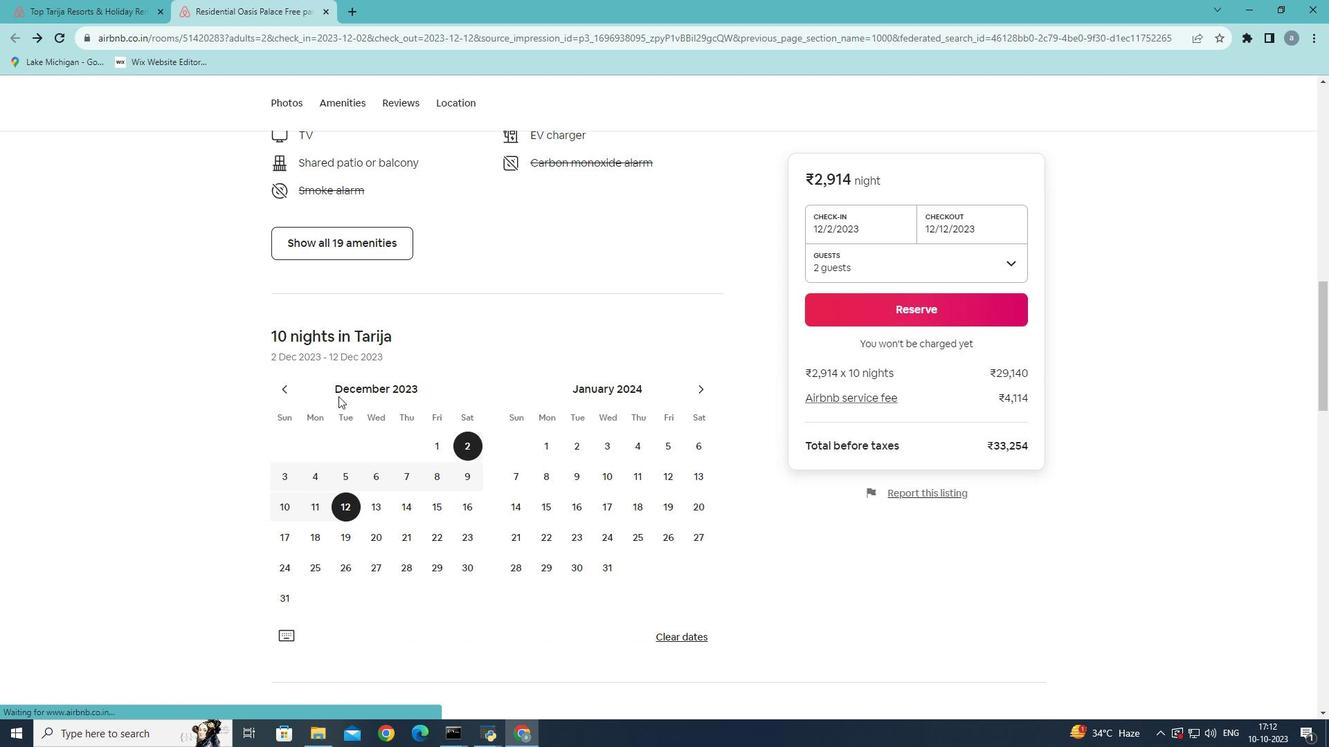 
Action: Mouse scrolled (338, 396) with delta (0, 0)
Screenshot: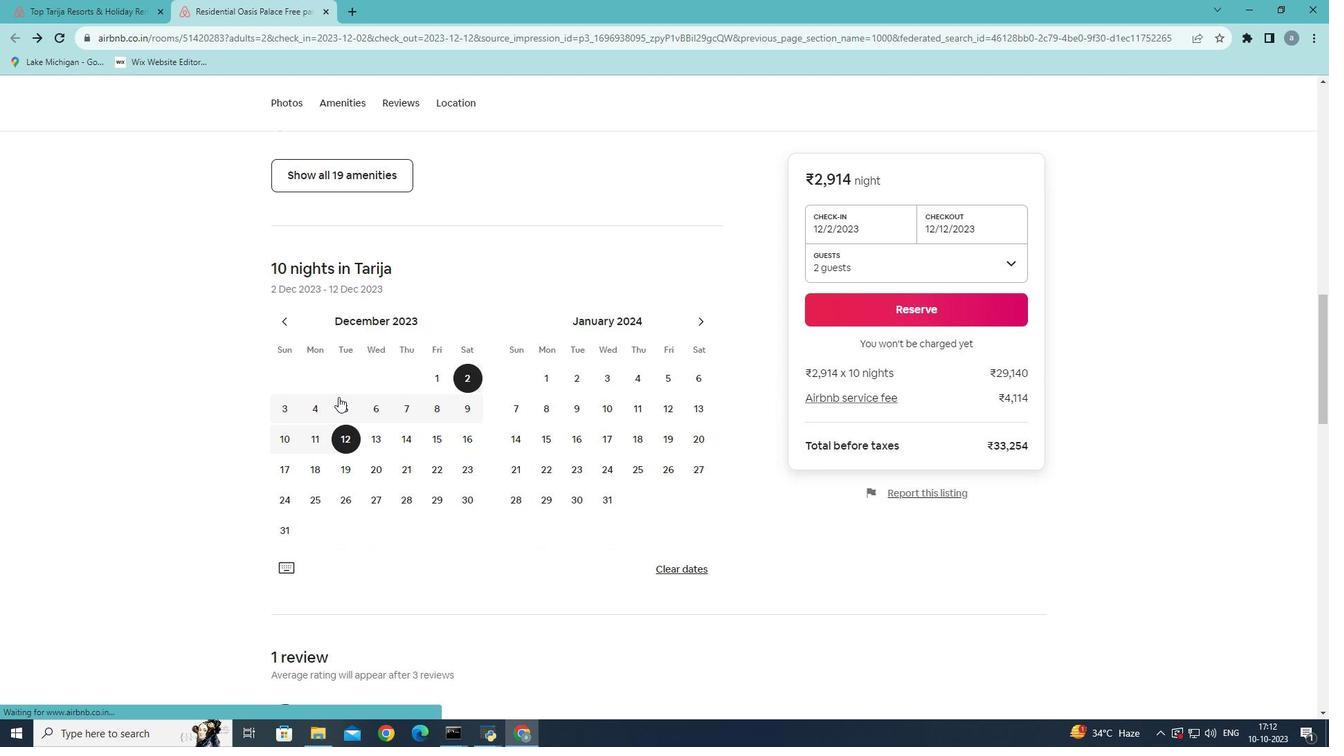 
Action: Mouse moved to (337, 398)
Screenshot: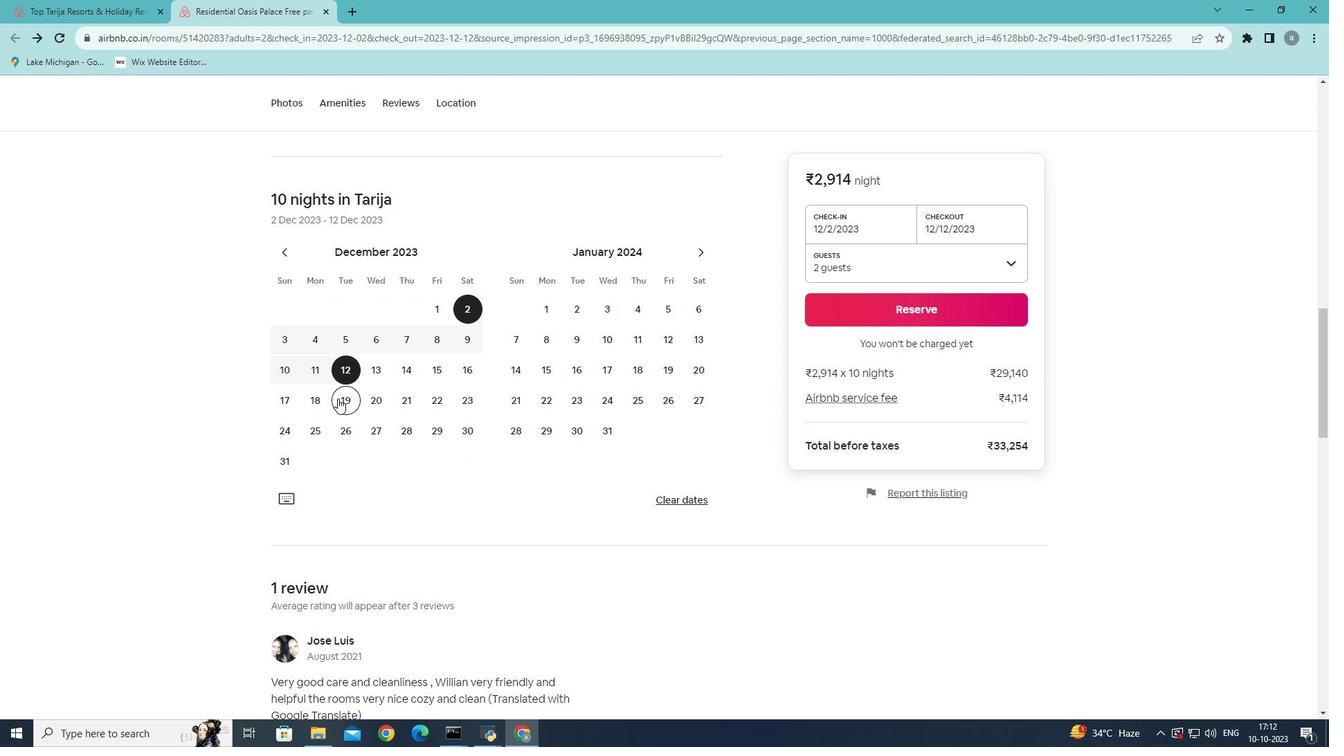 
Action: Mouse scrolled (337, 398) with delta (0, 0)
Screenshot: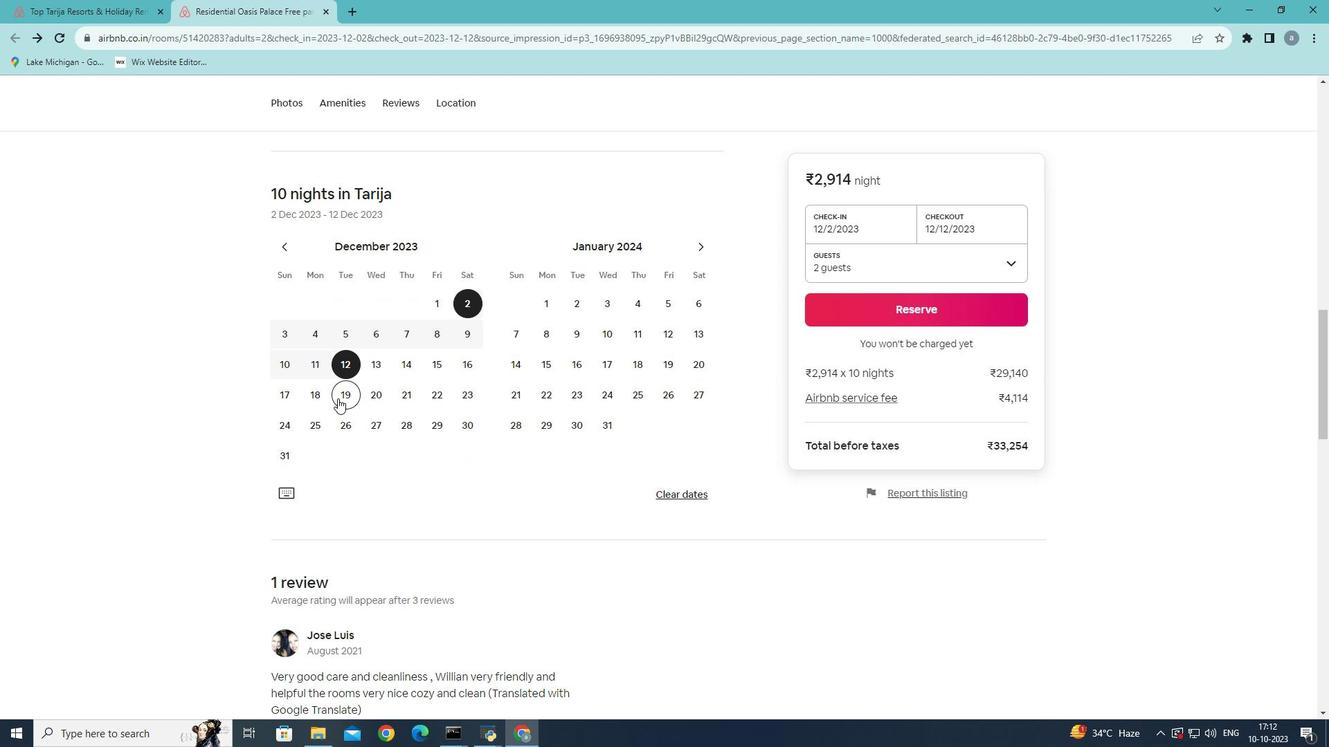 
Action: Mouse moved to (337, 399)
Screenshot: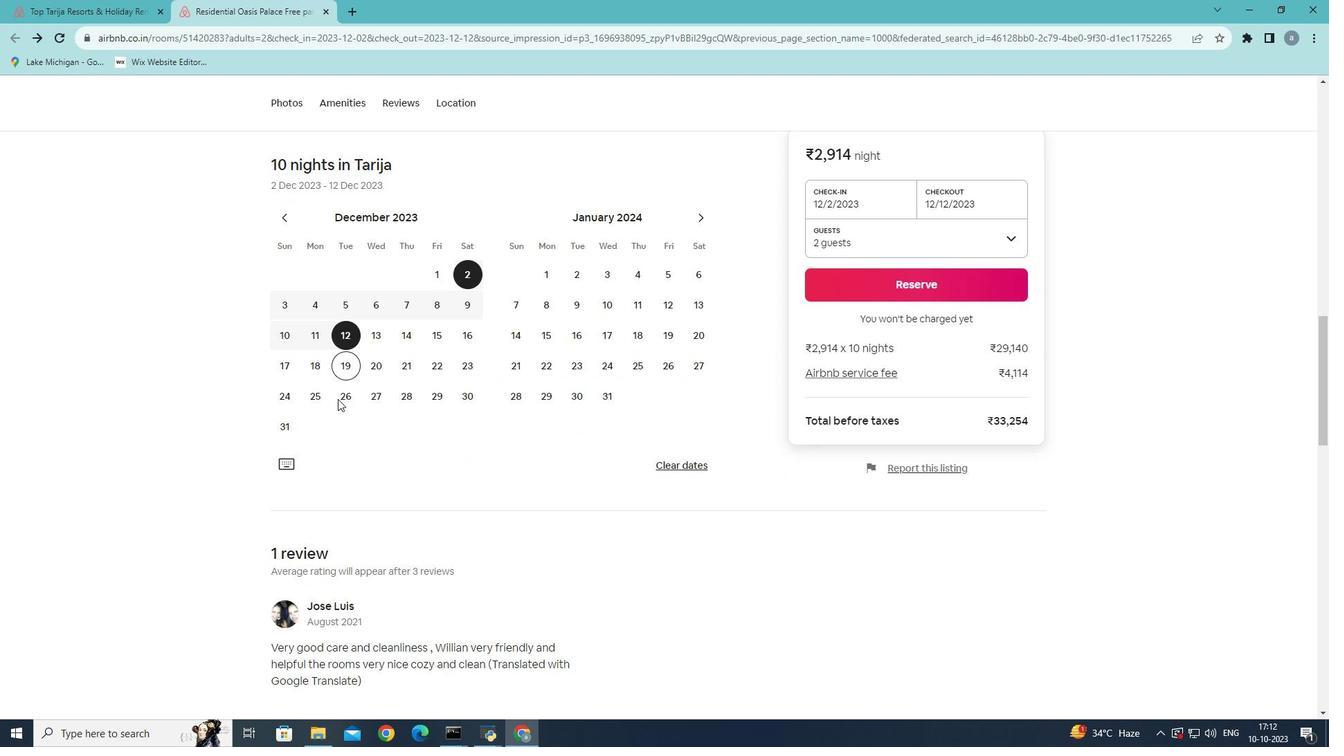 
Action: Mouse scrolled (337, 398) with delta (0, 0)
Screenshot: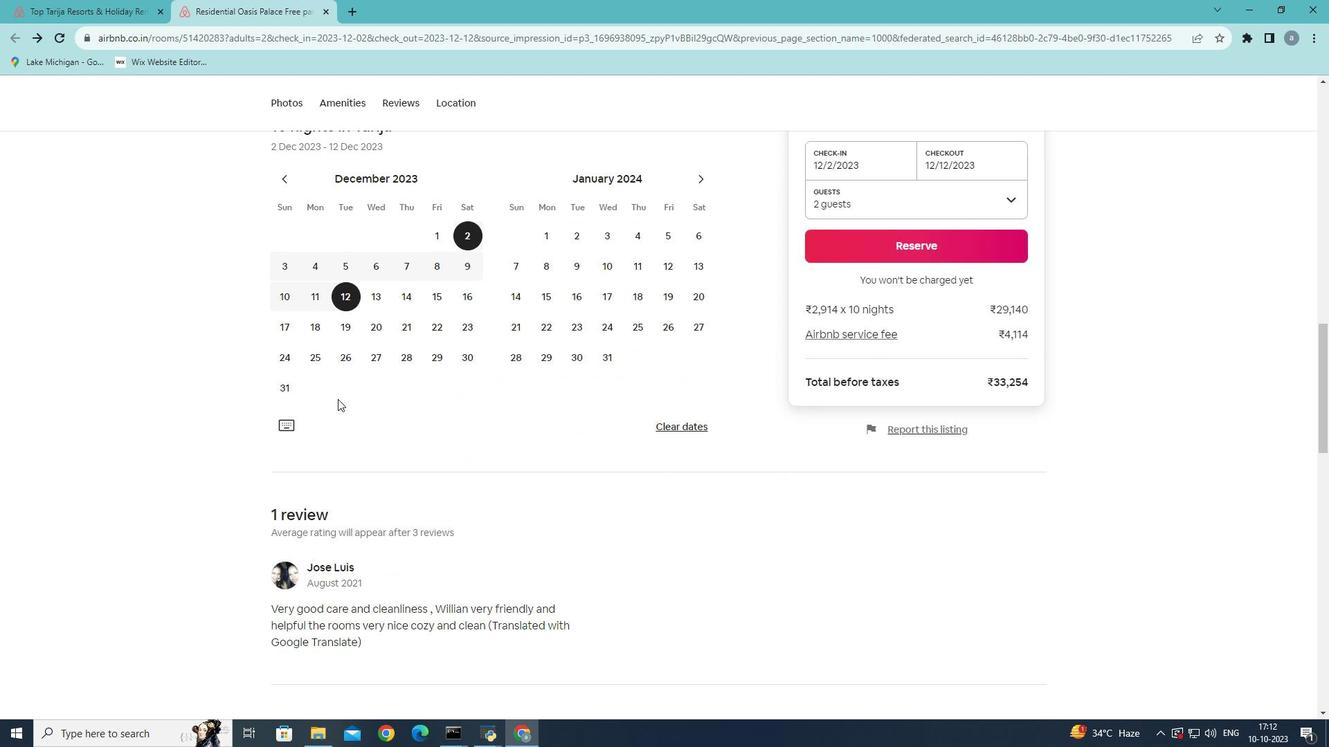 
Action: Mouse scrolled (337, 398) with delta (0, 0)
Screenshot: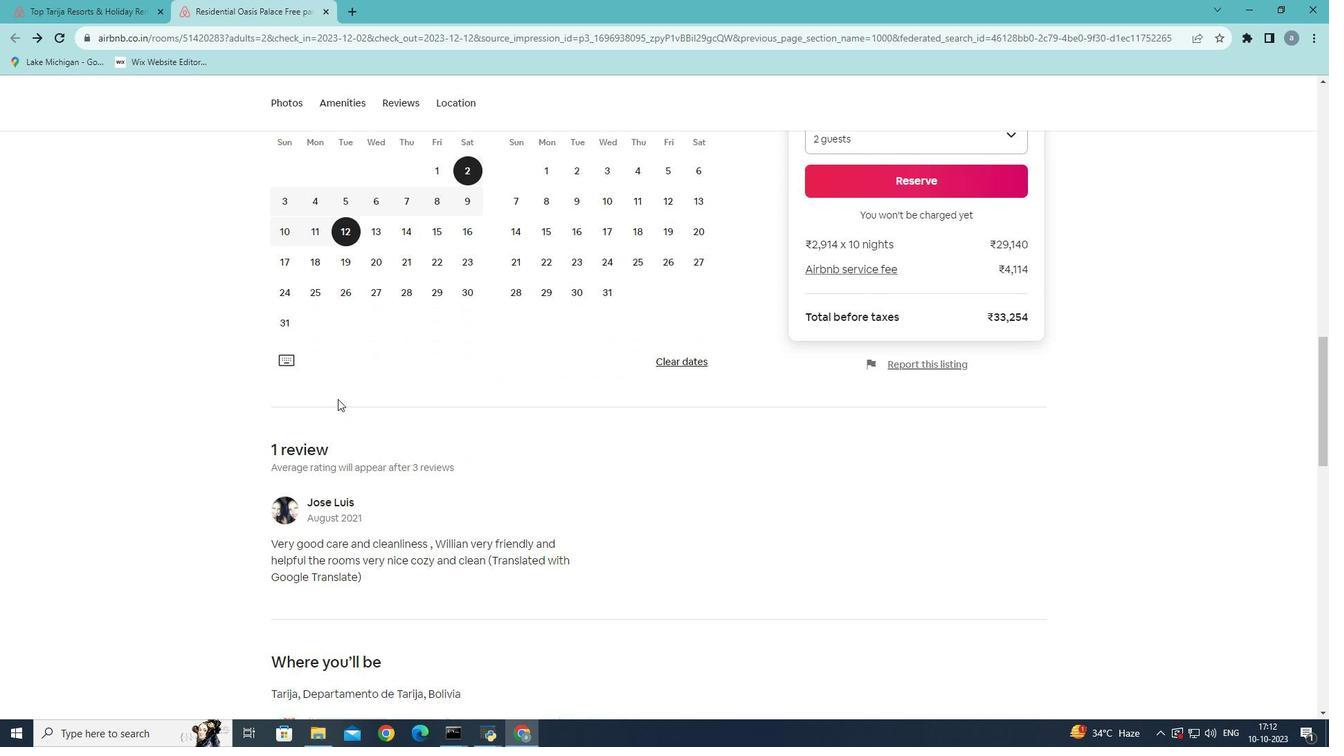 
Action: Mouse scrolled (337, 398) with delta (0, 0)
Screenshot: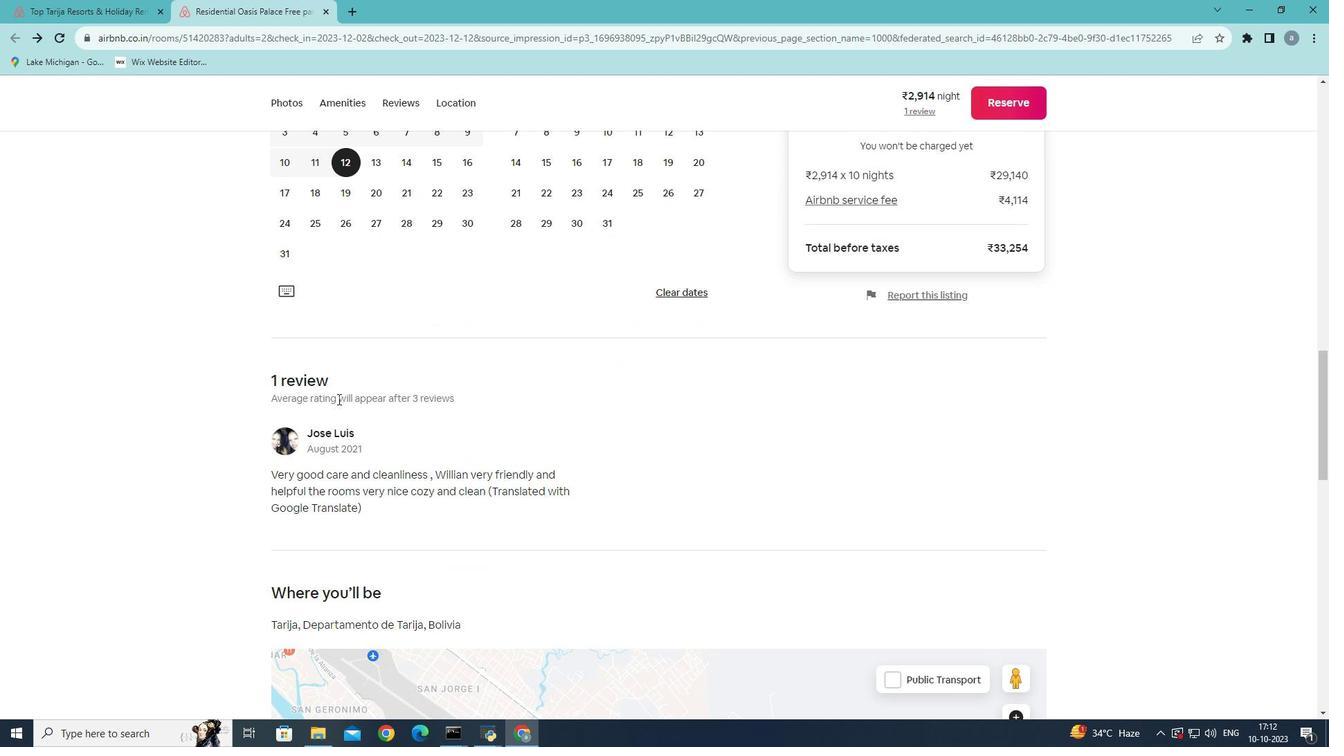 
Action: Mouse scrolled (337, 398) with delta (0, 0)
Screenshot: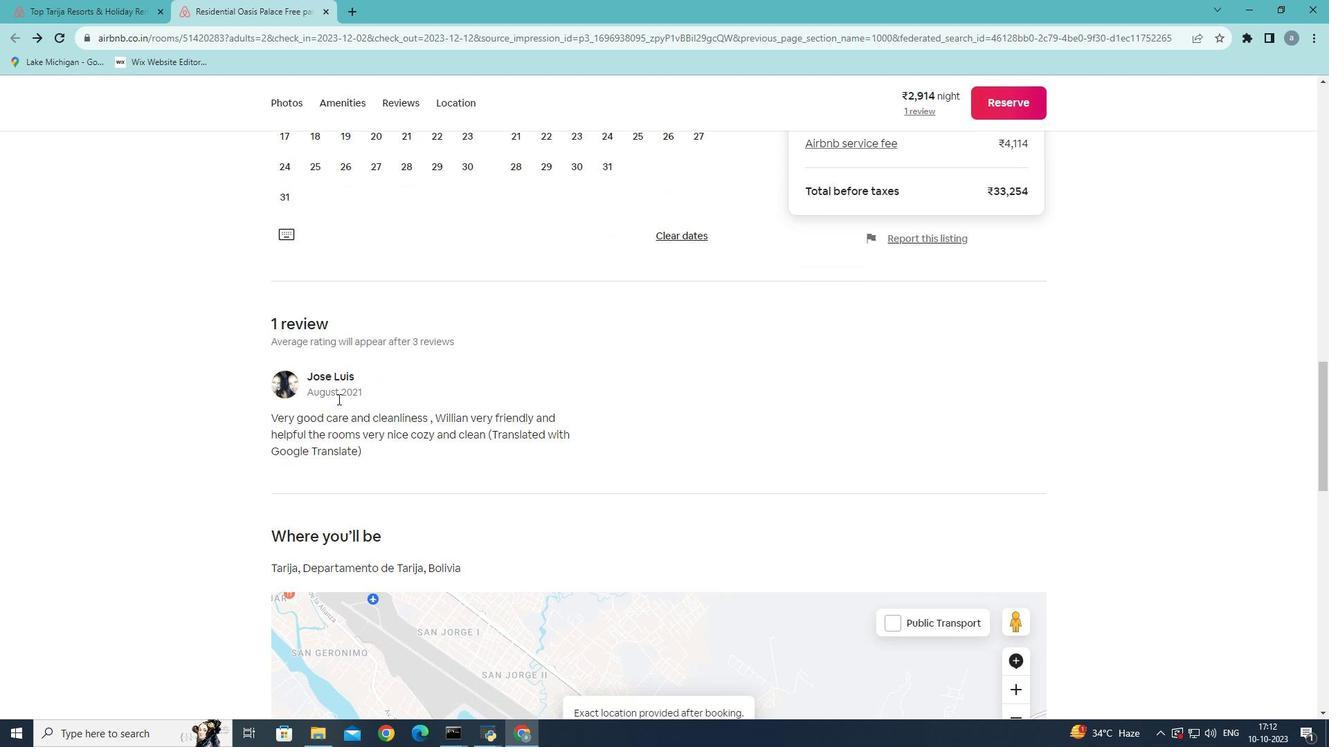 
Action: Mouse moved to (336, 400)
Screenshot: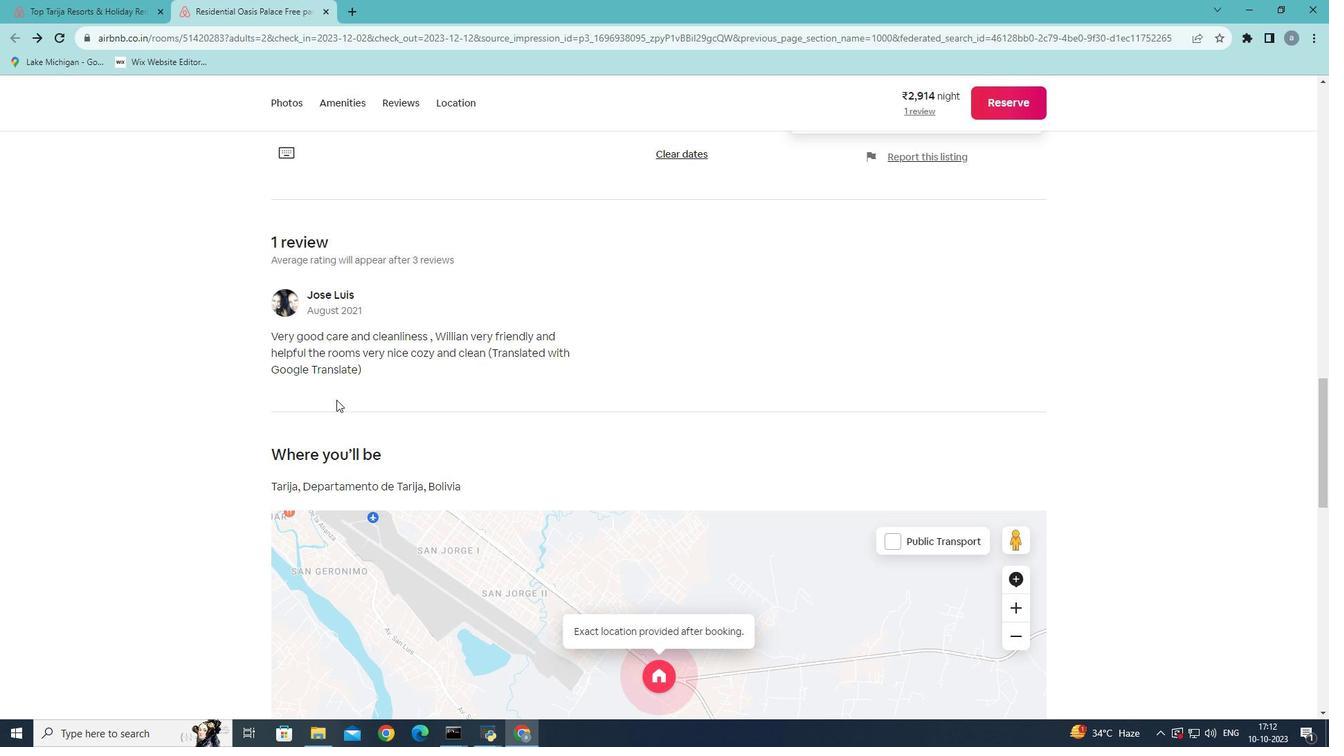 
Action: Mouse scrolled (336, 399) with delta (0, 0)
Screenshot: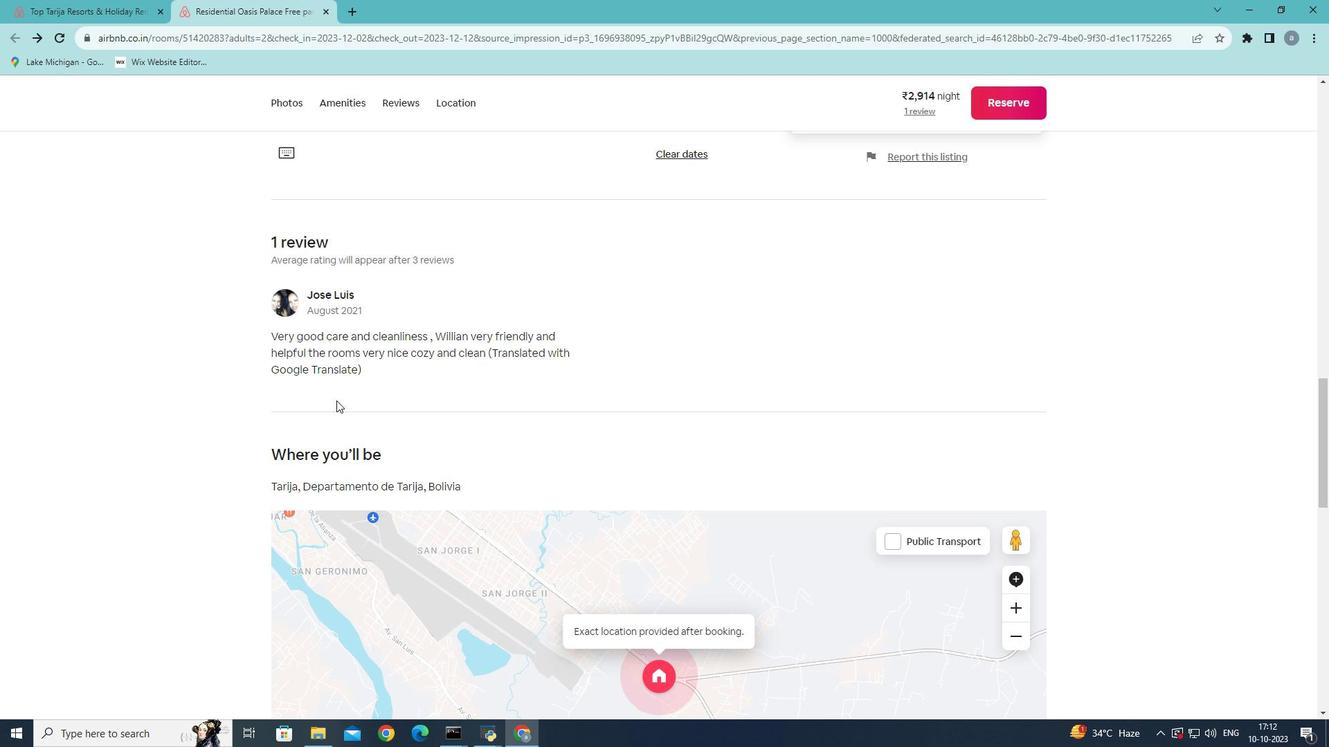 
Action: Mouse moved to (336, 400)
Screenshot: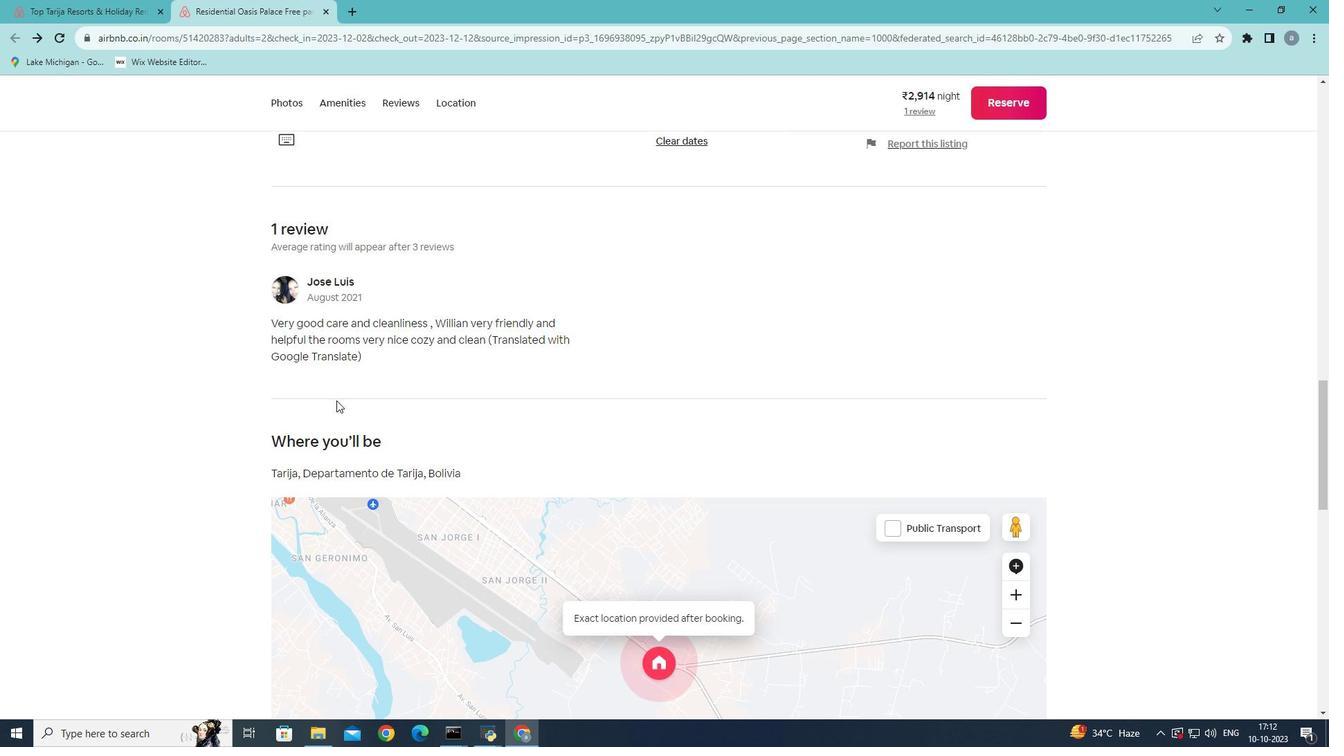 
Action: Mouse scrolled (336, 400) with delta (0, 0)
Screenshot: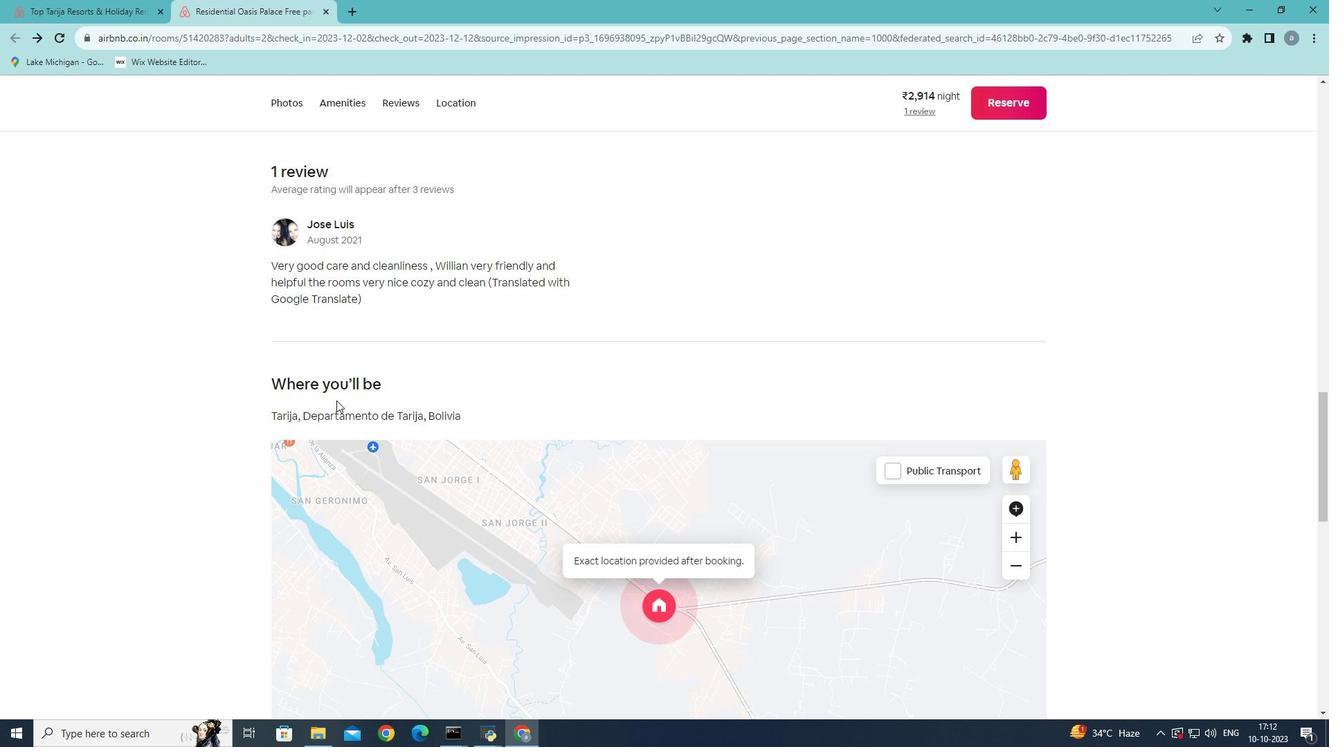 
Action: Mouse scrolled (336, 400) with delta (0, 0)
Screenshot: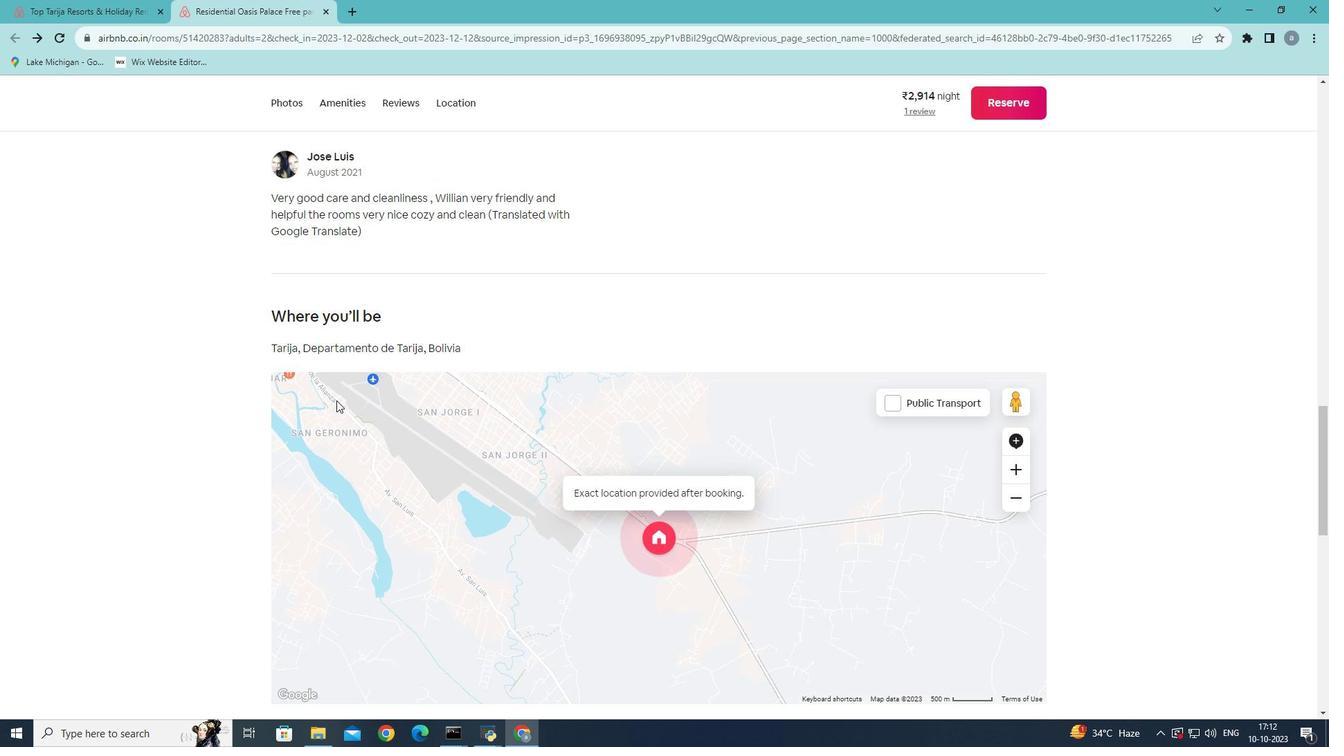
Action: Mouse moved to (336, 403)
Screenshot: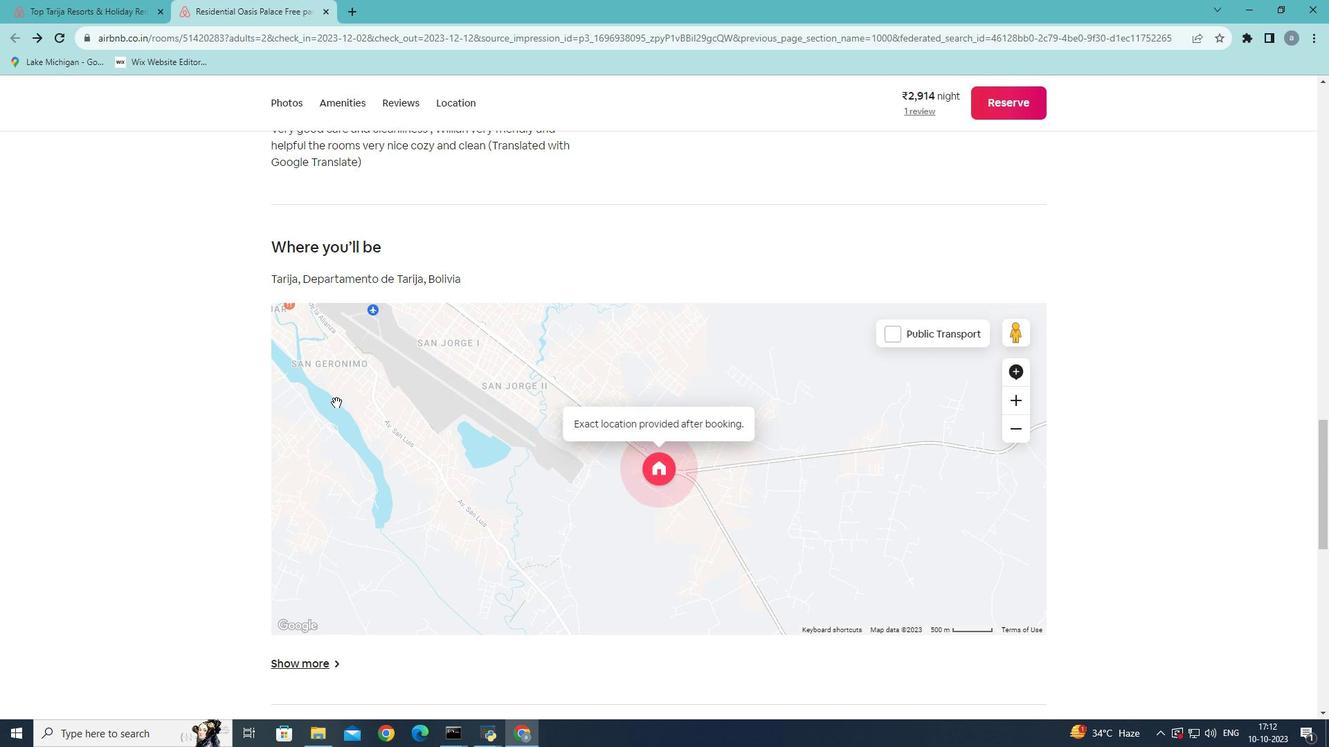 
Action: Mouse scrolled (336, 402) with delta (0, 0)
Screenshot: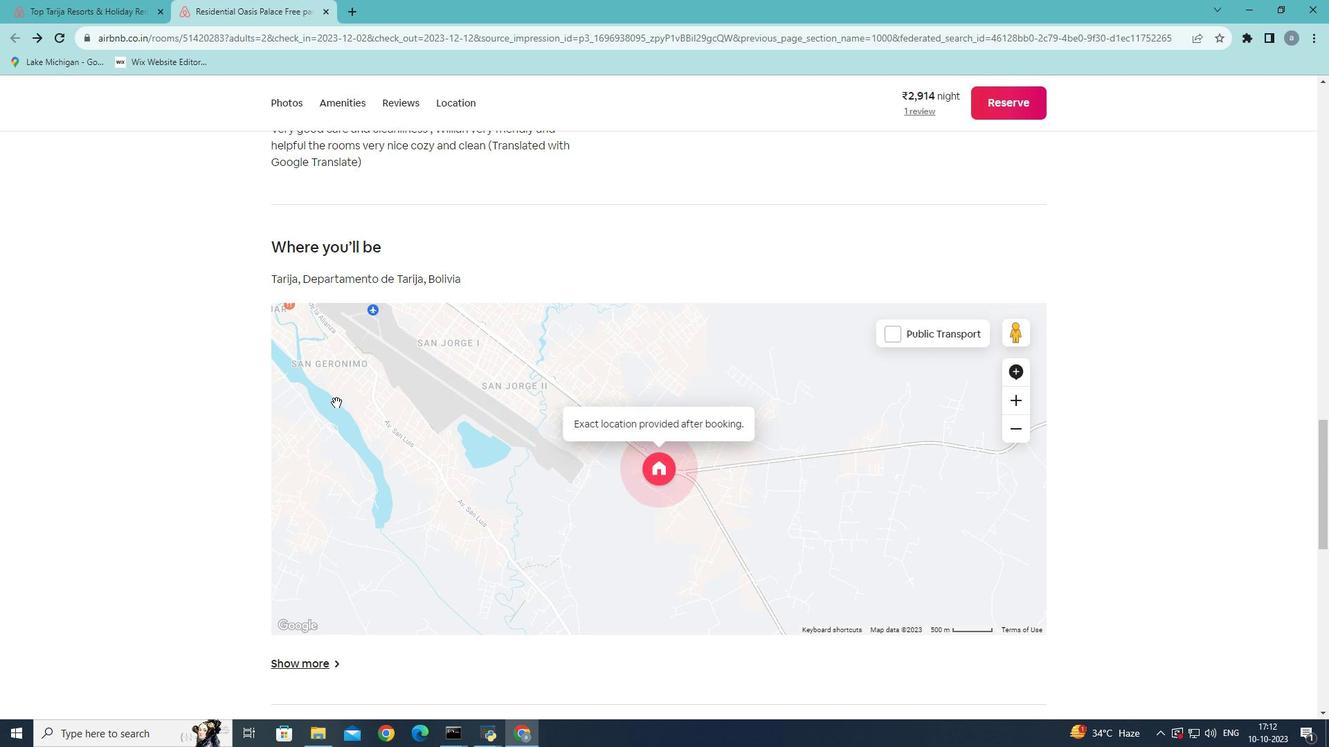 
Action: Mouse moved to (336, 403)
Screenshot: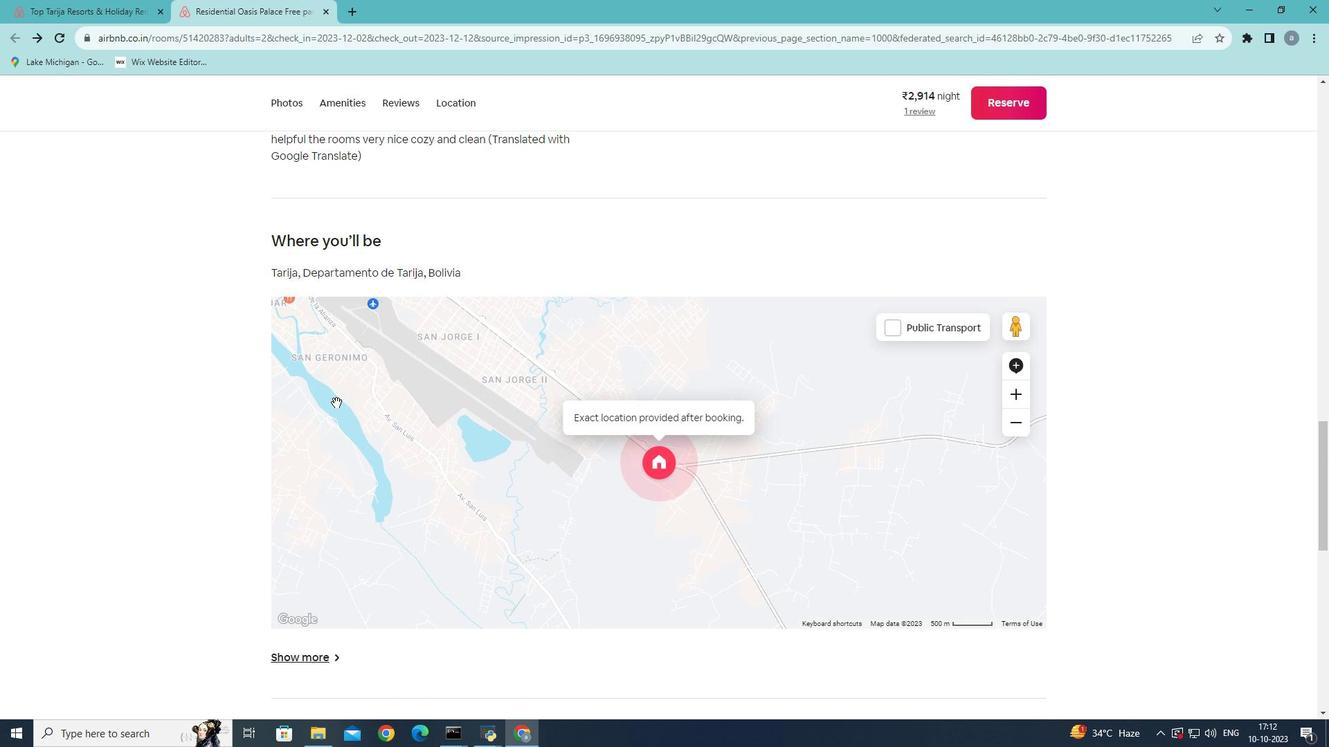 
Action: Mouse scrolled (336, 402) with delta (0, 0)
Screenshot: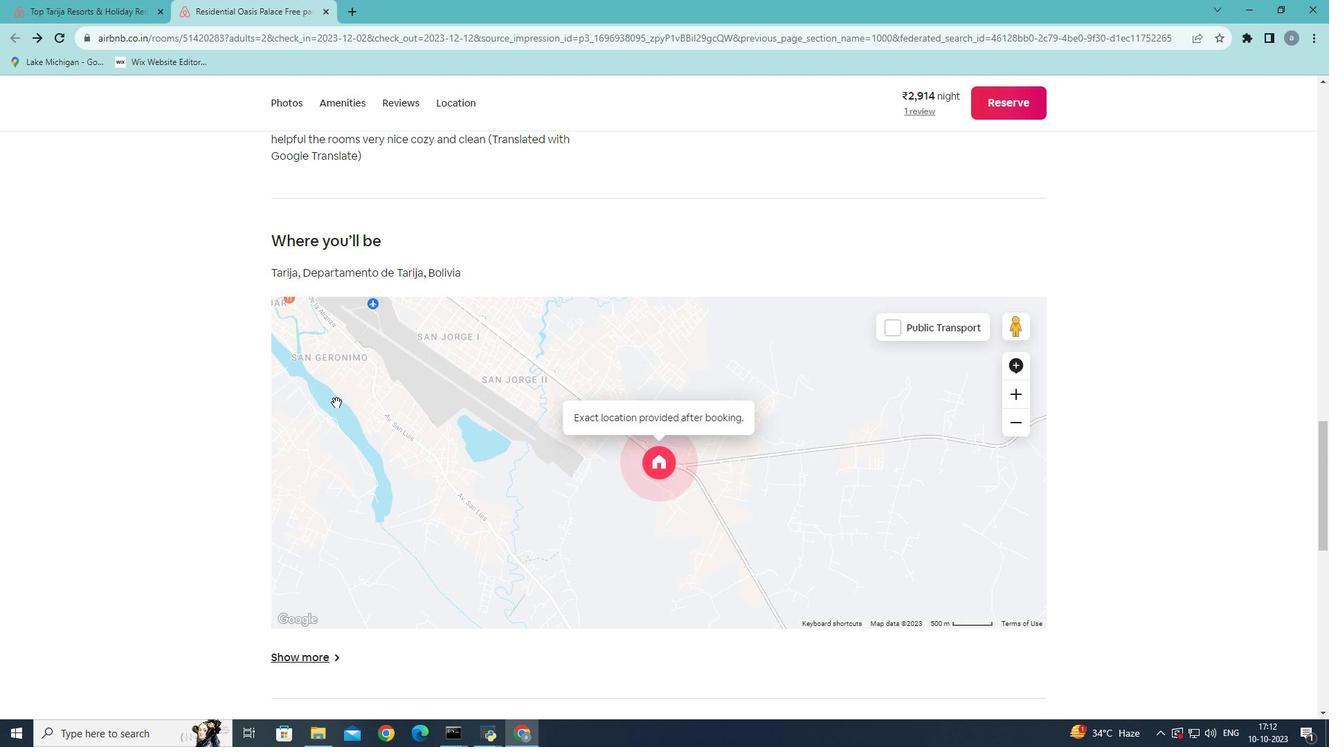 
Action: Mouse moved to (336, 404)
Screenshot: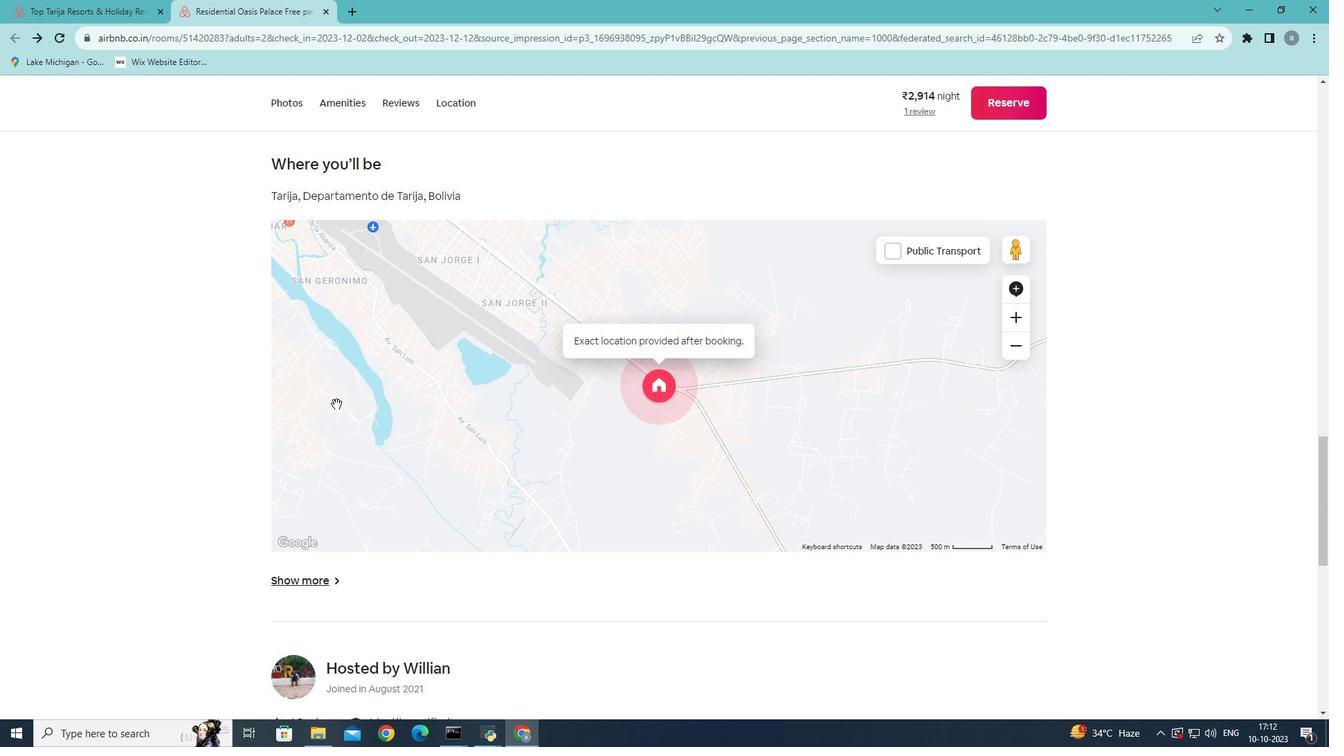 
Action: Mouse scrolled (336, 403) with delta (0, 0)
Screenshot: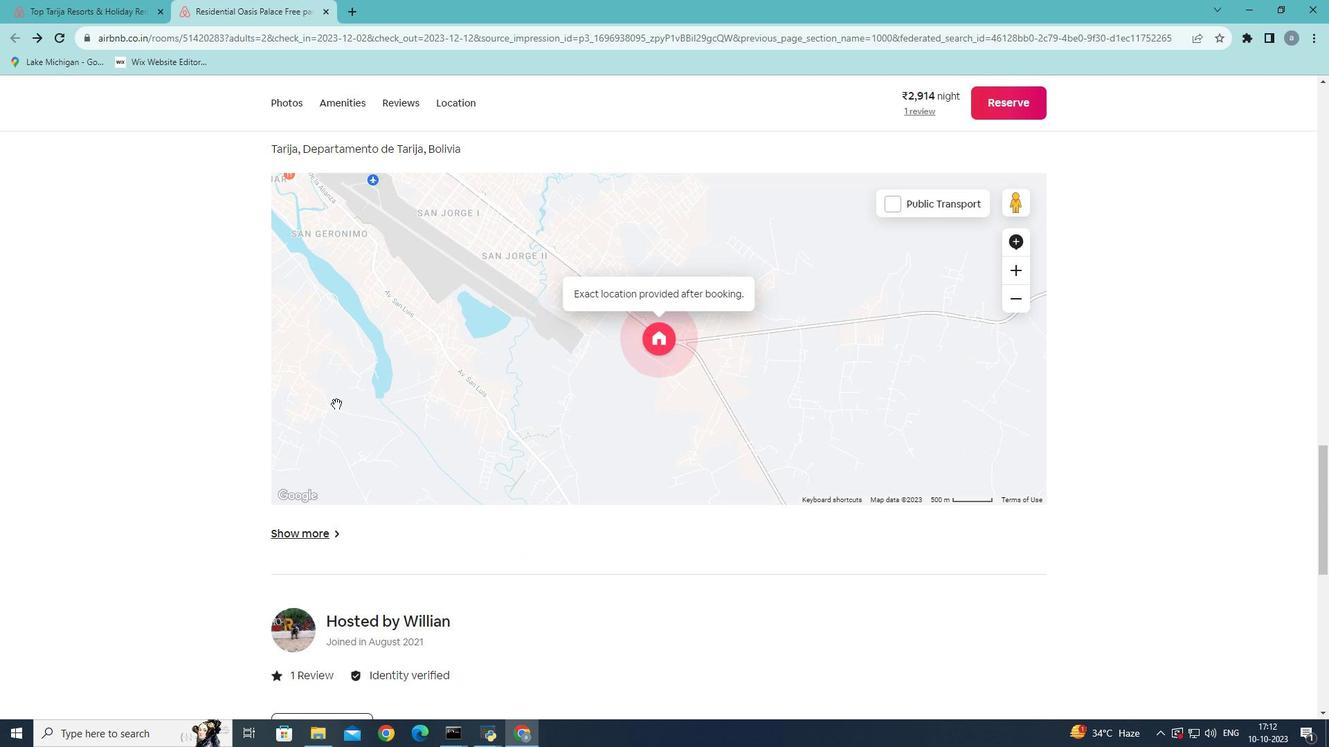 
Action: Mouse scrolled (336, 403) with delta (0, 0)
Screenshot: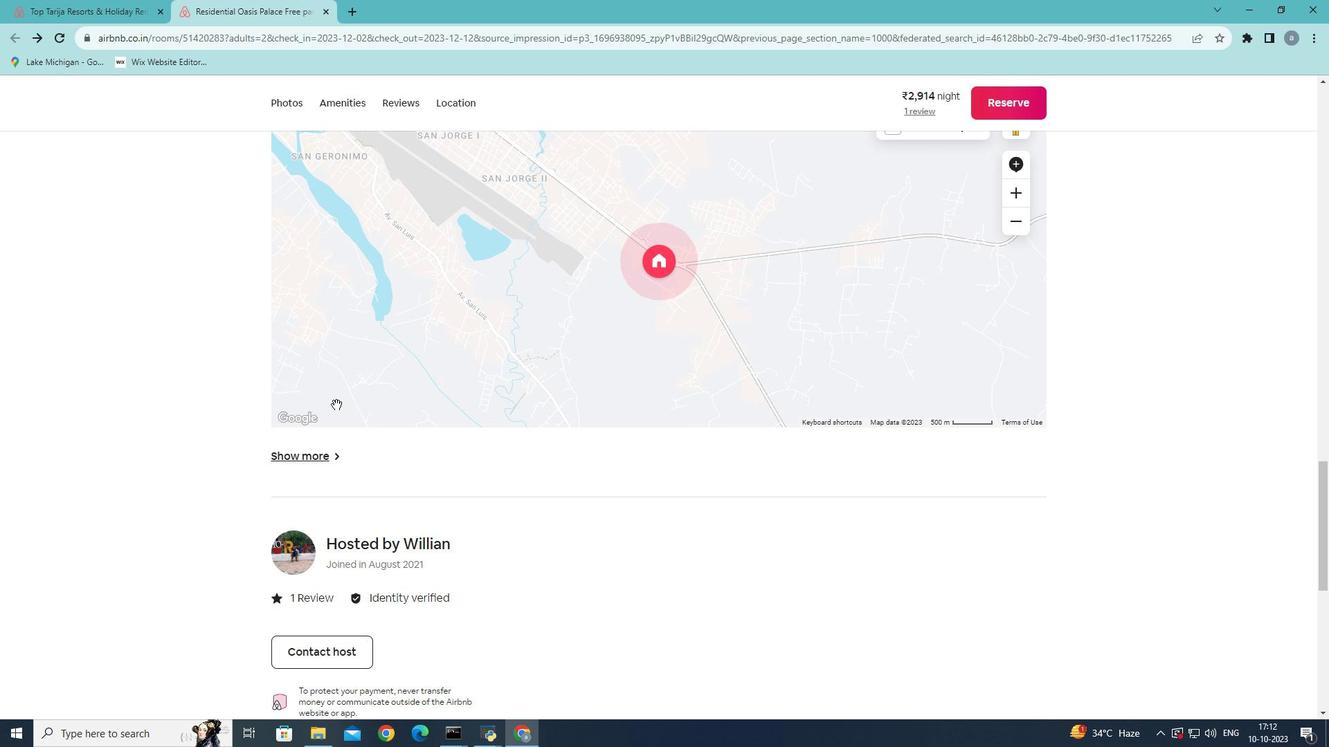 
Action: Mouse moved to (336, 405)
Screenshot: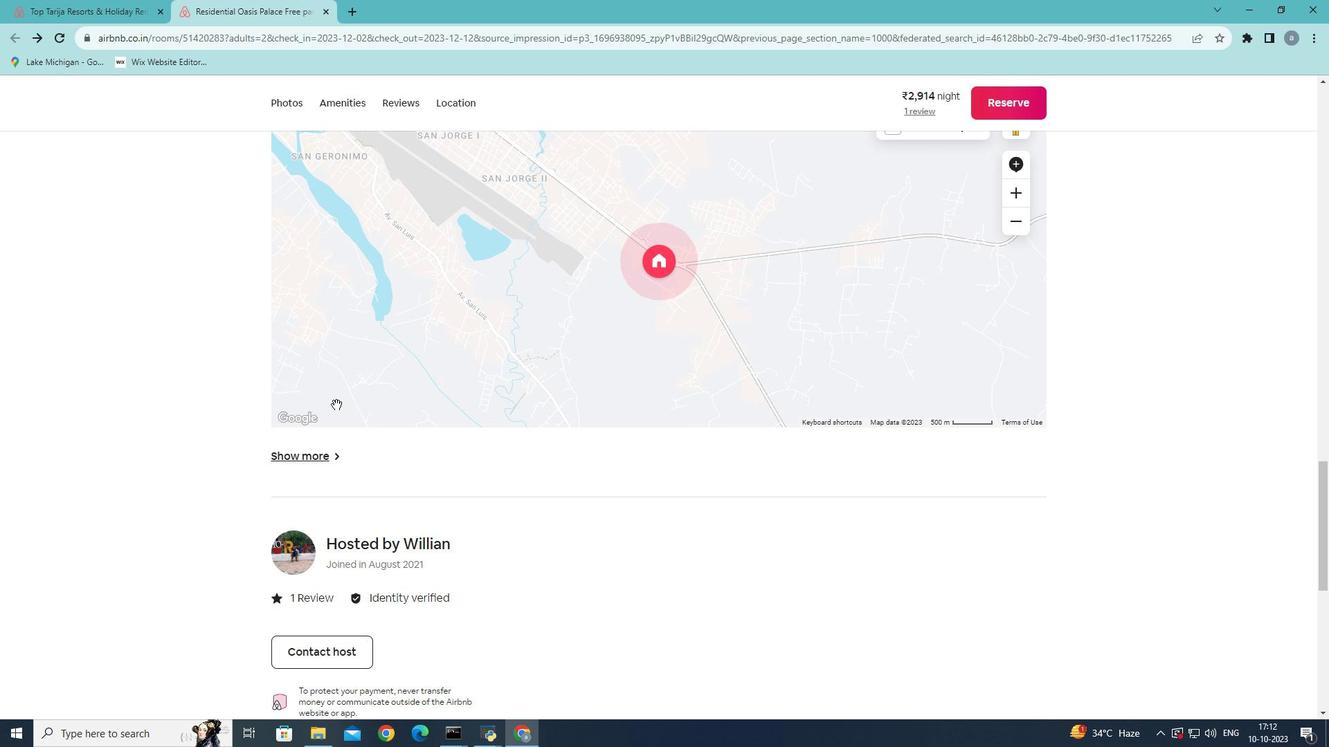 
Action: Mouse scrolled (336, 404) with delta (0, 0)
Screenshot: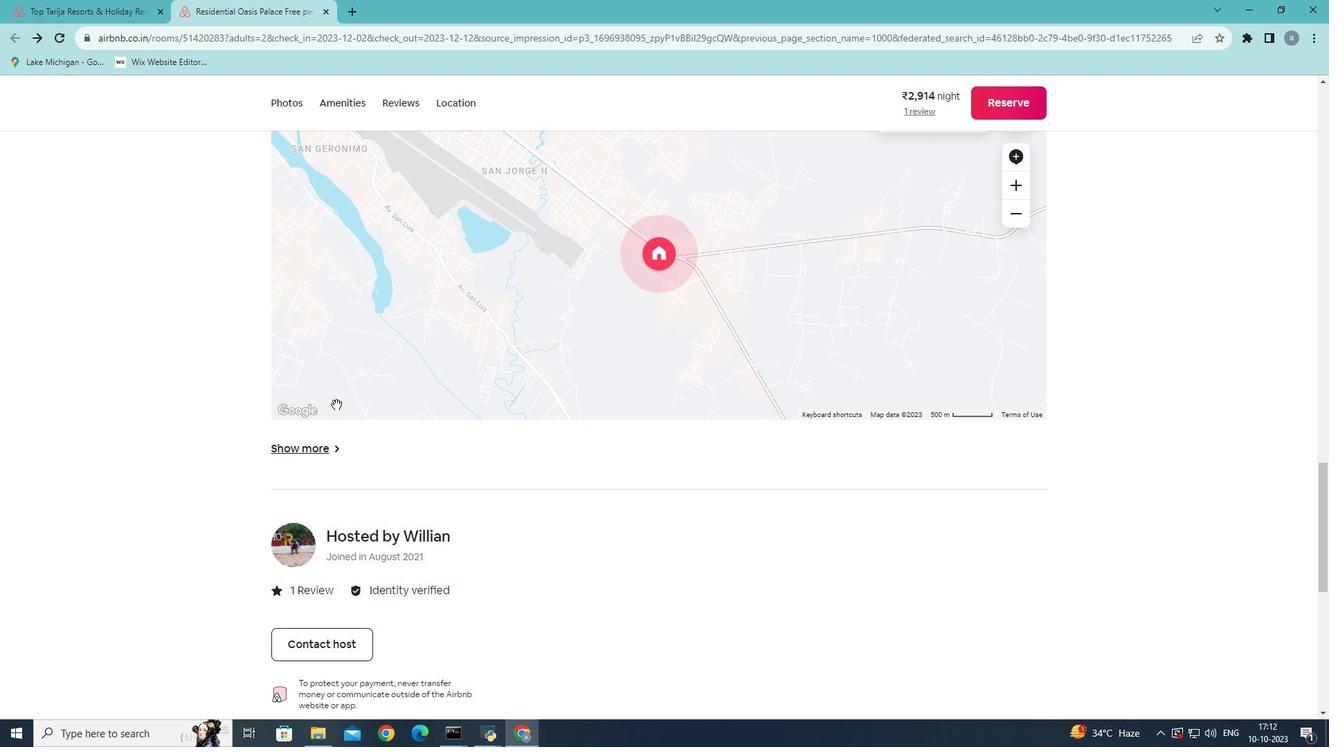 
Action: Mouse scrolled (336, 404) with delta (0, 0)
Screenshot: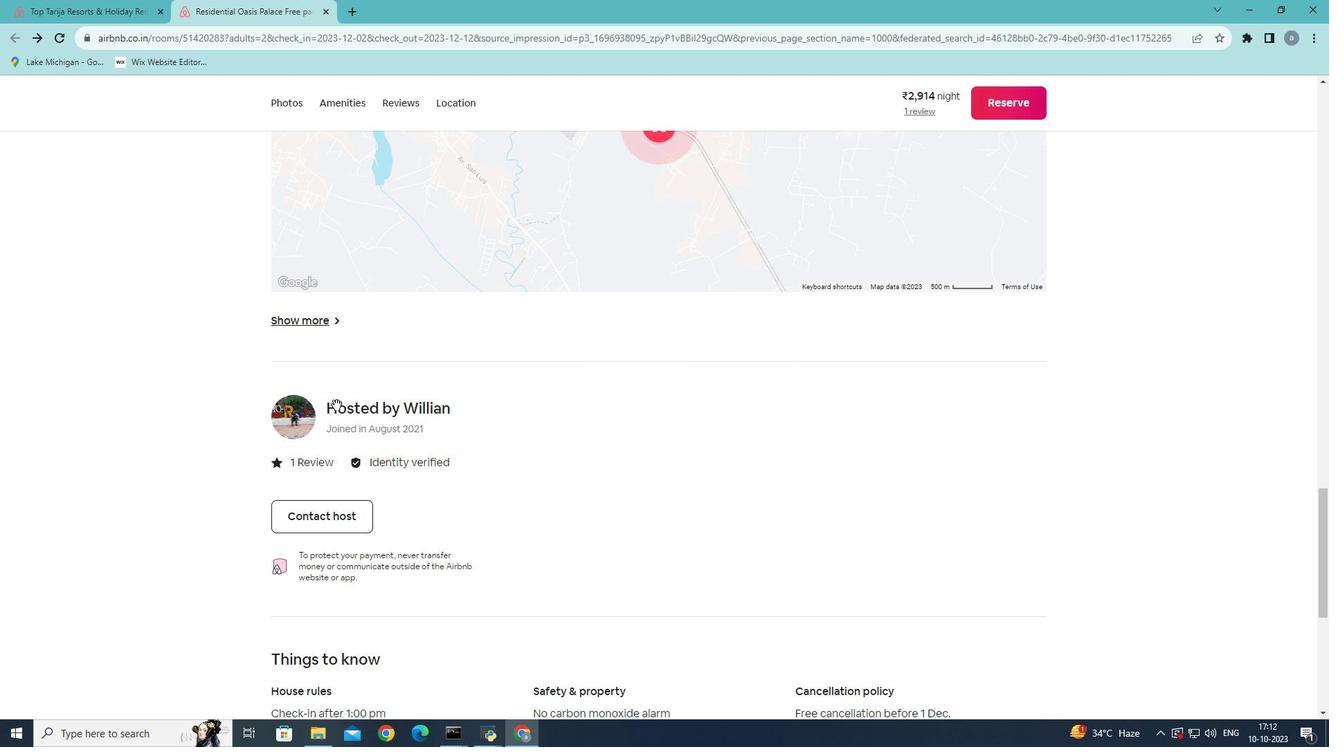 
Action: Mouse moved to (336, 405)
Screenshot: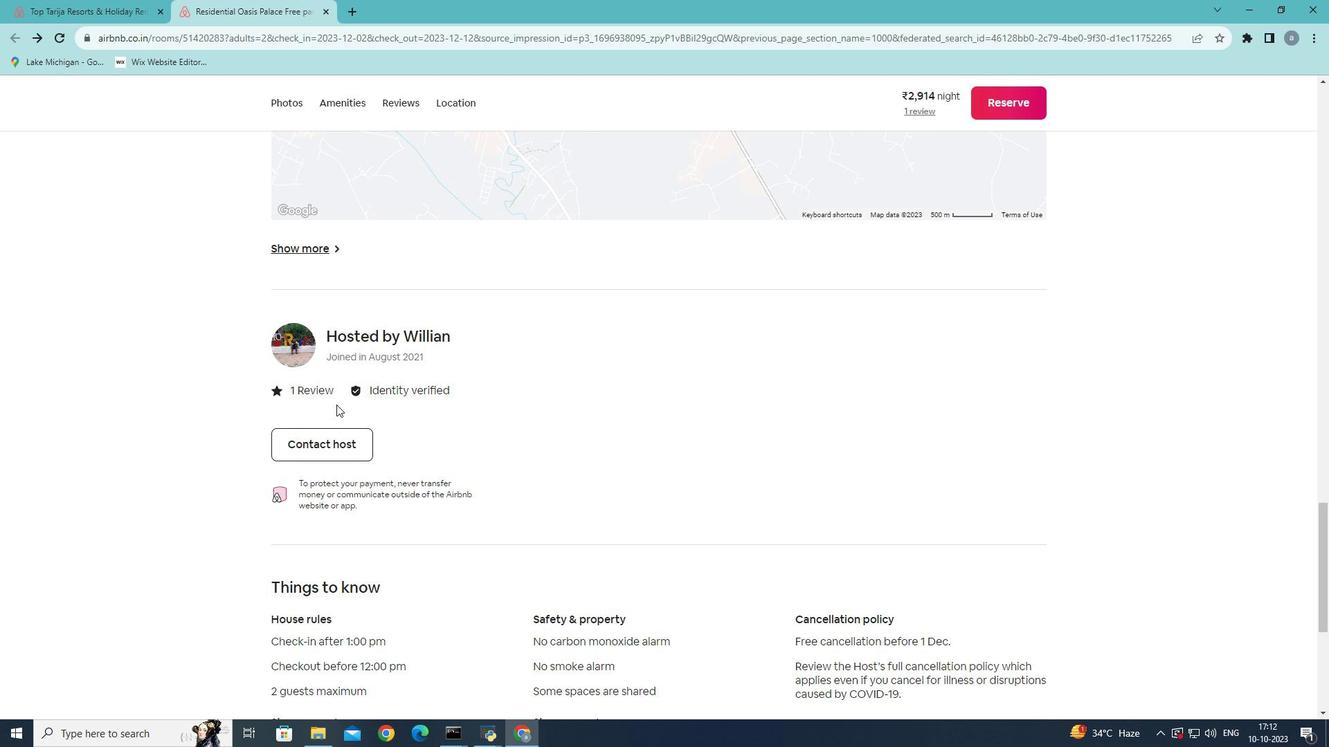 
Action: Mouse scrolled (336, 404) with delta (0, 0)
Screenshot: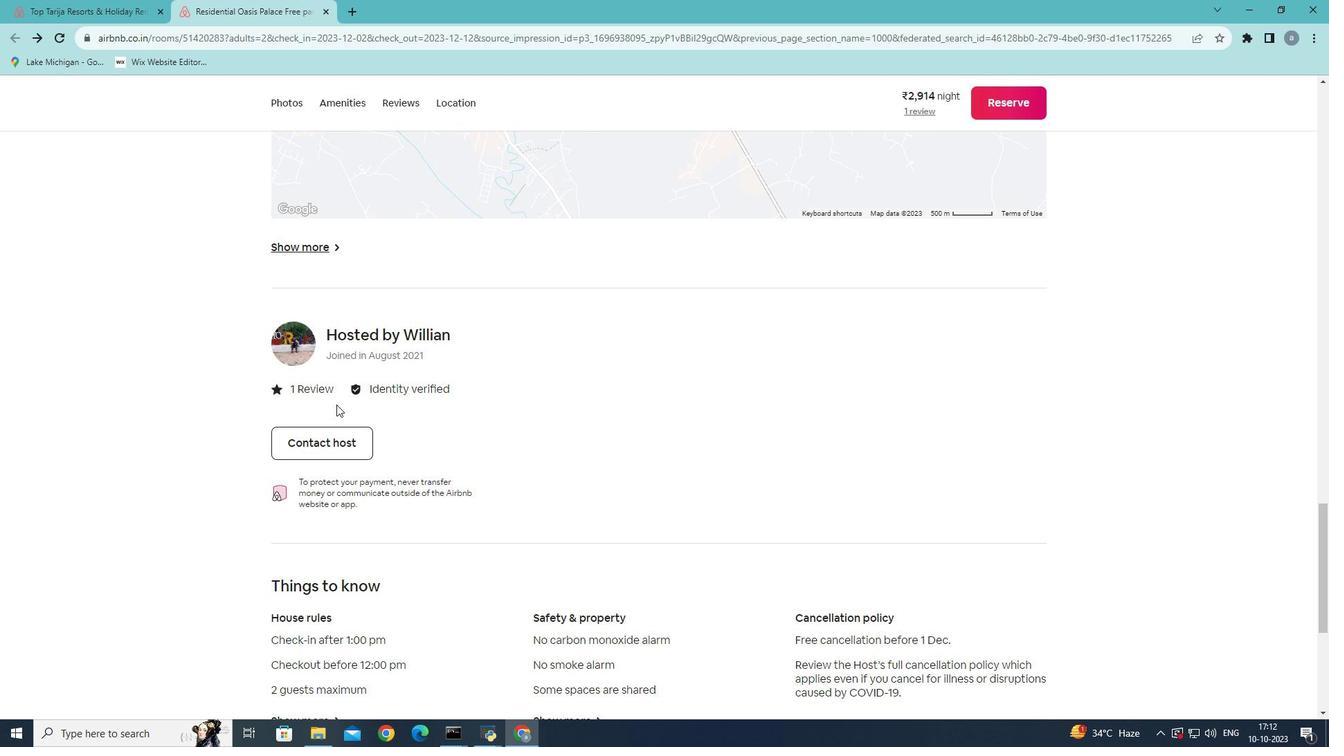 
Action: Mouse scrolled (336, 404) with delta (0, 0)
Screenshot: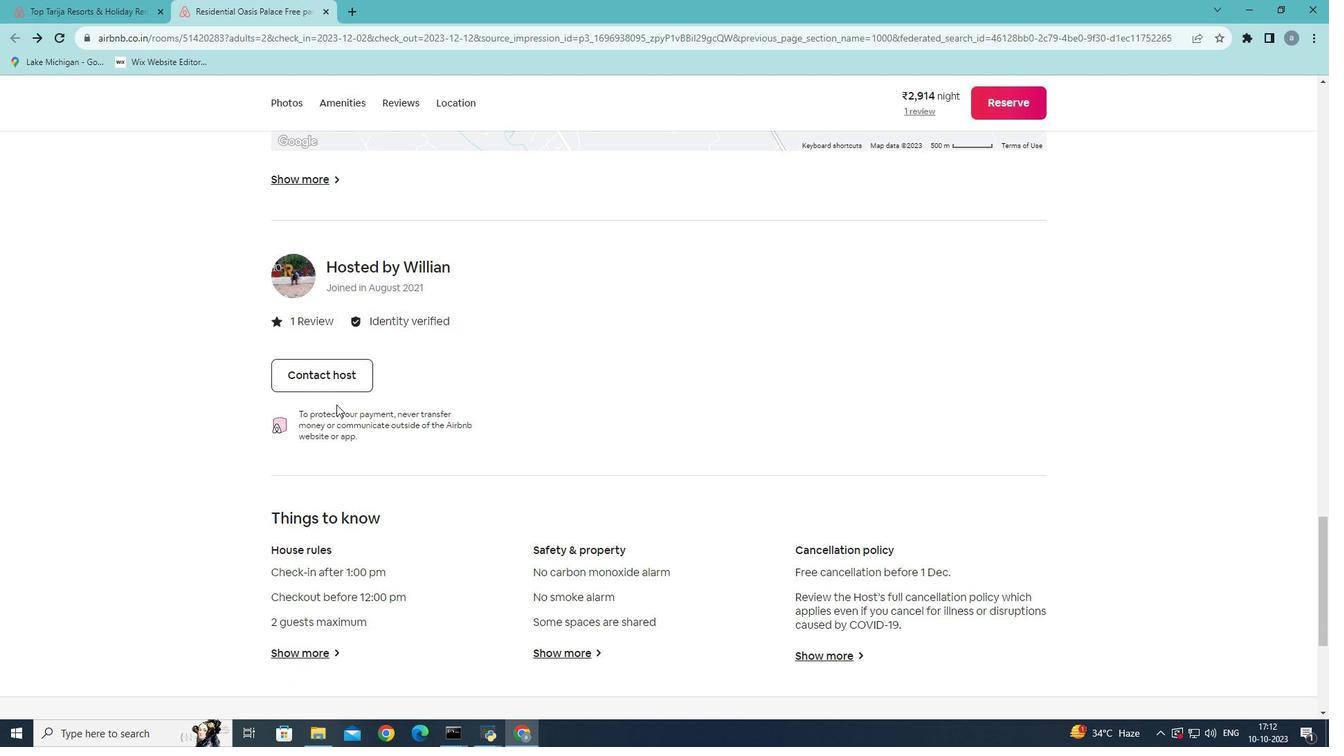 
Action: Mouse scrolled (336, 404) with delta (0, 0)
Screenshot: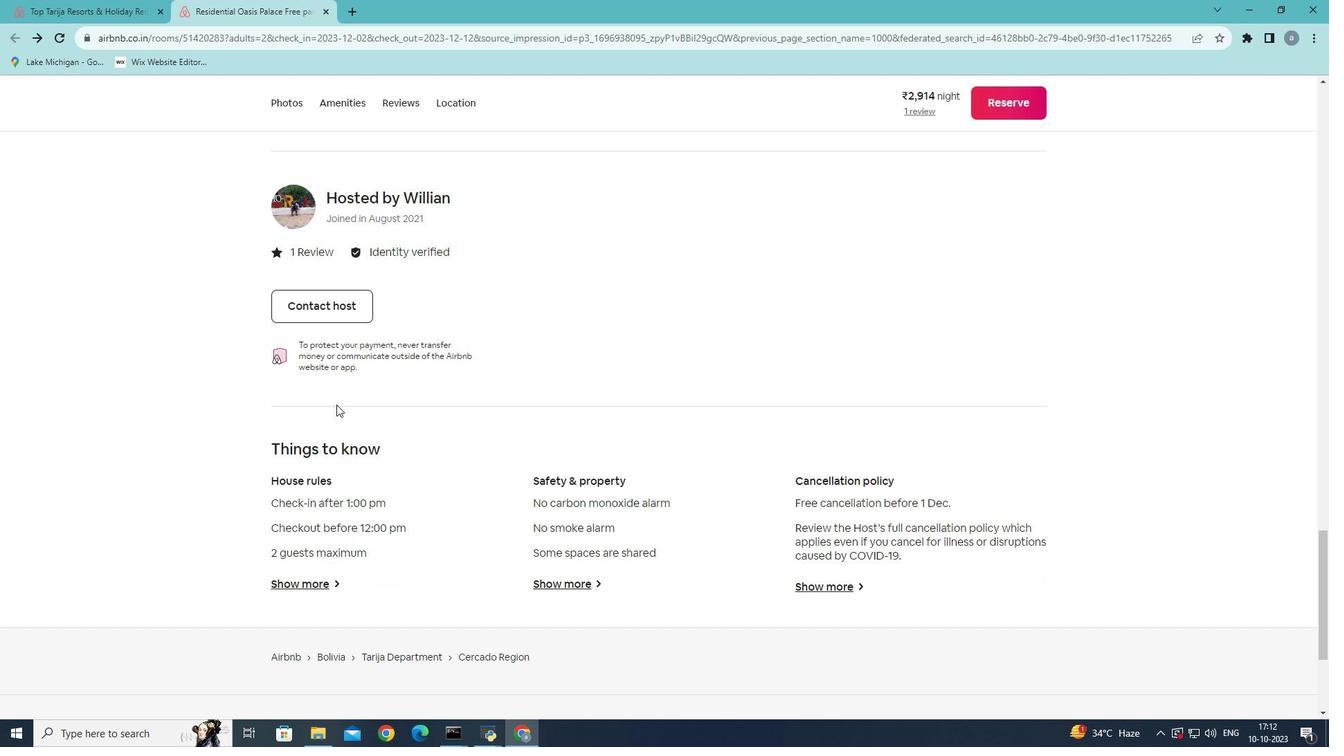 
Action: Mouse scrolled (336, 404) with delta (0, 0)
Screenshot: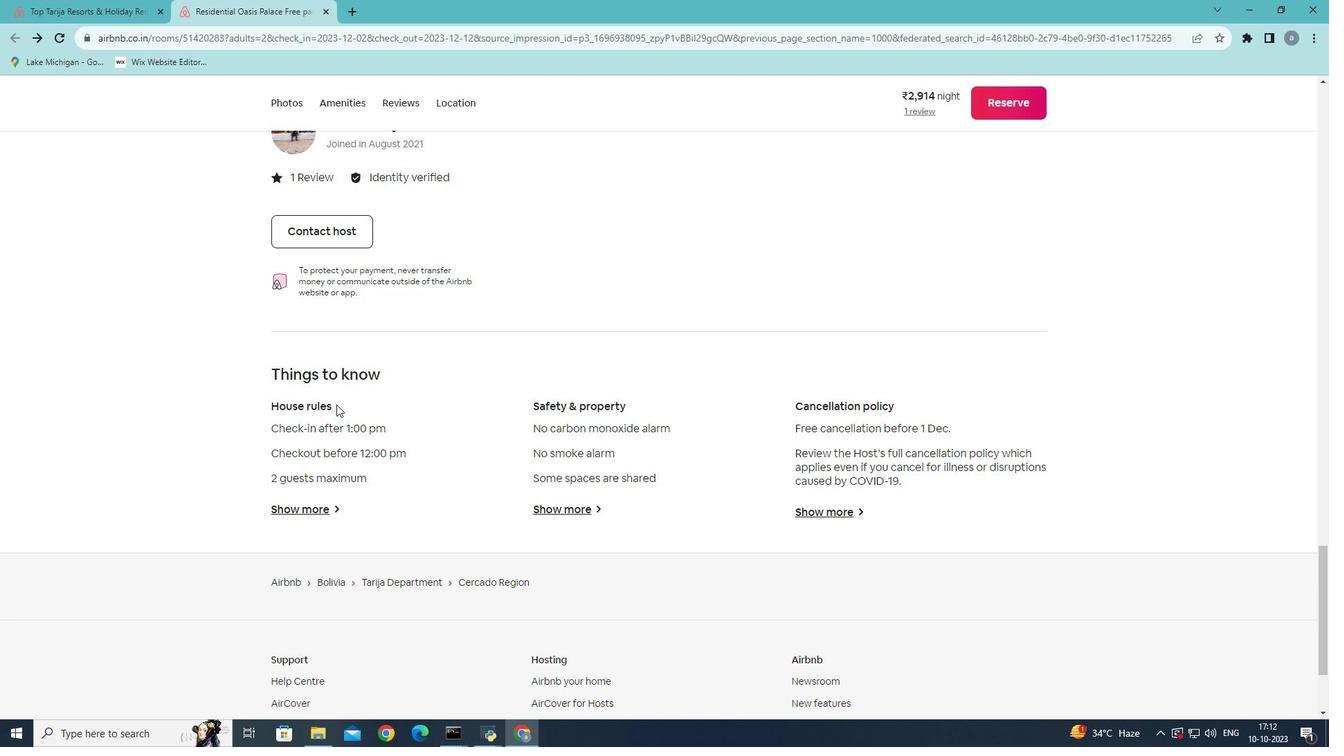 
Action: Mouse scrolled (336, 404) with delta (0, 0)
Screenshot: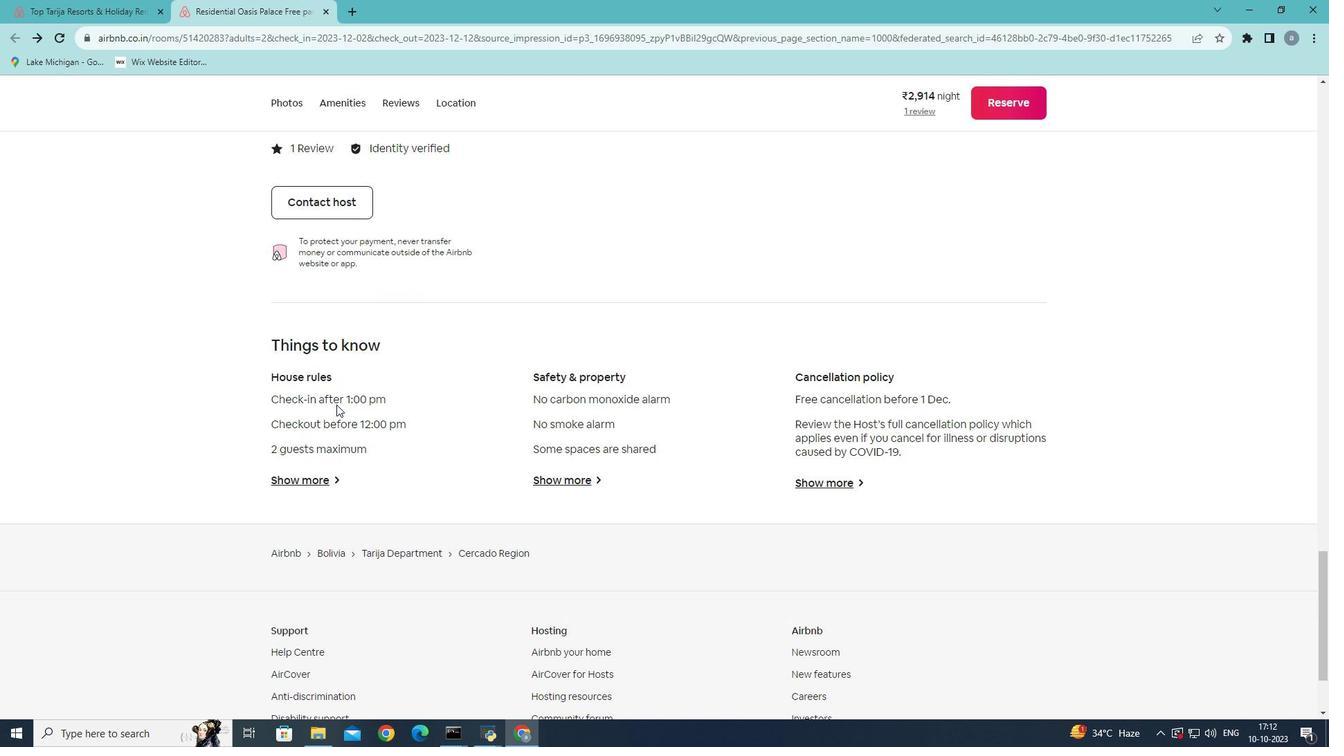 
Action: Mouse scrolled (336, 404) with delta (0, 0)
Screenshot: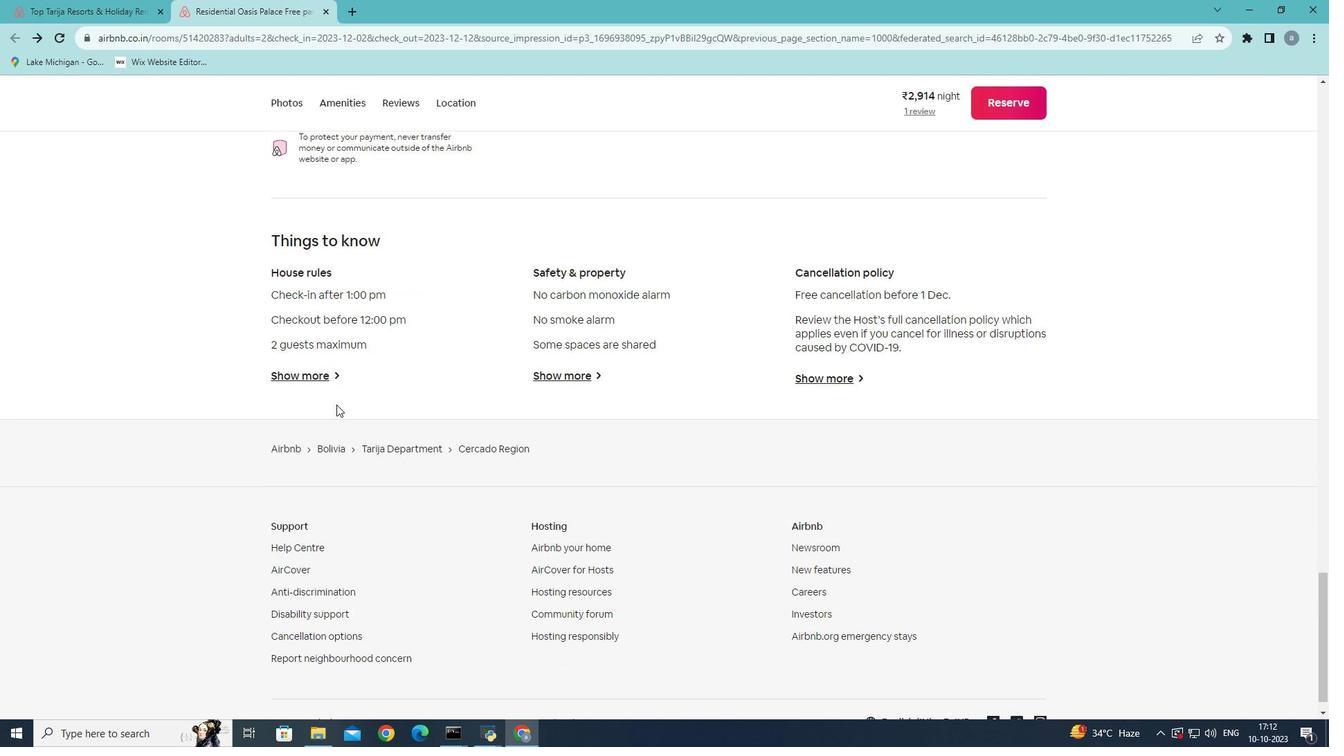 
Action: Mouse moved to (333, 402)
Screenshot: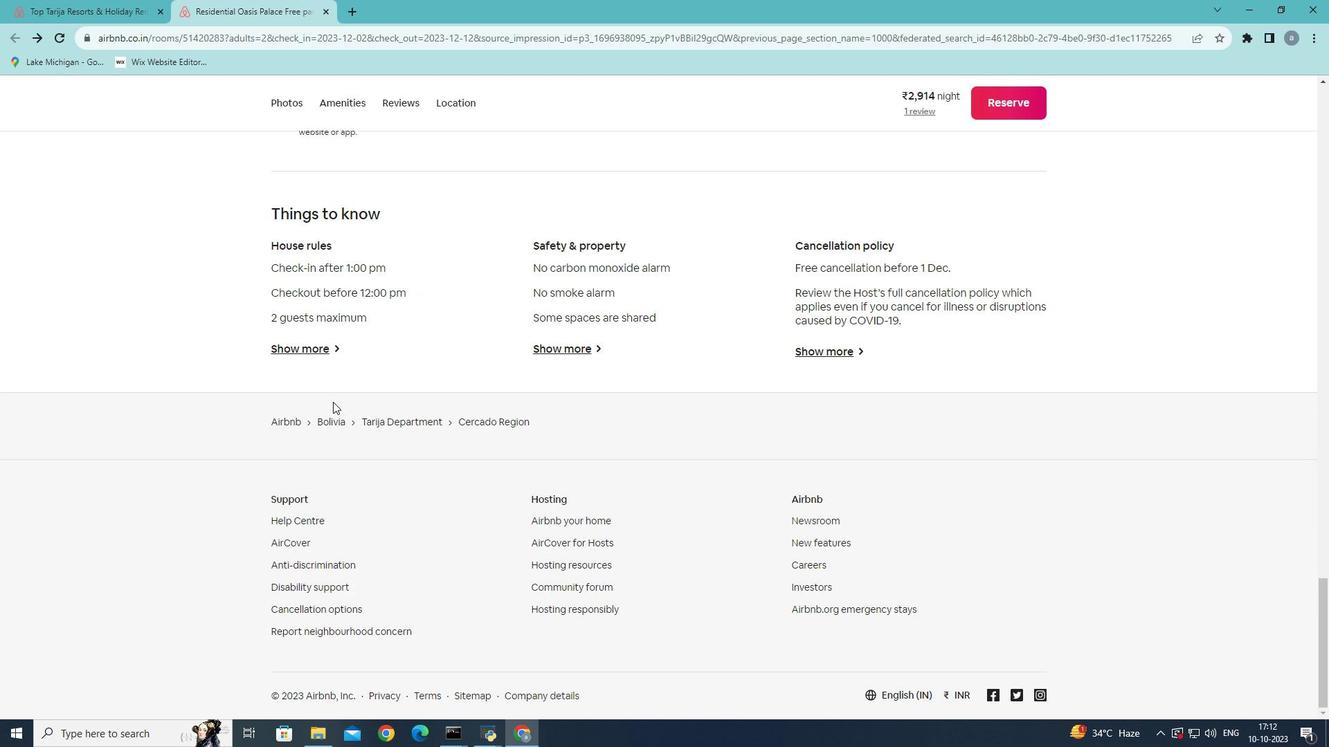 
Action: Mouse scrolled (333, 401) with delta (0, 0)
Screenshot: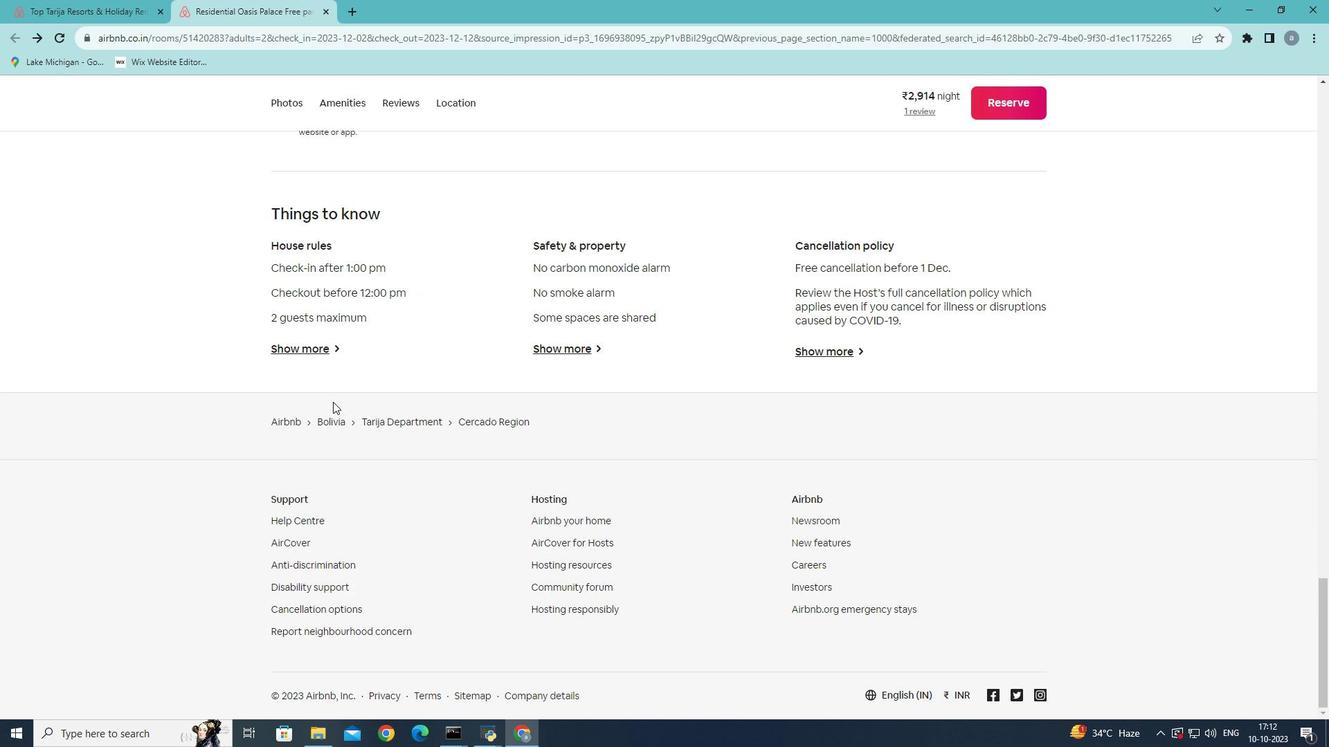 
Action: Mouse scrolled (333, 401) with delta (0, 0)
Screenshot: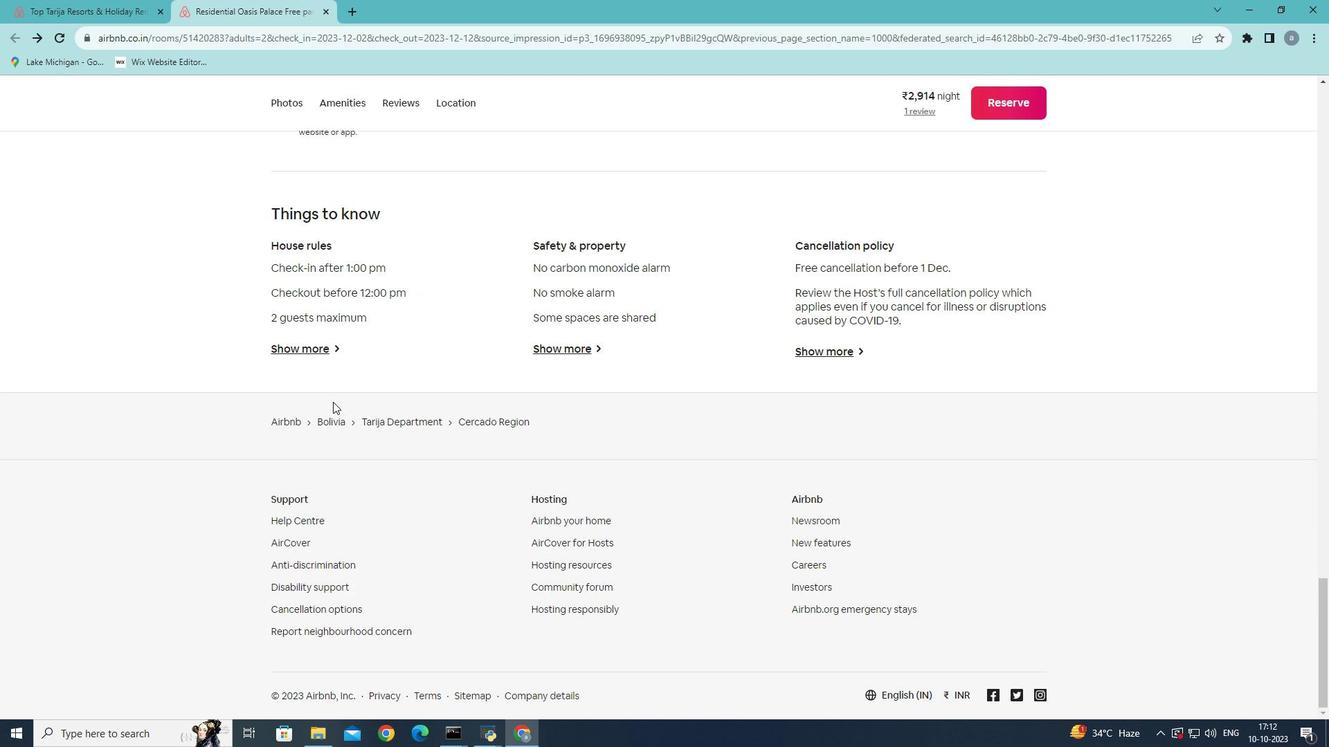
Action: Mouse scrolled (333, 401) with delta (0, 0)
Screenshot: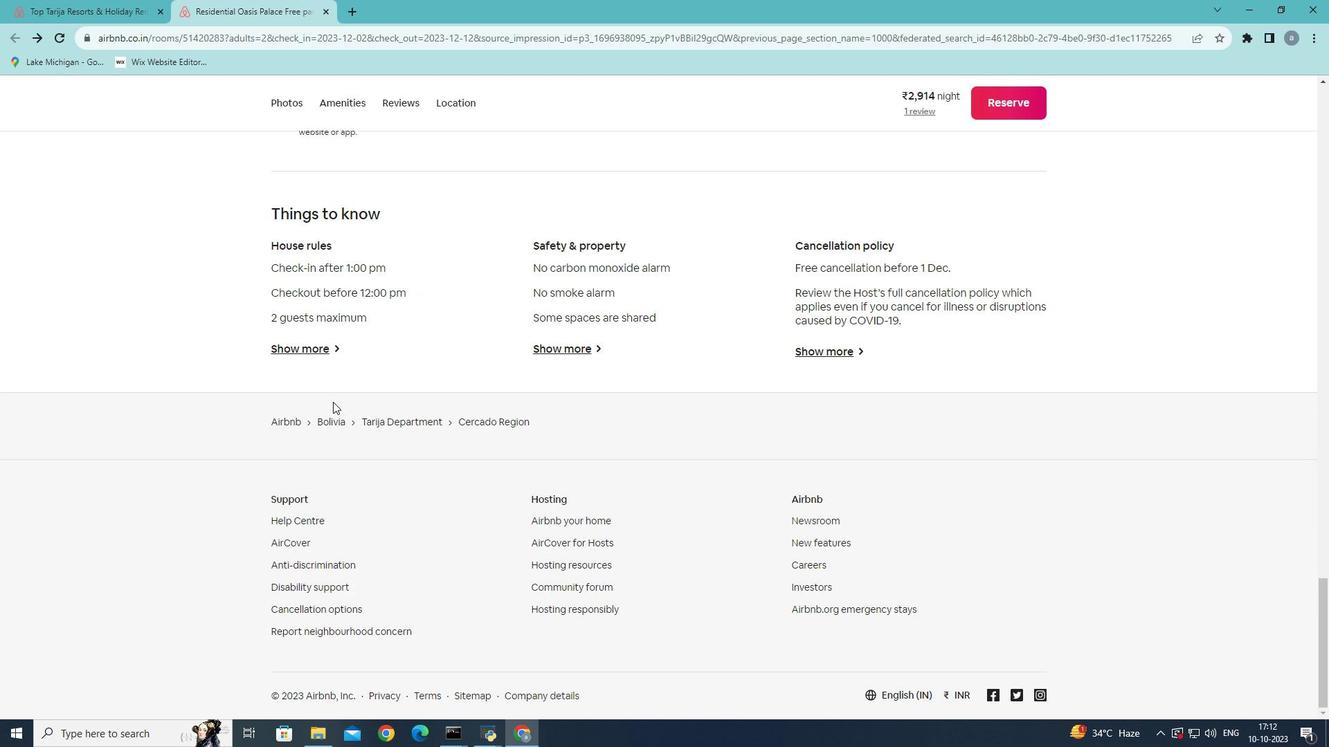 
Action: Mouse scrolled (333, 401) with delta (0, 0)
Screenshot: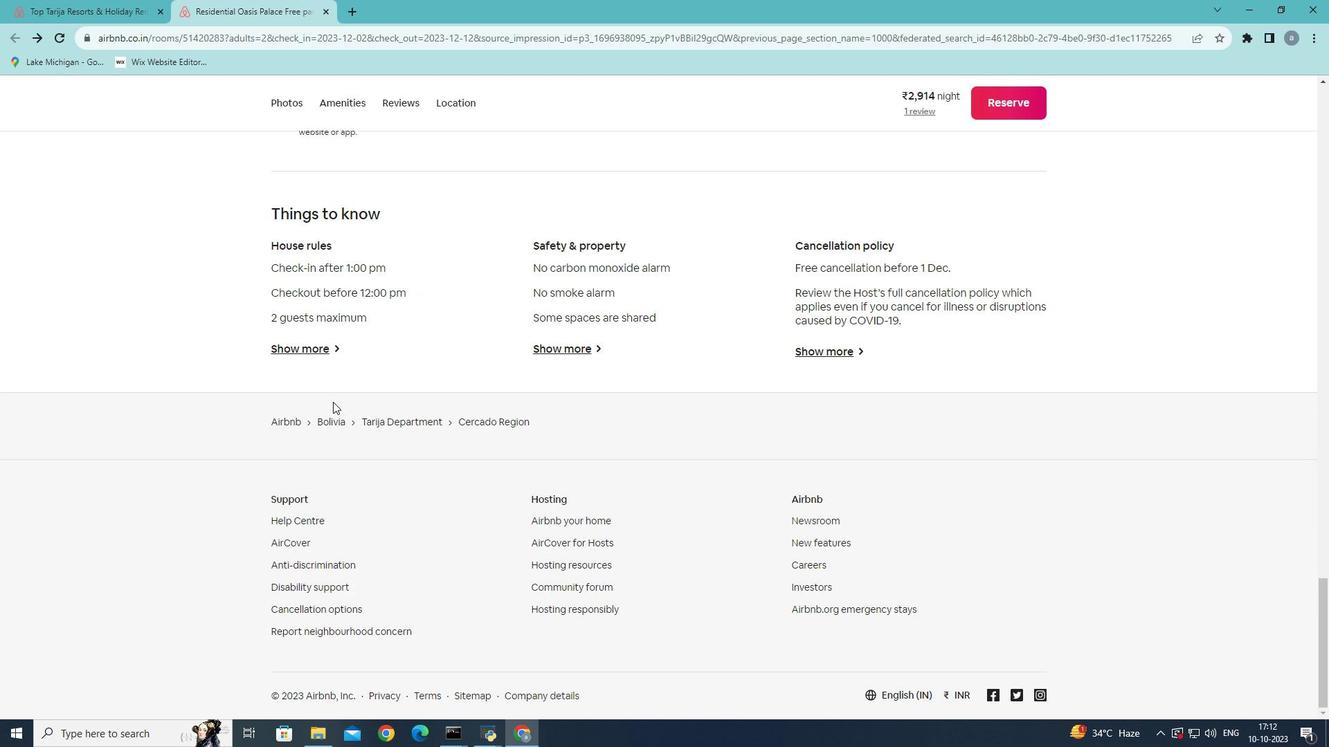 
Action: Mouse moved to (328, 403)
Screenshot: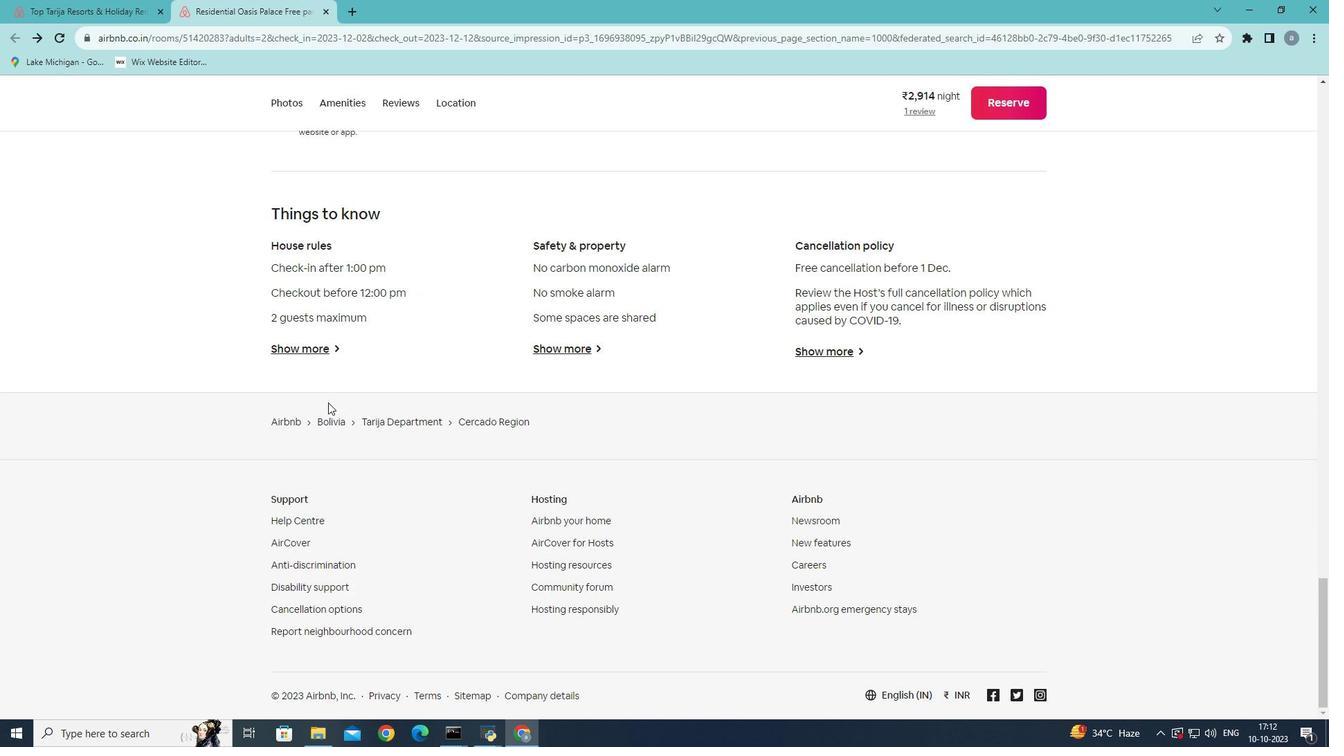 
Action: Mouse scrolled (328, 402) with delta (0, 0)
Screenshot: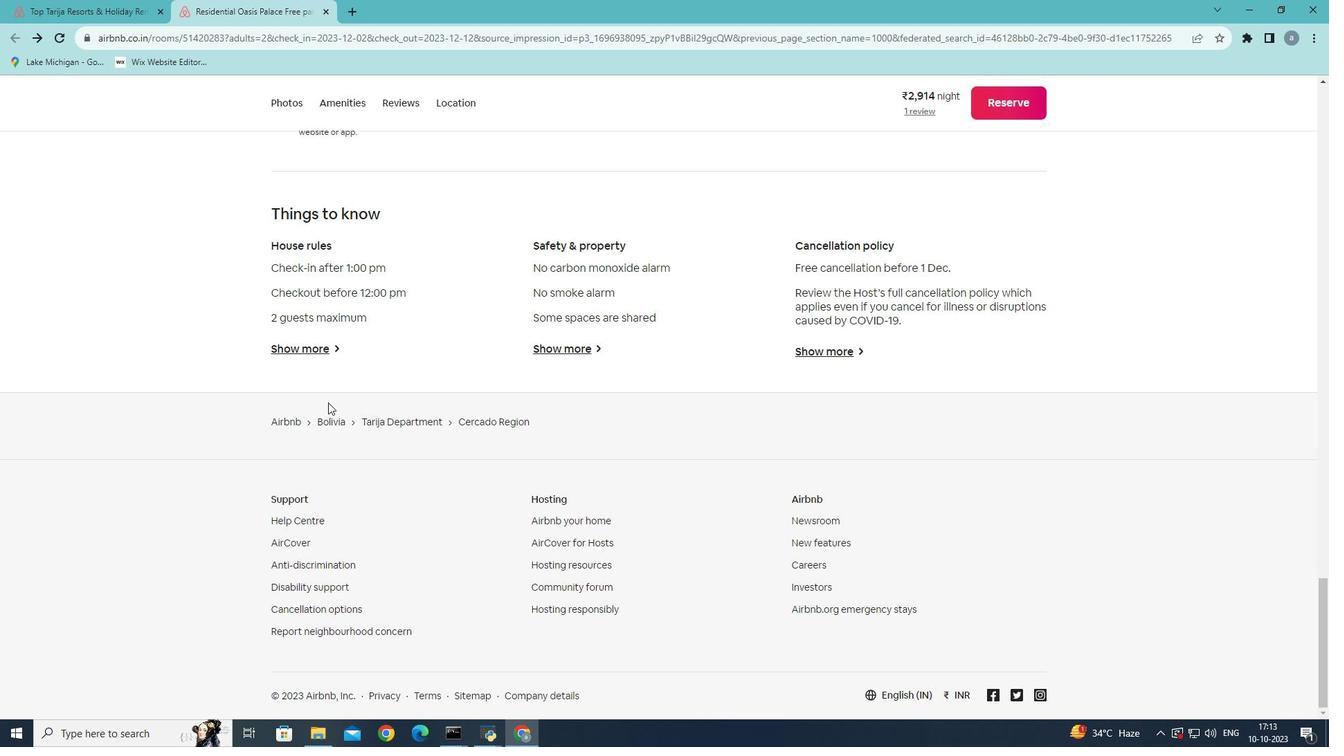 
Action: Mouse moved to (328, 403)
Screenshot: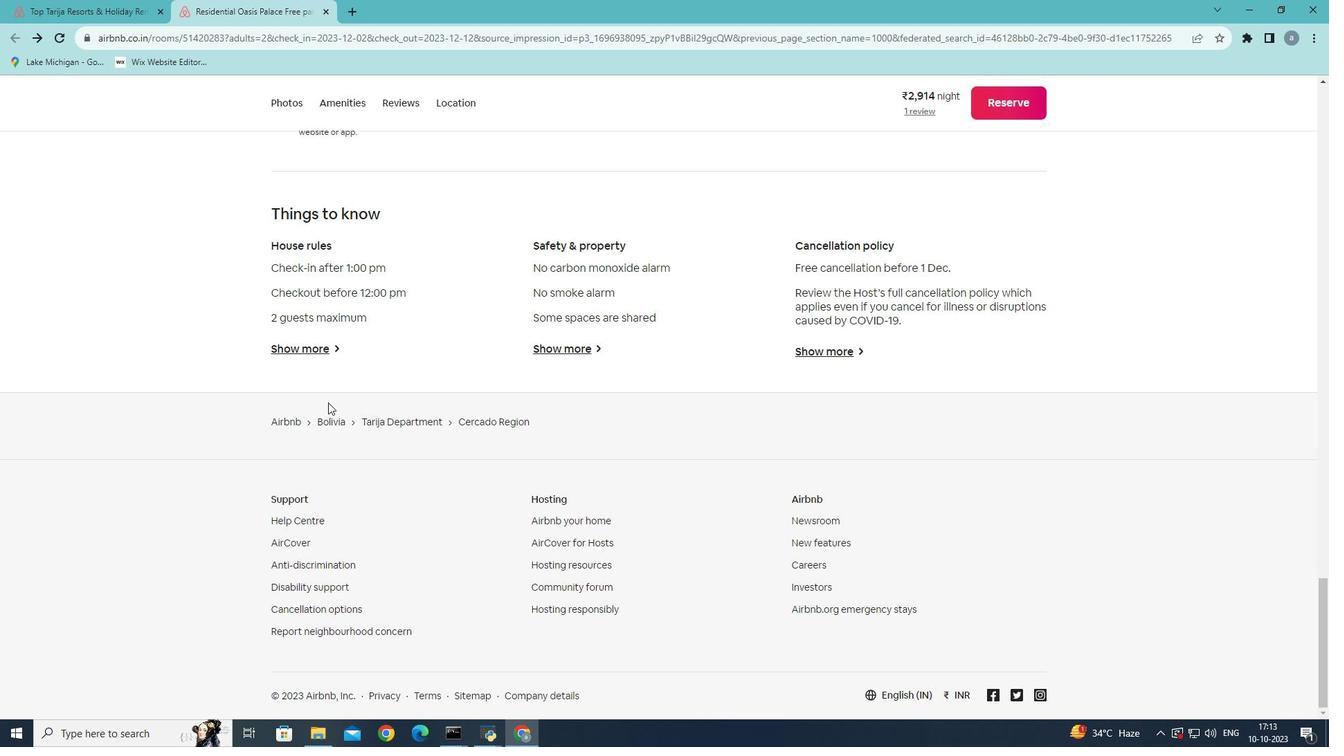 
Action: Mouse scrolled (328, 402) with delta (0, 0)
Screenshot: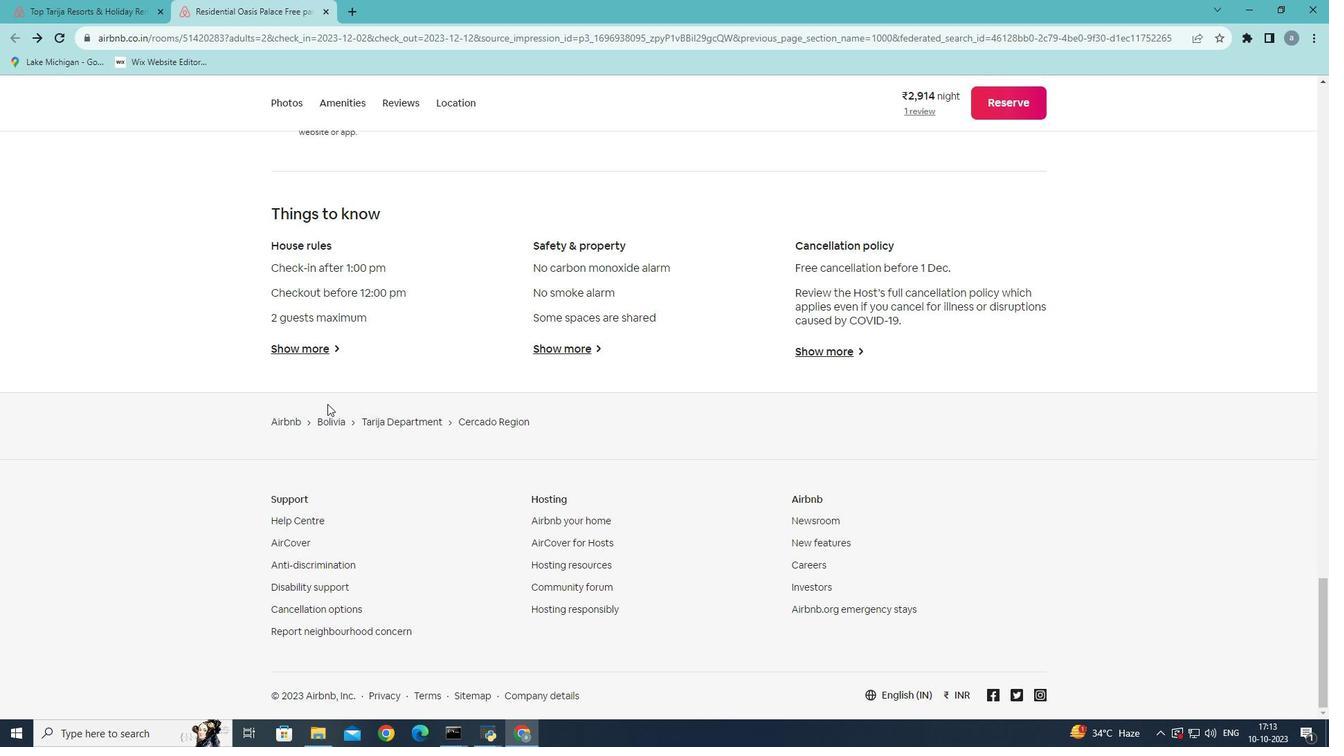 
Action: Mouse moved to (327, 404)
Screenshot: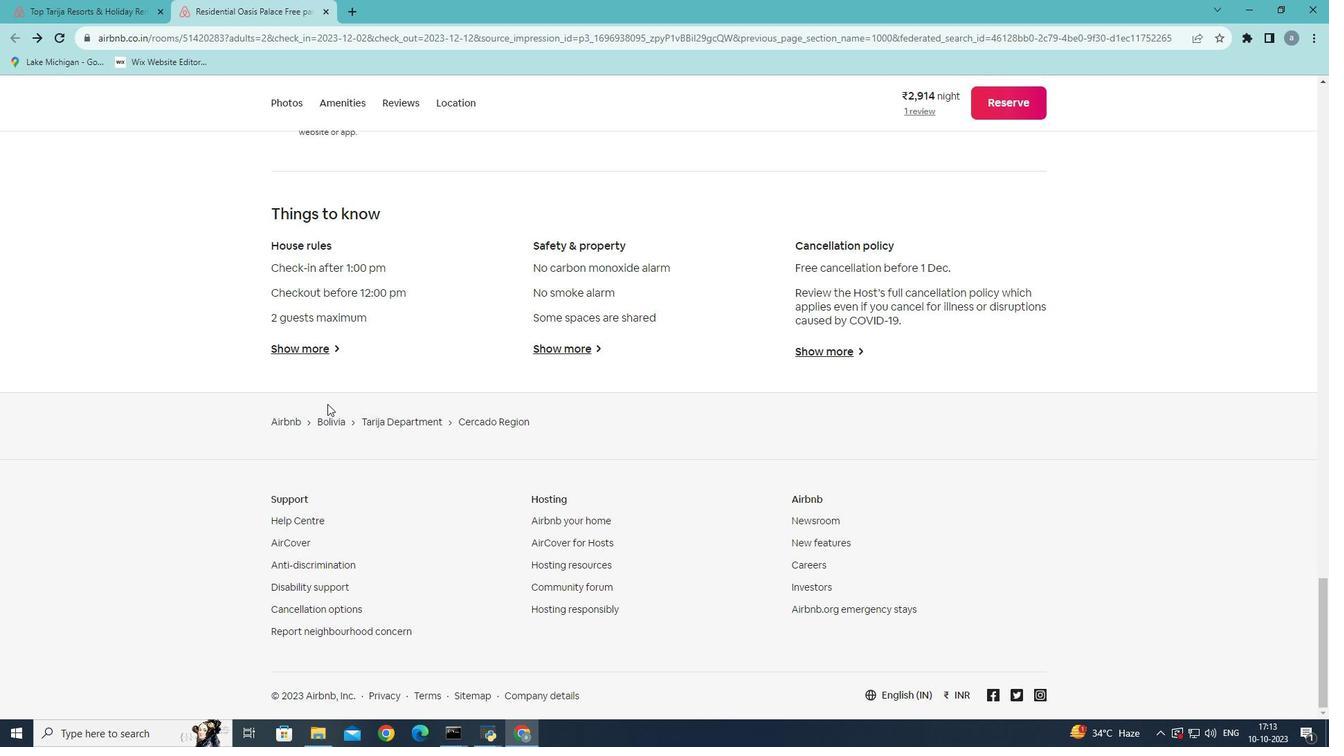 
Action: Mouse scrolled (327, 403) with delta (0, 0)
Screenshot: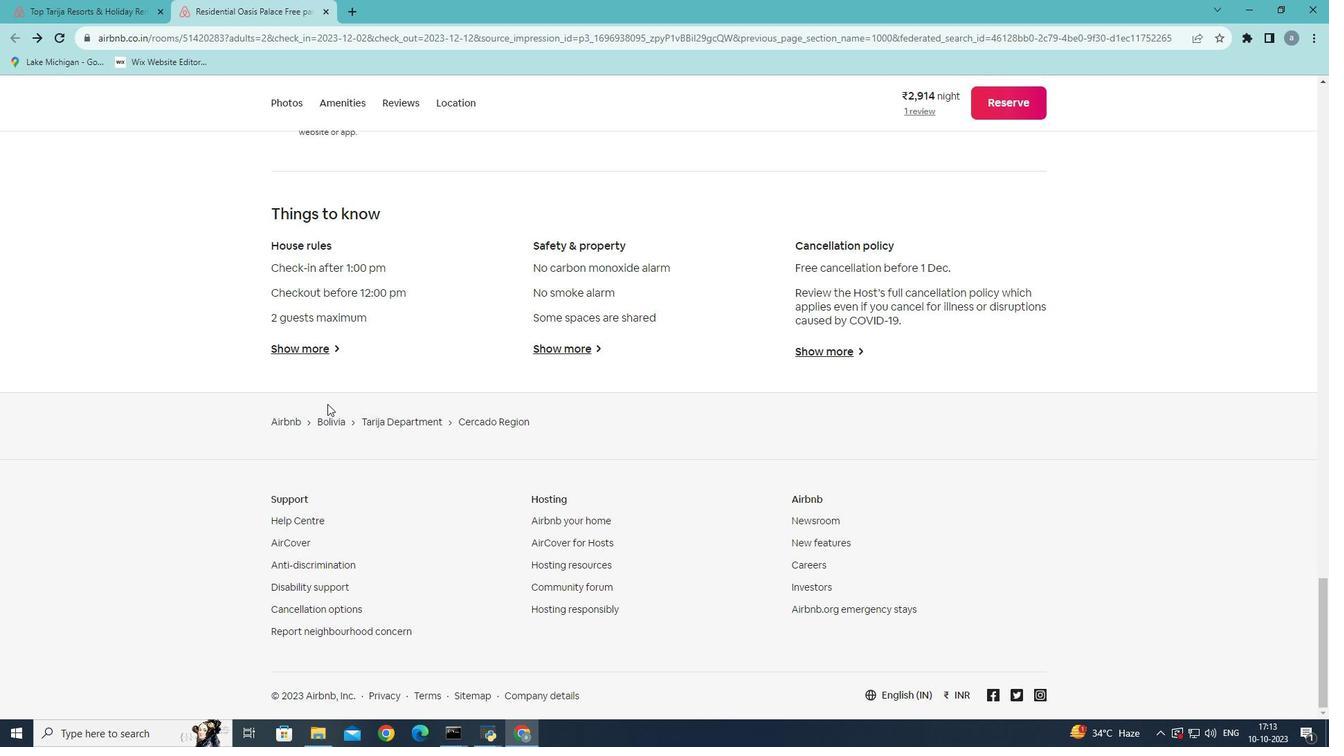 
Action: Mouse moved to (327, 405)
Screenshot: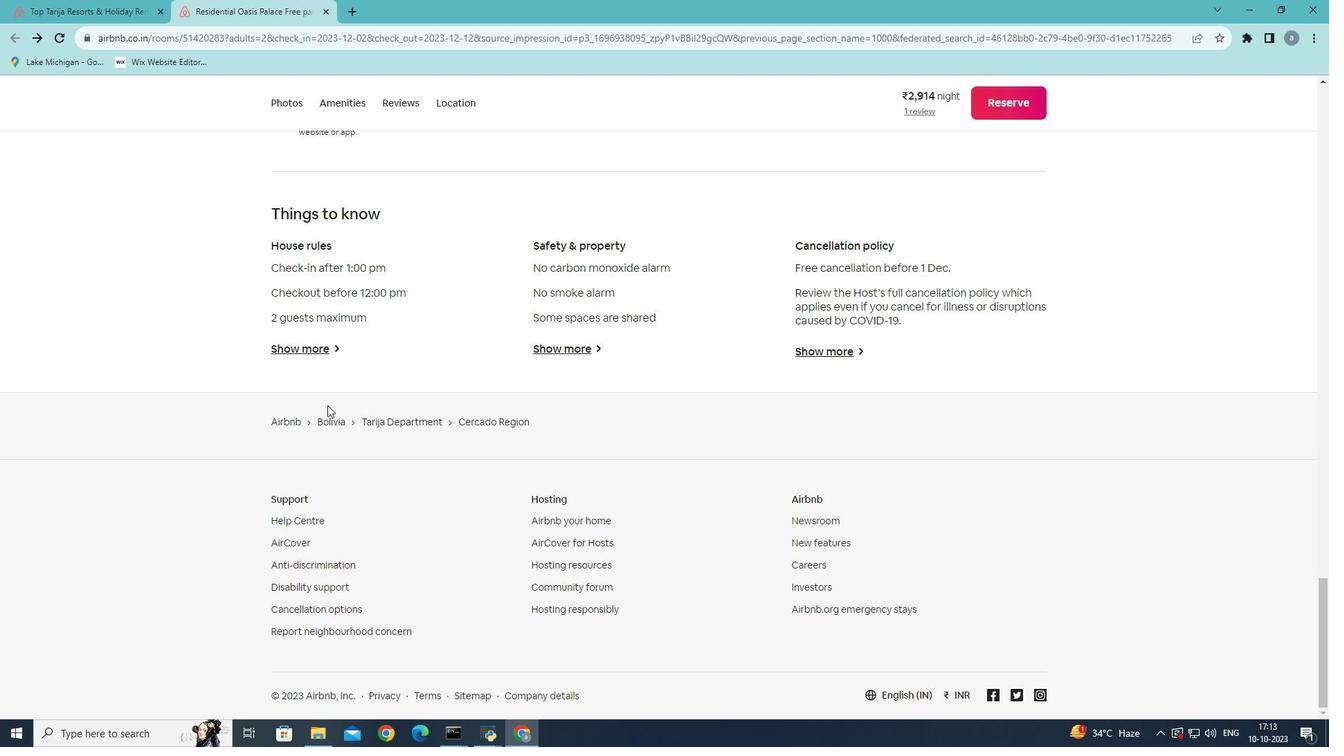 
Action: Mouse scrolled (327, 405) with delta (0, 0)
Screenshot: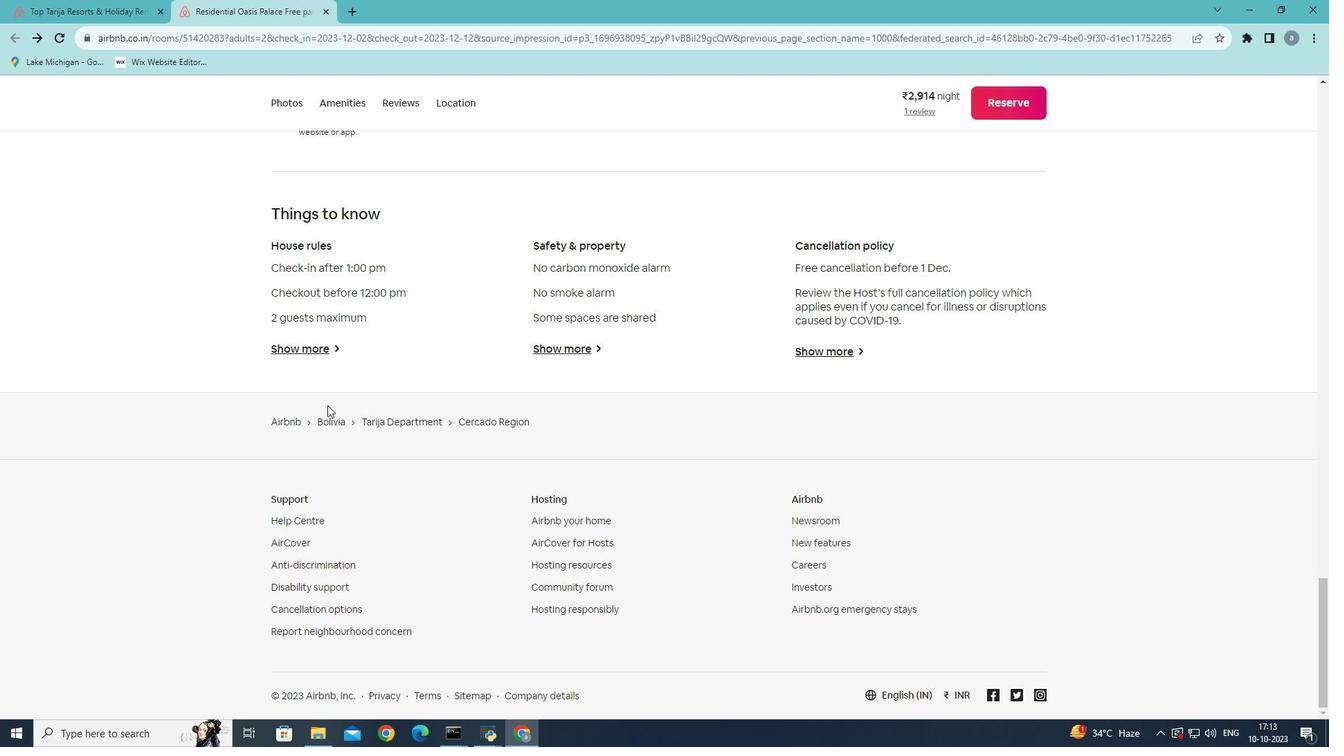 
Action: Mouse moved to (128, 14)
Screenshot: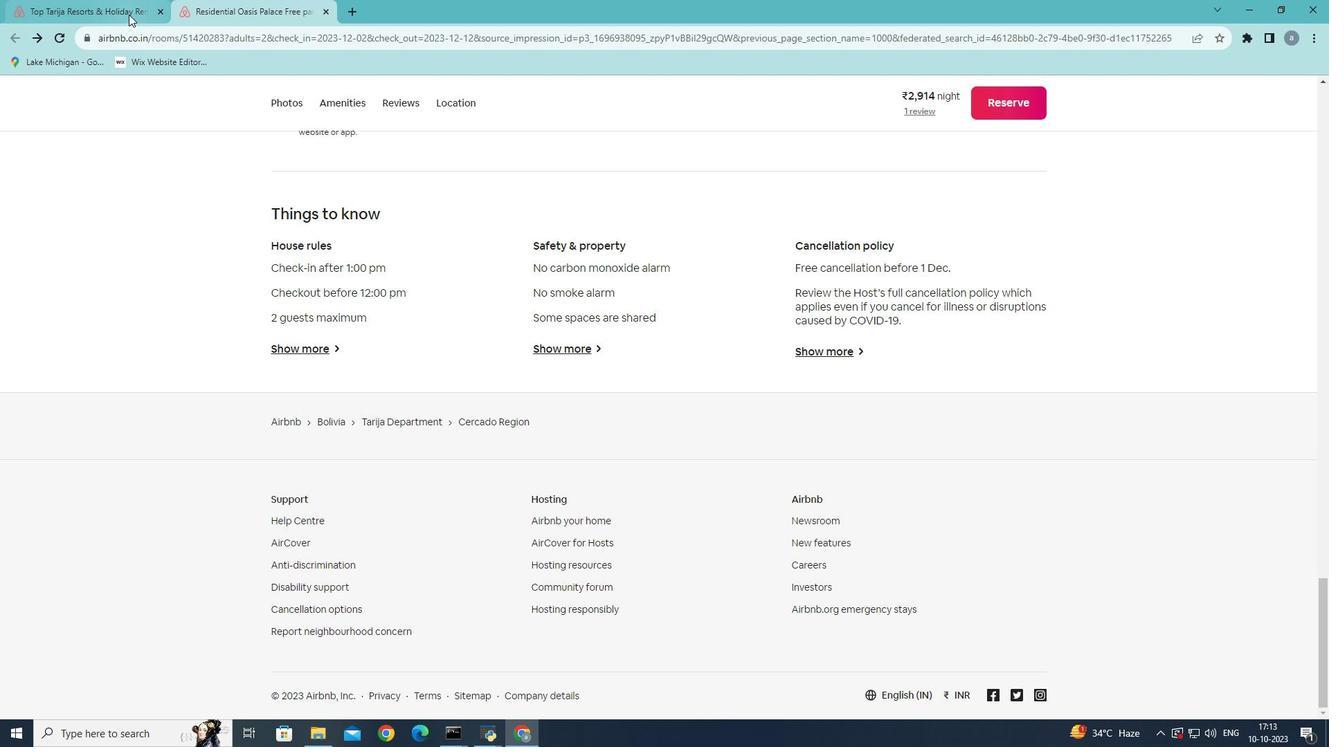 
Action: Mouse pressed left at (128, 14)
Screenshot: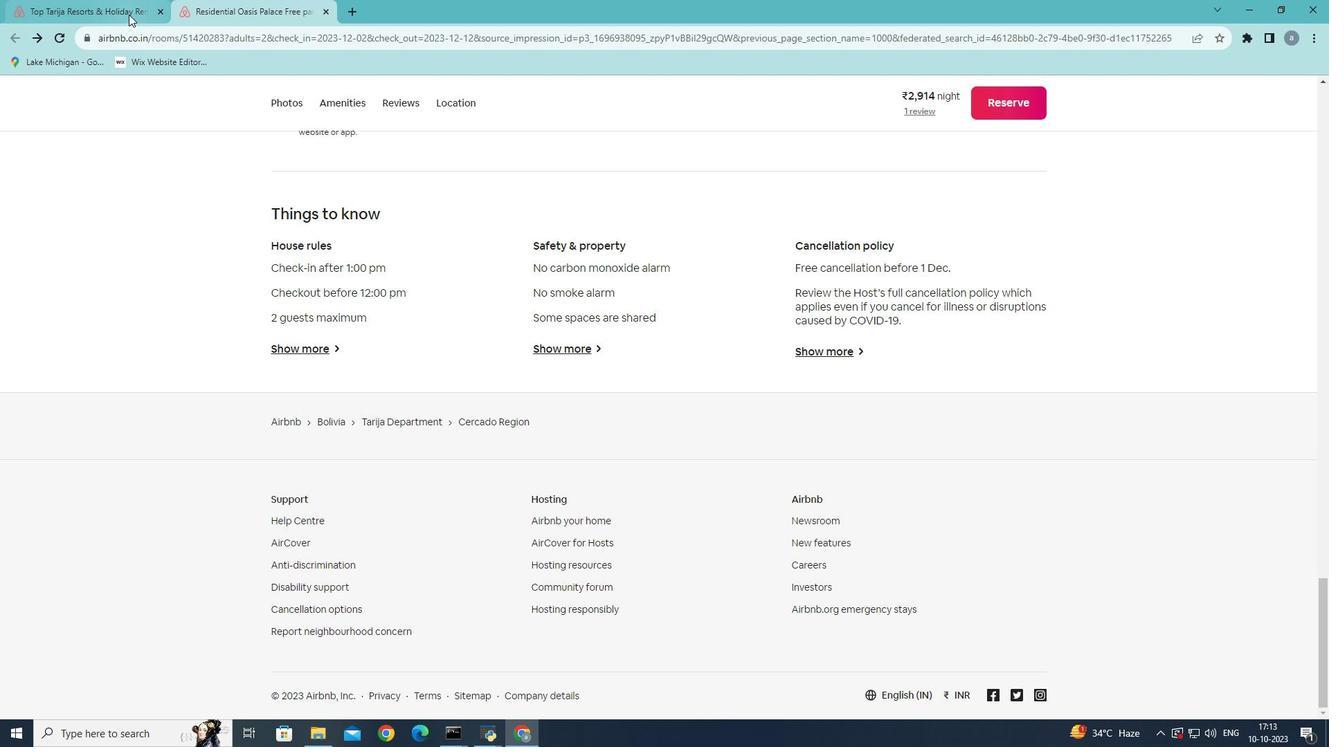
Action: Mouse moved to (441, 429)
Screenshot: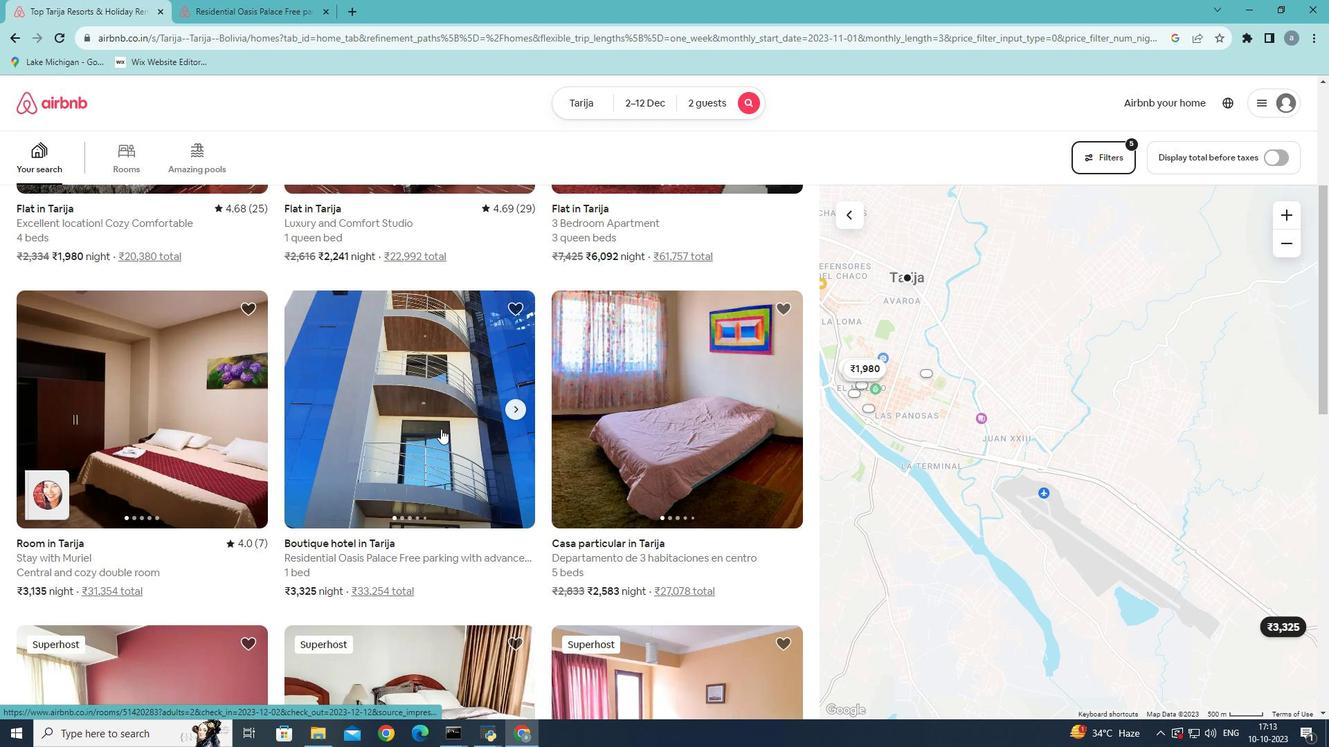 
Action: Mouse scrolled (441, 428) with delta (0, 0)
Screenshot: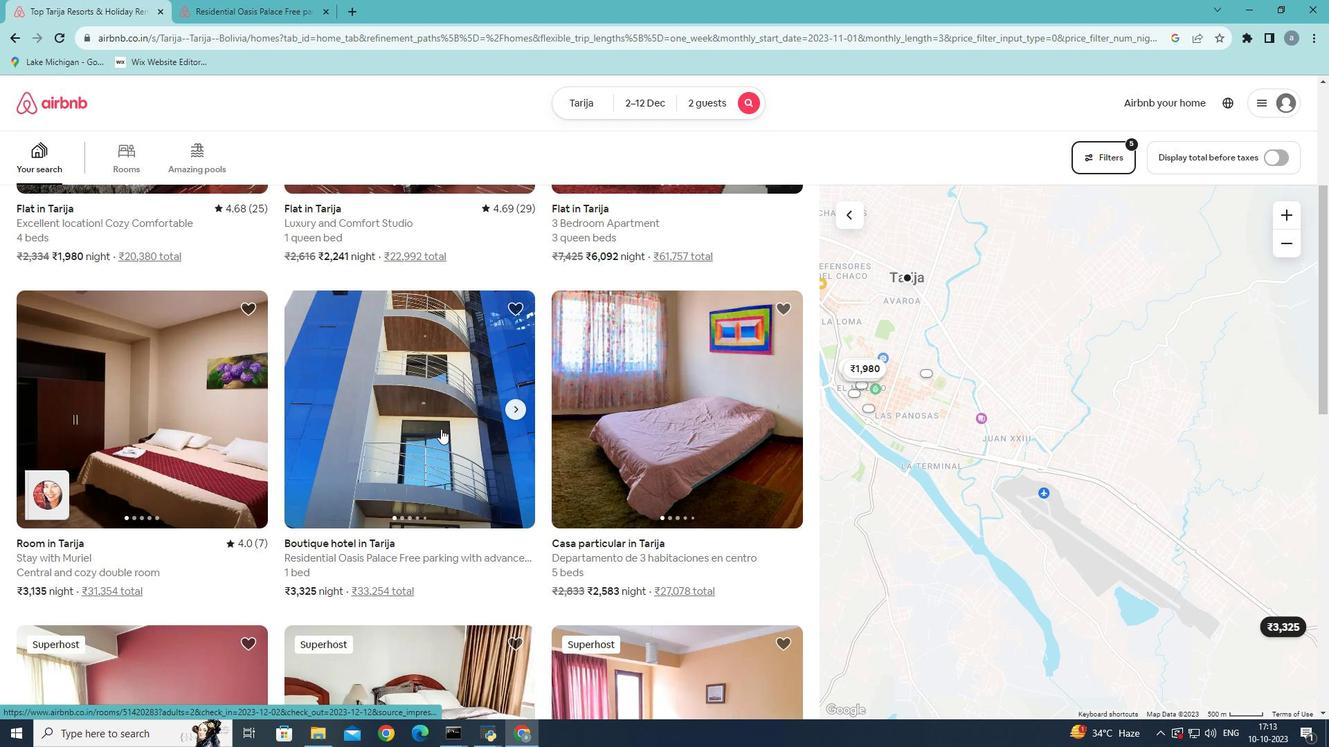 
Action: Mouse scrolled (441, 428) with delta (0, 0)
Screenshot: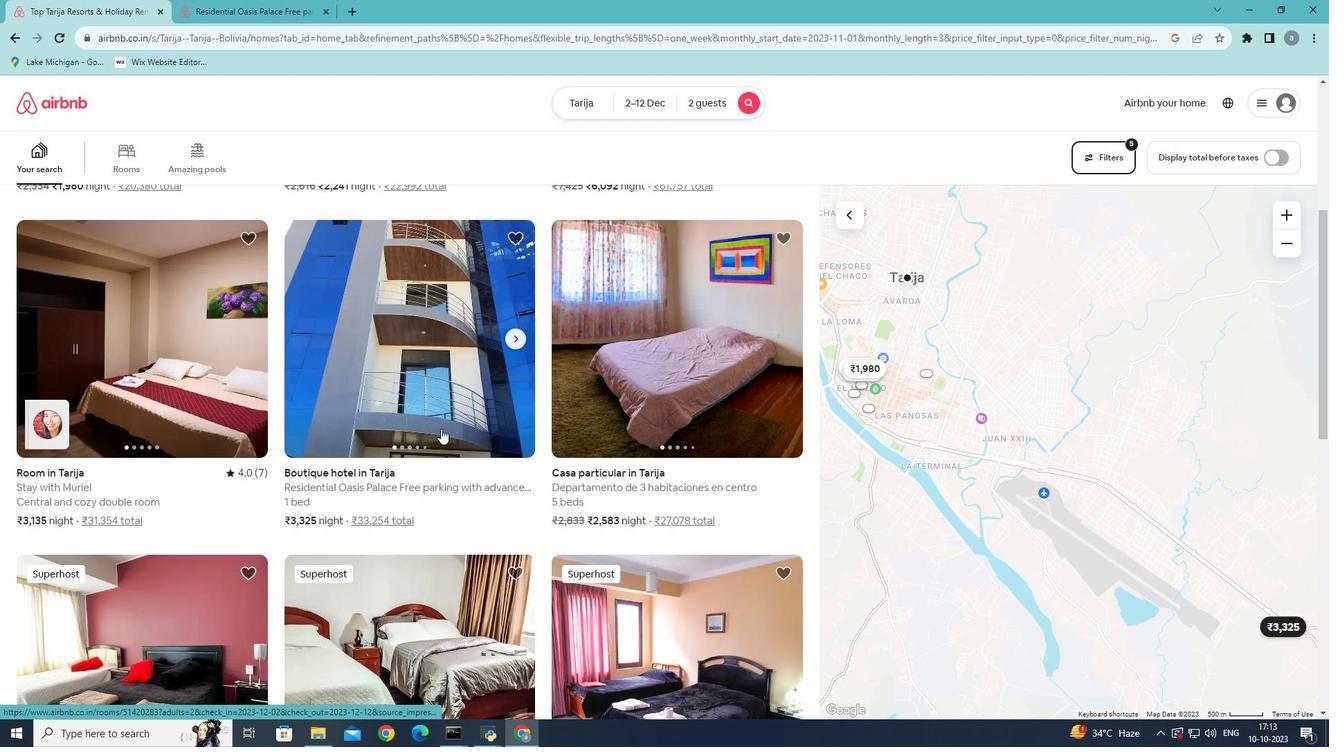 
Action: Mouse scrolled (441, 428) with delta (0, 0)
Screenshot: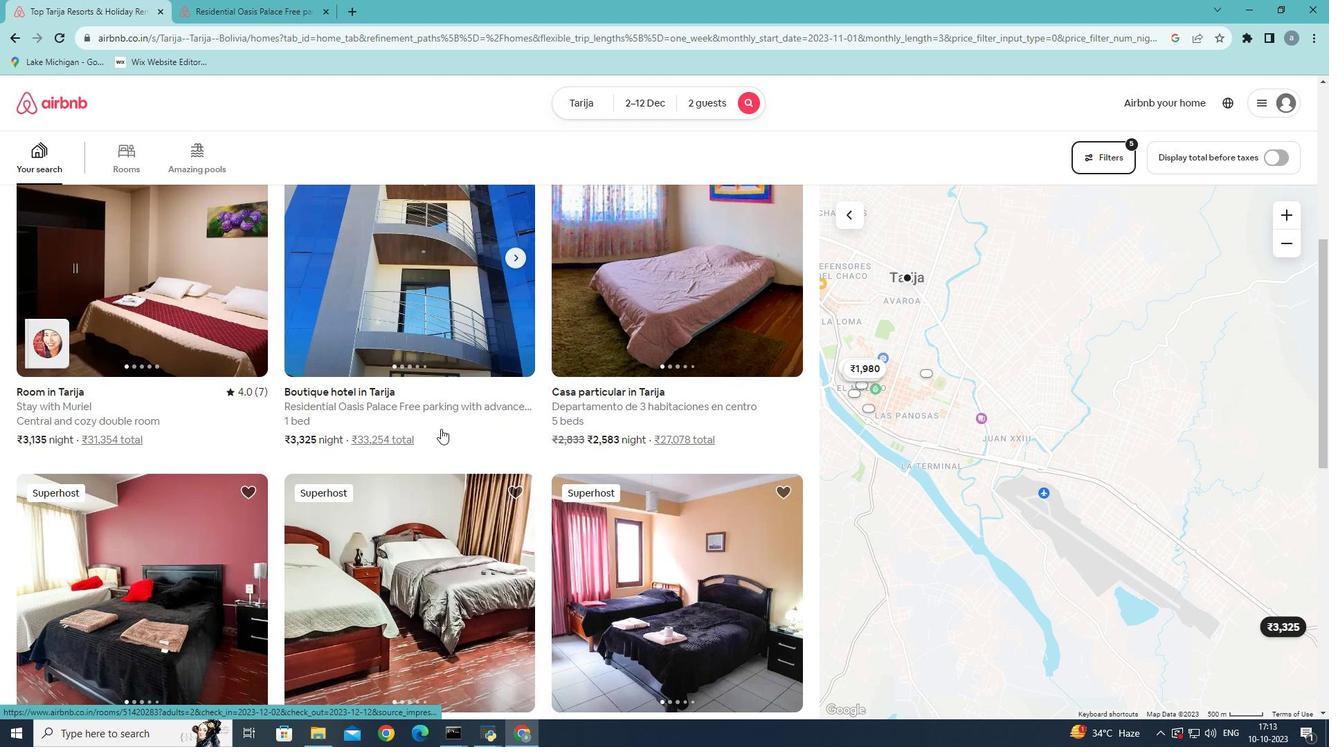 
Action: Mouse scrolled (441, 428) with delta (0, 0)
Screenshot: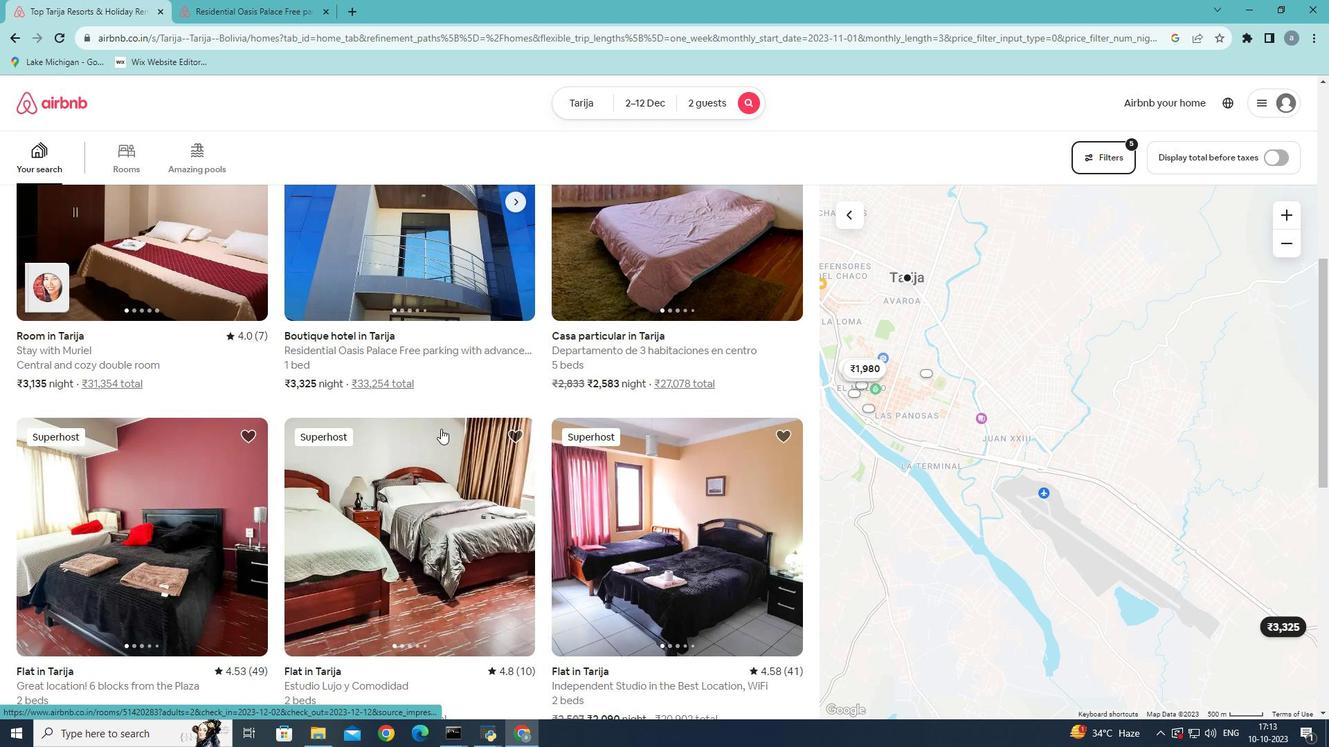 
Action: Mouse moved to (441, 430)
Screenshot: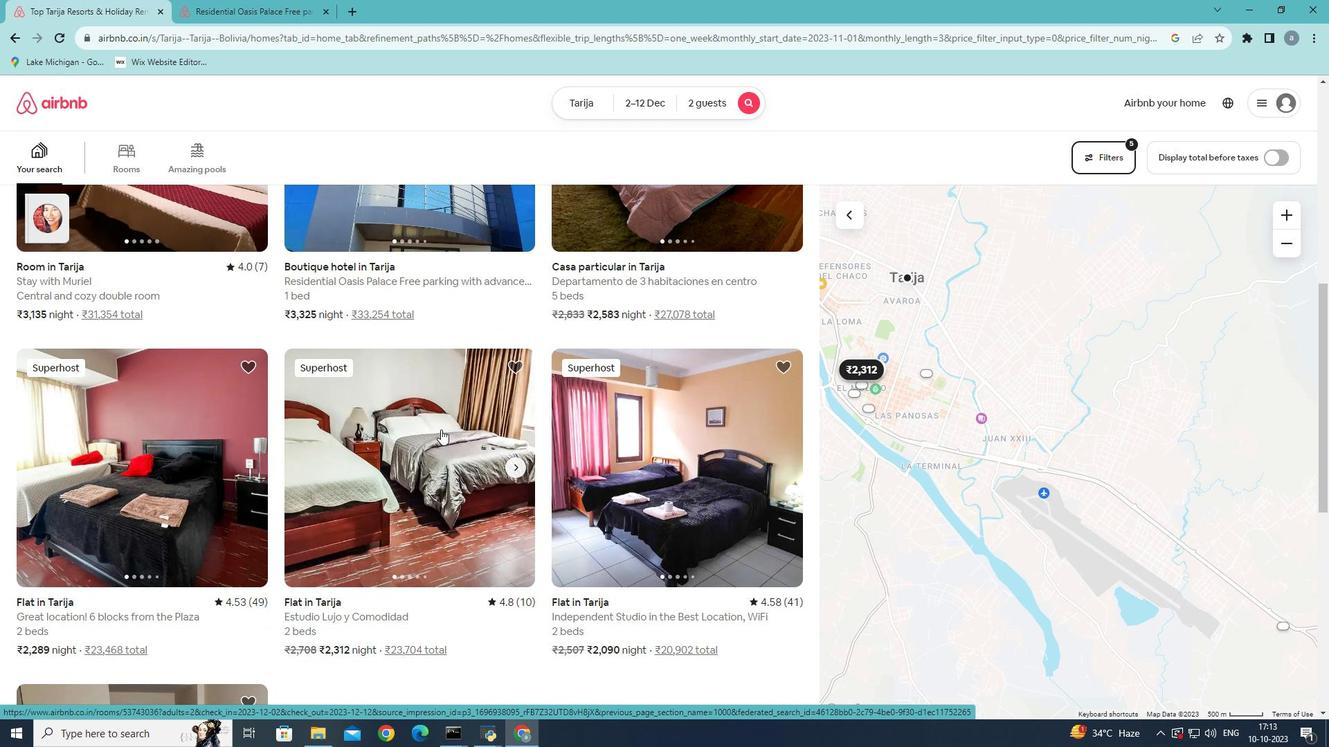
Action: Mouse scrolled (441, 429) with delta (0, 0)
Screenshot: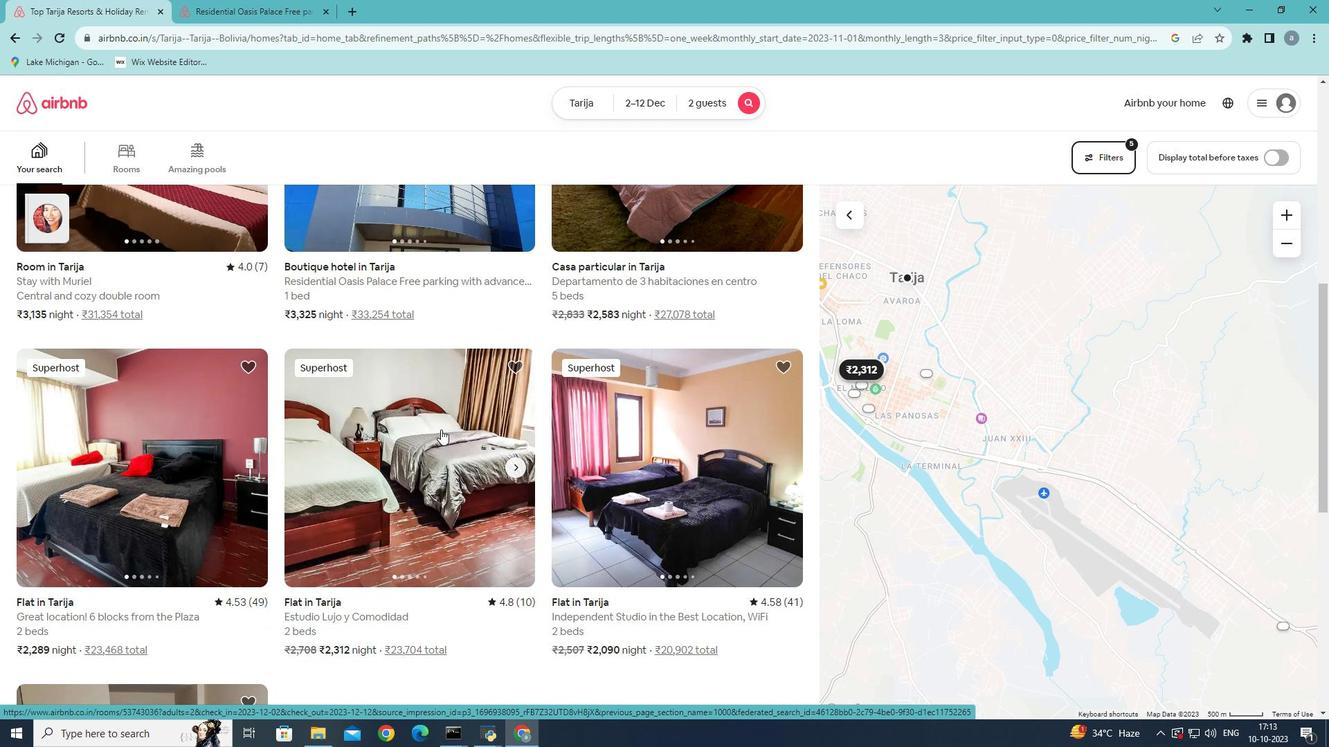 
Action: Mouse scrolled (441, 429) with delta (0, 0)
Screenshot: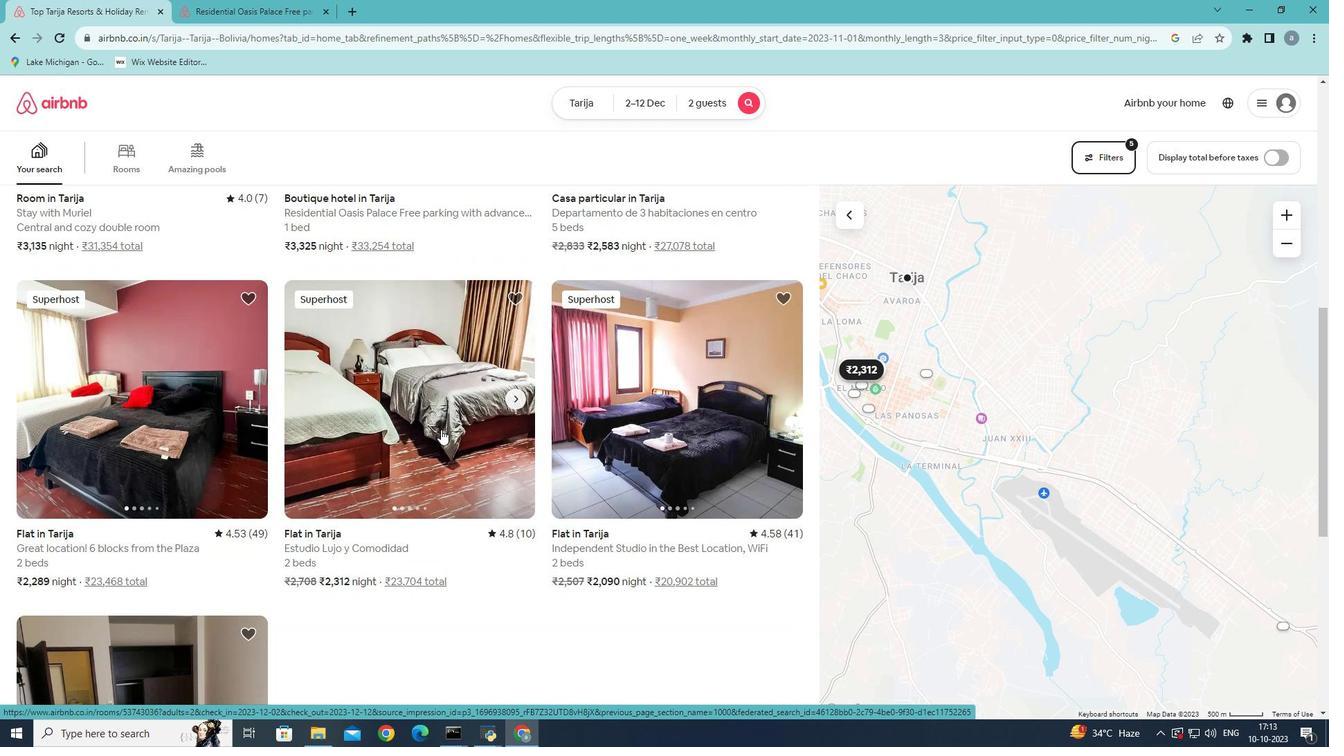 
Action: Mouse scrolled (441, 429) with delta (0, 0)
Screenshot: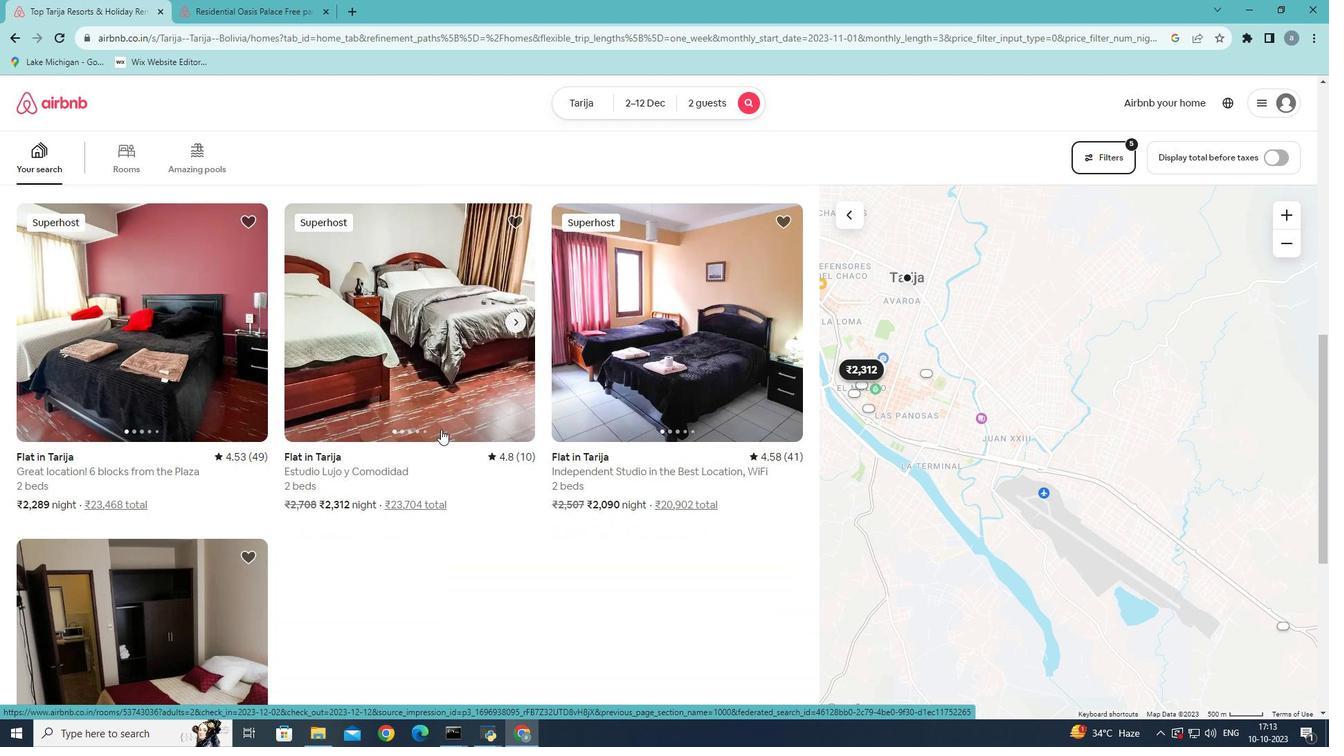 
Action: Mouse scrolled (441, 429) with delta (0, 0)
Screenshot: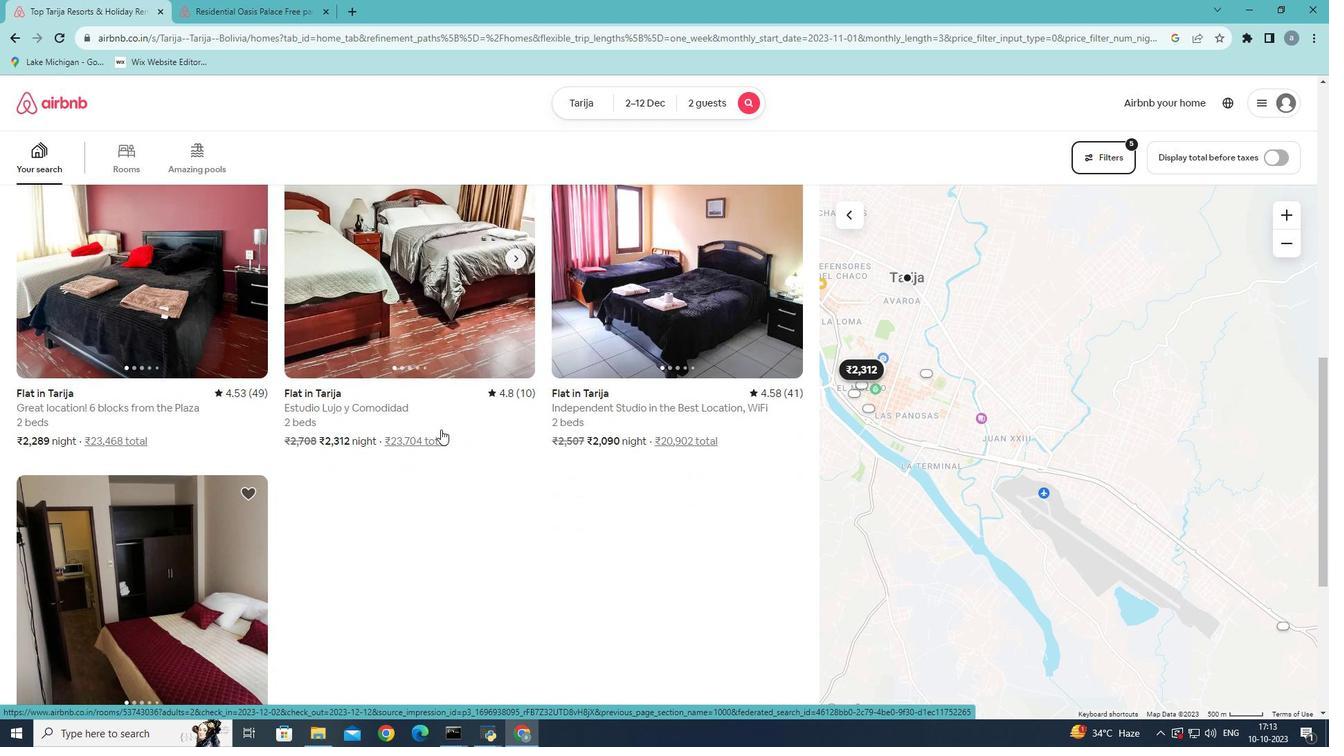 
Action: Mouse scrolled (441, 429) with delta (0, 0)
Screenshot: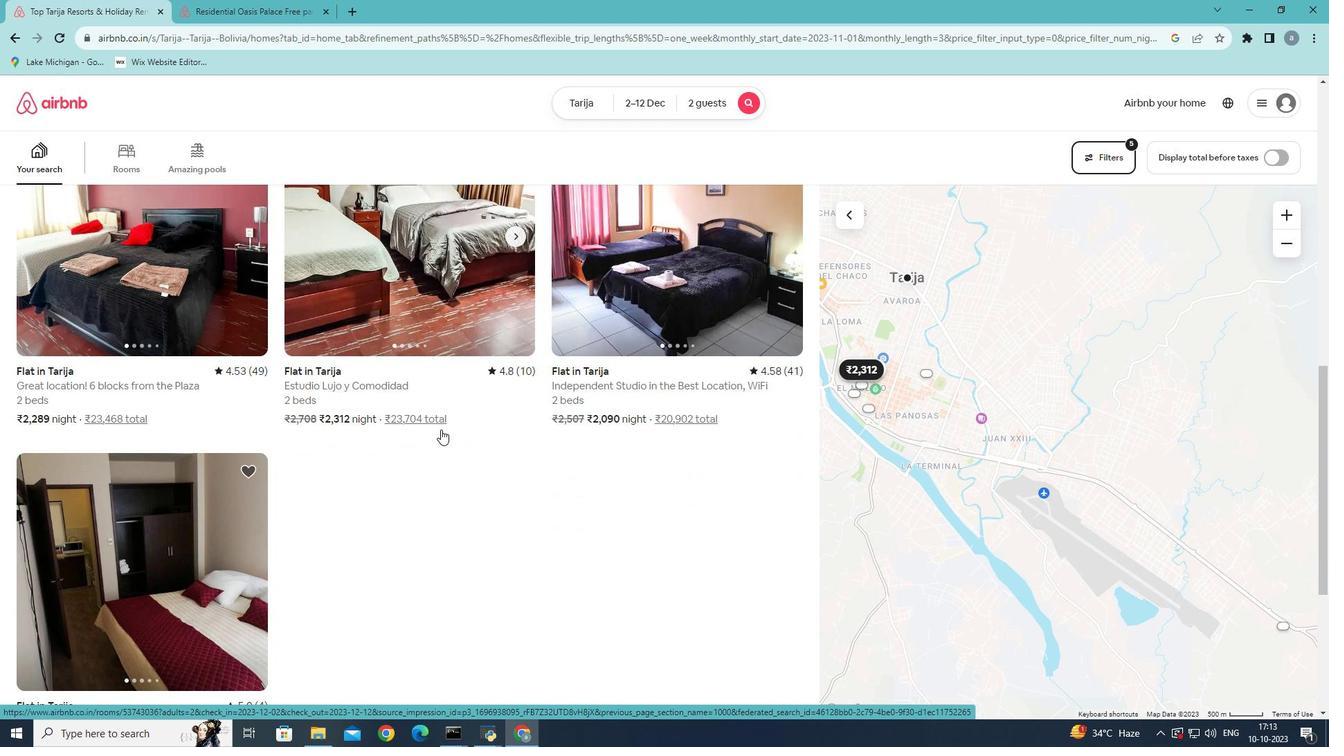 
Action: Mouse scrolled (441, 429) with delta (0, 0)
Screenshot: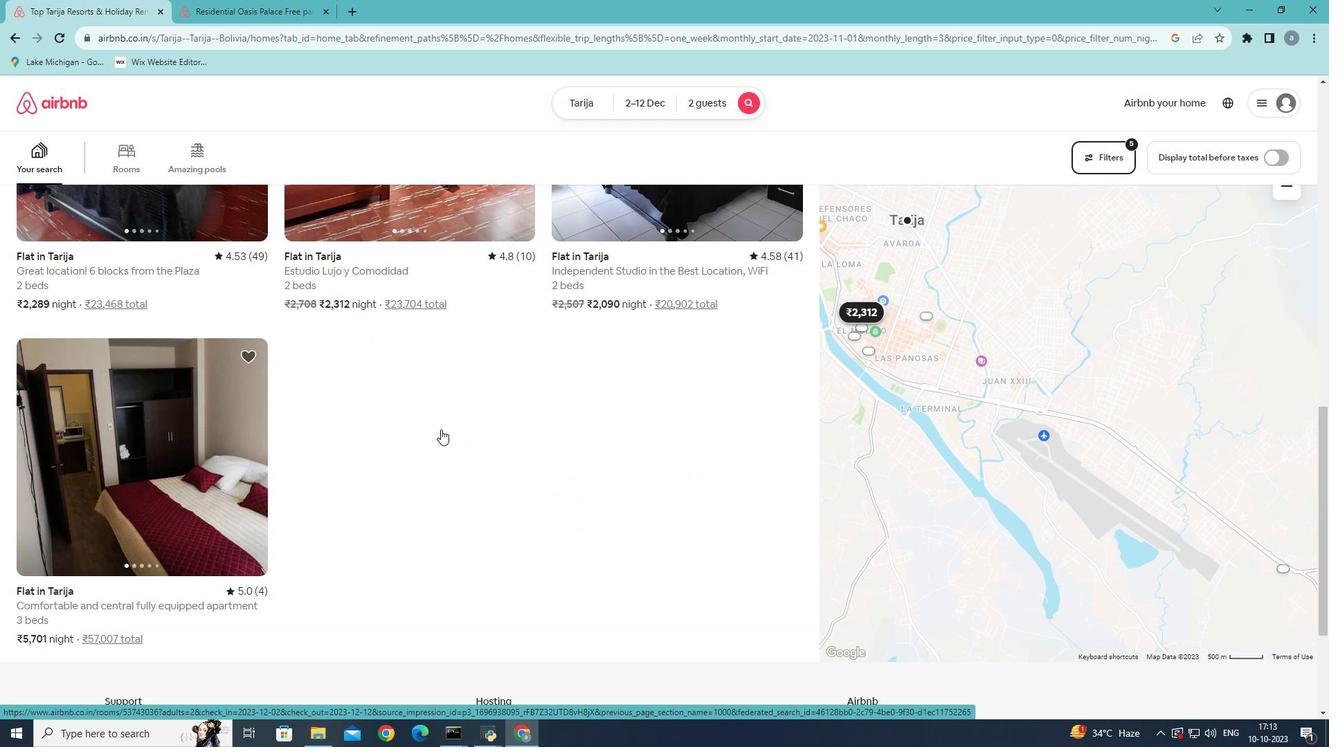 
Action: Mouse scrolled (441, 430) with delta (0, 0)
Screenshot: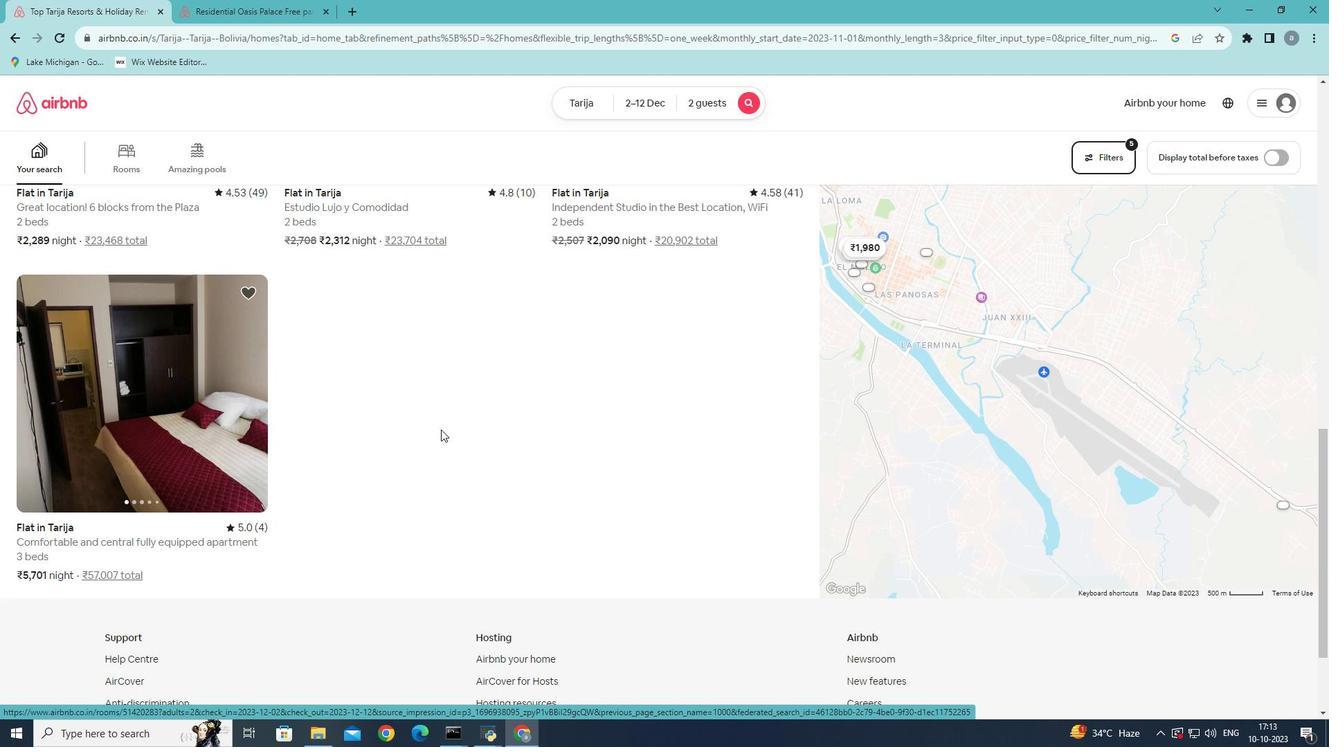 
Action: Mouse scrolled (441, 430) with delta (0, 0)
Screenshot: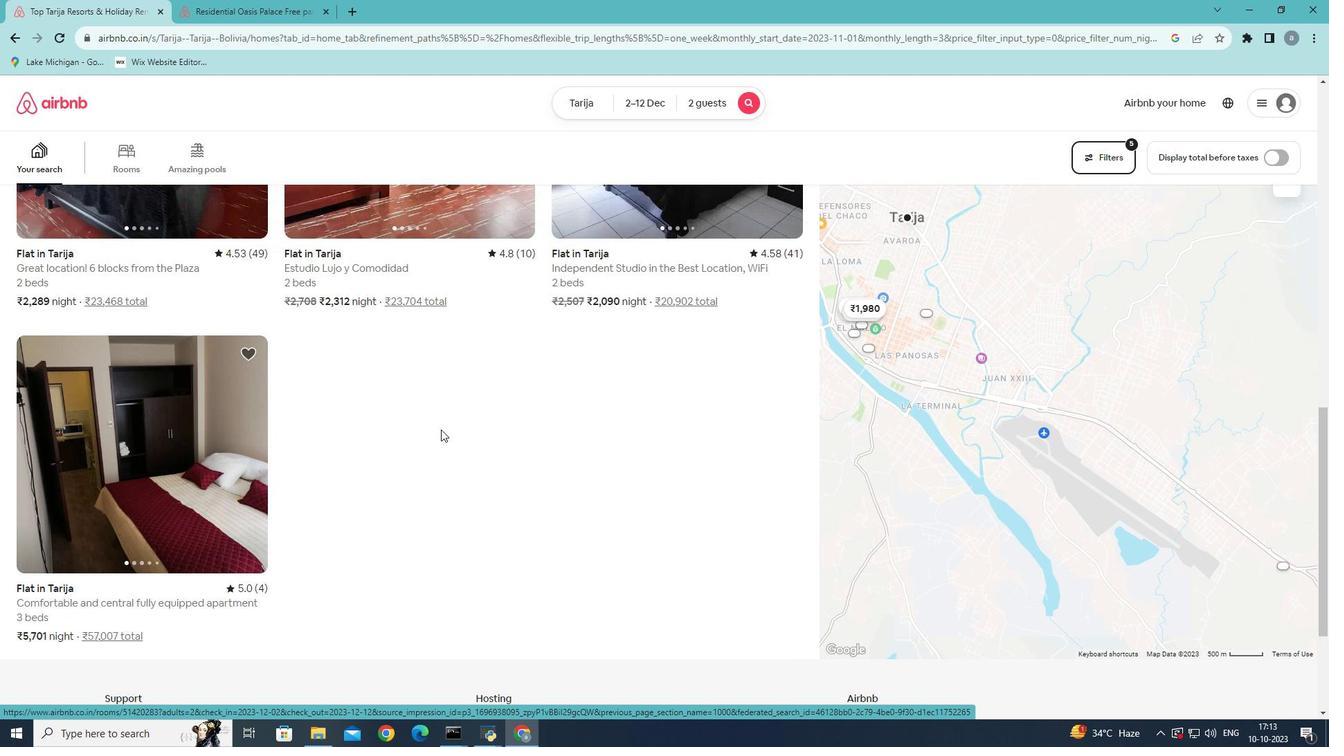 
Action: Mouse scrolled (441, 430) with delta (0, 0)
Screenshot: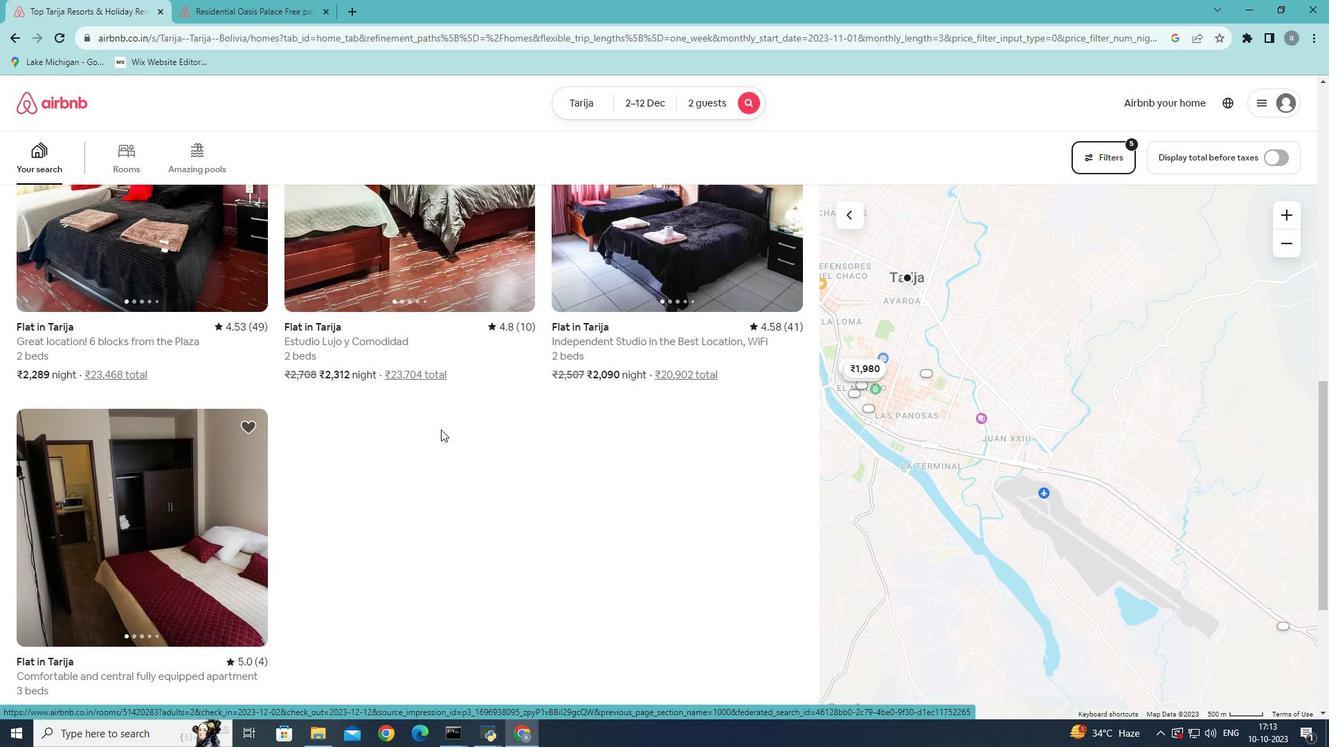 
Action: Mouse scrolled (441, 430) with delta (0, 0)
Screenshot: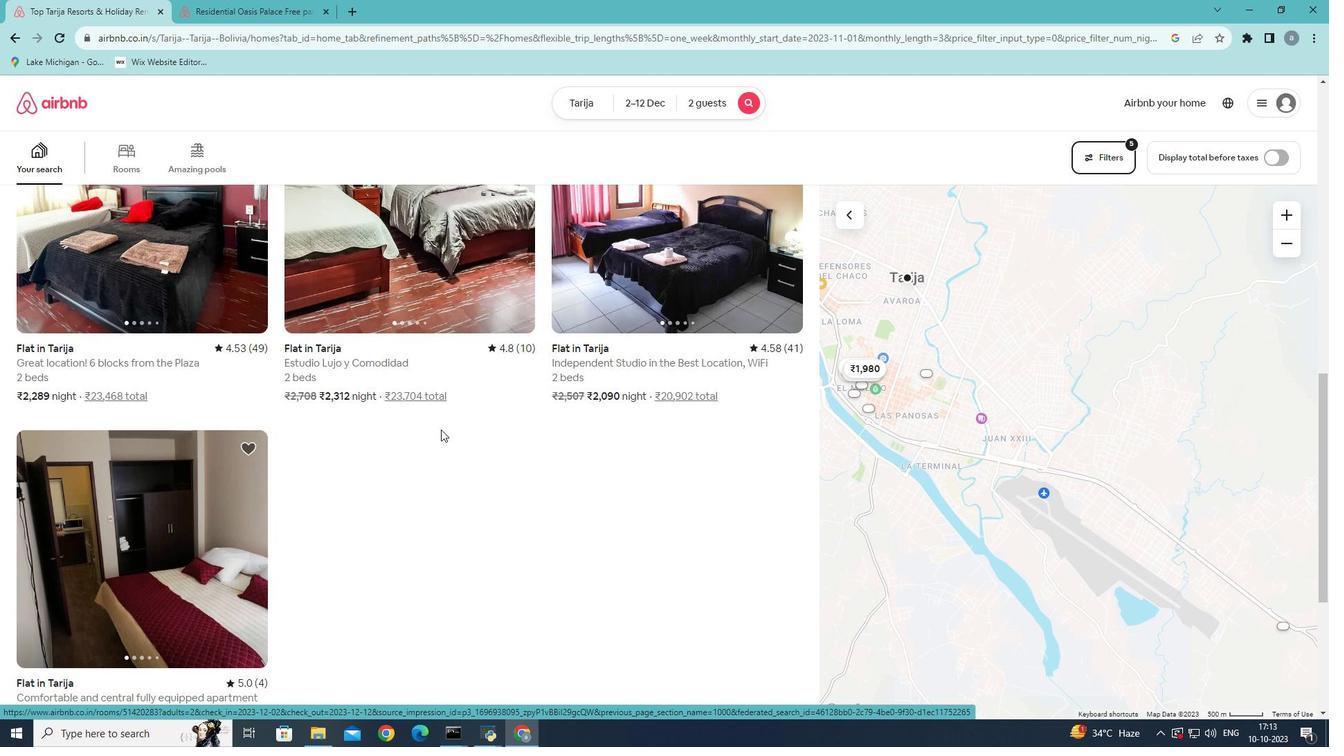 
Action: Mouse scrolled (441, 430) with delta (0, 0)
Screenshot: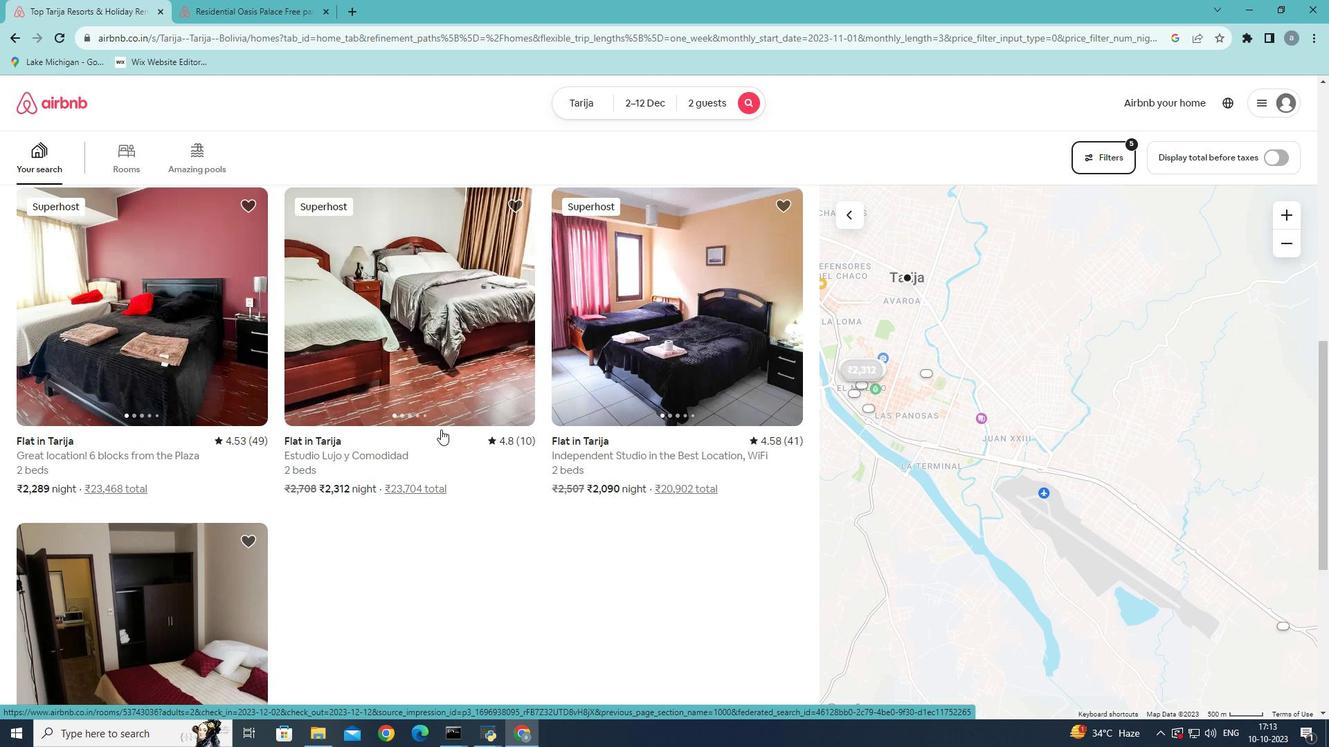 
Action: Mouse scrolled (441, 430) with delta (0, 0)
Screenshot: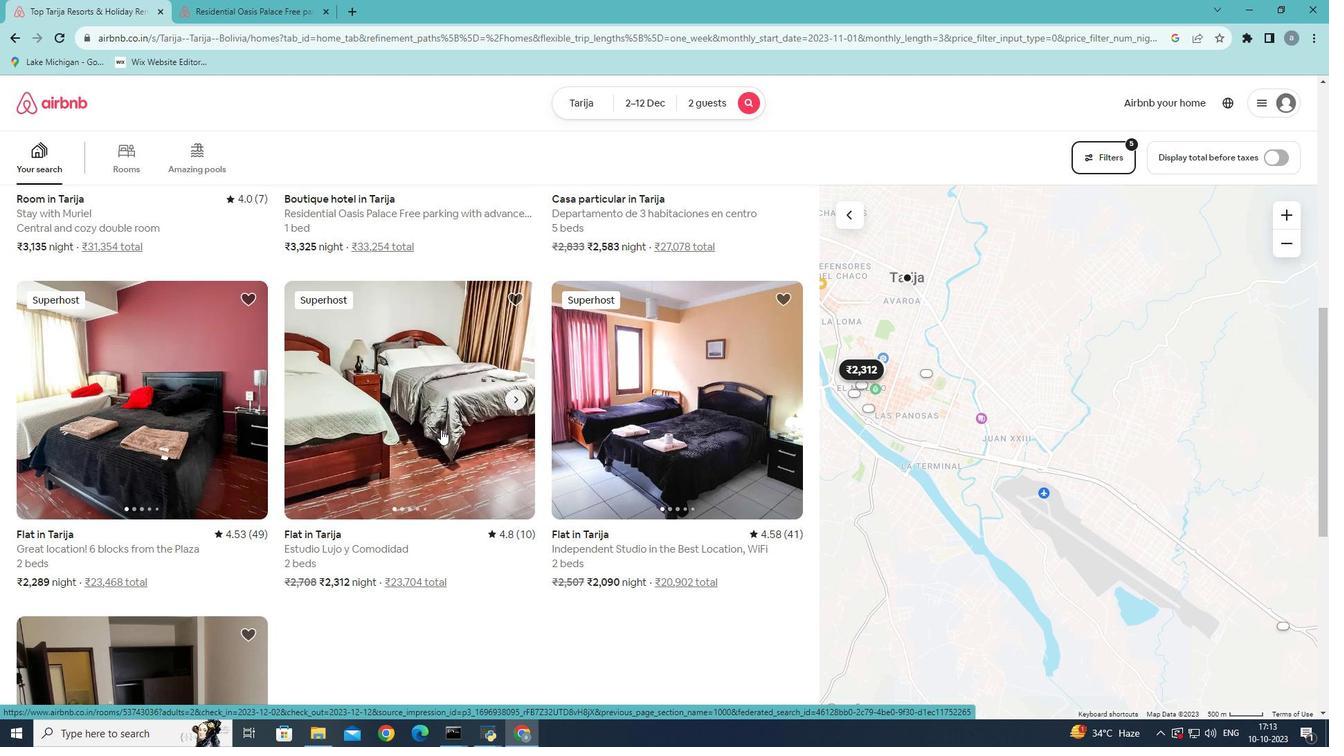 
Action: Mouse scrolled (441, 430) with delta (0, 0)
Screenshot: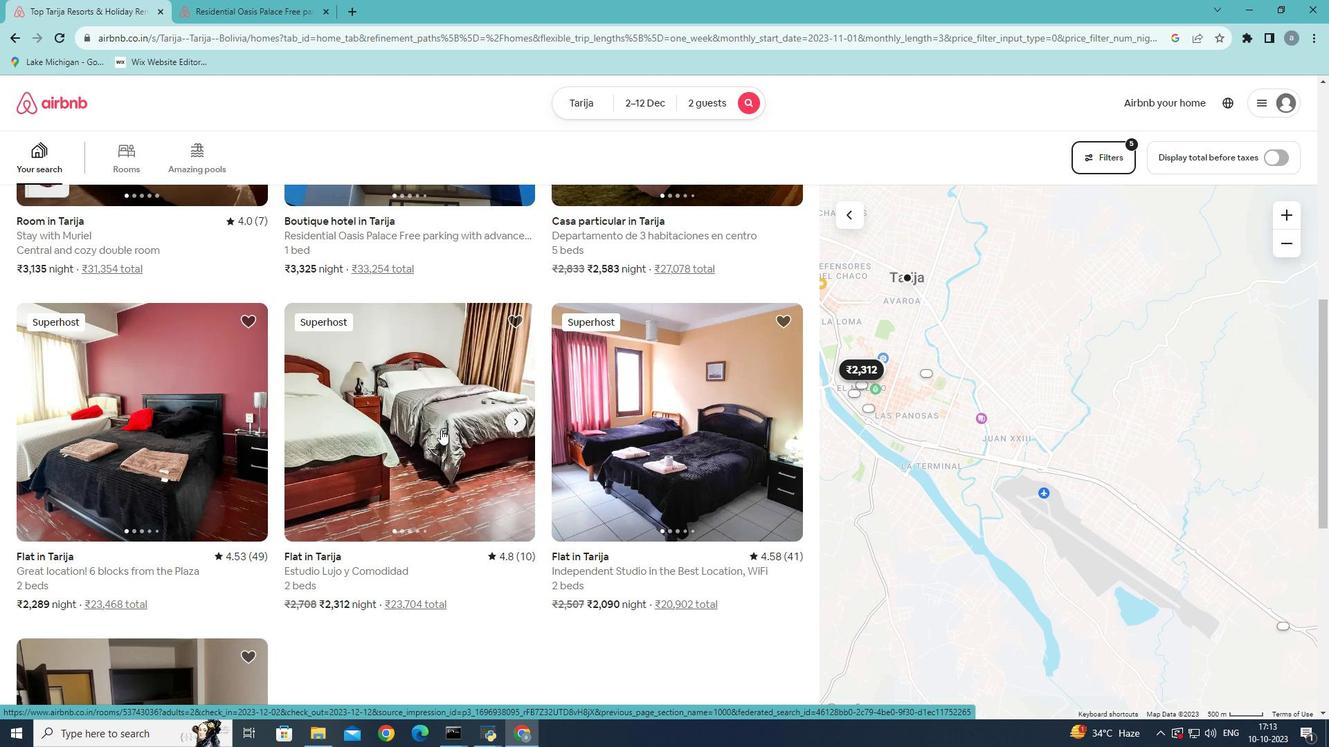 
Action: Mouse scrolled (441, 430) with delta (0, 0)
Screenshot: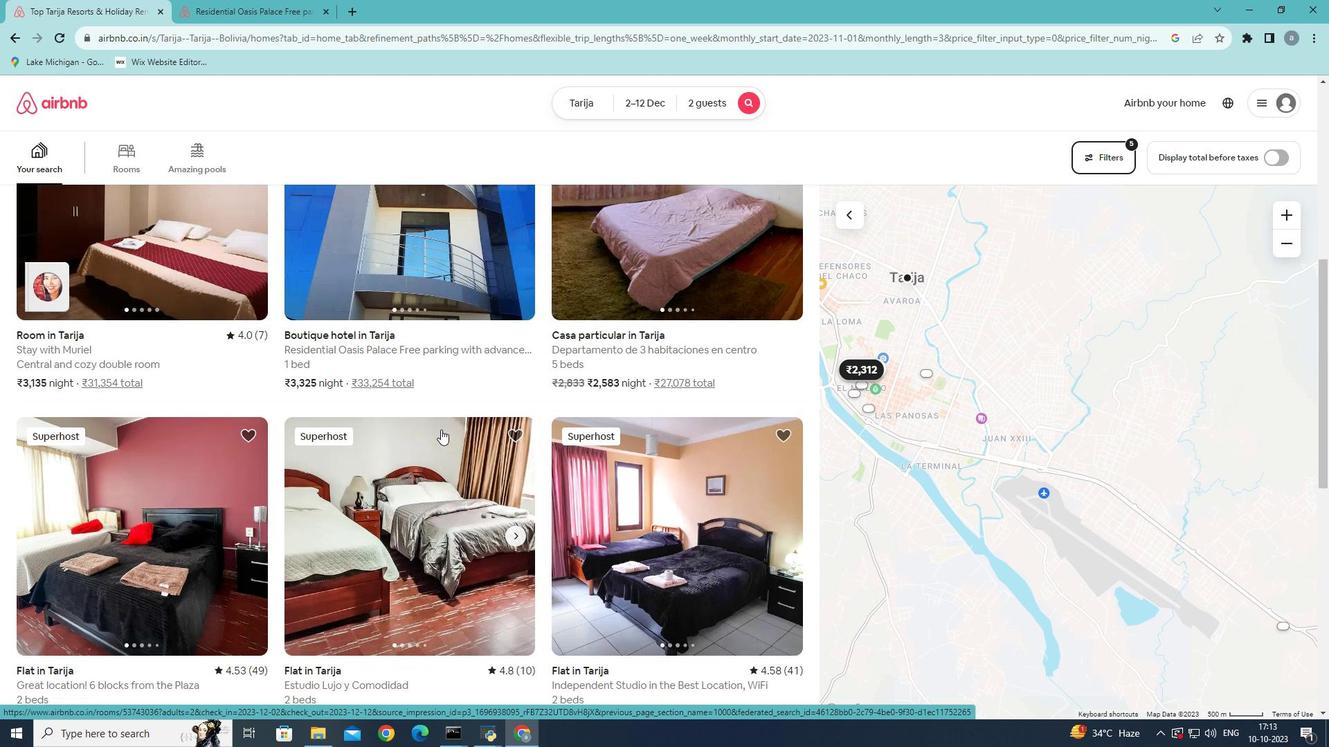 
Action: Mouse scrolled (441, 430) with delta (0, 0)
Screenshot: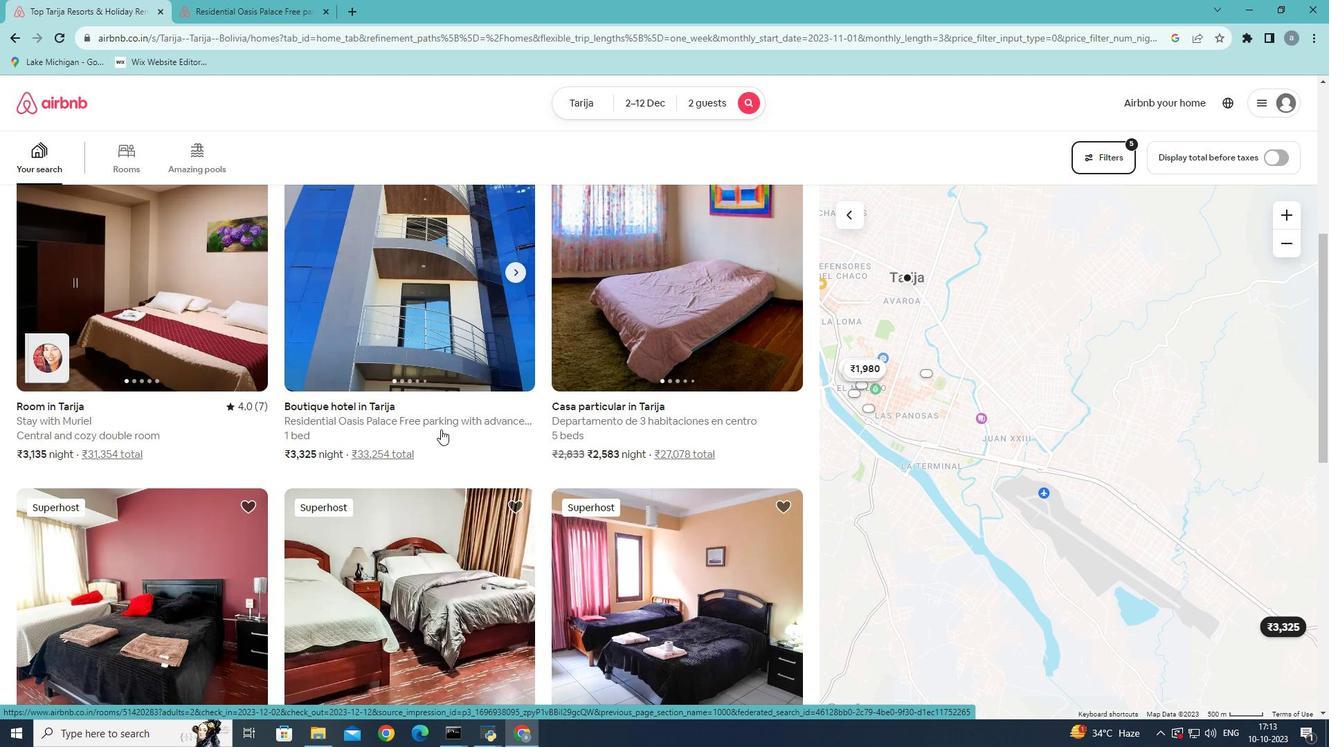 
Action: Mouse moved to (173, 415)
Screenshot: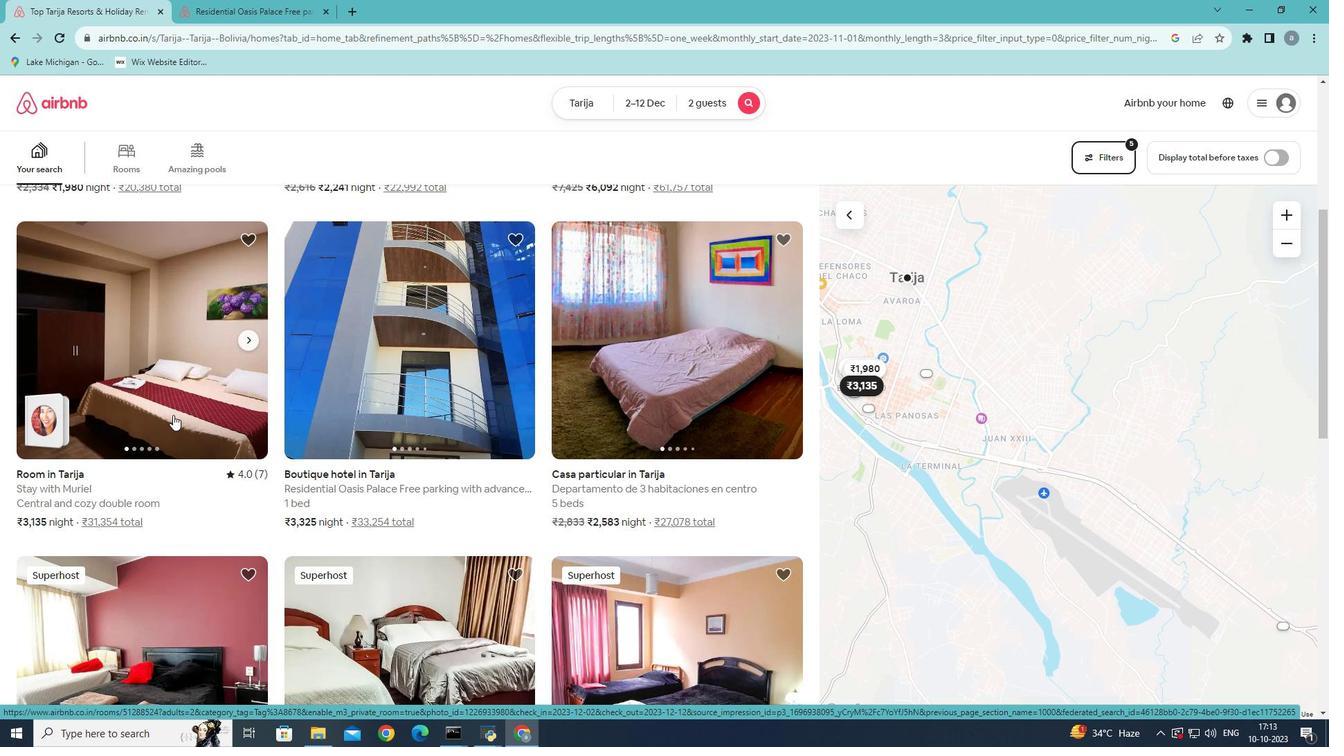 
Action: Mouse pressed left at (173, 415)
Screenshot: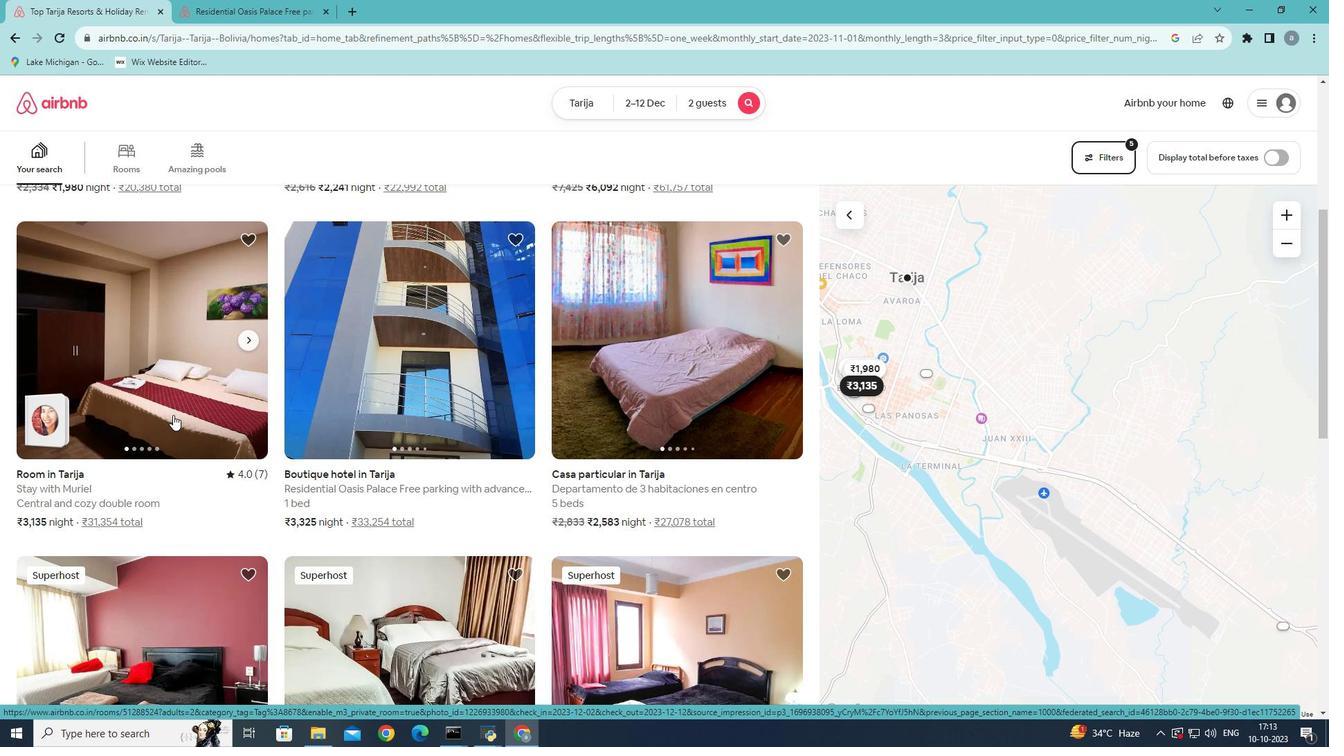 
Action: Mouse moved to (988, 520)
Screenshot: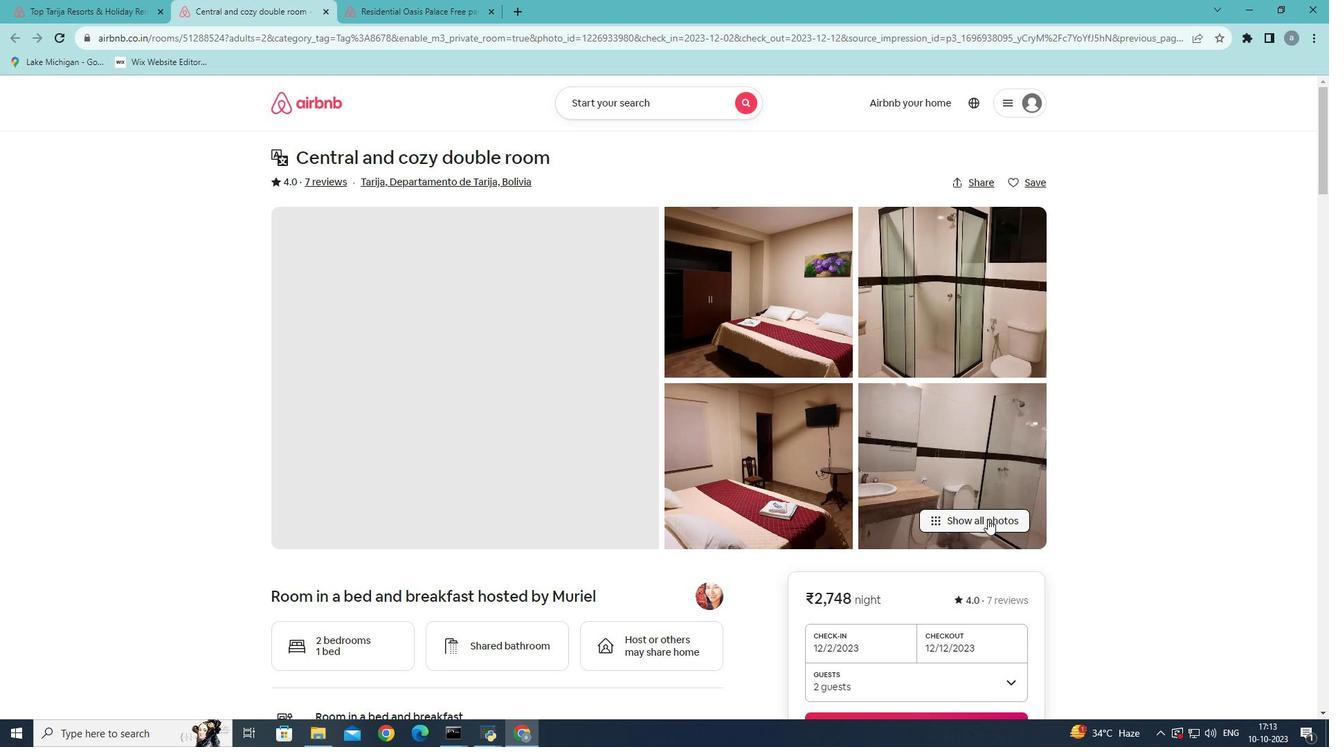 
Action: Mouse pressed left at (988, 520)
Screenshot: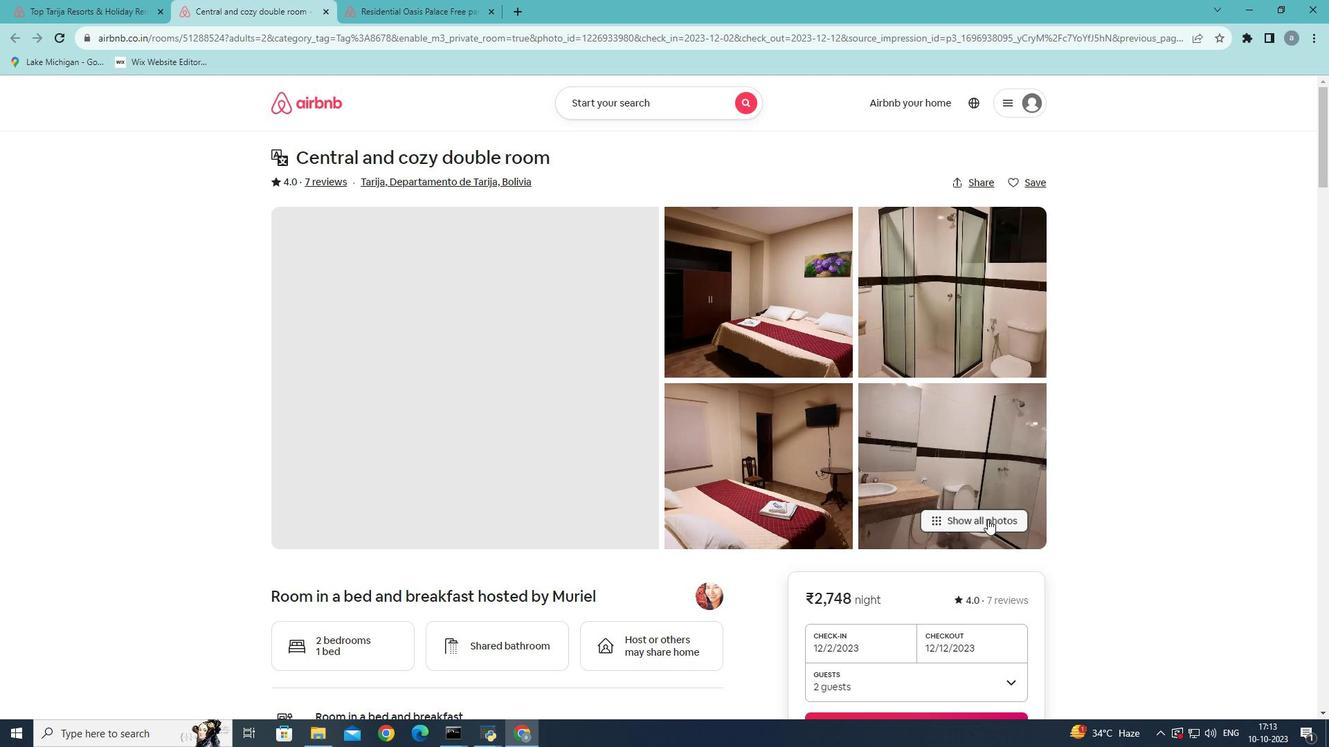 
Action: Mouse moved to (680, 488)
Screenshot: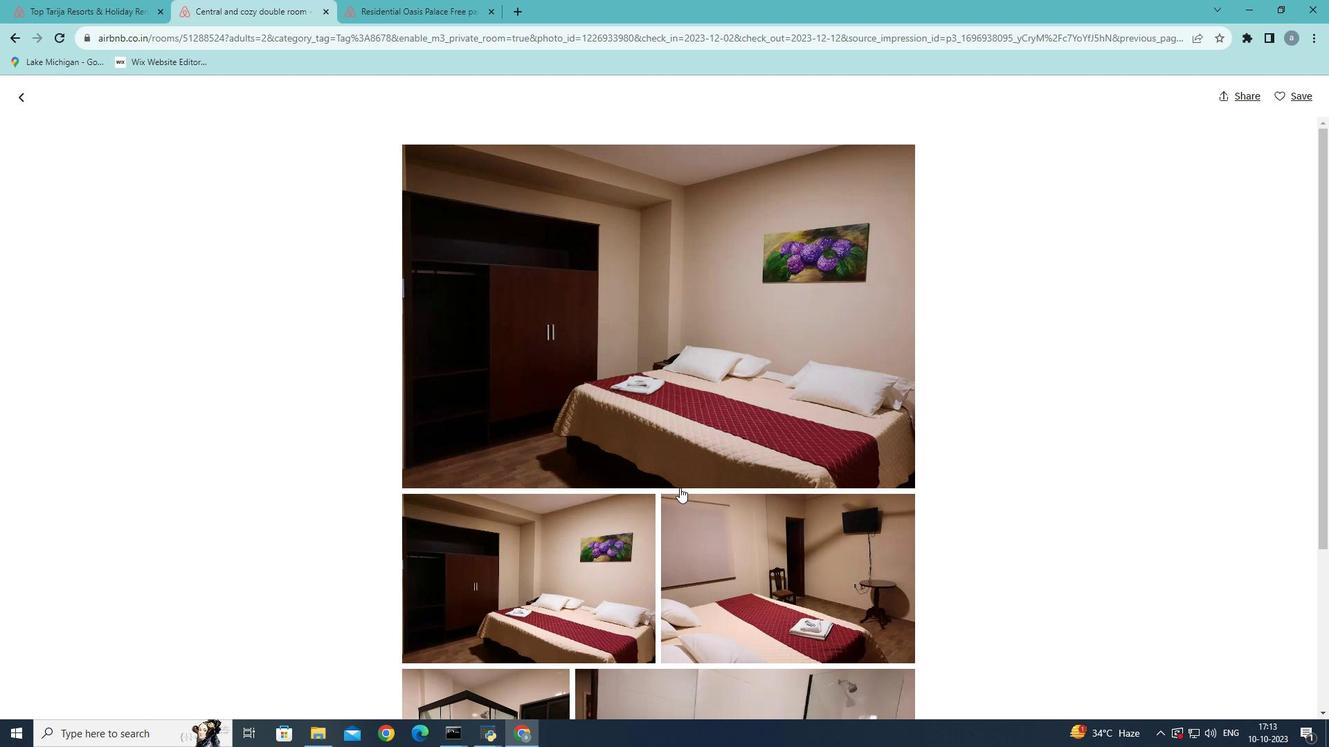 
Action: Mouse scrolled (680, 487) with delta (0, 0)
Screenshot: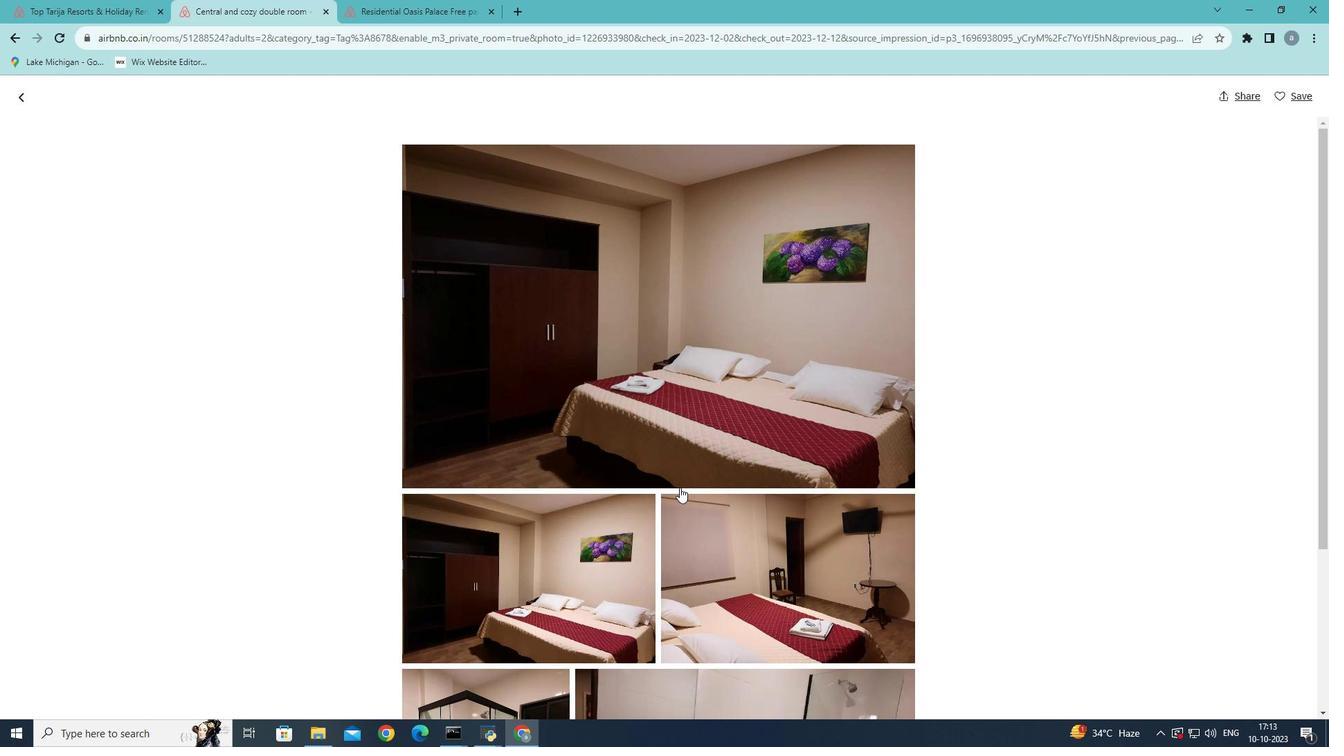 
Action: Mouse scrolled (680, 487) with delta (0, 0)
Screenshot: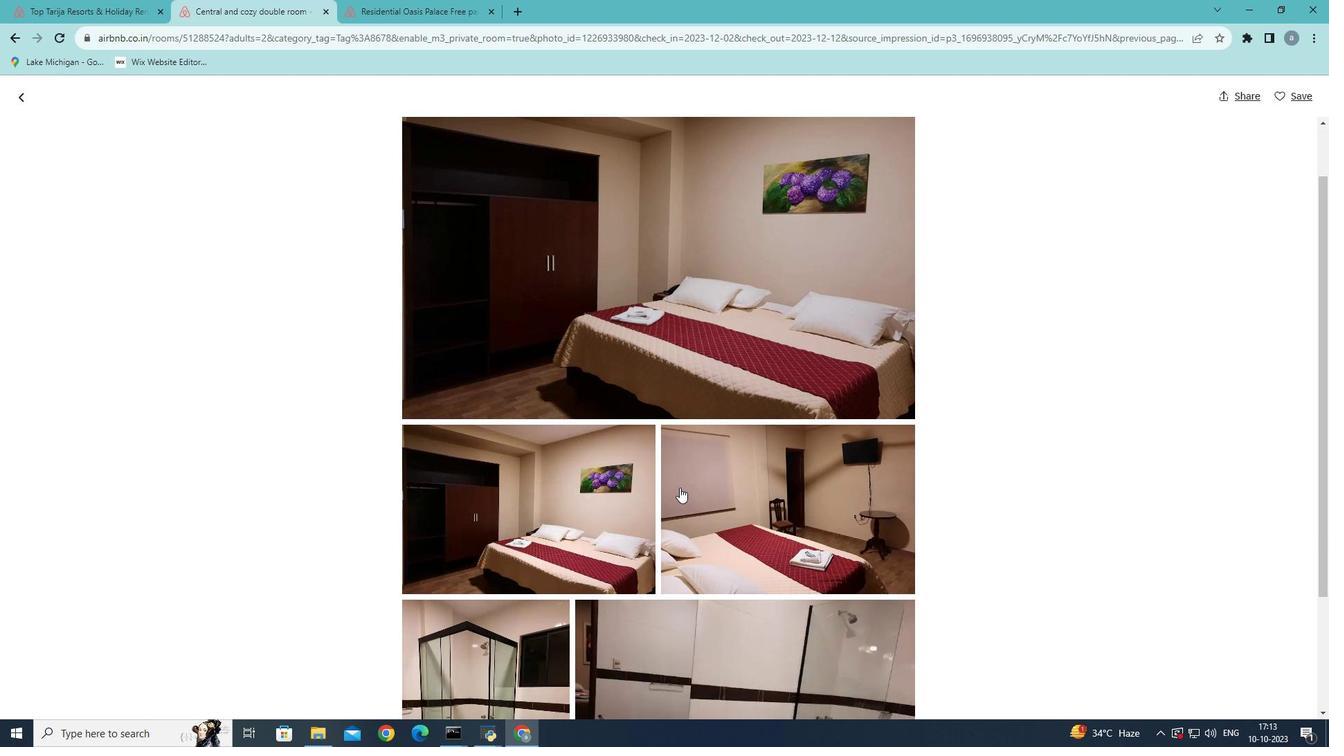 
Action: Mouse scrolled (680, 487) with delta (0, 0)
Screenshot: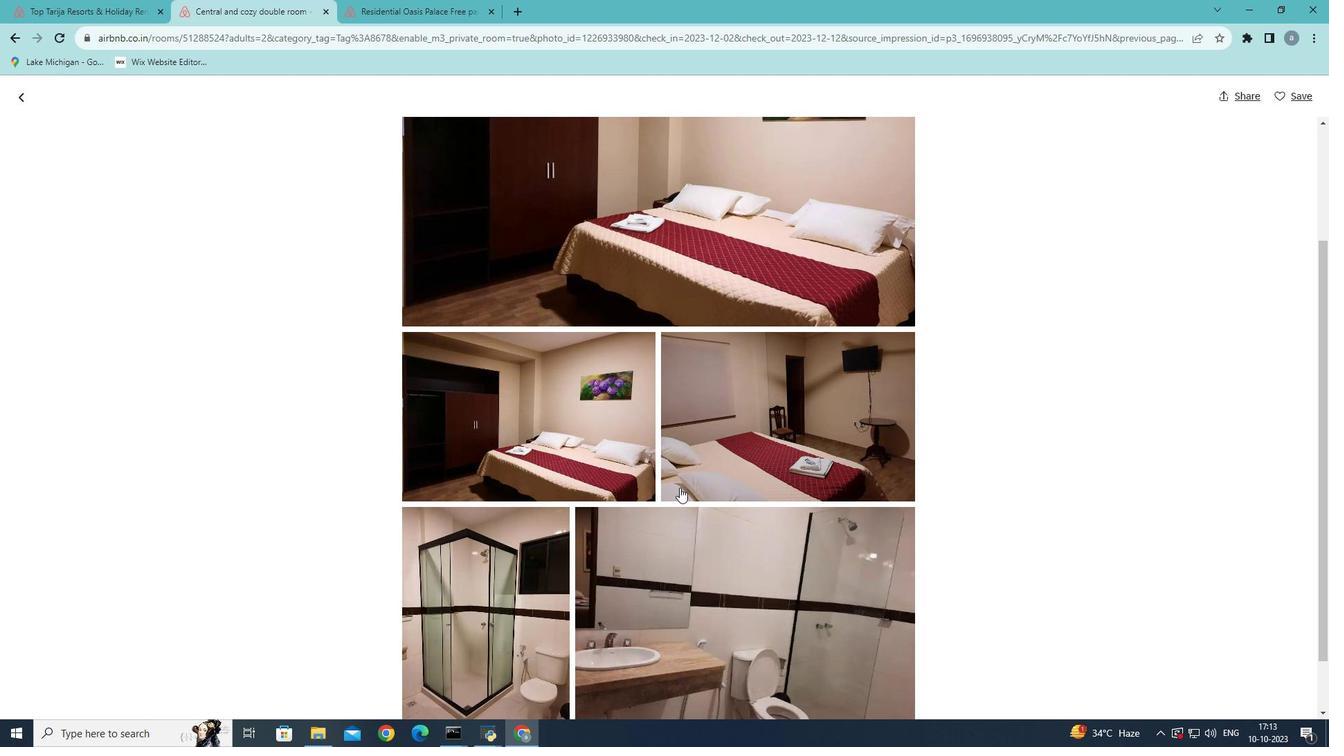 
Action: Mouse scrolled (680, 487) with delta (0, 0)
Screenshot: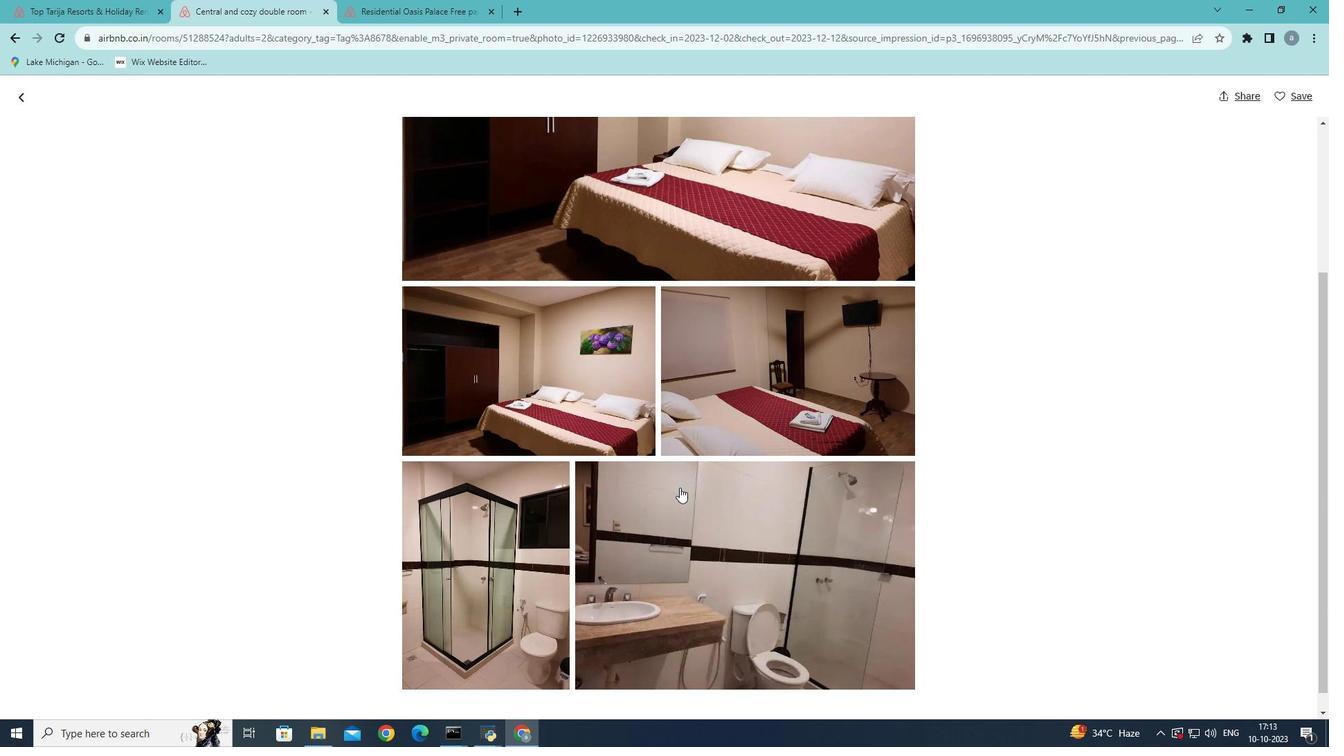 
Action: Mouse scrolled (680, 487) with delta (0, 0)
Screenshot: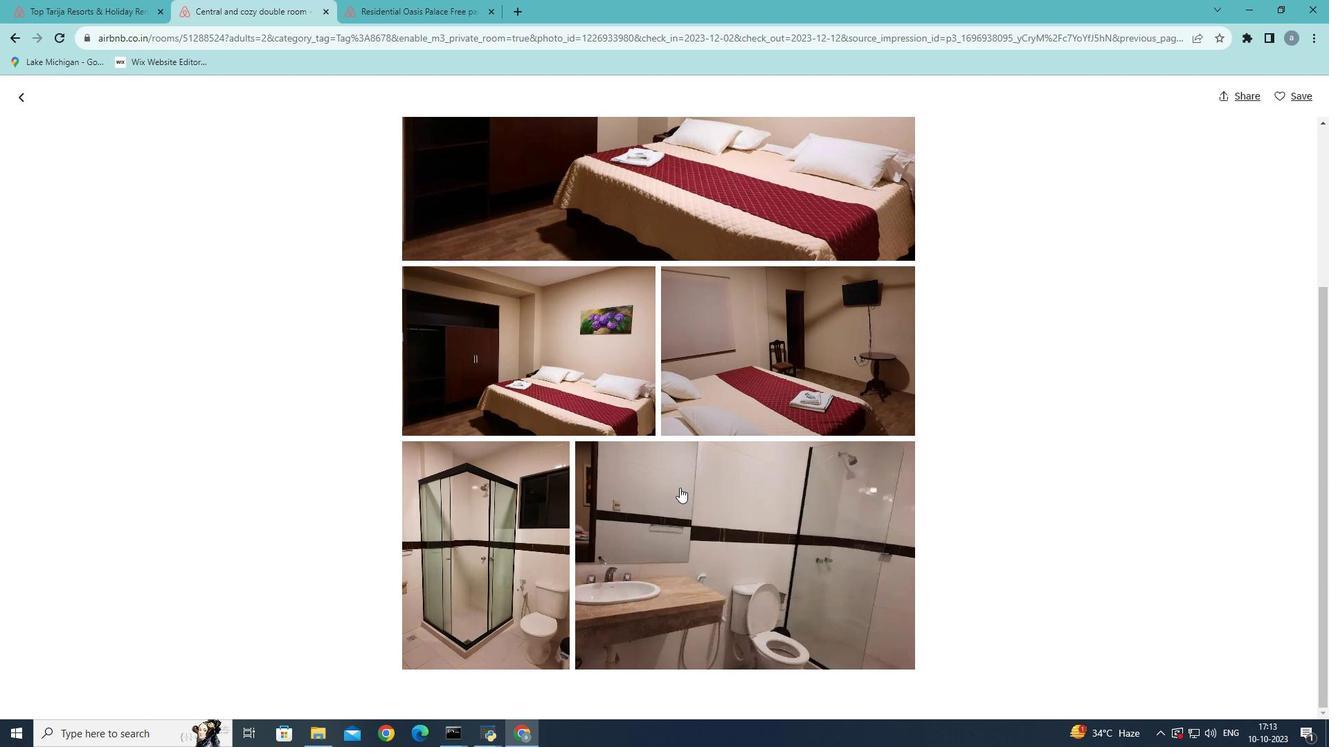 
Action: Mouse scrolled (680, 487) with delta (0, 0)
Screenshot: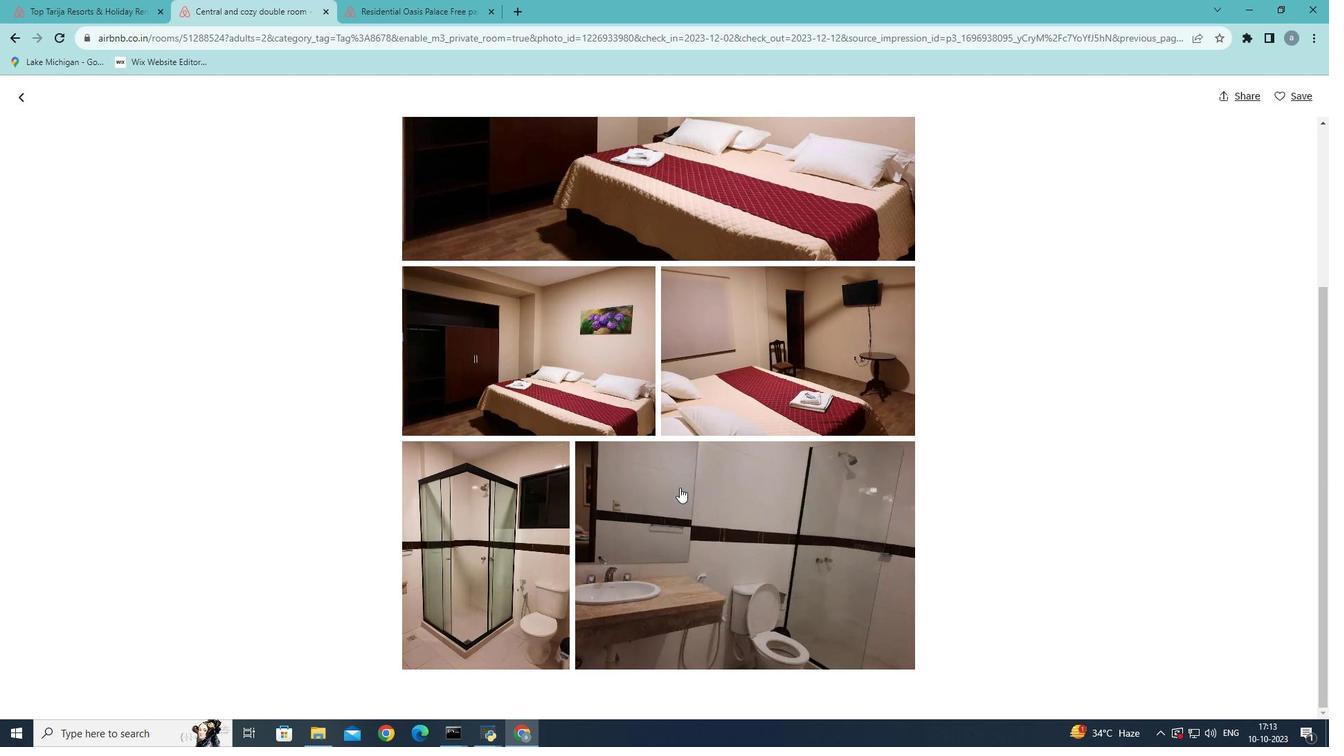 
Action: Mouse scrolled (680, 487) with delta (0, 0)
Screenshot: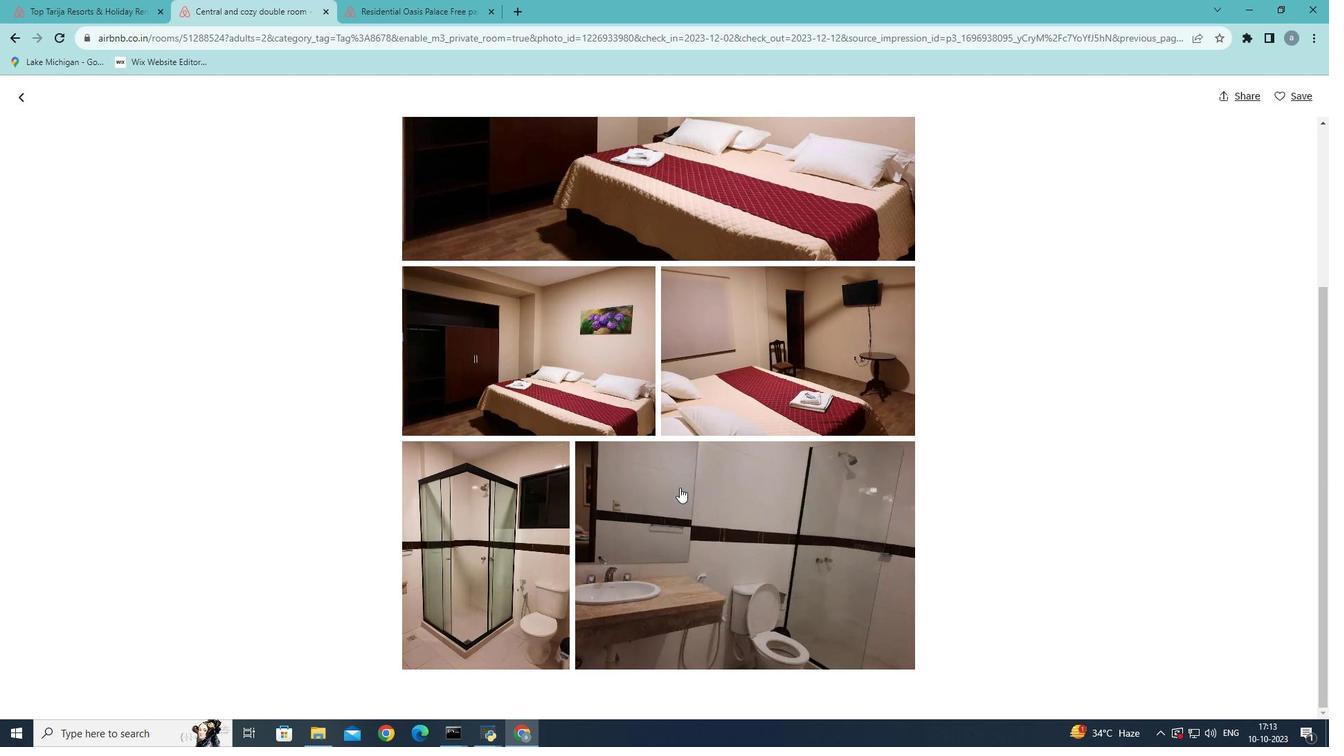
Action: Mouse scrolled (680, 487) with delta (0, 0)
Screenshot: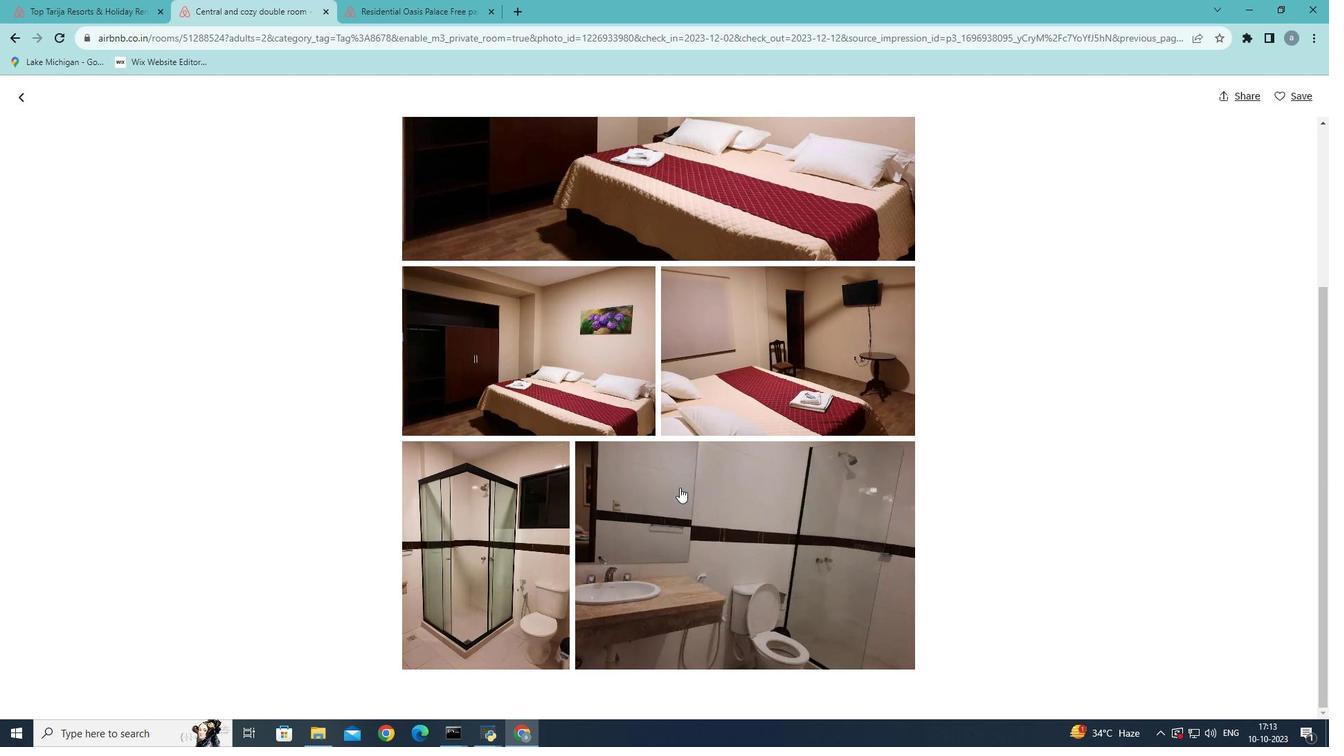 
Action: Mouse moved to (417, 522)
Screenshot: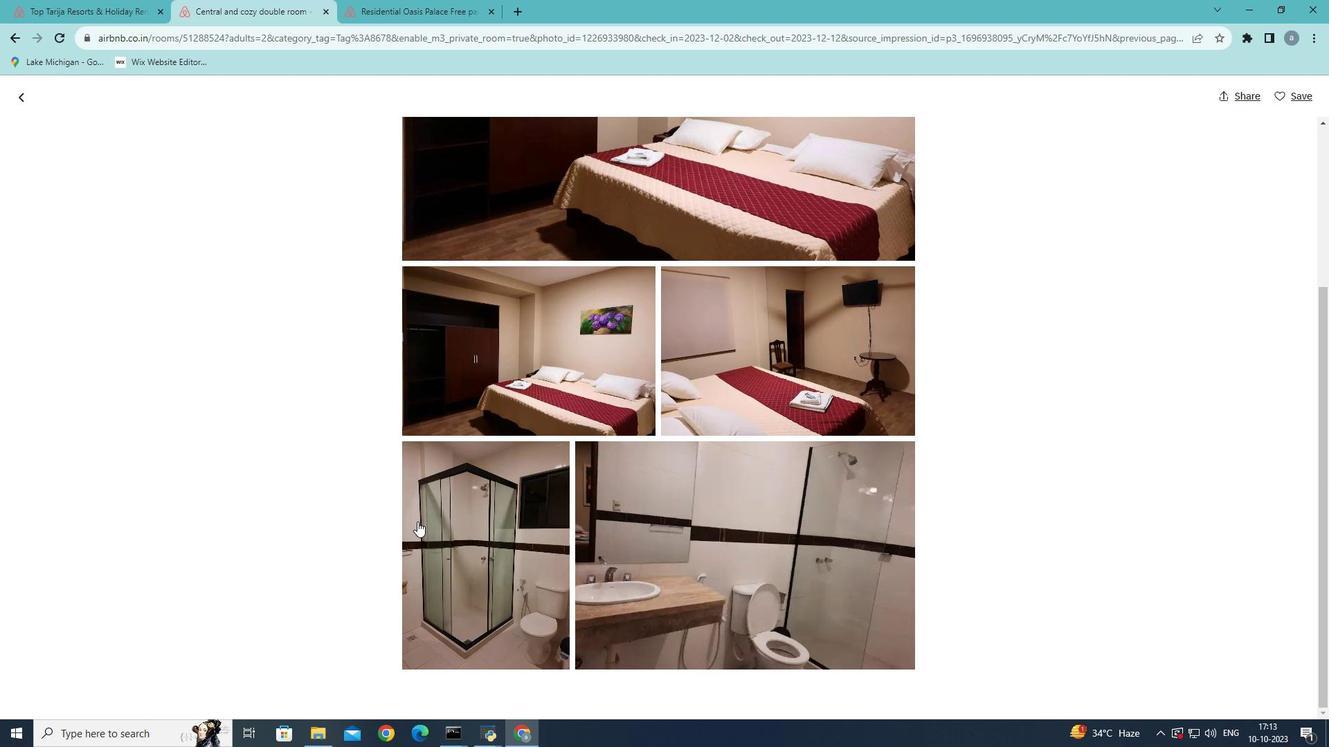 
Action: Mouse scrolled (417, 521) with delta (0, 0)
Screenshot: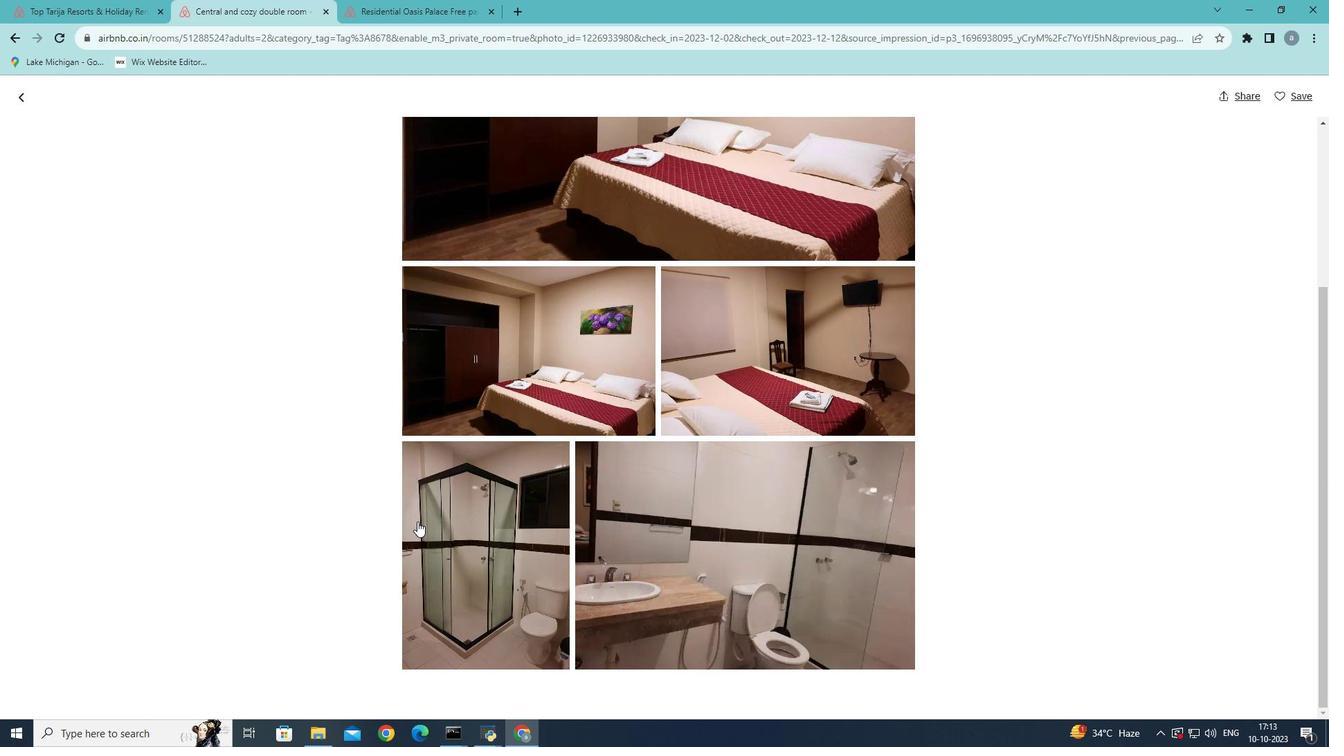 
Action: Mouse scrolled (417, 521) with delta (0, 0)
Screenshot: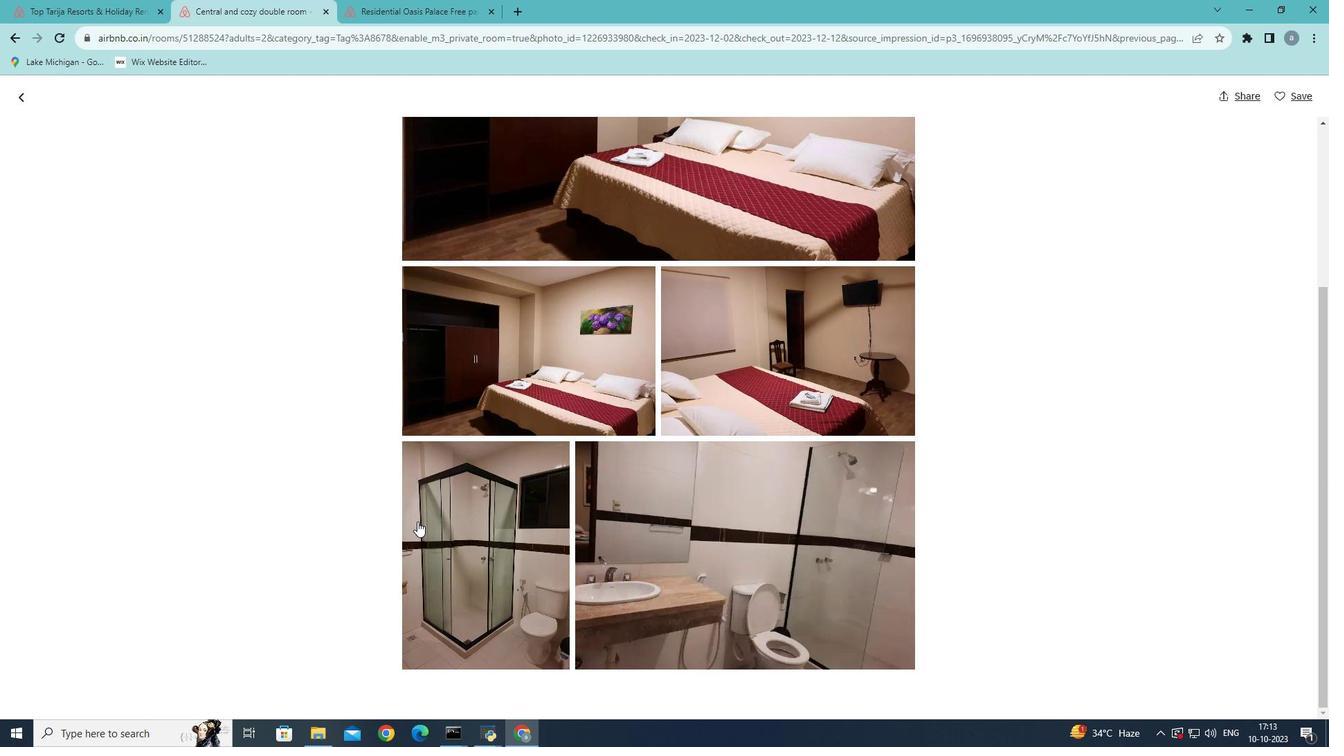 
Action: Mouse scrolled (417, 521) with delta (0, 0)
Screenshot: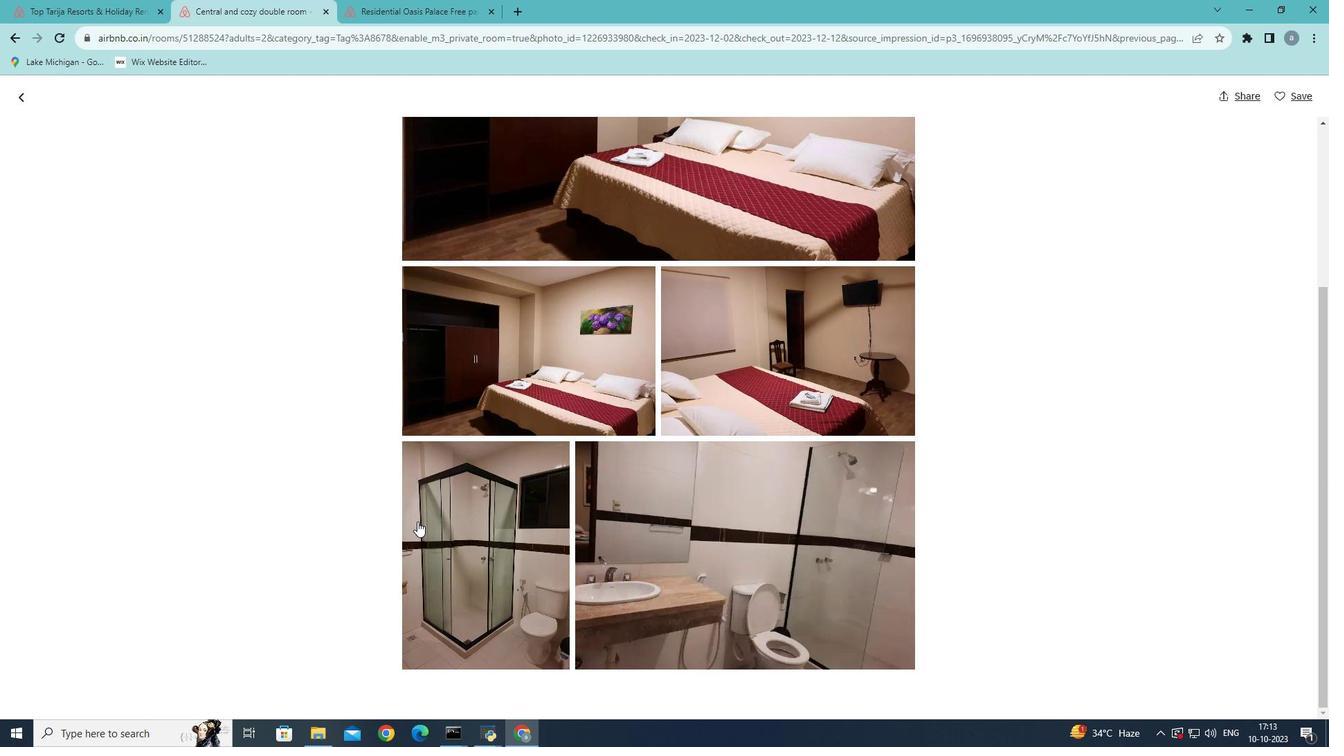 
Action: Mouse scrolled (417, 521) with delta (0, 0)
Screenshot: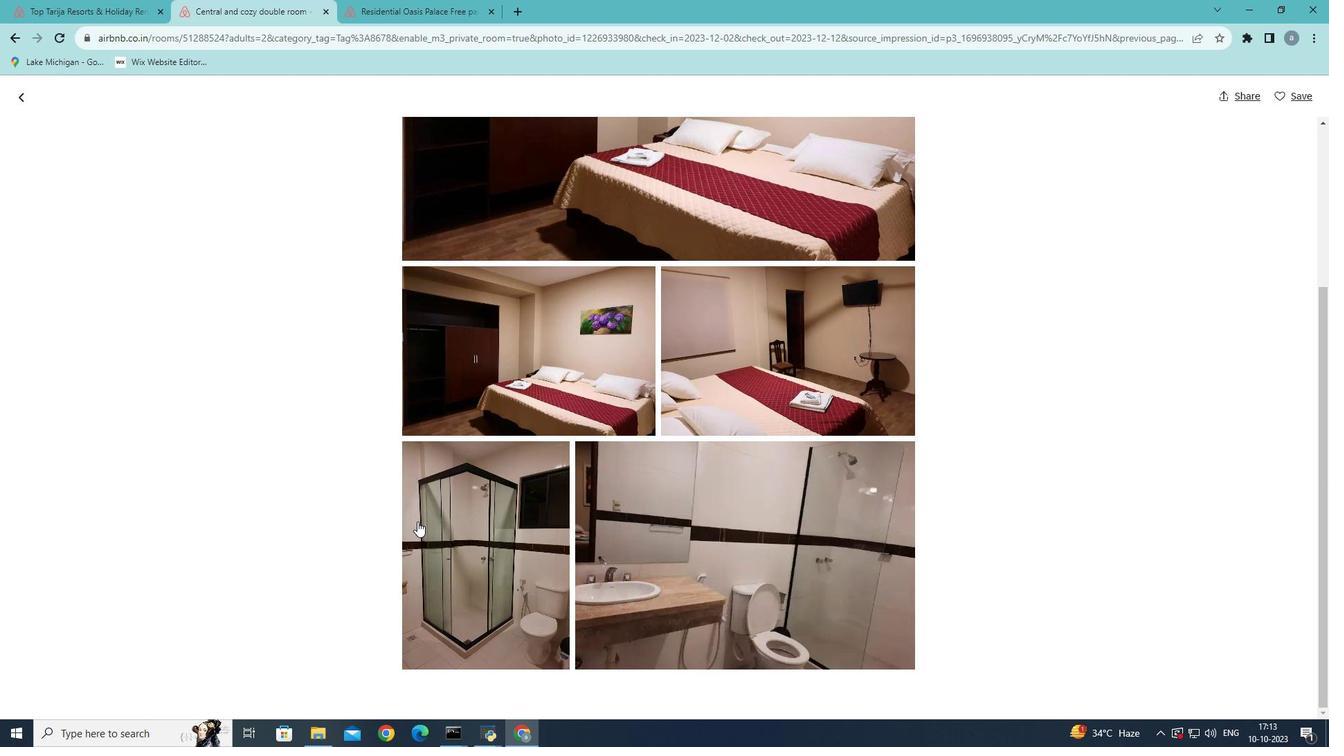 
Action: Mouse scrolled (417, 522) with delta (0, 0)
Screenshot: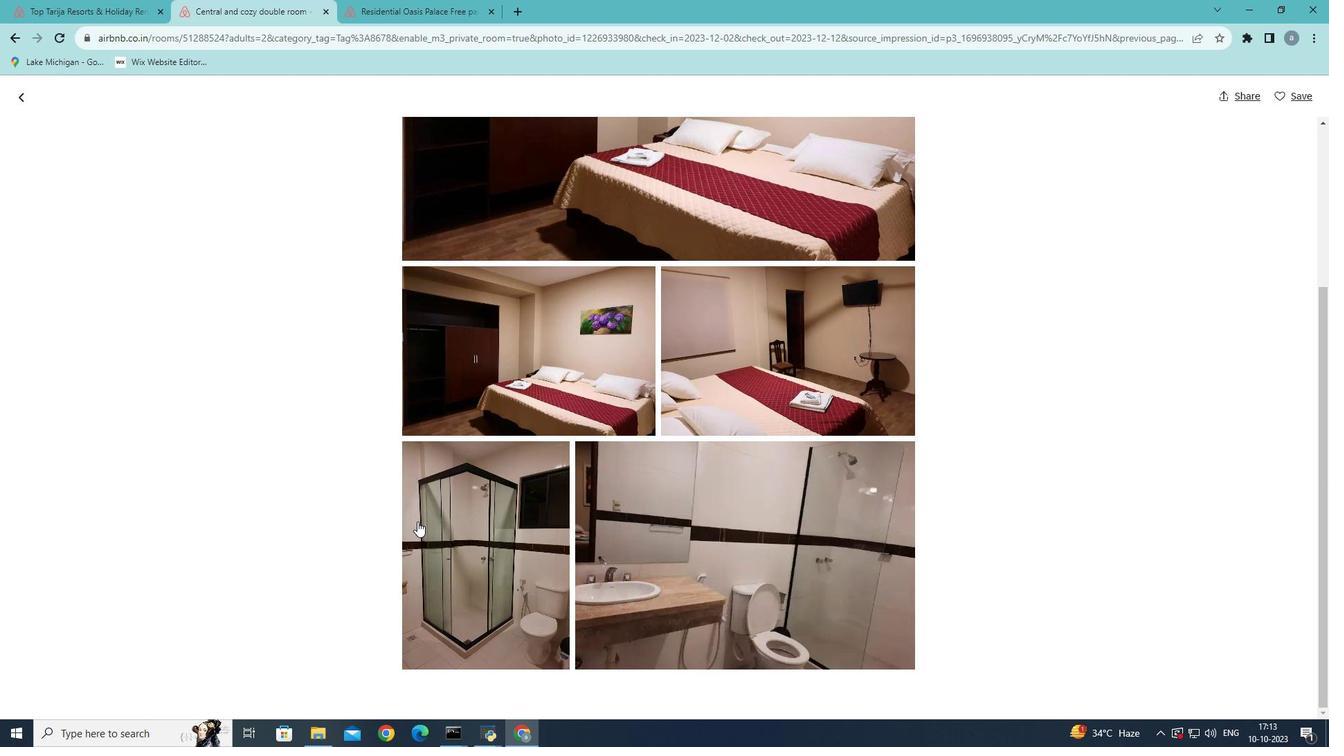 
Action: Mouse scrolled (417, 522) with delta (0, 0)
Screenshot: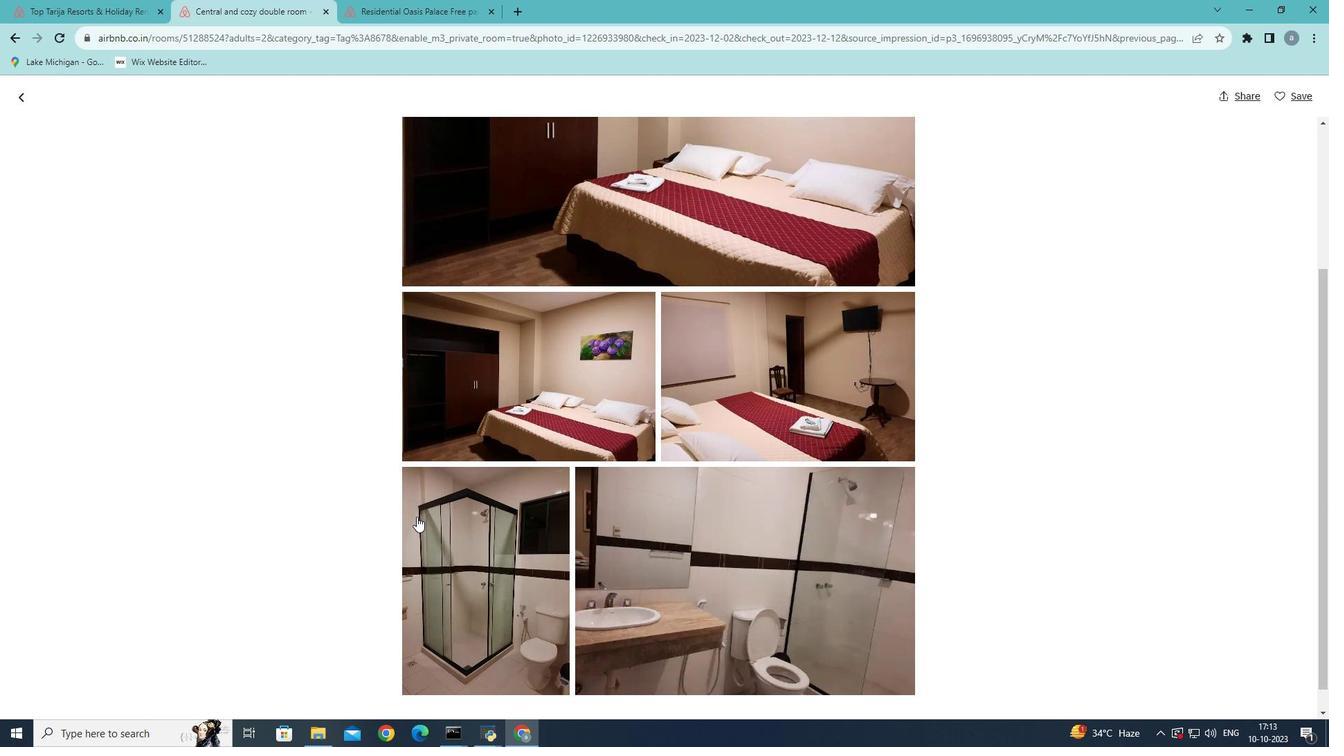 
Action: Mouse moved to (416, 520)
Screenshot: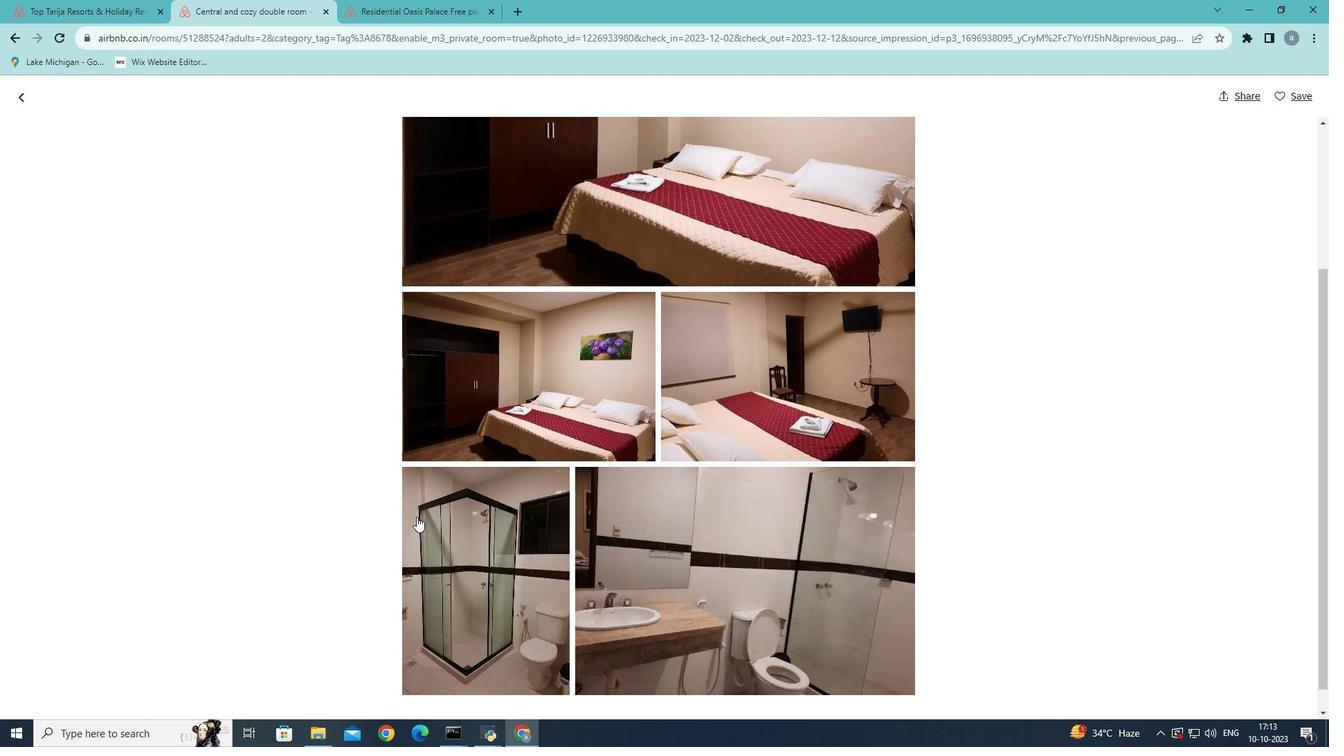 
Action: Mouse scrolled (416, 521) with delta (0, 0)
Screenshot: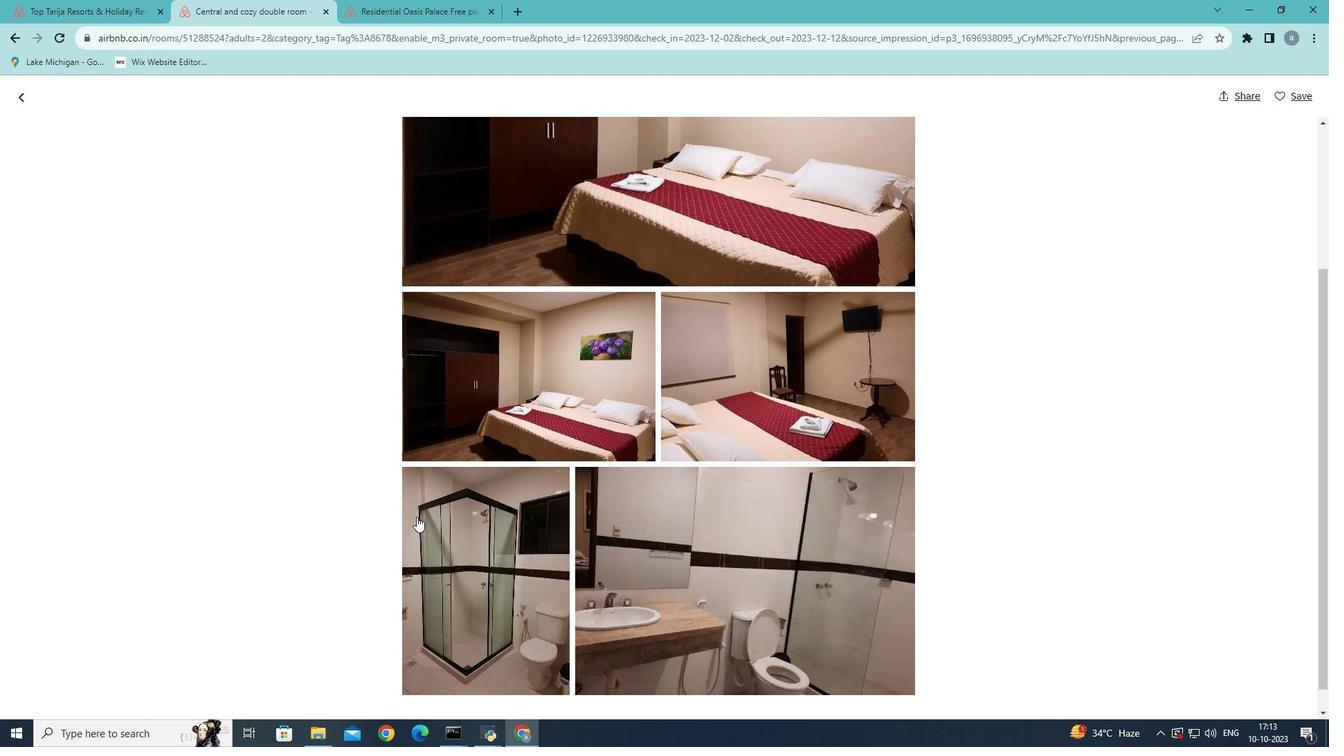 
Action: Mouse moved to (416, 515)
Screenshot: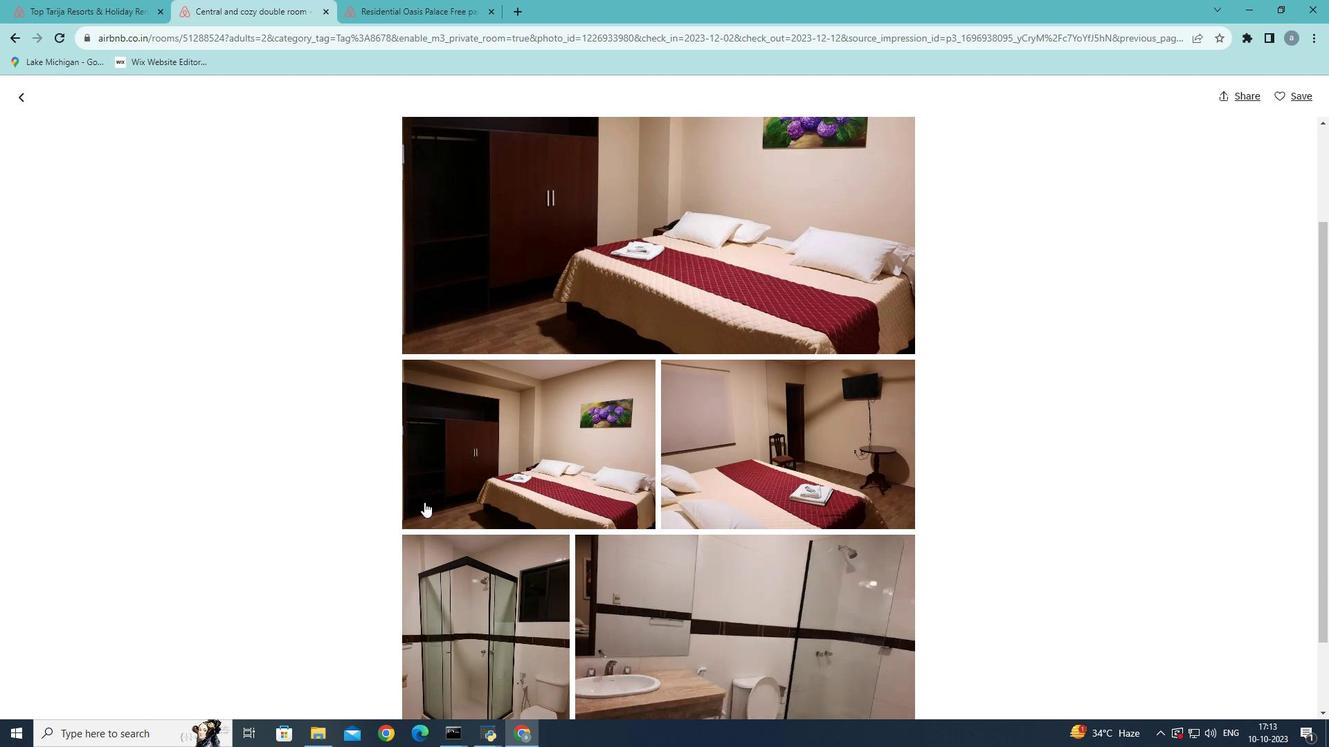 
Action: Mouse scrolled (416, 515) with delta (0, 0)
Screenshot: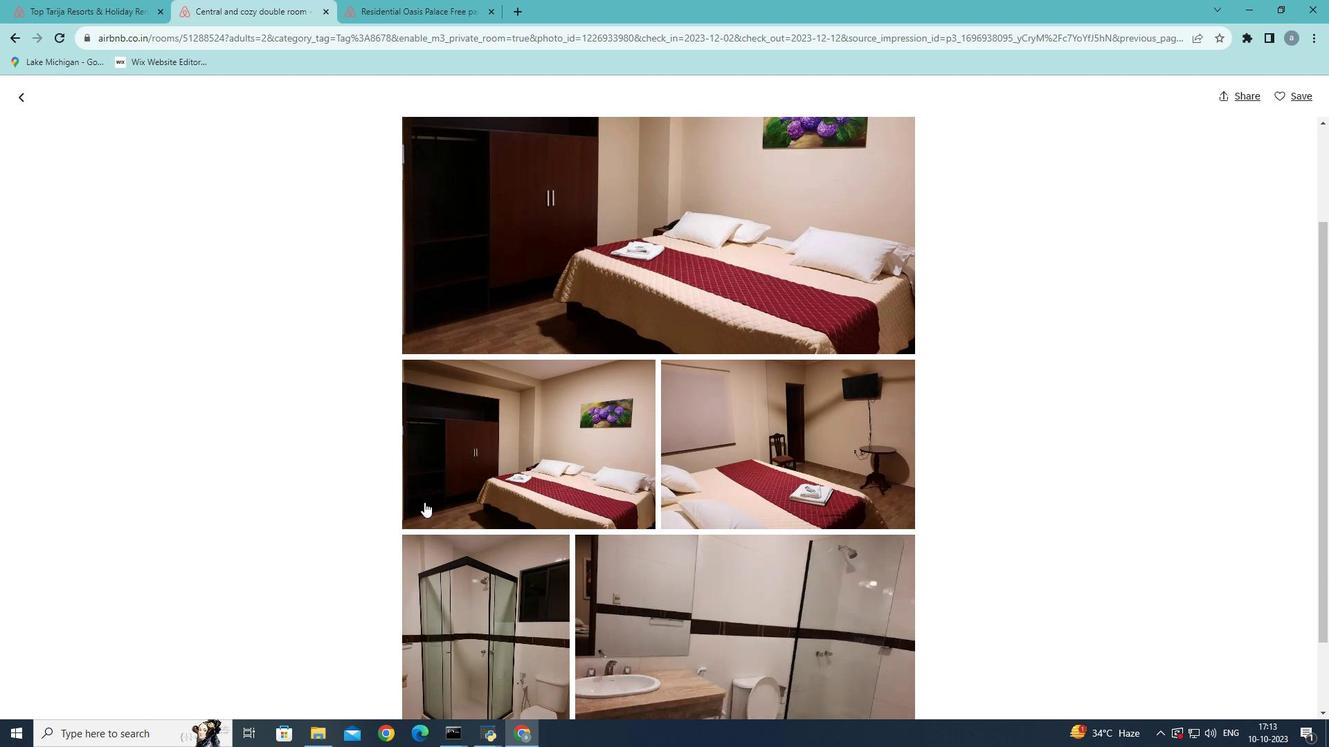 
Action: Mouse moved to (461, 482)
Screenshot: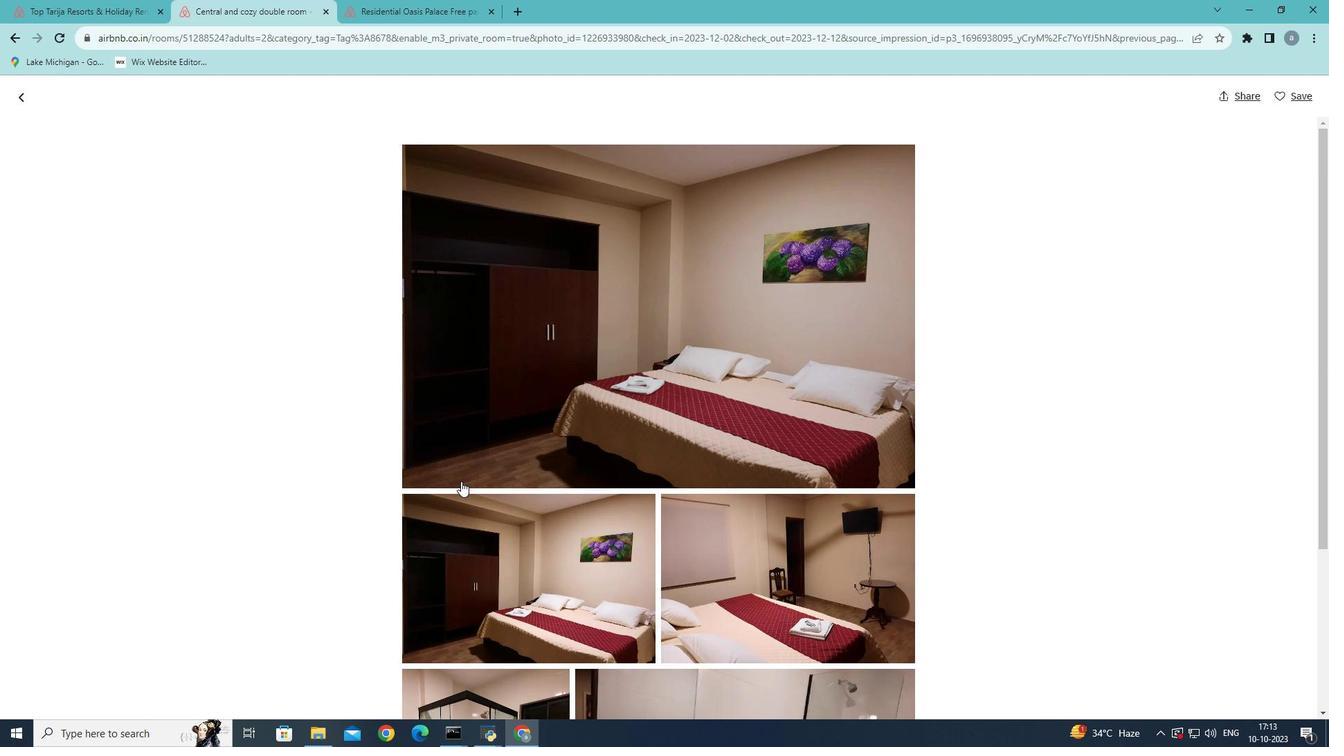 
Action: Mouse scrolled (461, 482) with delta (0, 0)
Screenshot: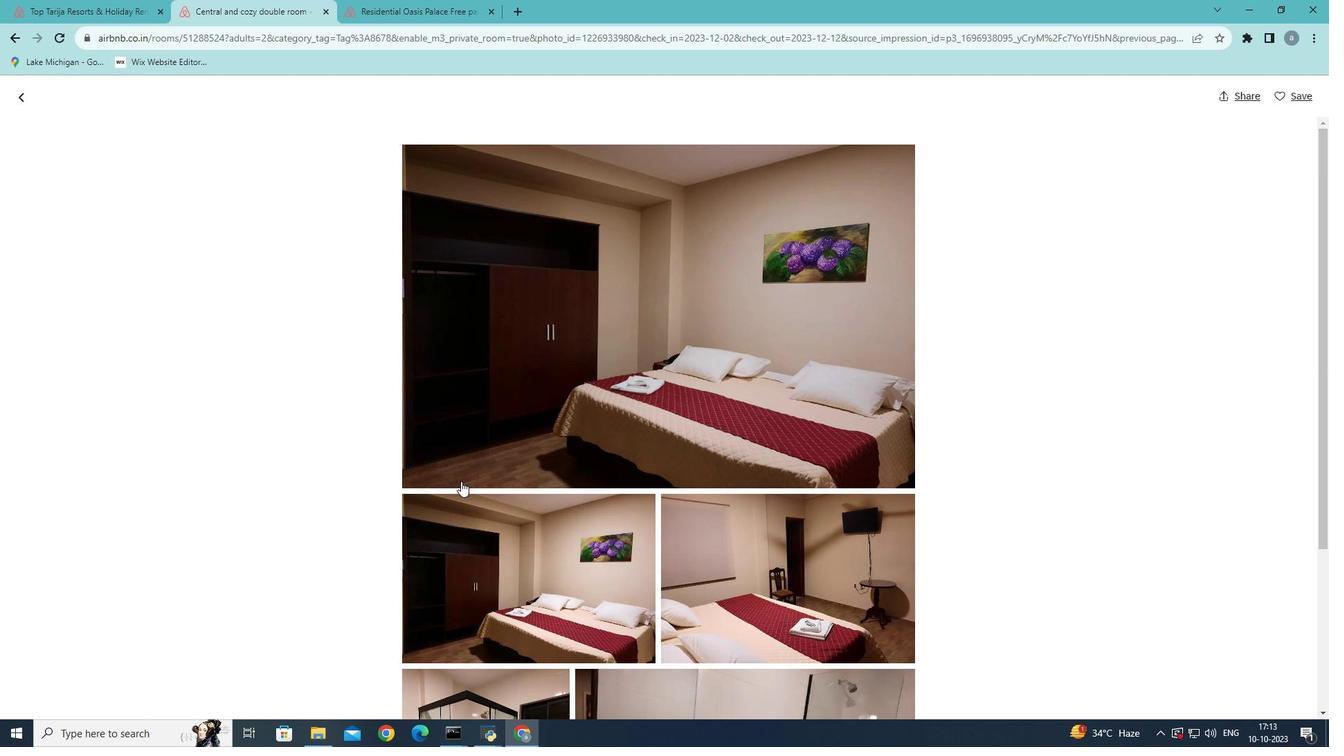 
Action: Mouse scrolled (461, 482) with delta (0, 0)
Screenshot: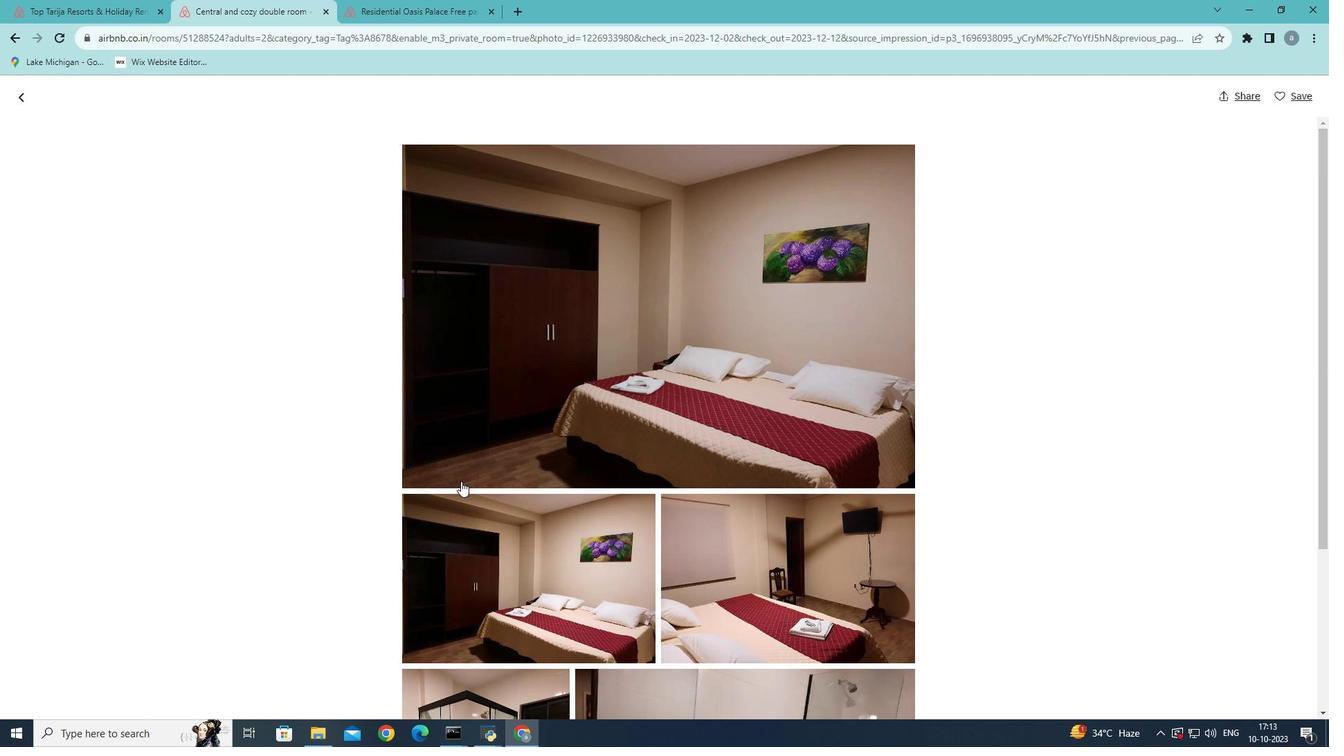
Action: Mouse scrolled (461, 482) with delta (0, 0)
Screenshot: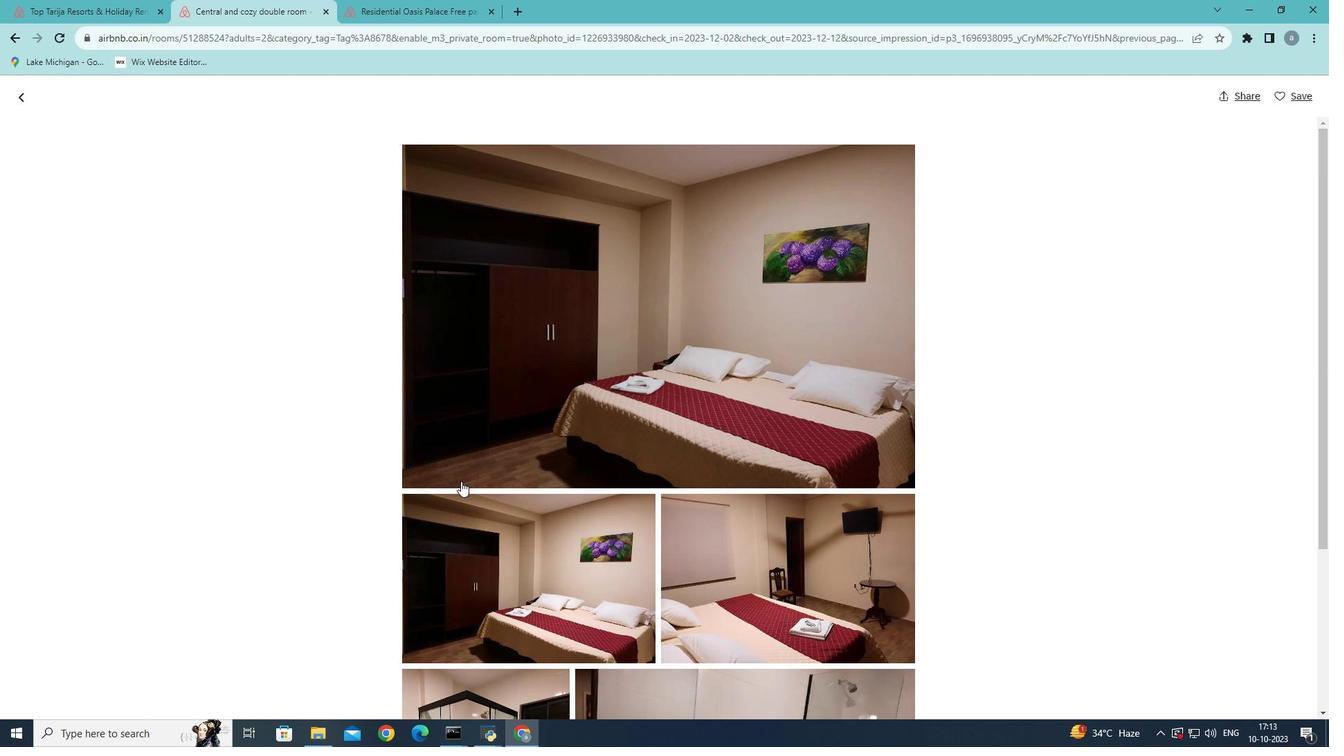 
Action: Mouse scrolled (461, 482) with delta (0, 0)
Screenshot: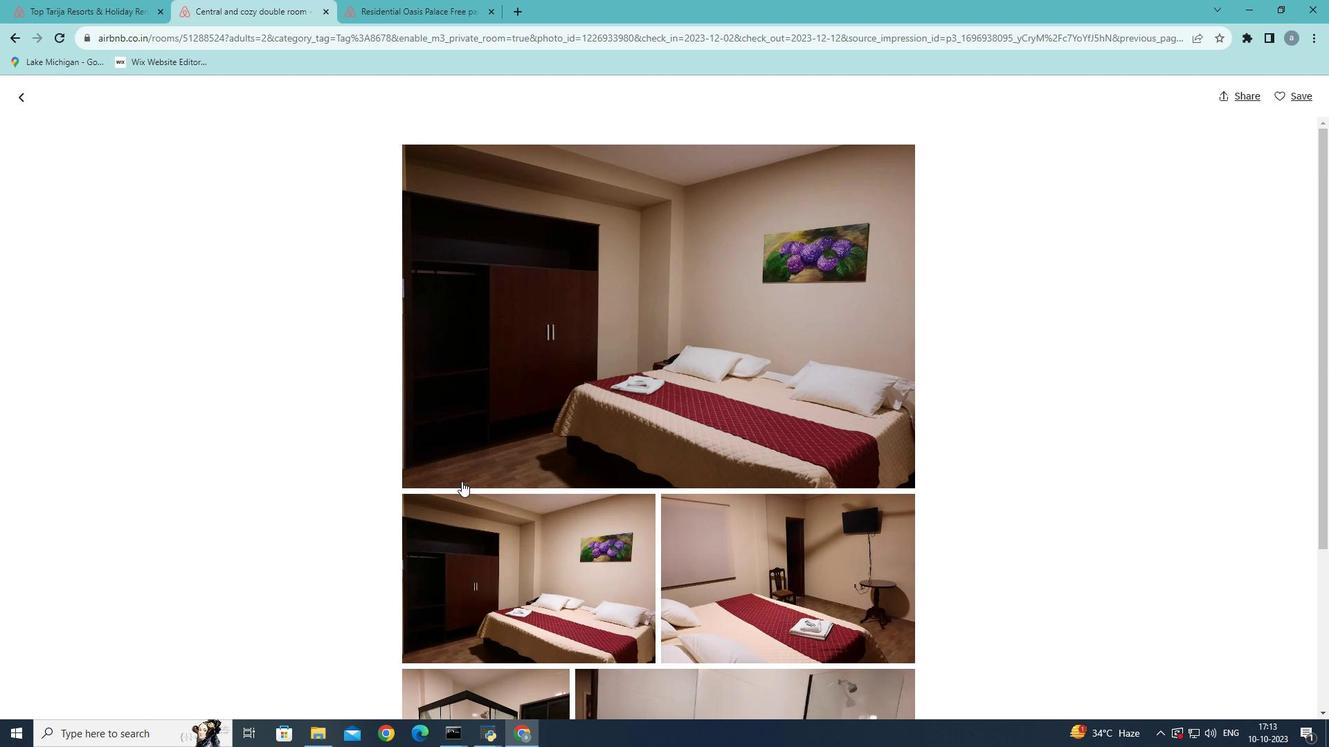 
Action: Mouse moved to (22, 96)
Screenshot: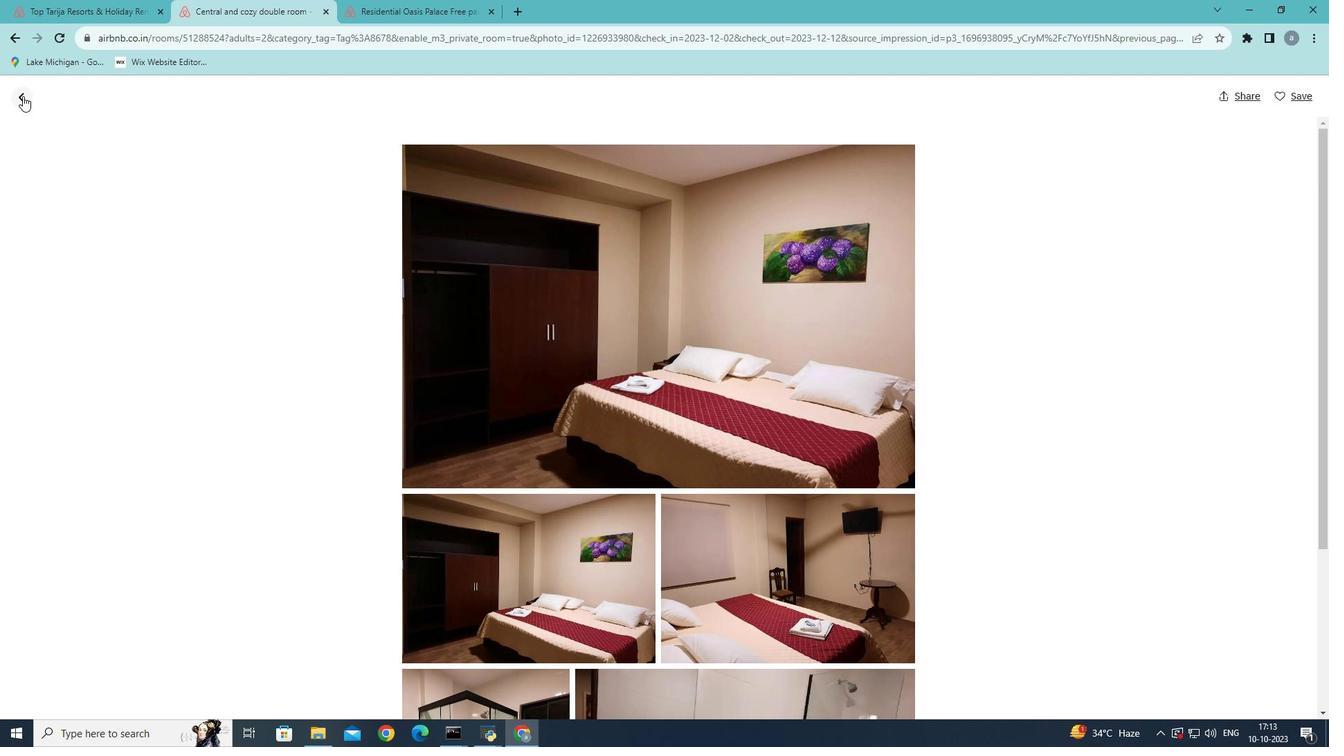 
Action: Mouse pressed left at (22, 96)
Screenshot: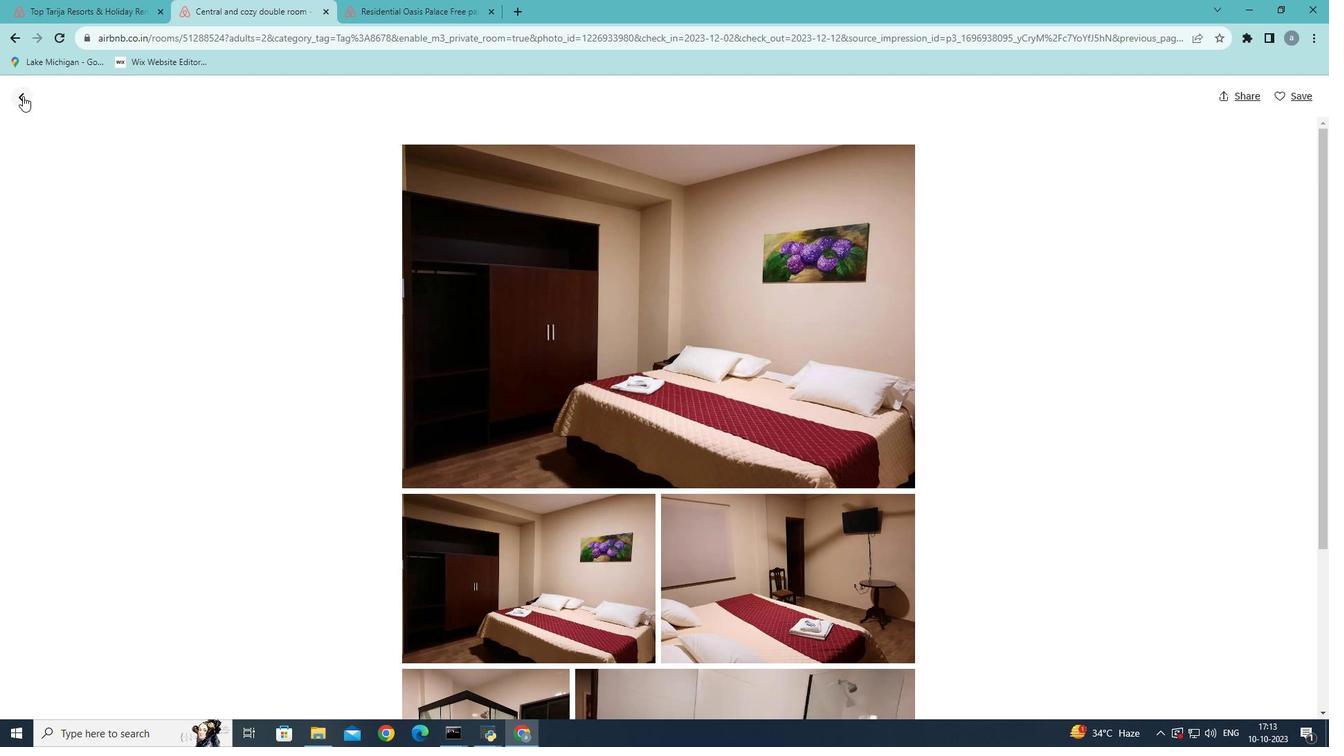 
Action: Mouse moved to (367, 374)
Screenshot: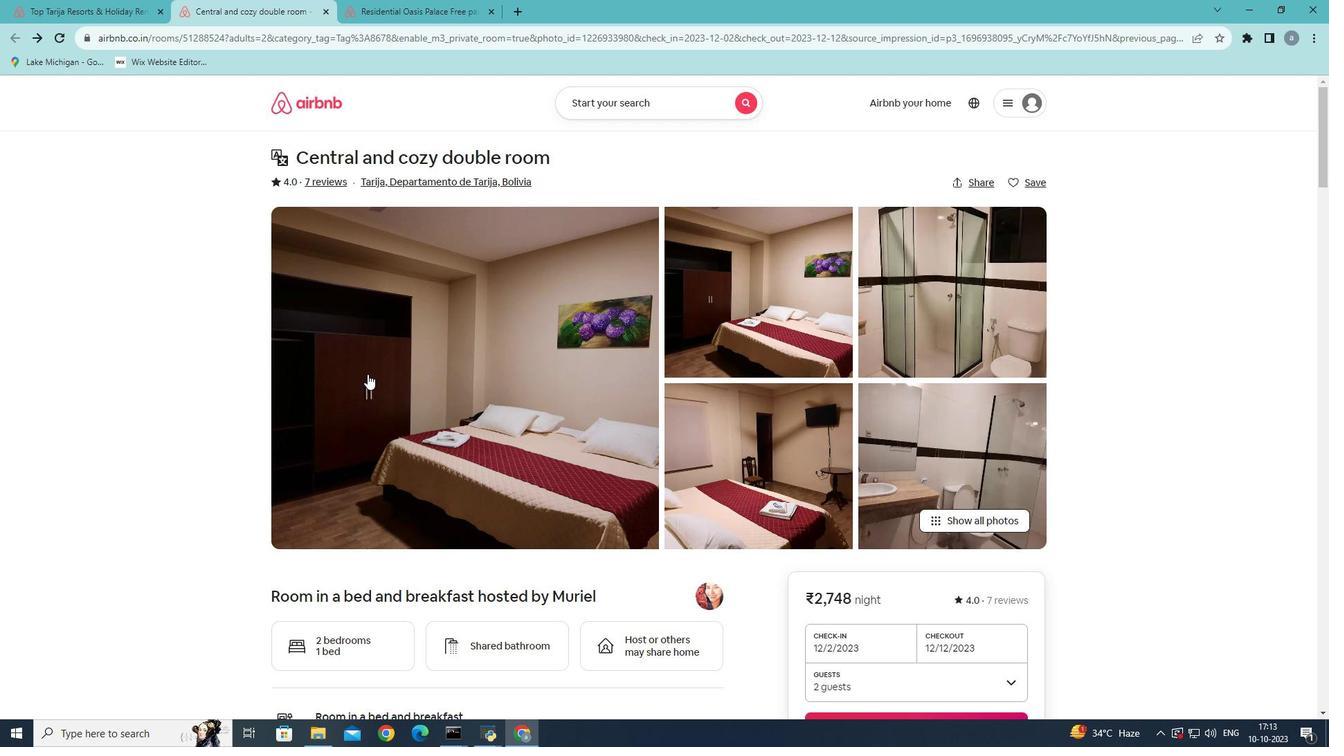 
Action: Mouse scrolled (367, 373) with delta (0, 0)
Screenshot: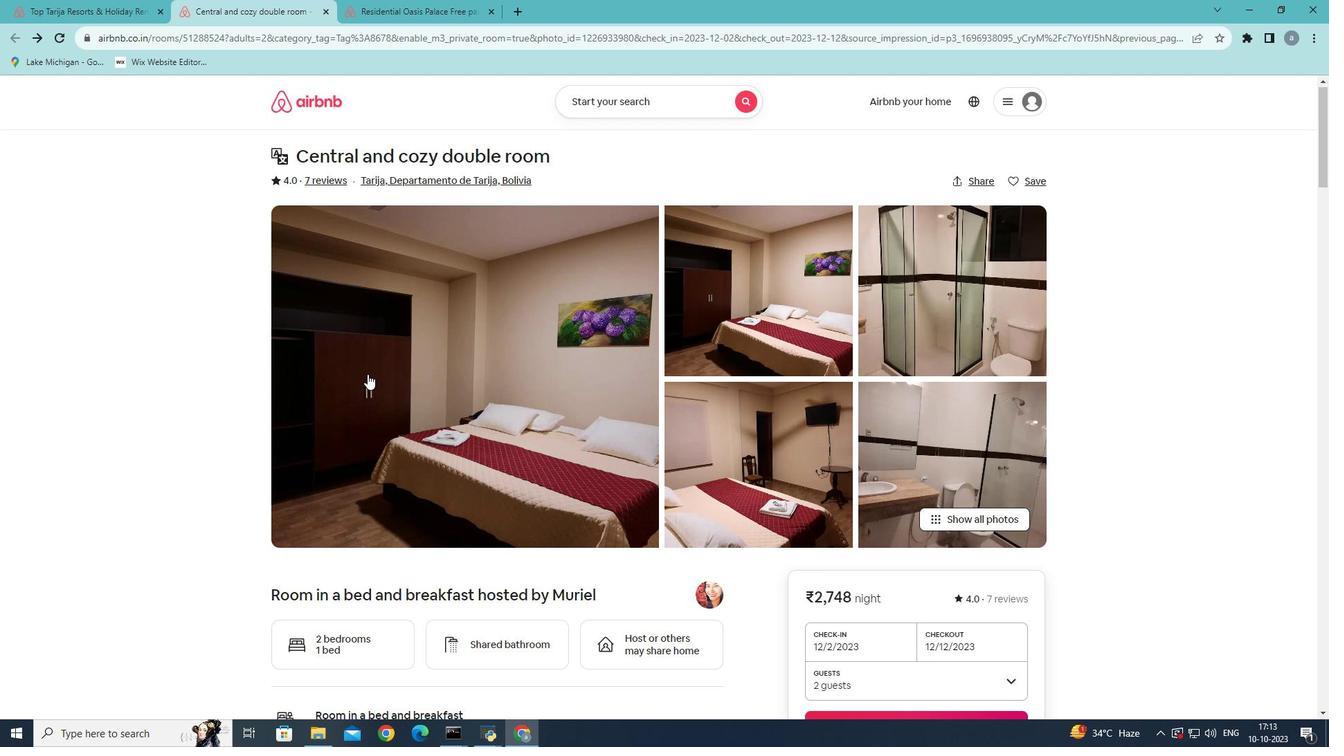 
Action: Mouse scrolled (367, 373) with delta (0, 0)
Screenshot: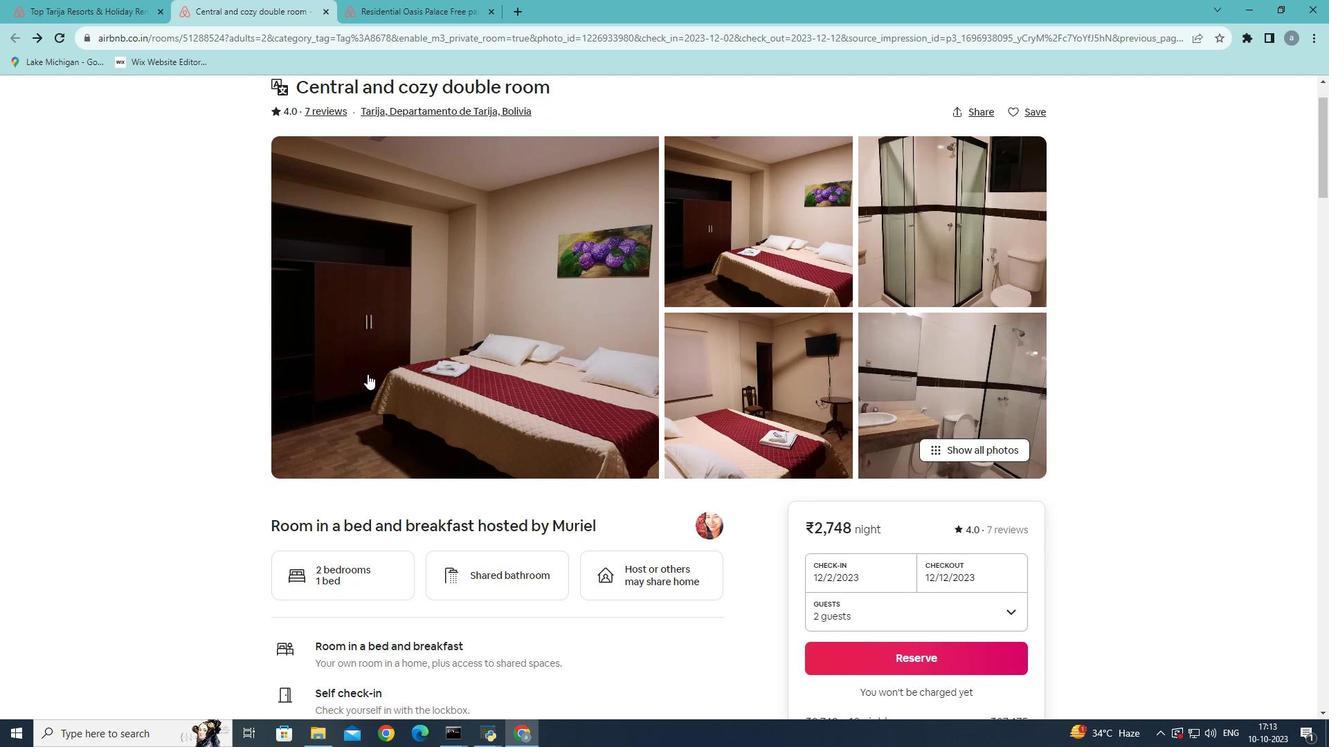 
Action: Mouse scrolled (367, 373) with delta (0, 0)
Screenshot: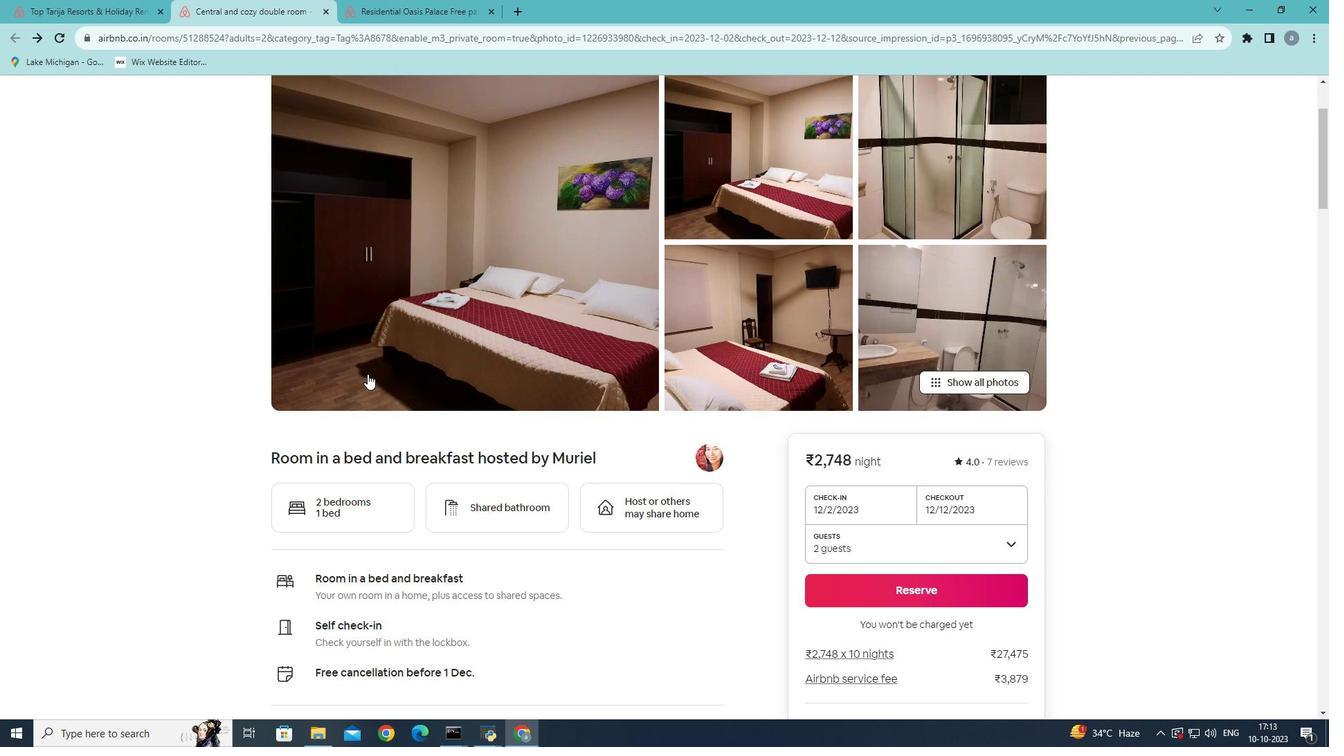 
Action: Mouse scrolled (367, 373) with delta (0, 0)
Screenshot: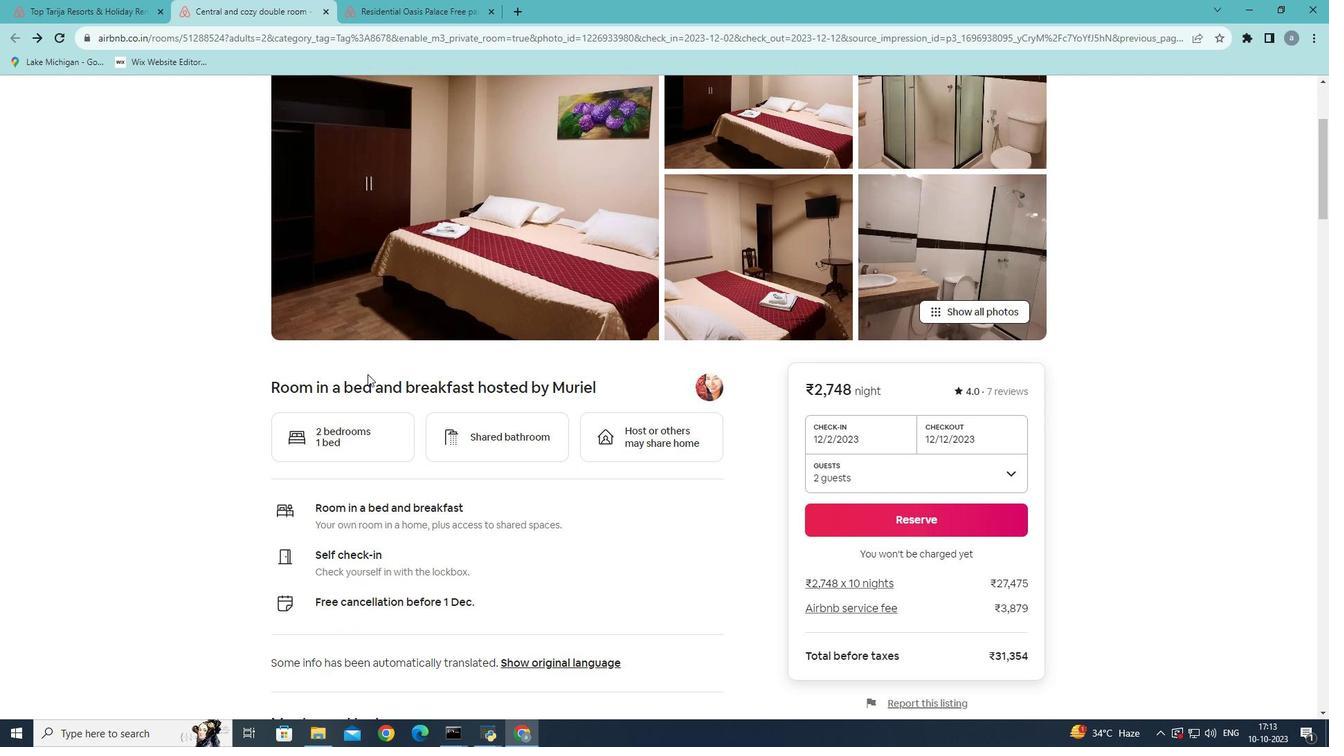 
Action: Mouse scrolled (367, 373) with delta (0, 0)
Screenshot: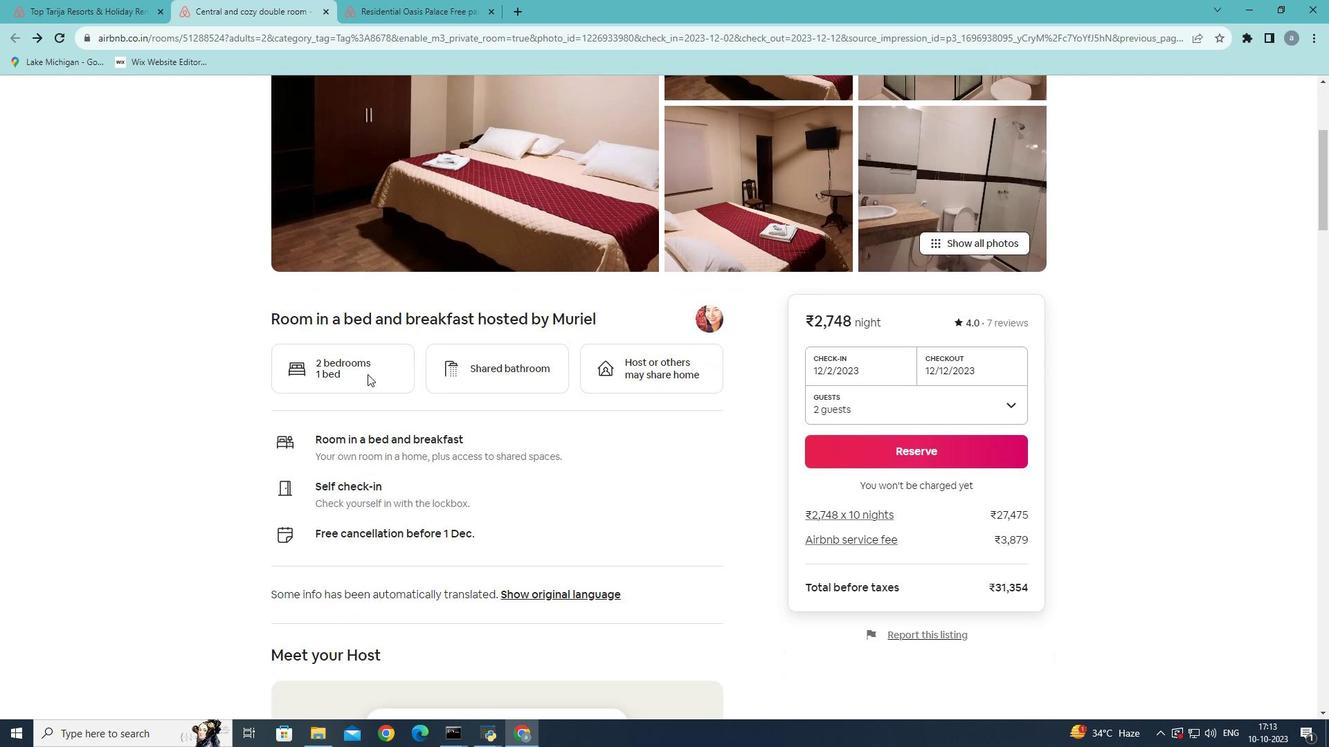 
Action: Mouse scrolled (367, 373) with delta (0, 0)
Screenshot: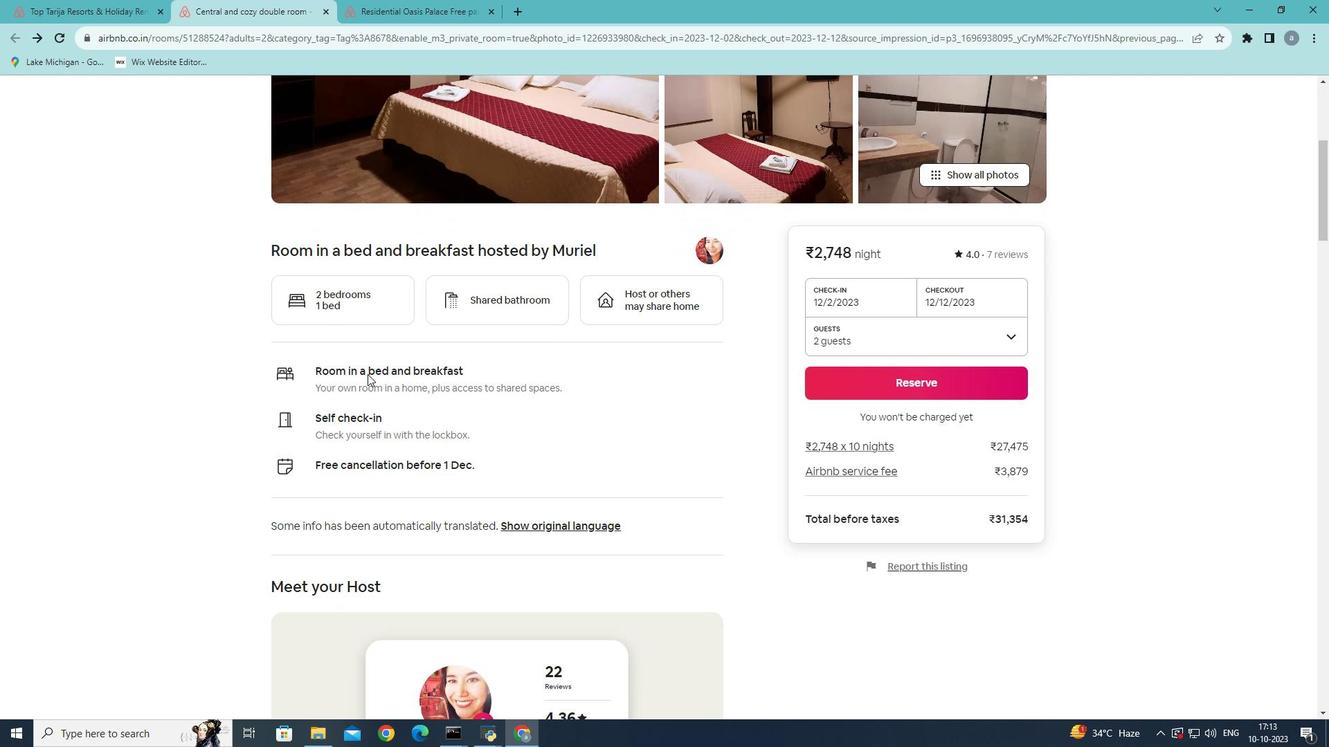 
Action: Mouse scrolled (367, 373) with delta (0, 0)
Screenshot: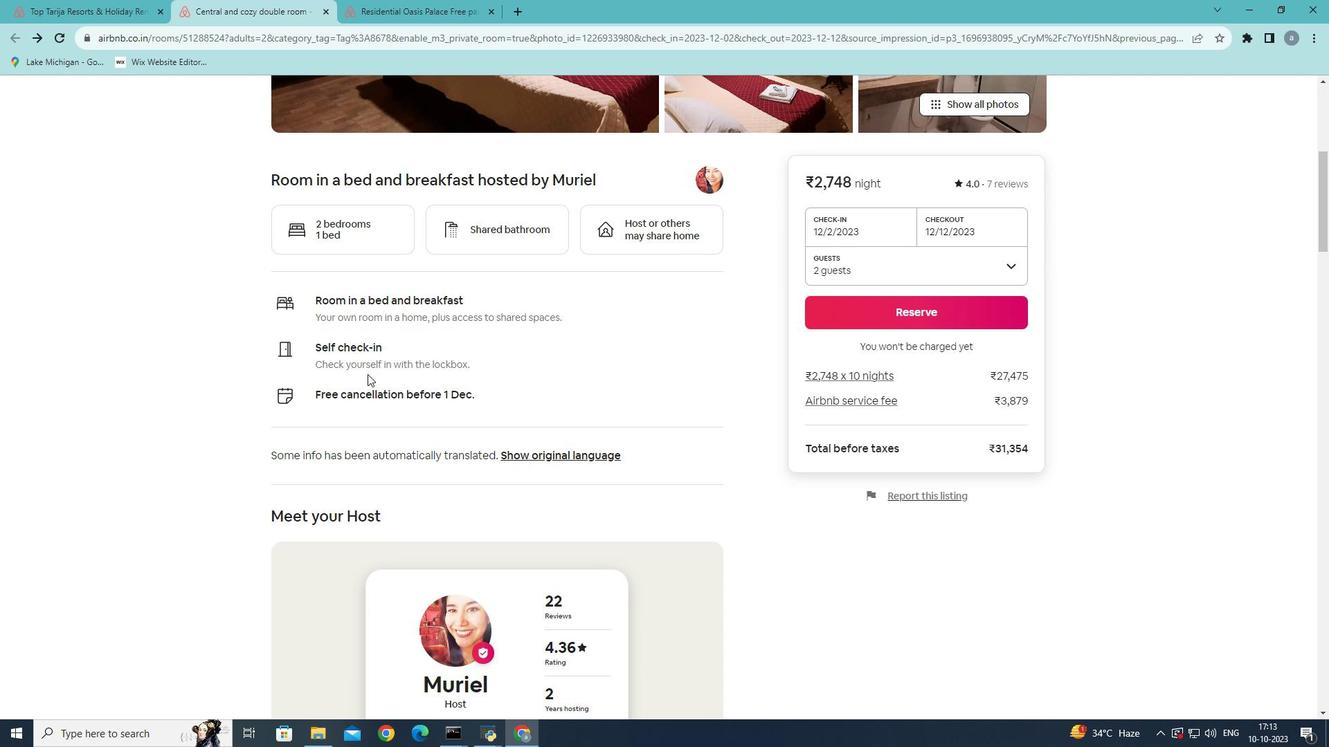 
Action: Mouse scrolled (367, 373) with delta (0, 0)
Screenshot: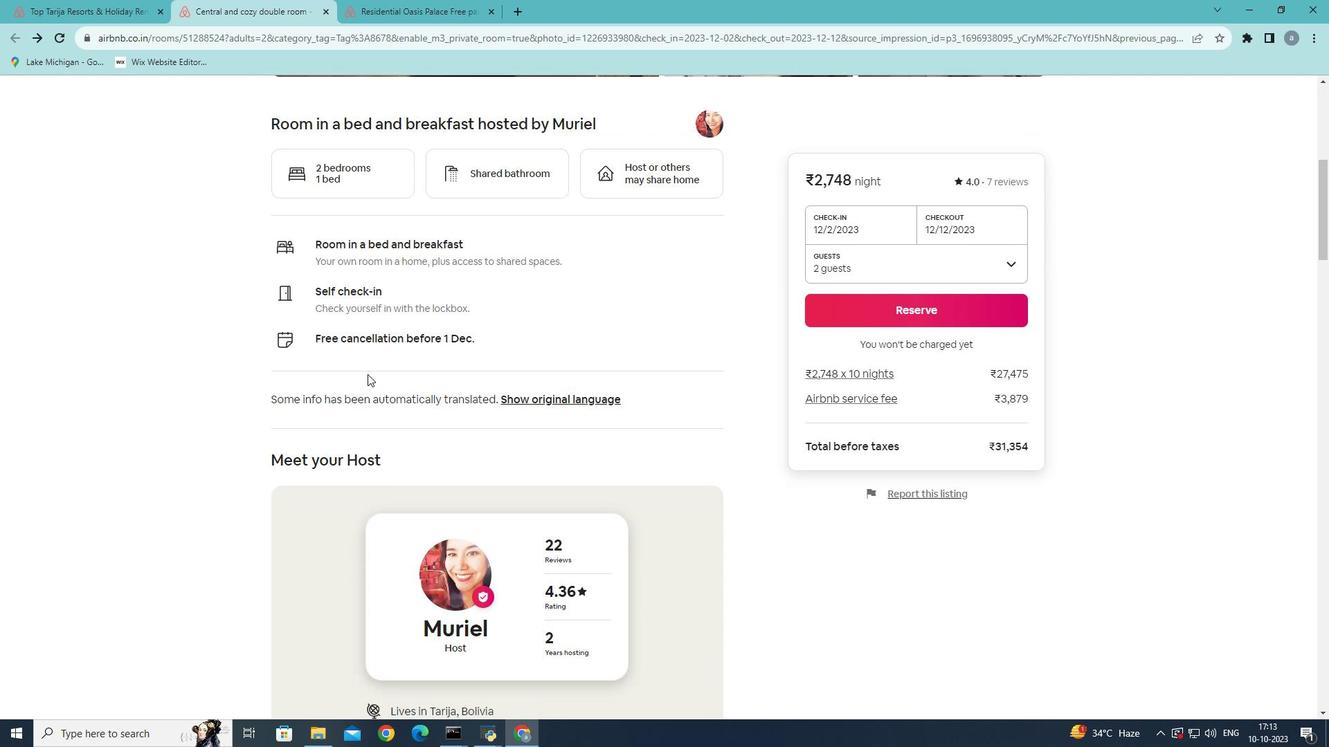 
Action: Mouse scrolled (367, 373) with delta (0, 0)
Screenshot: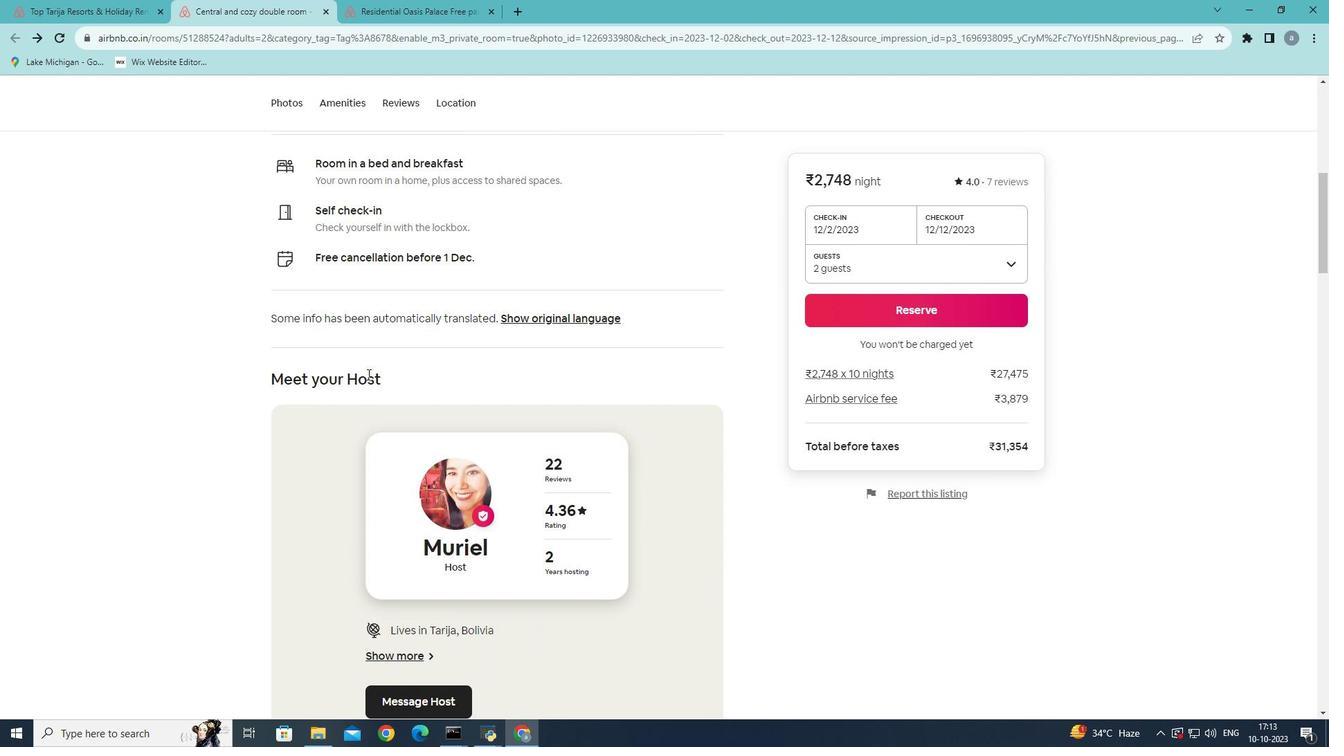 
Action: Mouse scrolled (367, 375) with delta (0, 0)
Screenshot: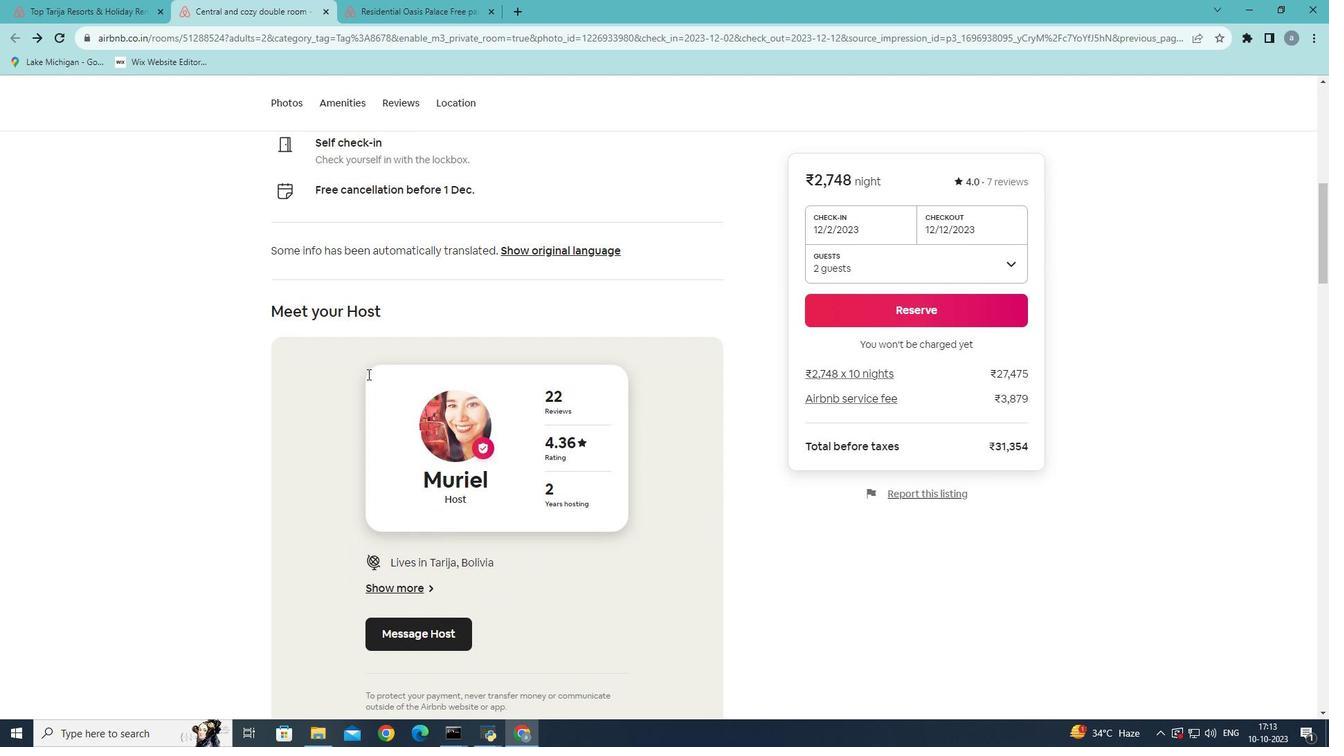 
Action: Mouse scrolled (367, 375) with delta (0, 0)
Screenshot: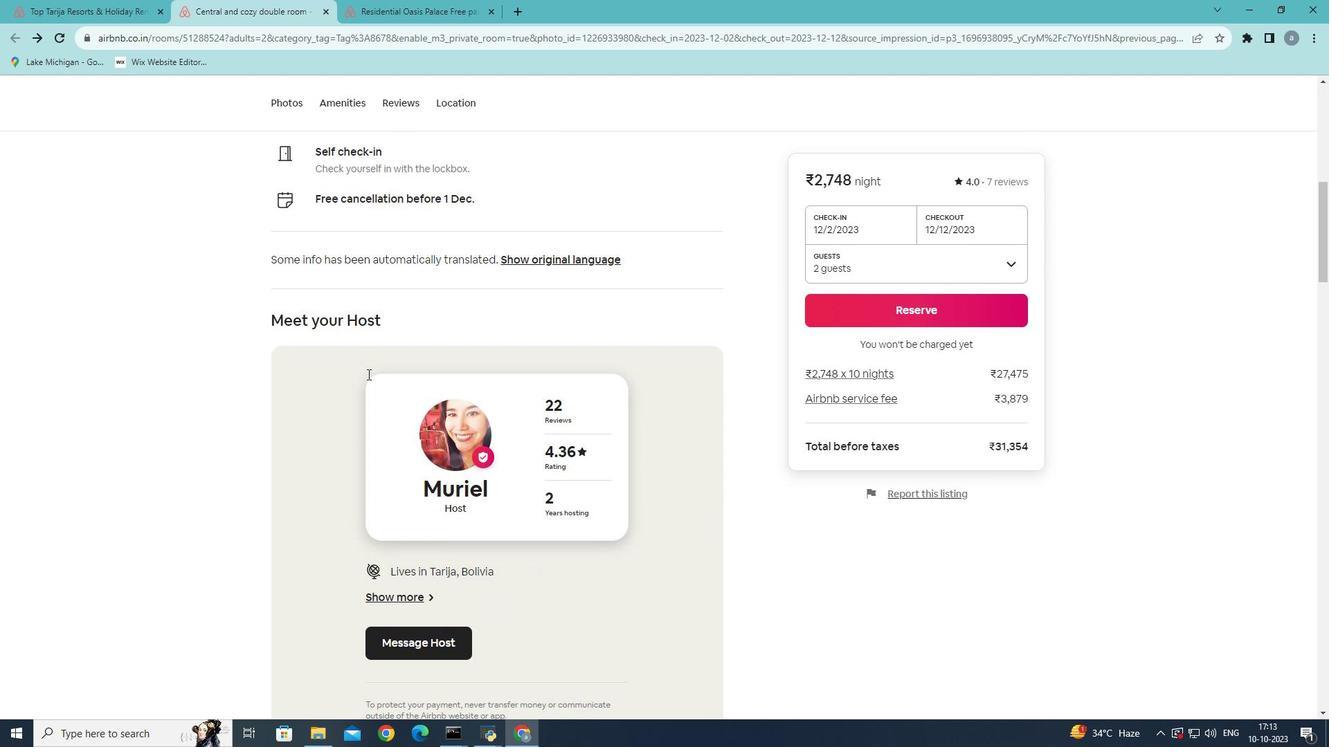 
Action: Mouse scrolled (367, 373) with delta (0, 0)
Screenshot: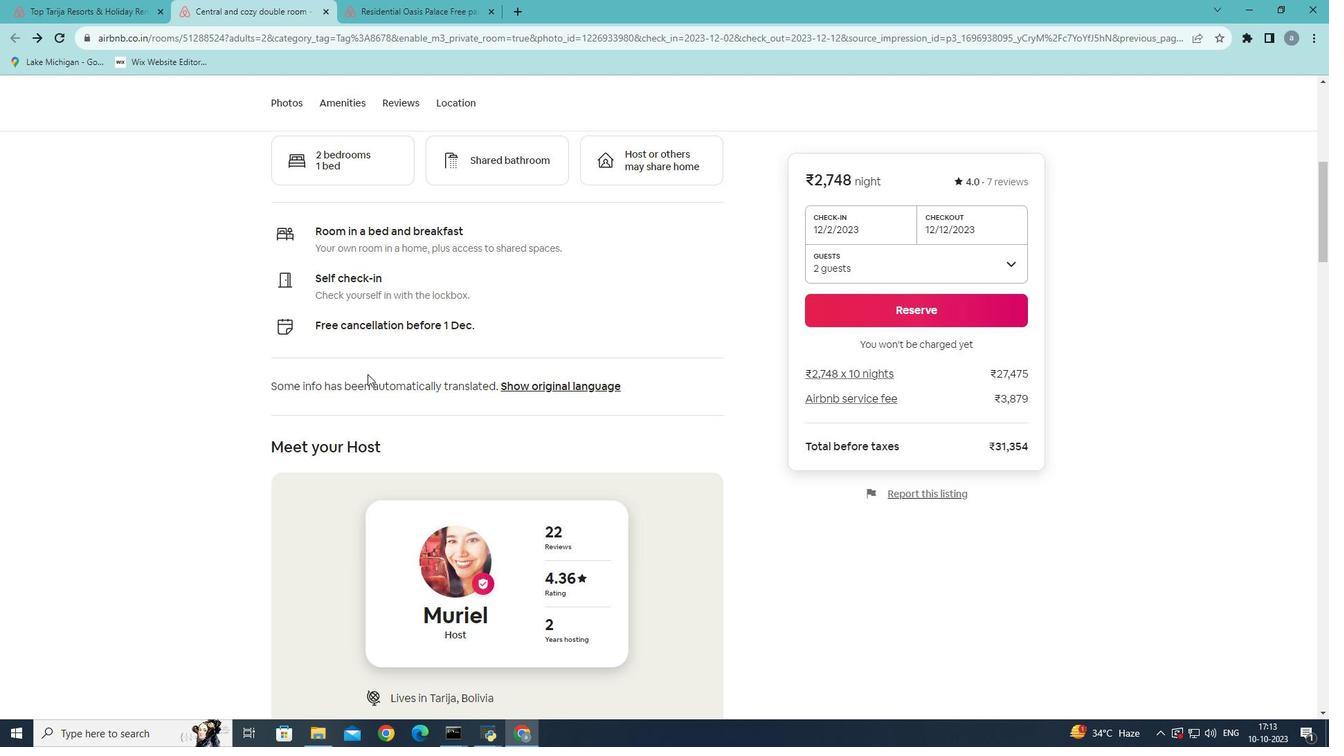 
Action: Mouse scrolled (367, 373) with delta (0, 0)
Screenshot: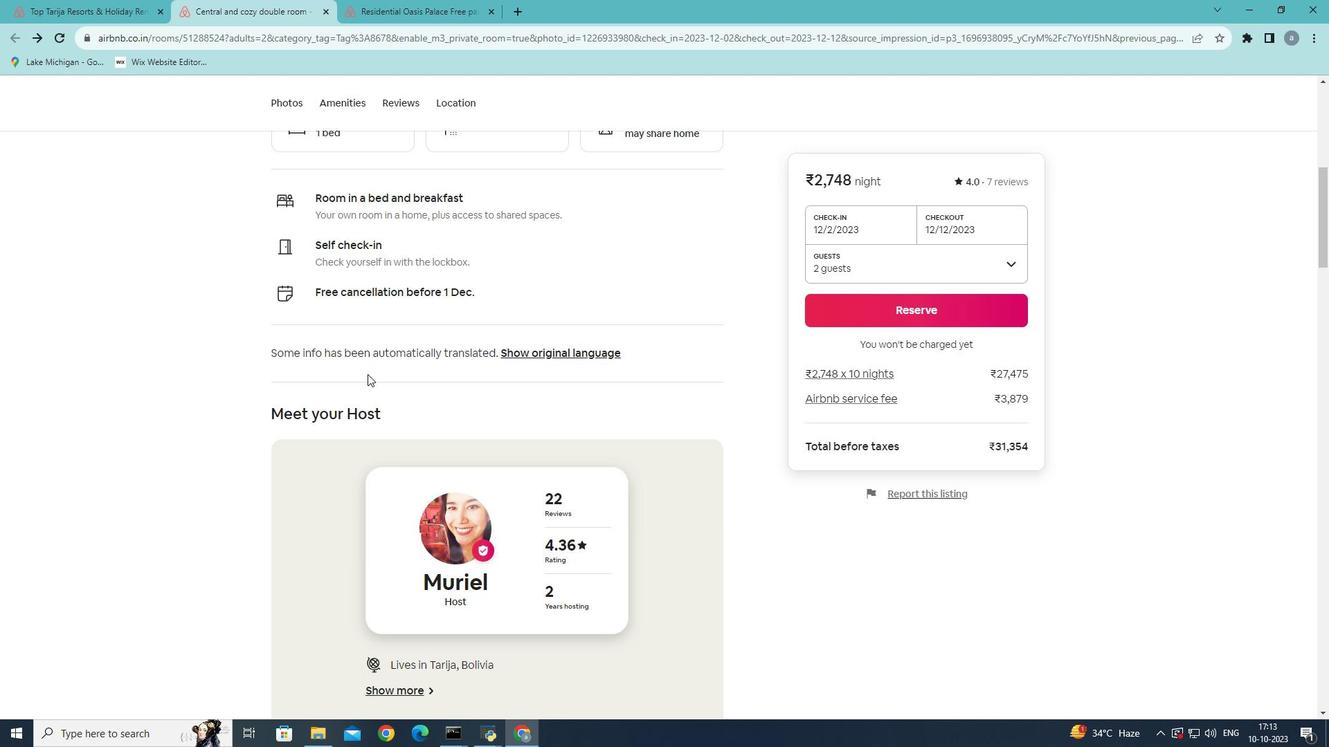 
Action: Mouse scrolled (367, 373) with delta (0, 0)
Screenshot: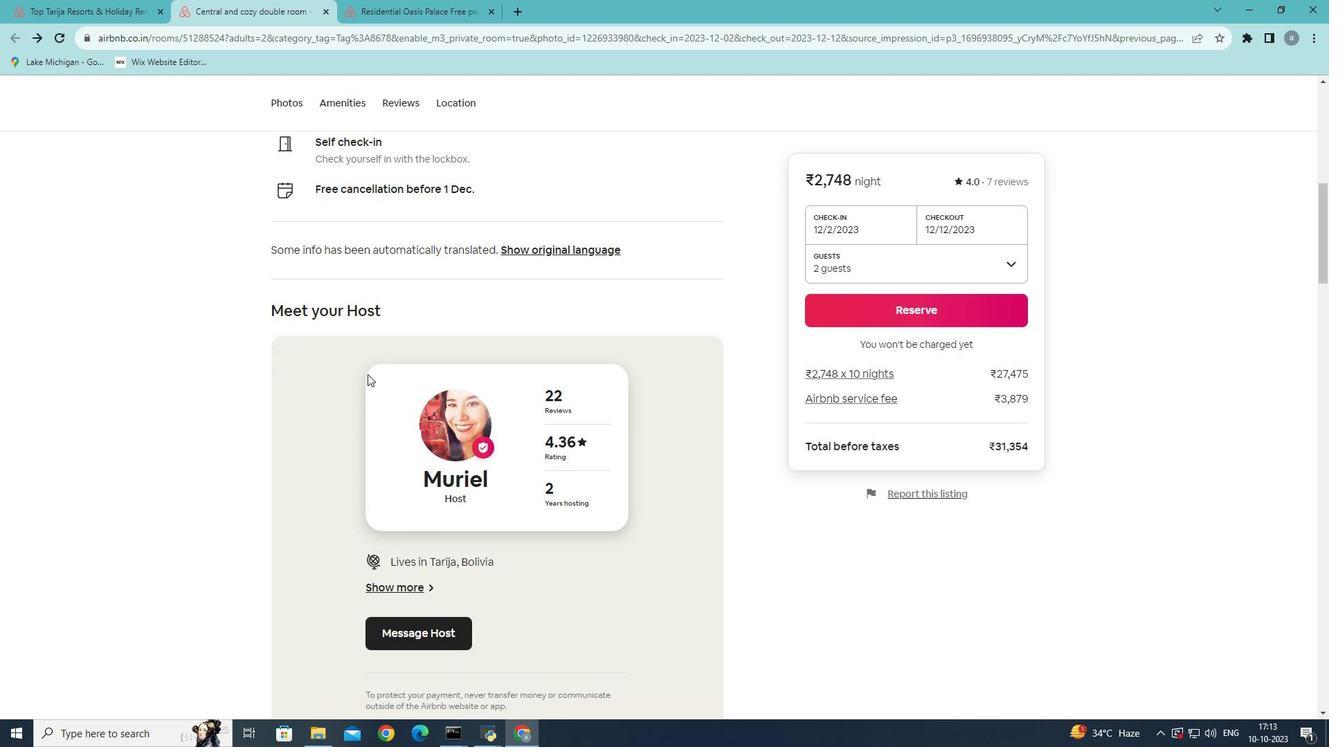 
Action: Mouse scrolled (367, 373) with delta (0, 0)
Screenshot: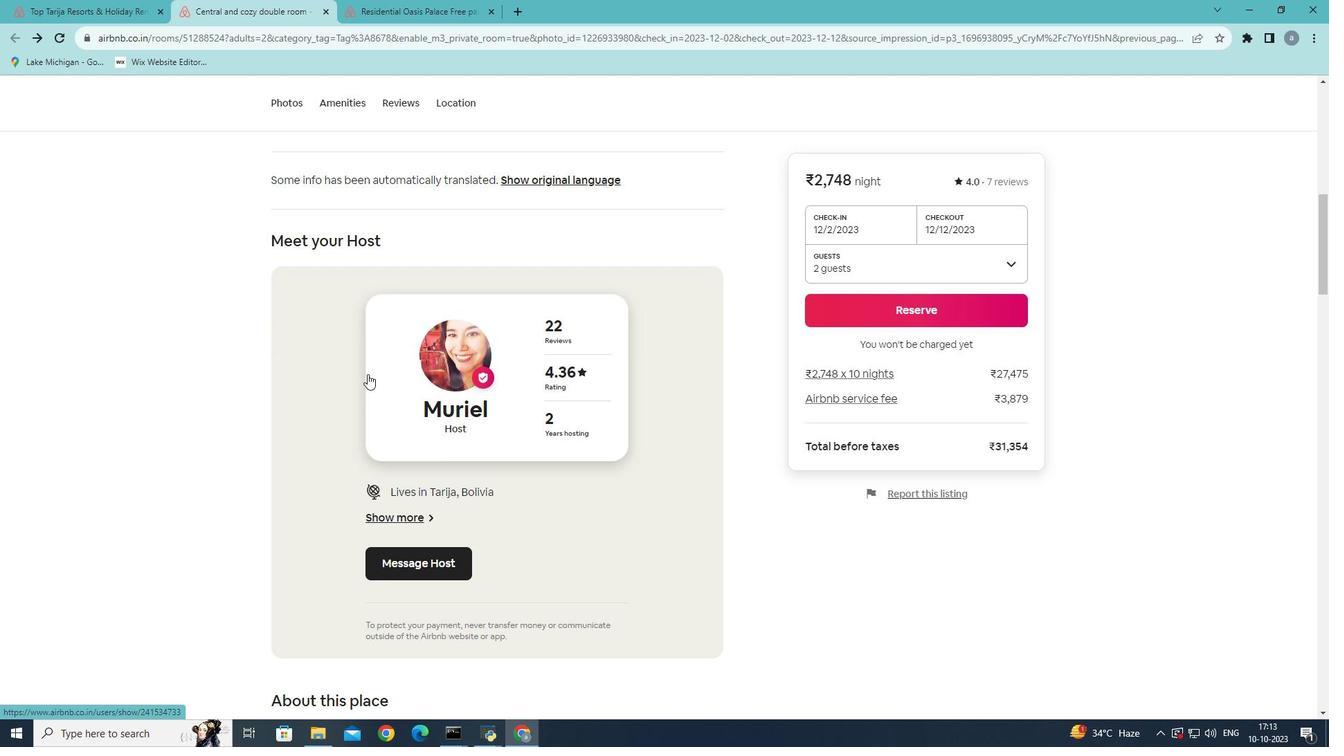 
Action: Mouse scrolled (367, 373) with delta (0, 0)
